 Task: Explore historical homes and mansions in Newport, Rhode Island, known for their Gilded Age opulence and seaside settings.
Action: Mouse moved to (450, 59)
Screenshot: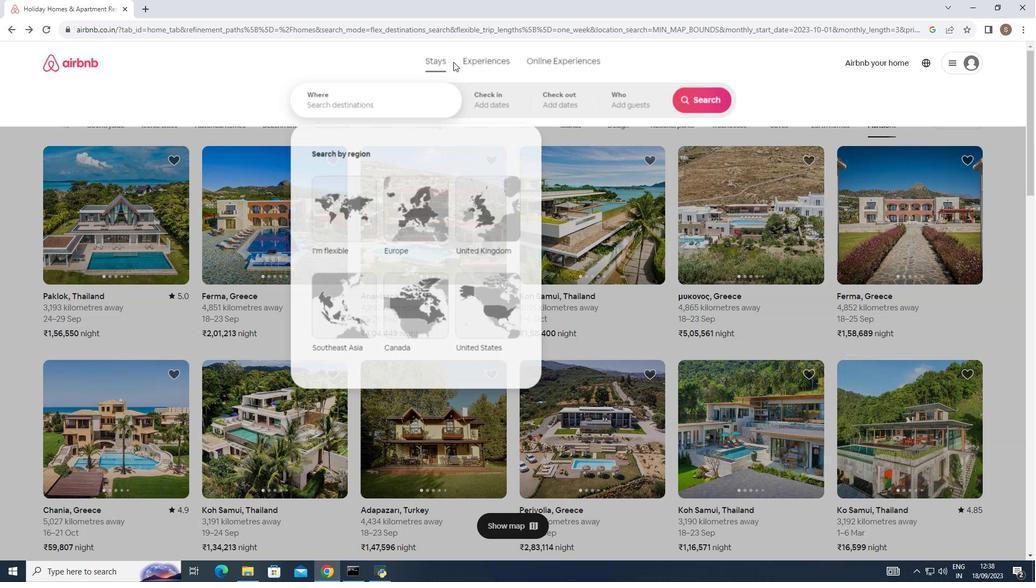 
Action: Mouse pressed left at (450, 59)
Screenshot: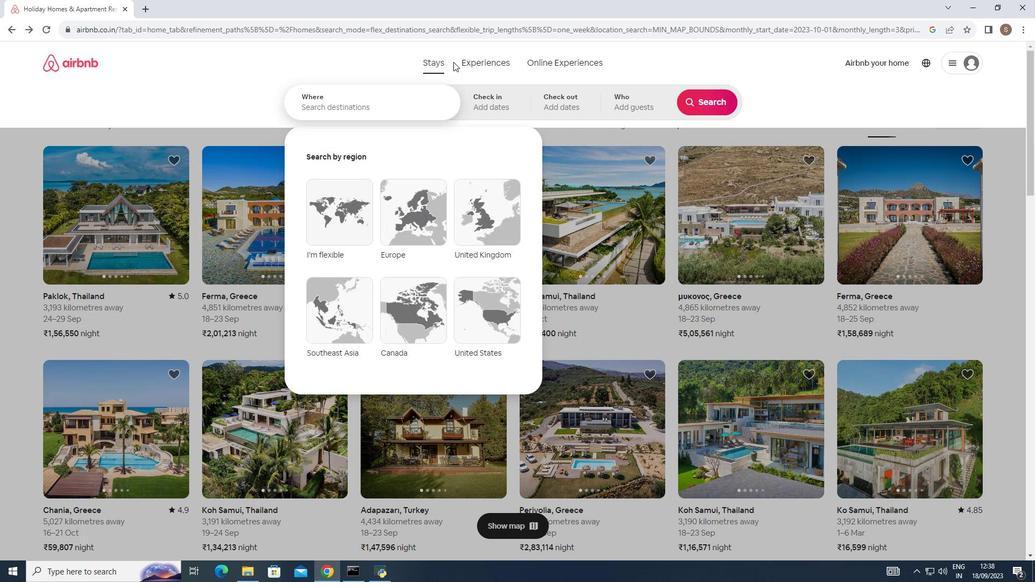 
Action: Mouse moved to (337, 103)
Screenshot: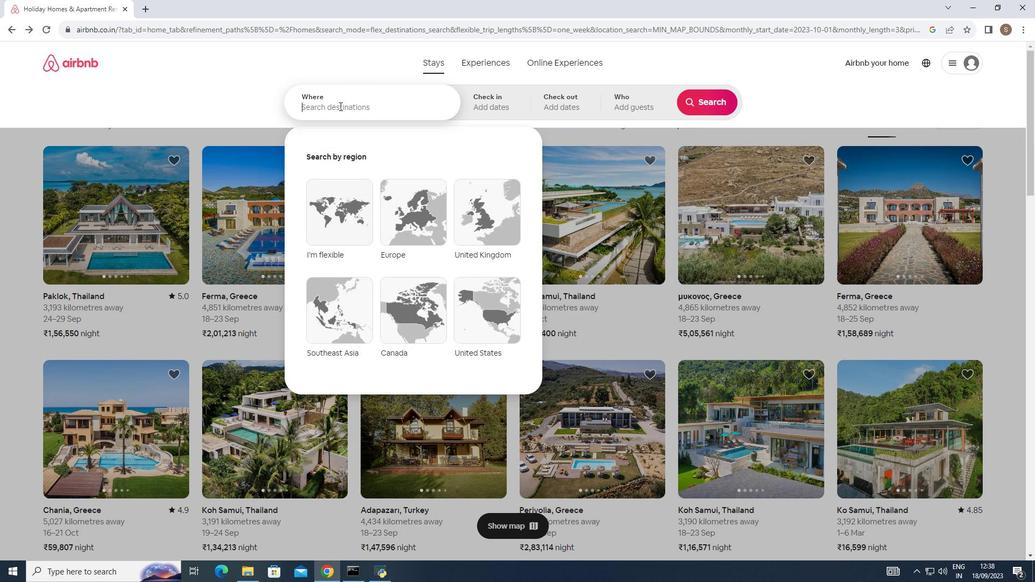 
Action: Mouse pressed left at (337, 103)
Screenshot: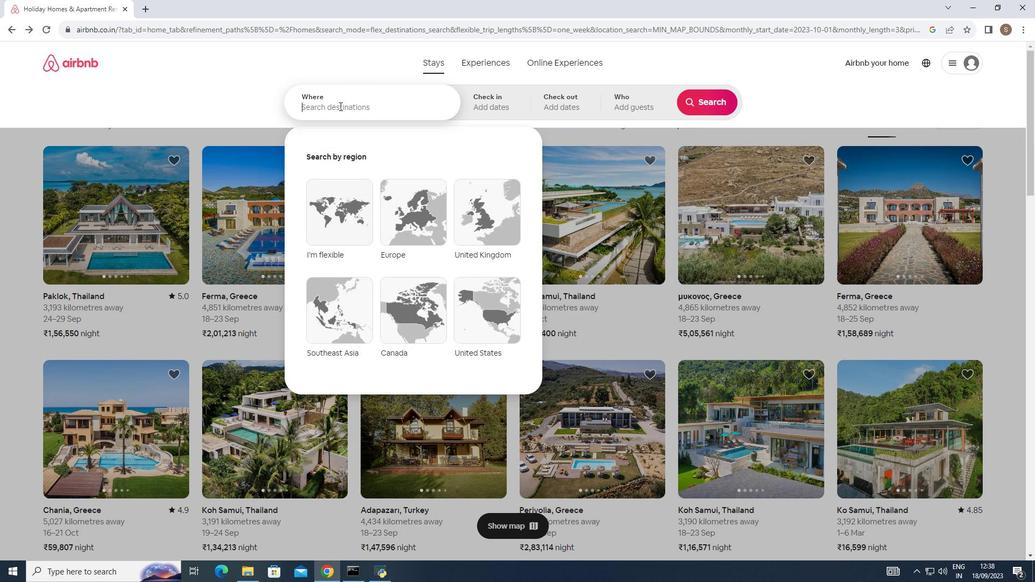 
Action: Key pressed newport<Key.space>rhode
Screenshot: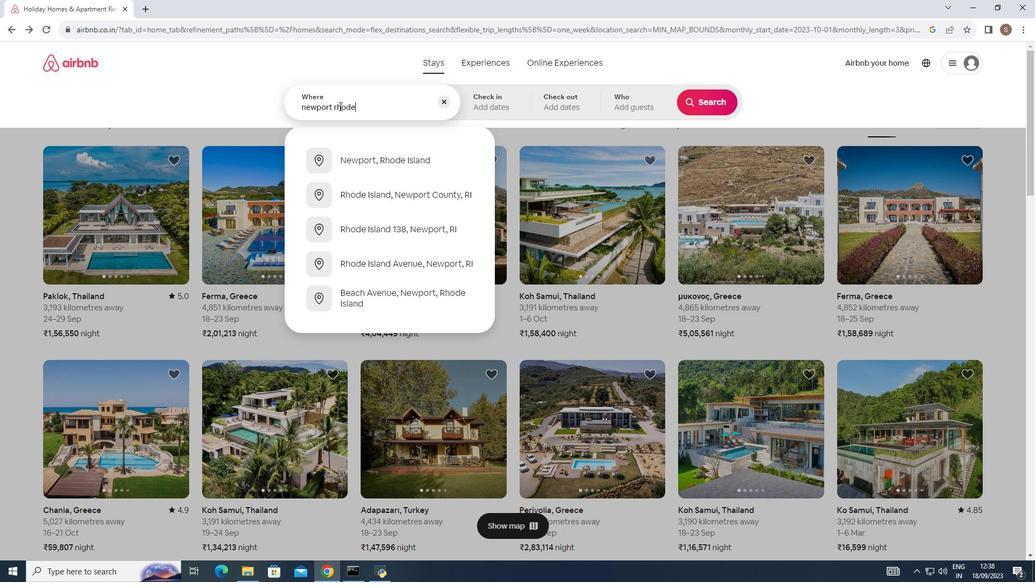 
Action: Mouse moved to (396, 155)
Screenshot: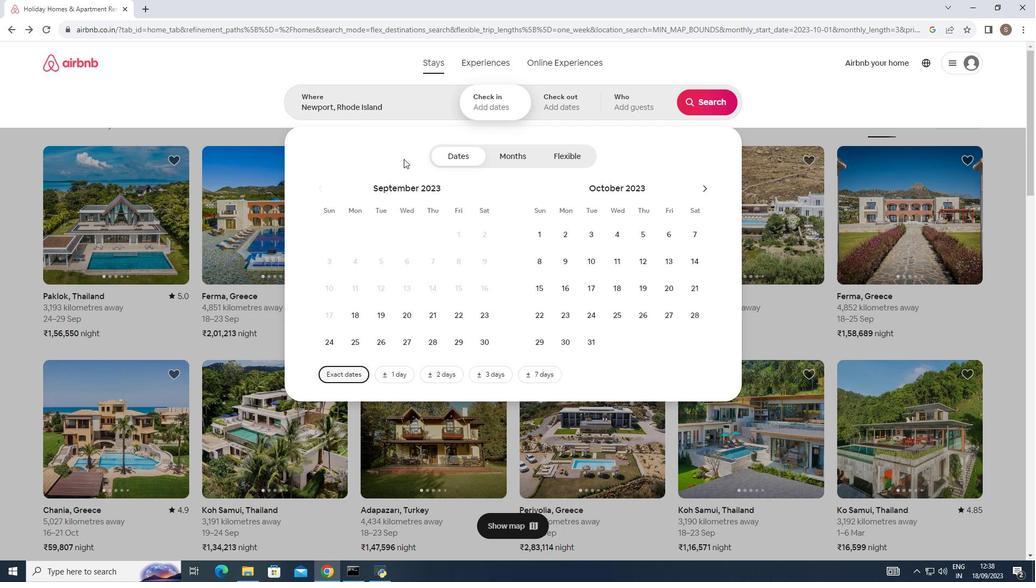 
Action: Mouse pressed left at (396, 155)
Screenshot: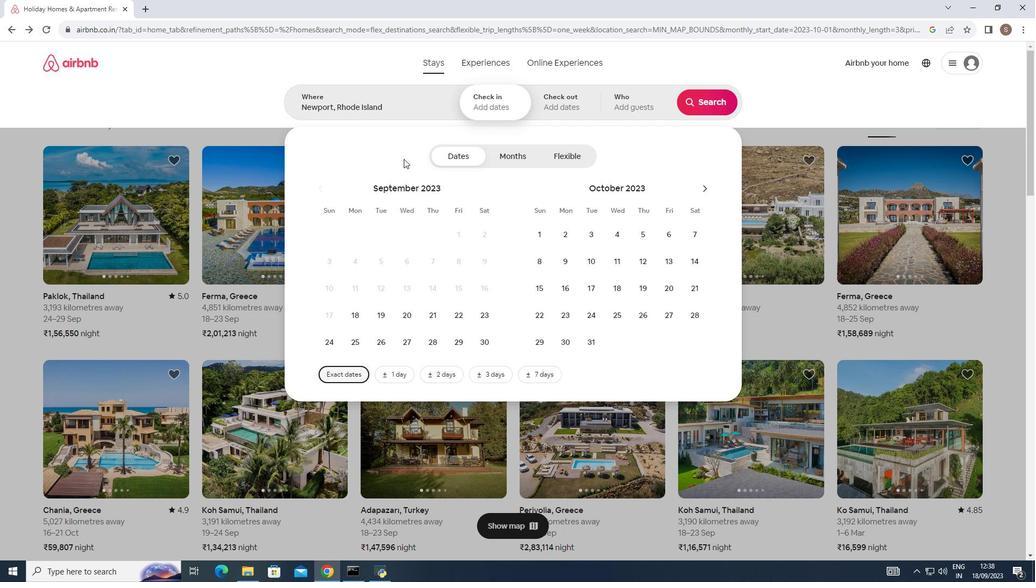 
Action: Mouse moved to (705, 93)
Screenshot: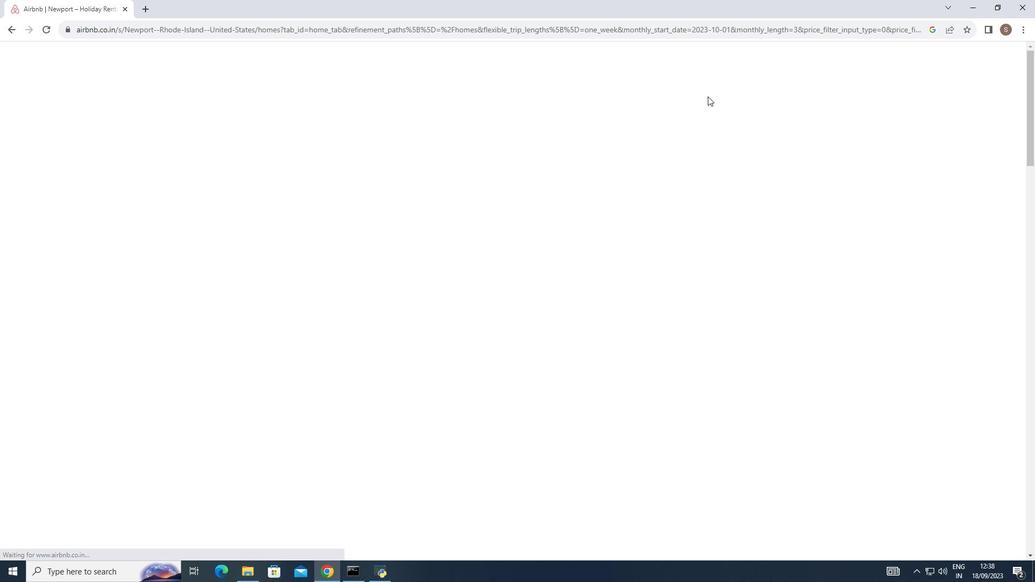 
Action: Mouse pressed left at (705, 93)
Screenshot: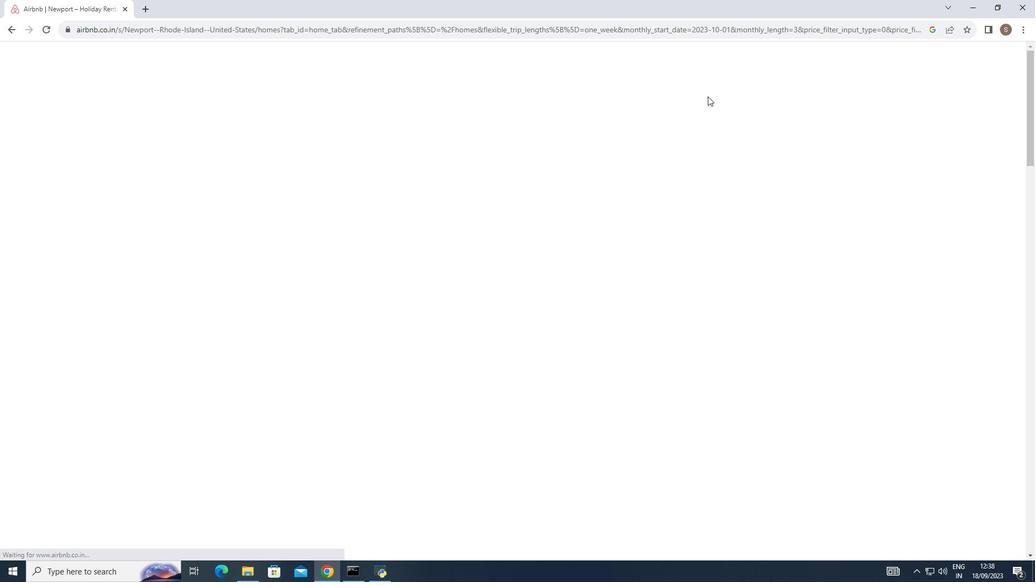 
Action: Mouse moved to (940, 101)
Screenshot: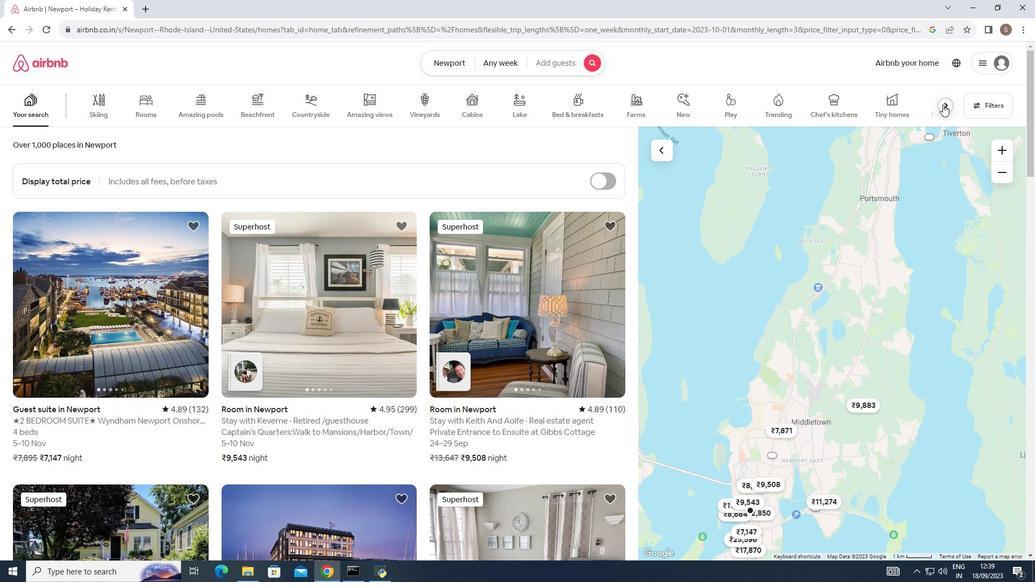 
Action: Mouse pressed left at (940, 101)
Screenshot: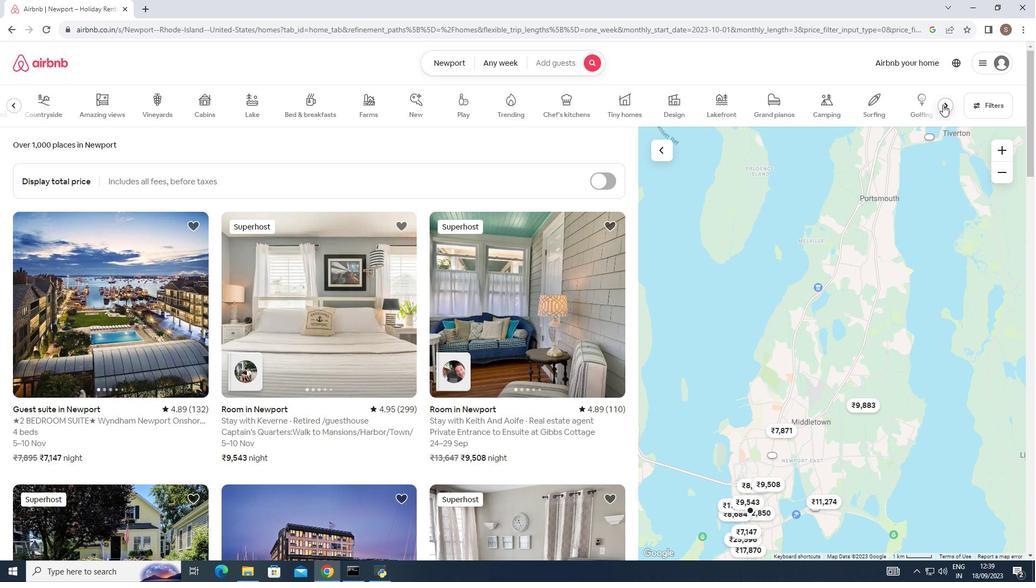 
Action: Mouse moved to (872, 103)
Screenshot: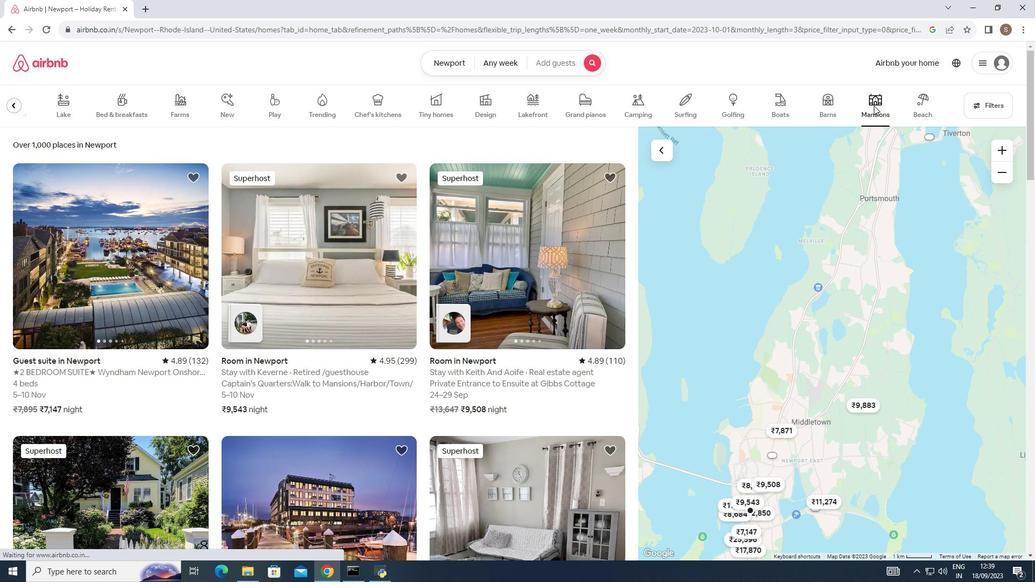 
Action: Mouse pressed left at (872, 103)
Screenshot: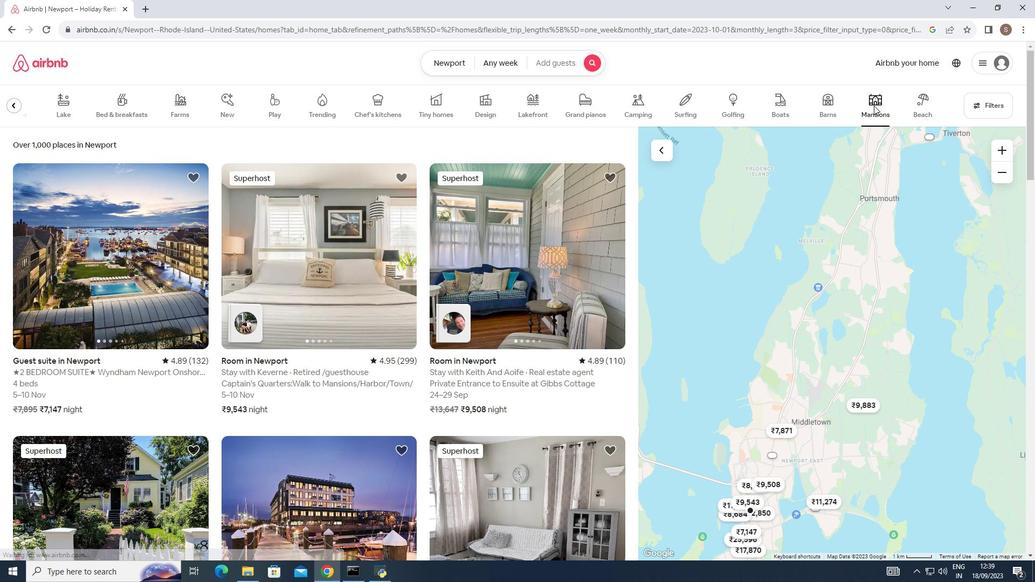 
Action: Mouse moved to (352, 324)
Screenshot: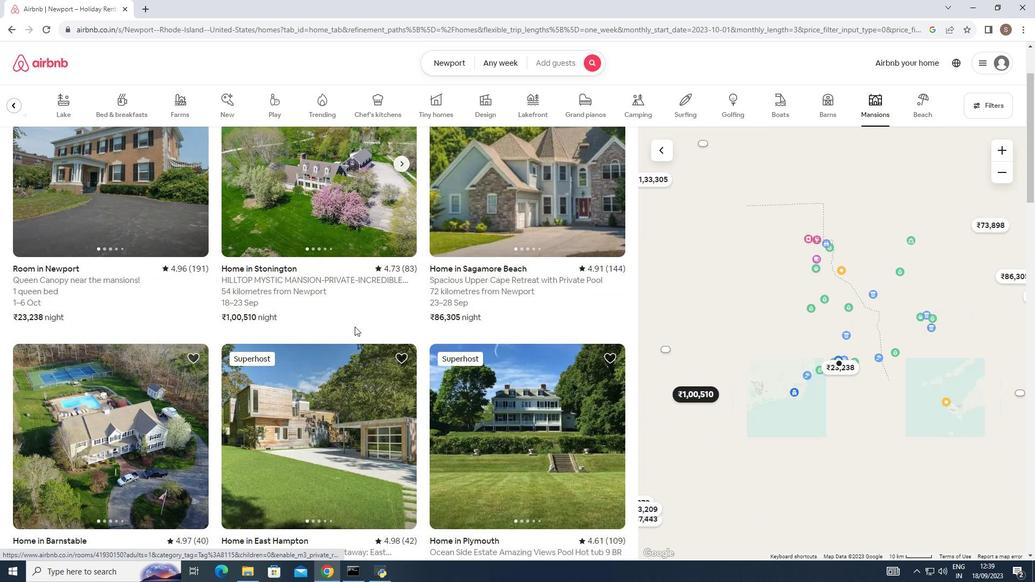 
Action: Mouse scrolled (352, 323) with delta (0, 0)
Screenshot: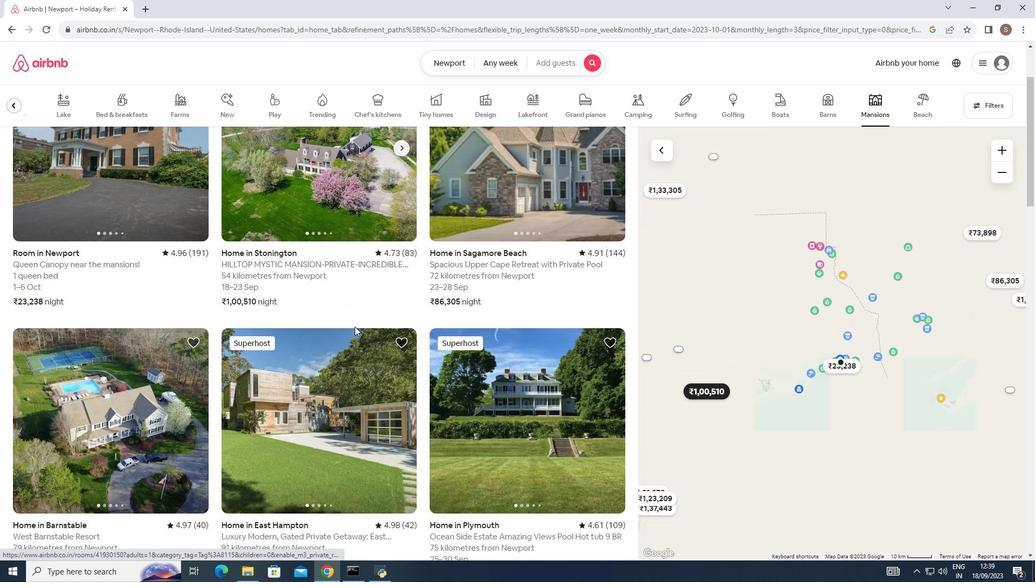 
Action: Mouse scrolled (352, 323) with delta (0, 0)
Screenshot: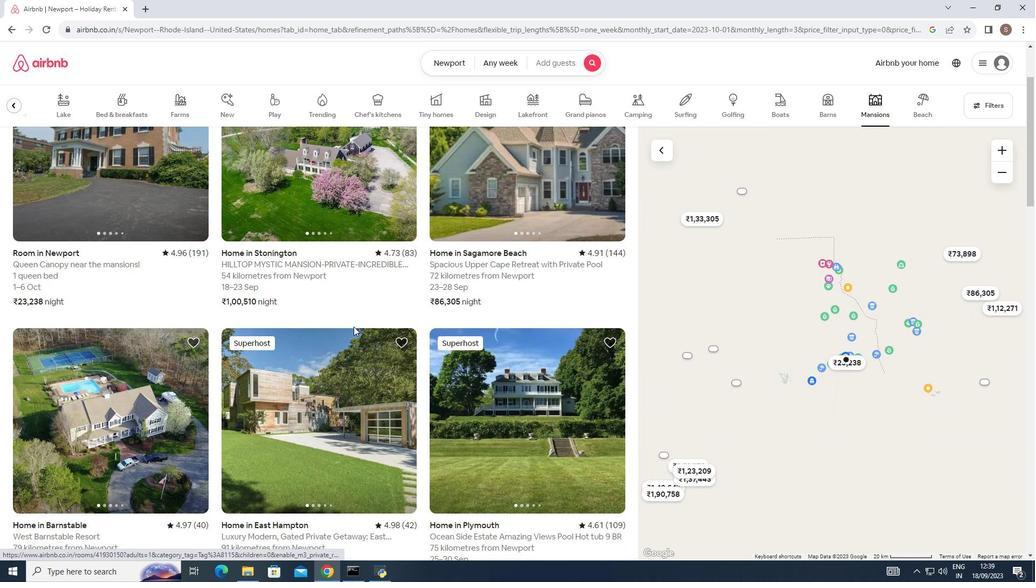 
Action: Mouse moved to (350, 322)
Screenshot: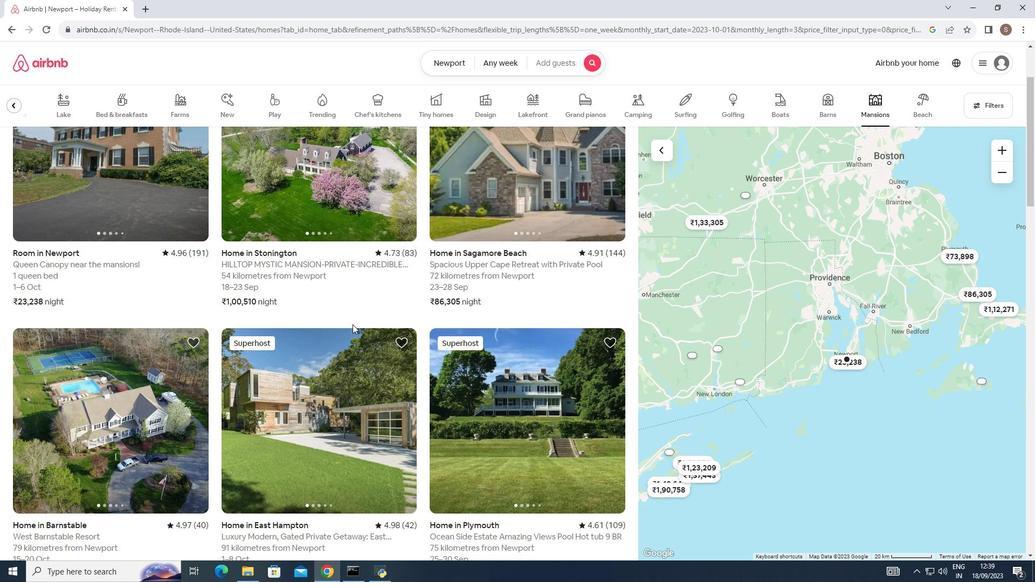 
Action: Mouse scrolled (350, 321) with delta (0, 0)
Screenshot: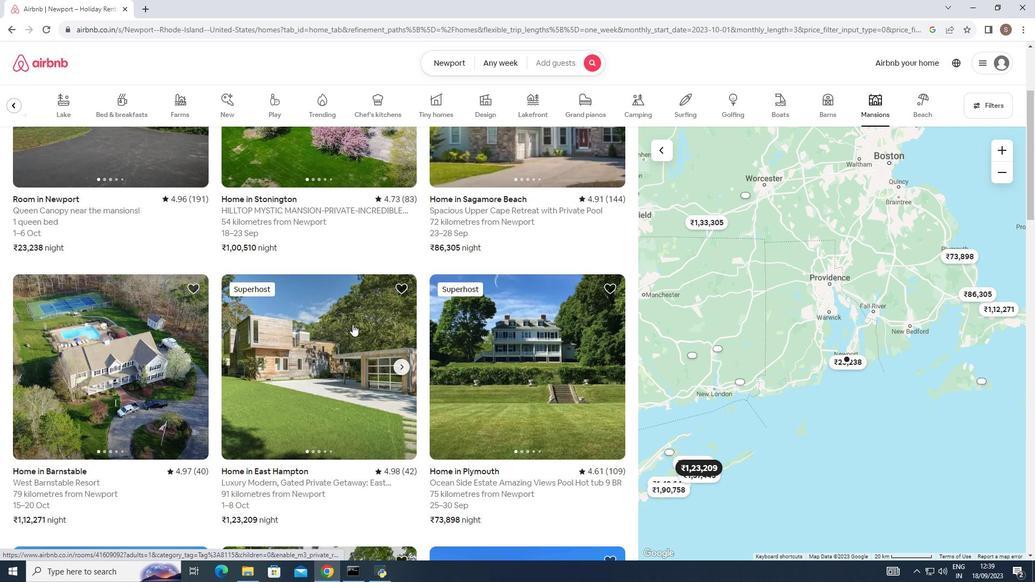
Action: Mouse scrolled (350, 322) with delta (0, 0)
Screenshot: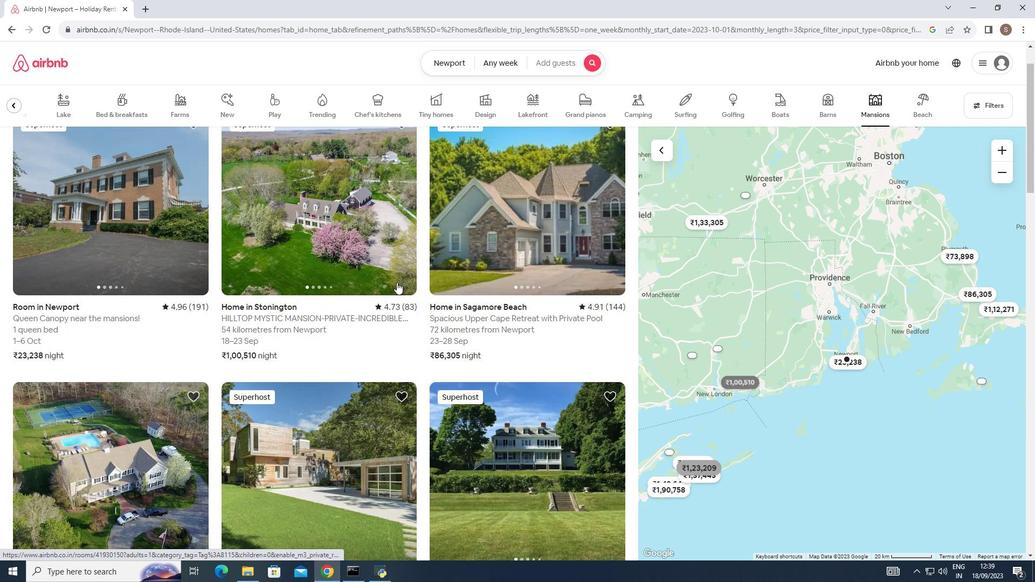 
Action: Mouse scrolled (350, 322) with delta (0, 0)
Screenshot: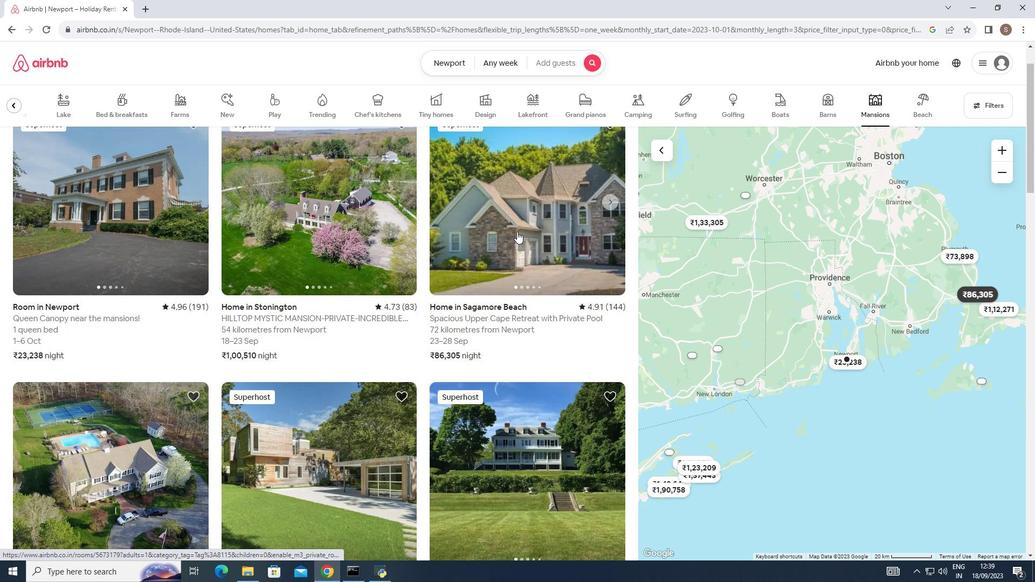 
Action: Mouse moved to (514, 229)
Screenshot: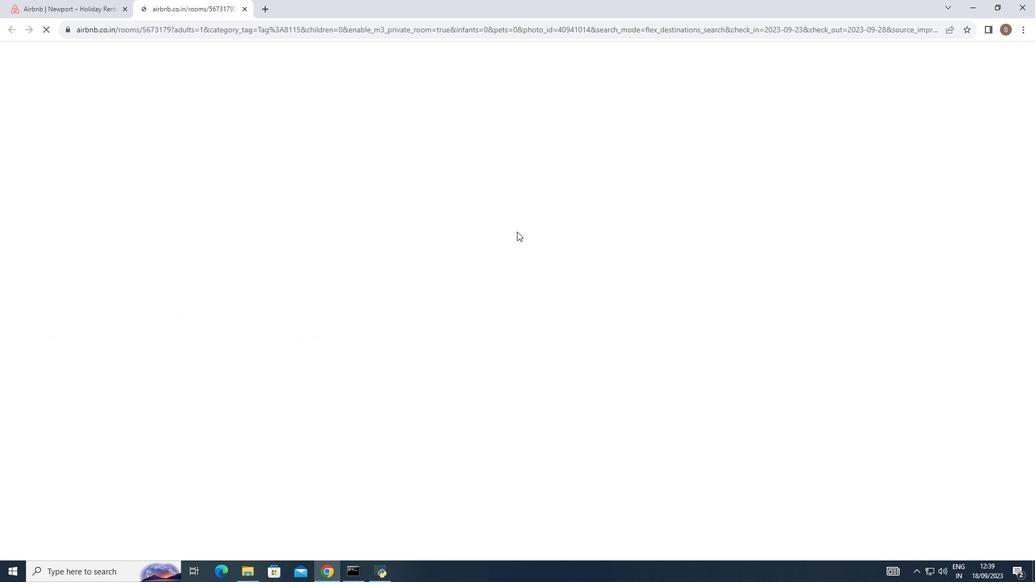 
Action: Mouse pressed left at (514, 229)
Screenshot: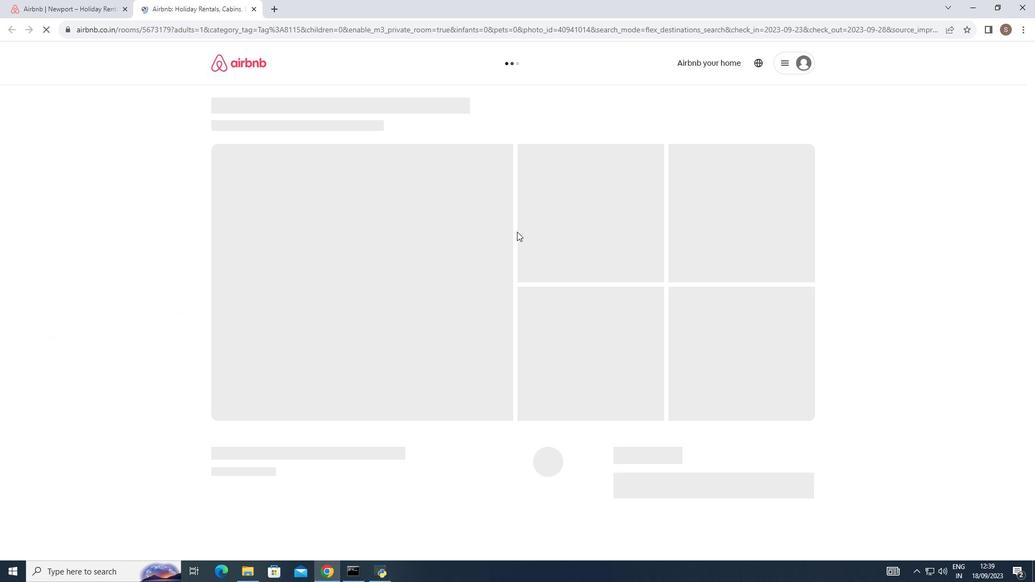 
Action: Mouse moved to (482, 317)
Screenshot: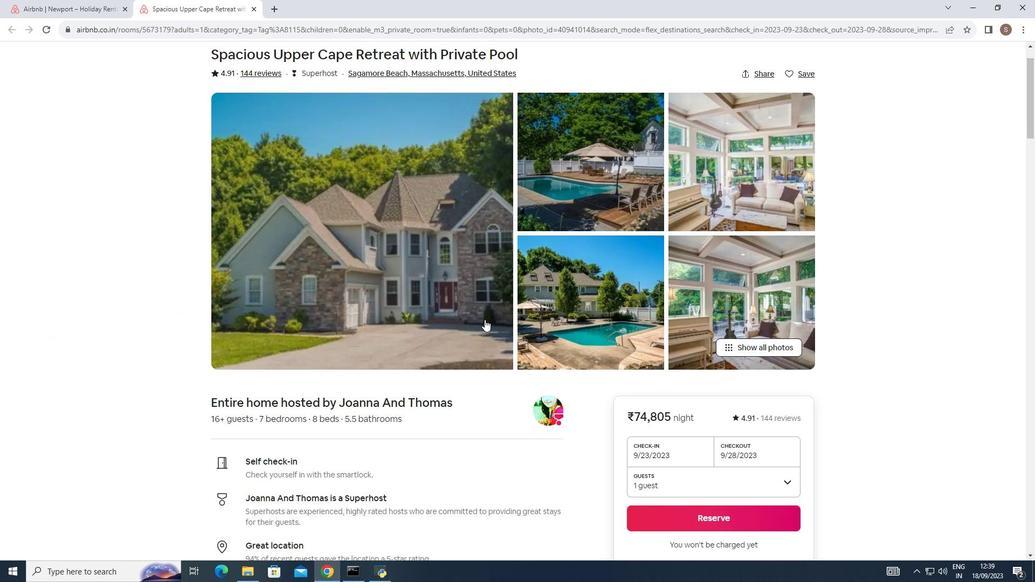 
Action: Mouse scrolled (482, 316) with delta (0, 0)
Screenshot: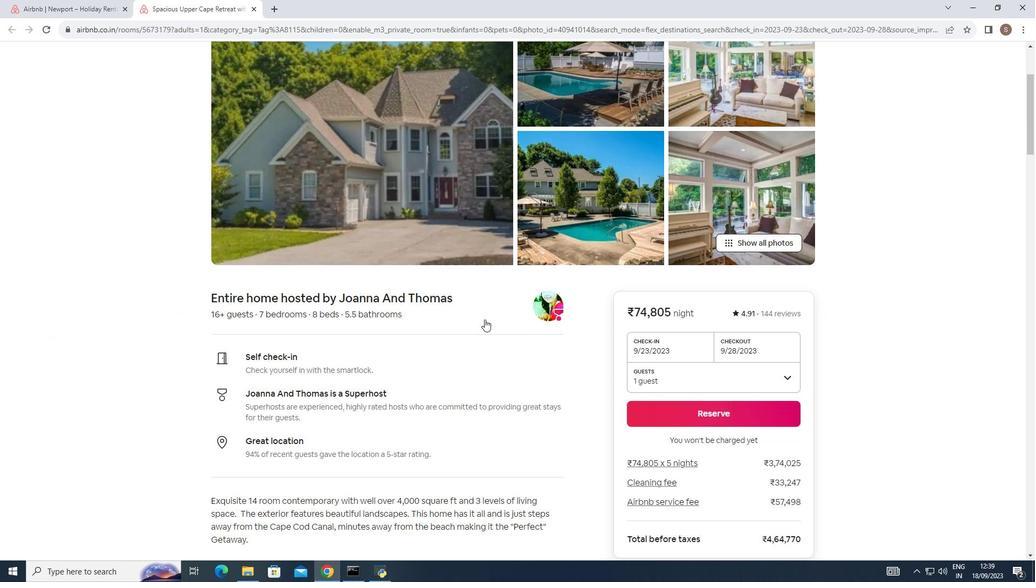 
Action: Mouse scrolled (482, 316) with delta (0, 0)
Screenshot: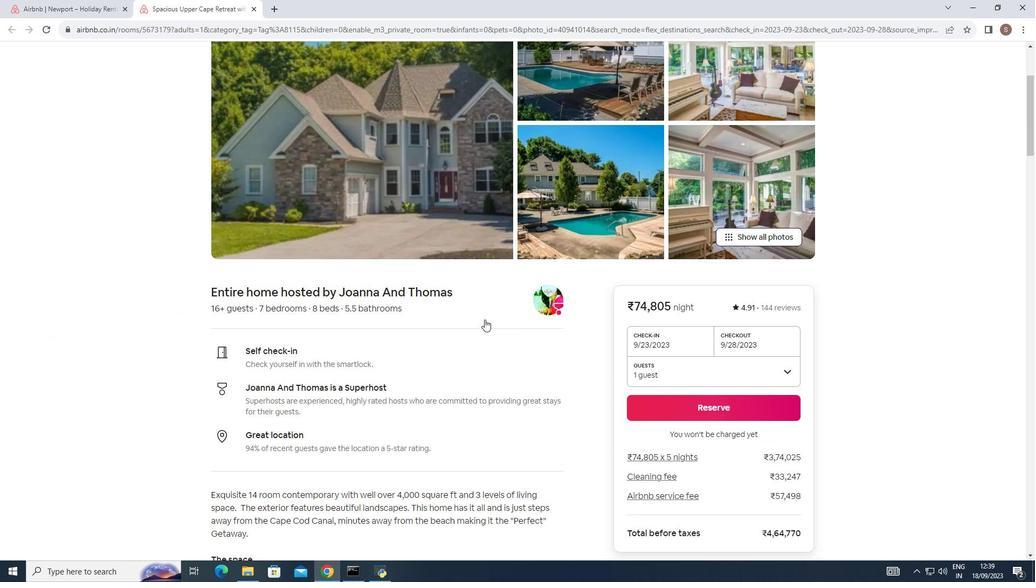 
Action: Mouse scrolled (482, 316) with delta (0, 0)
Screenshot: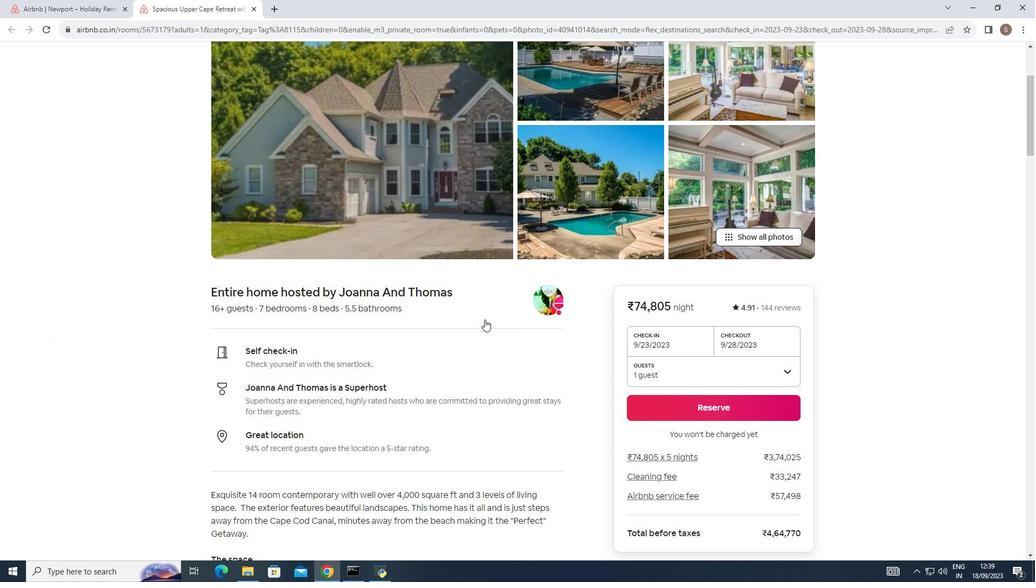 
Action: Mouse scrolled (482, 316) with delta (0, 0)
Screenshot: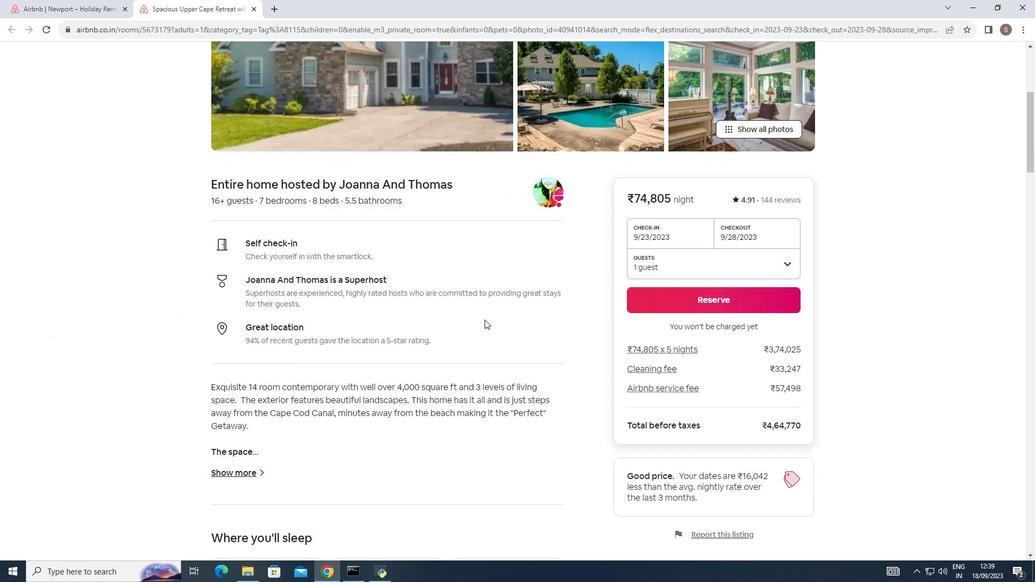 
Action: Mouse scrolled (482, 316) with delta (0, 0)
Screenshot: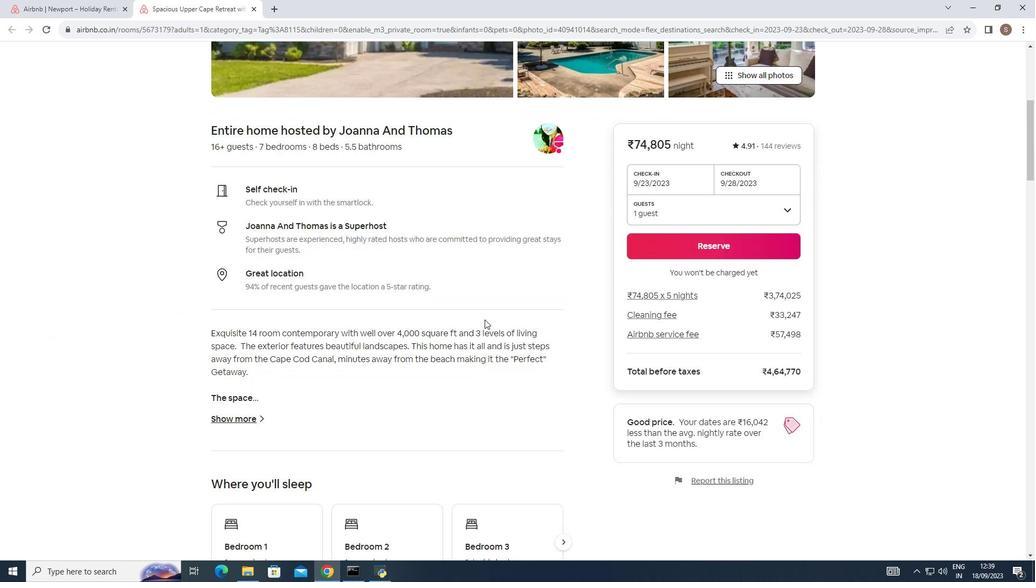 
Action: Mouse scrolled (482, 316) with delta (0, 0)
Screenshot: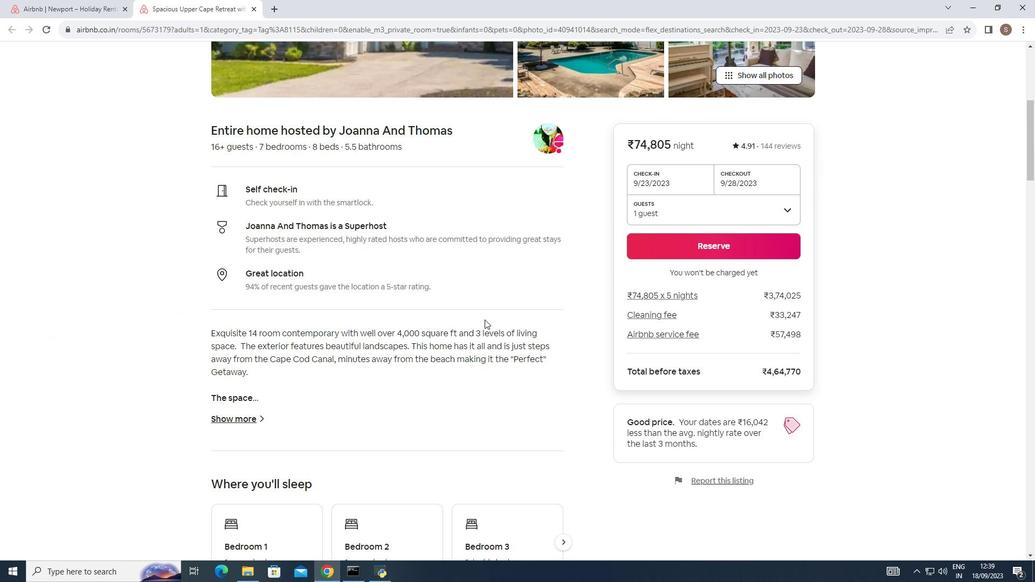 
Action: Mouse moved to (482, 316)
Screenshot: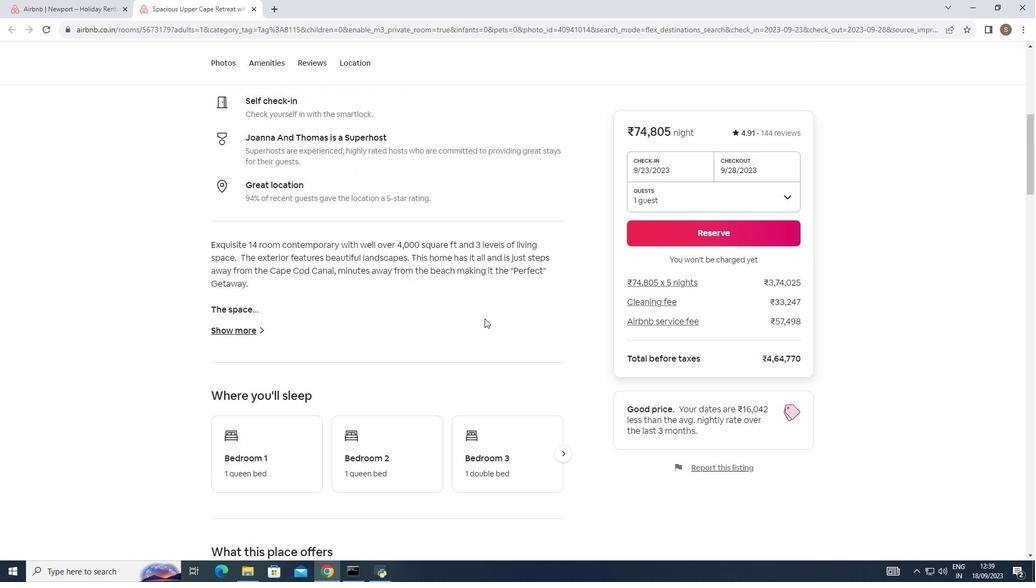 
Action: Mouse scrolled (482, 315) with delta (0, 0)
Screenshot: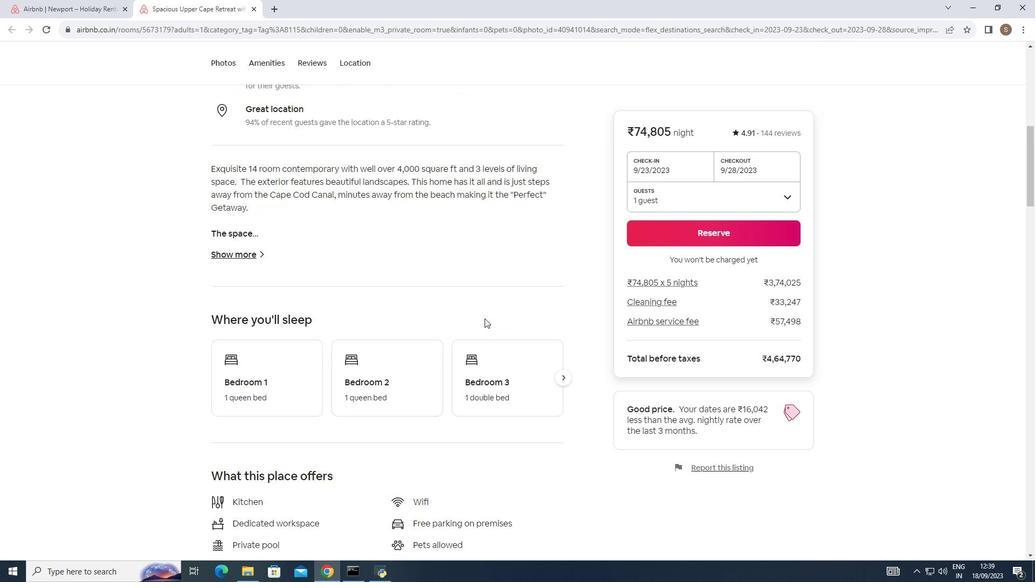 
Action: Mouse scrolled (482, 315) with delta (0, 0)
Screenshot: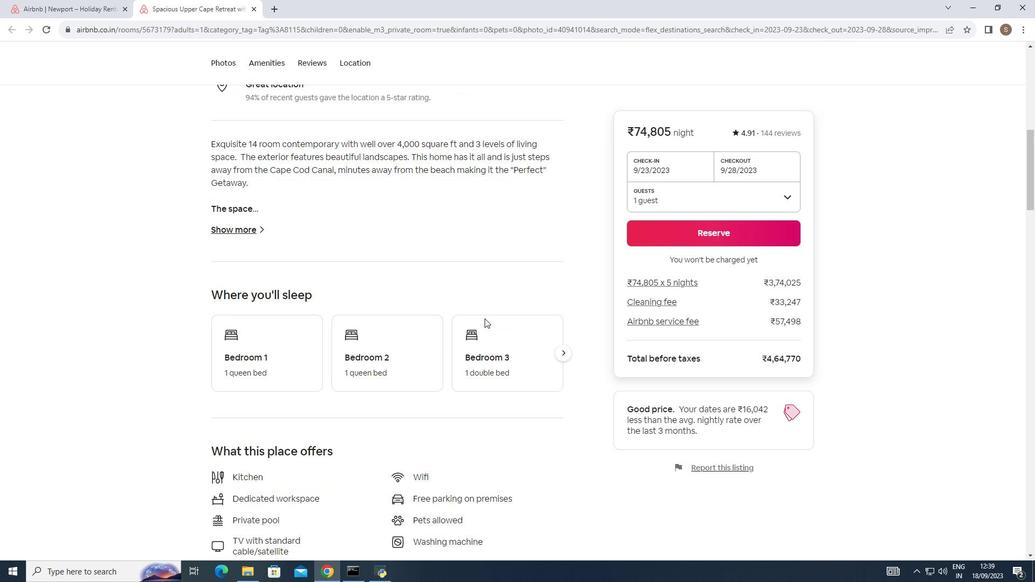 
Action: Mouse scrolled (482, 315) with delta (0, 0)
Screenshot: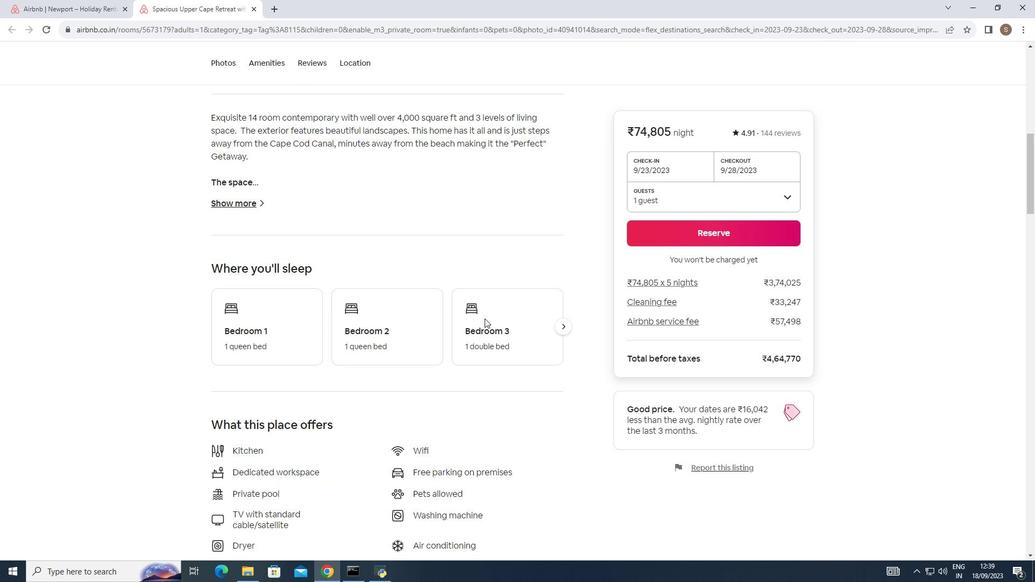 
Action: Mouse scrolled (482, 315) with delta (0, 0)
Screenshot: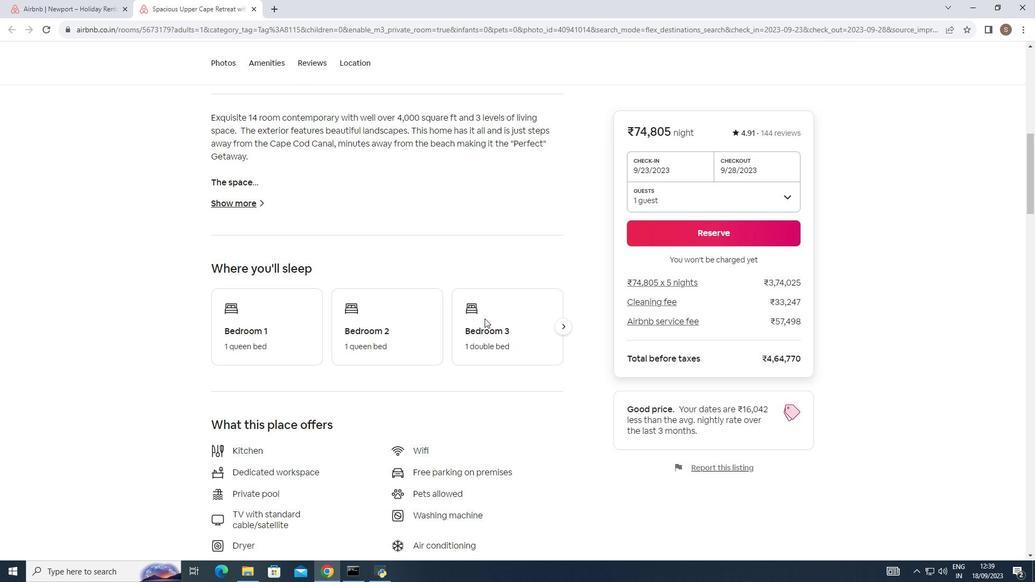 
Action: Mouse moved to (482, 315)
Screenshot: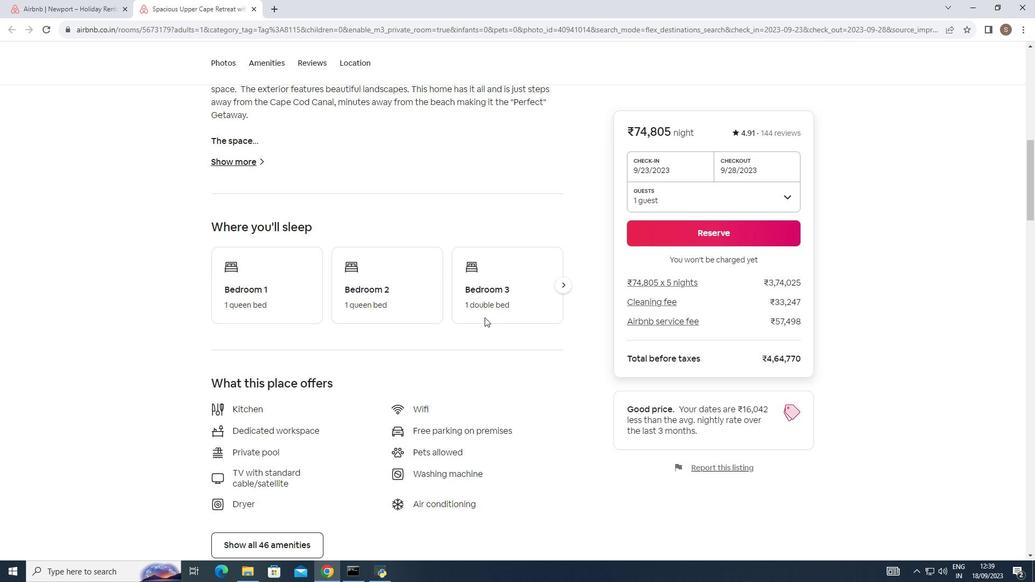 
Action: Mouse scrolled (482, 314) with delta (0, 0)
Screenshot: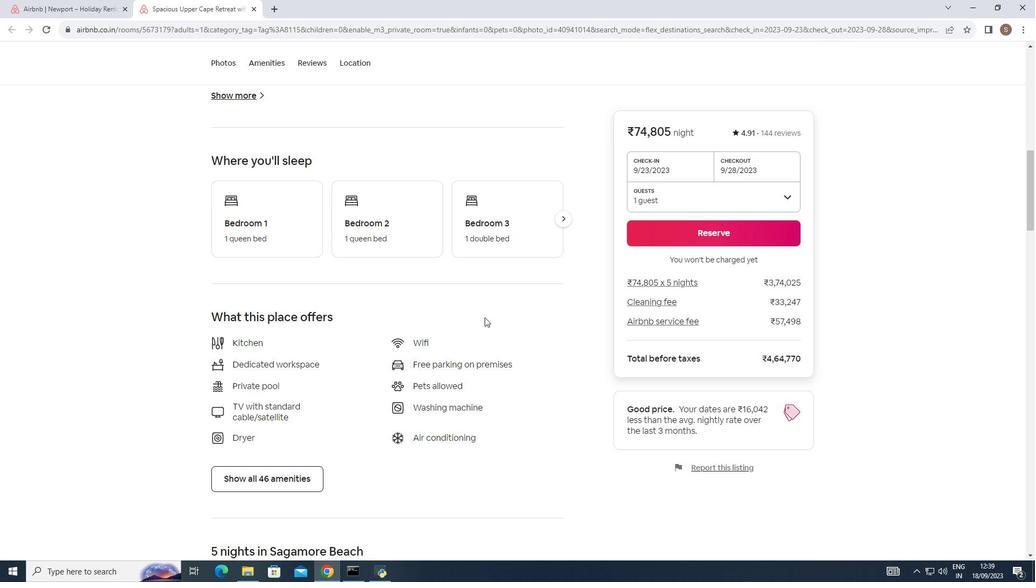 
Action: Mouse scrolled (482, 314) with delta (0, 0)
Screenshot: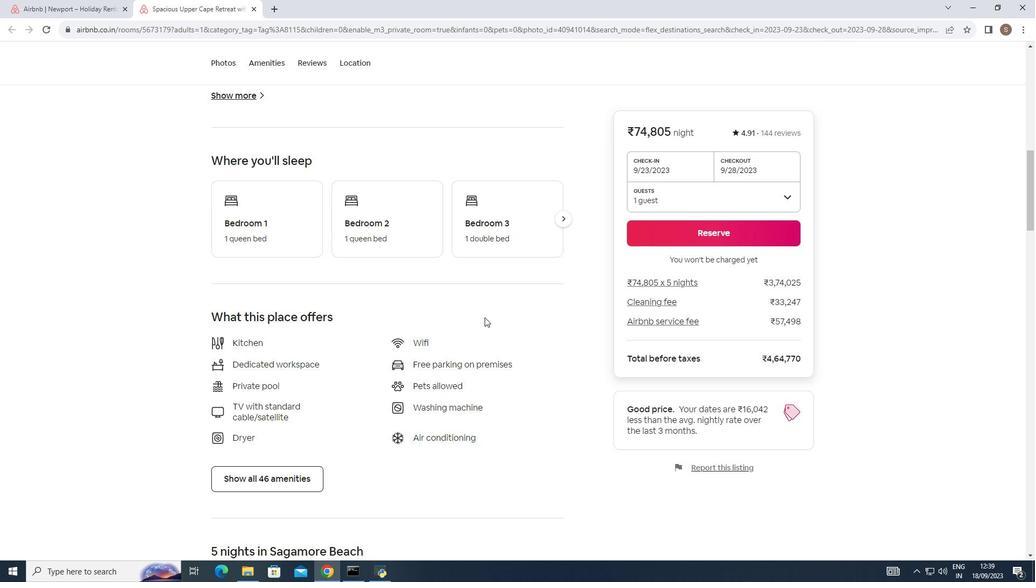 
Action: Mouse moved to (482, 313)
Screenshot: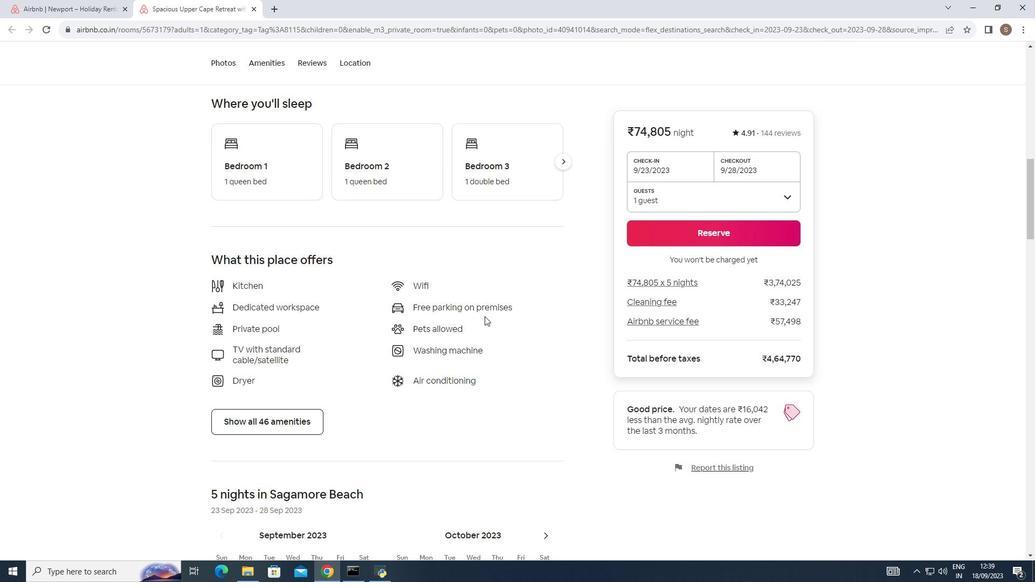 
Action: Mouse scrolled (482, 313) with delta (0, 0)
Screenshot: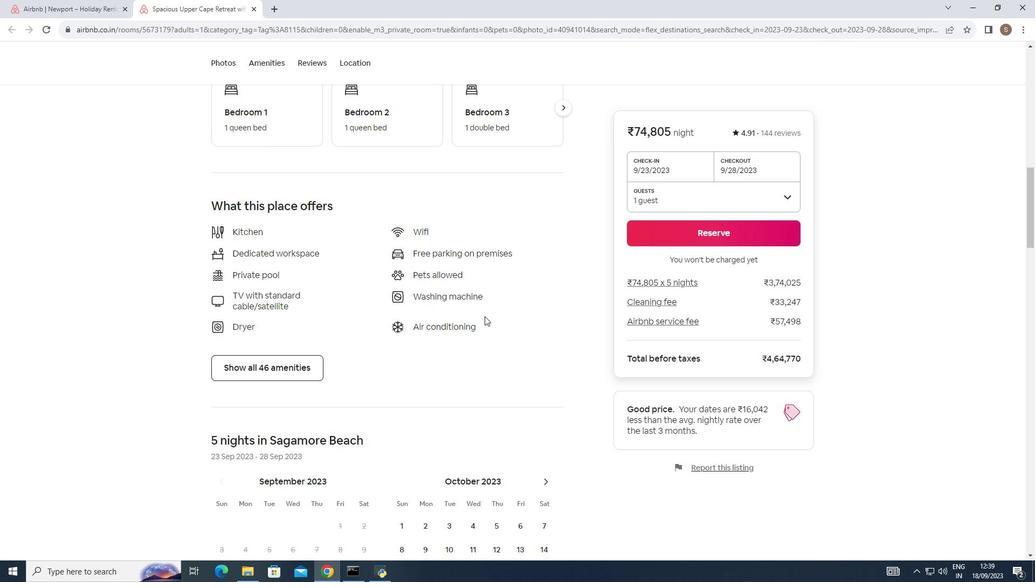 
Action: Mouse scrolled (482, 313) with delta (0, 0)
Screenshot: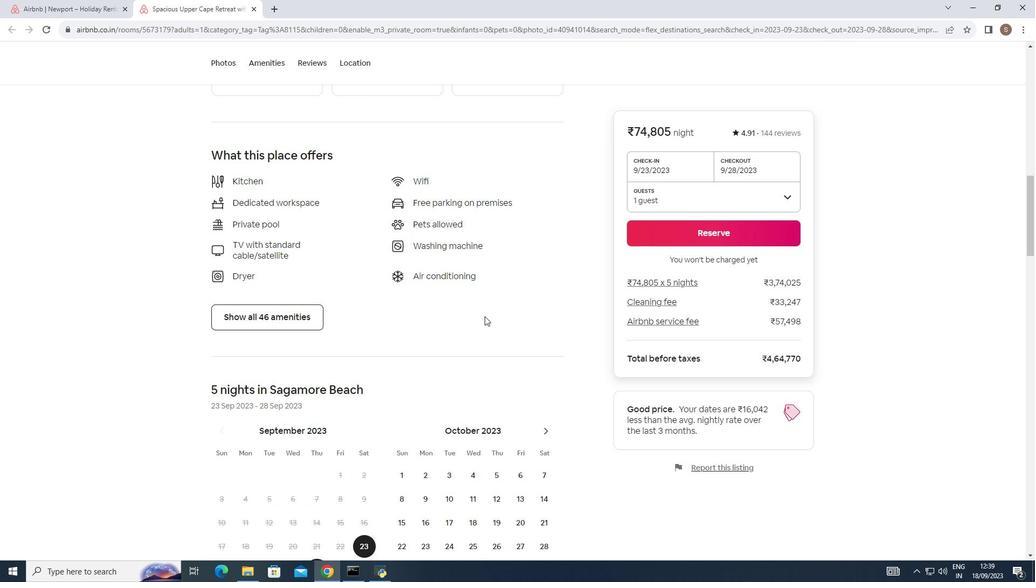 
Action: Mouse scrolled (482, 313) with delta (0, 0)
Screenshot: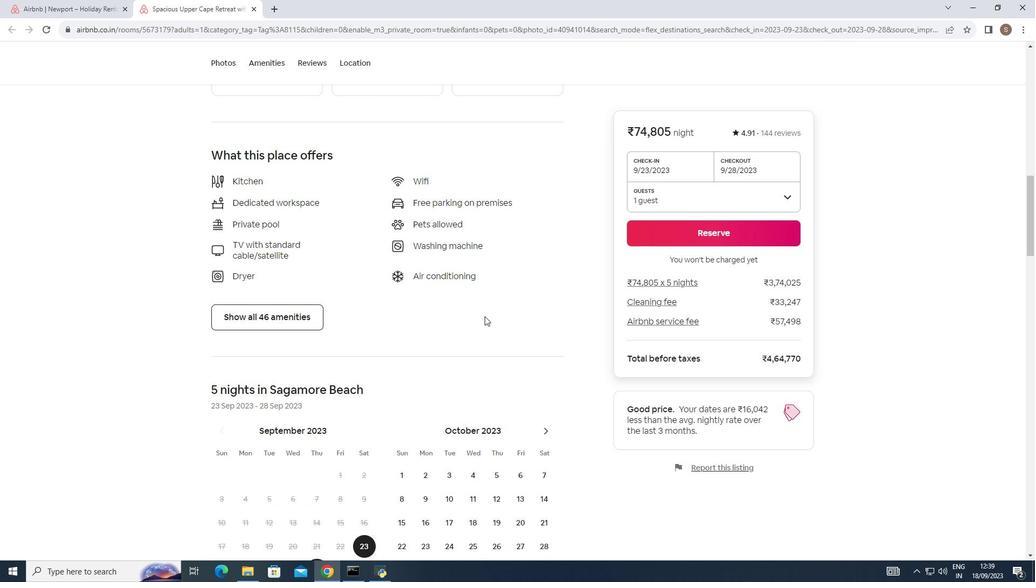 
Action: Mouse scrolled (482, 313) with delta (0, 0)
Screenshot: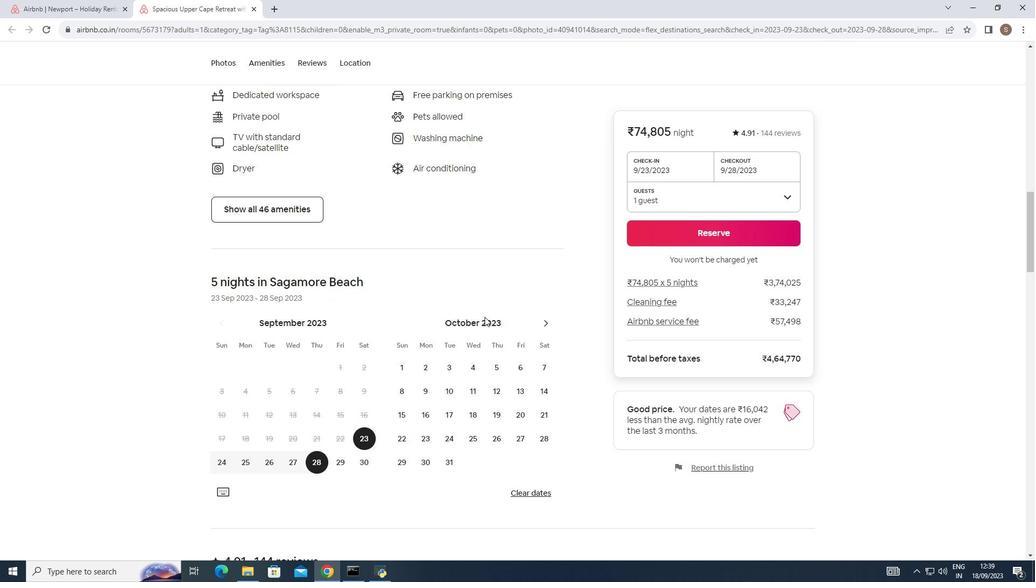 
Action: Mouse moved to (482, 314)
Screenshot: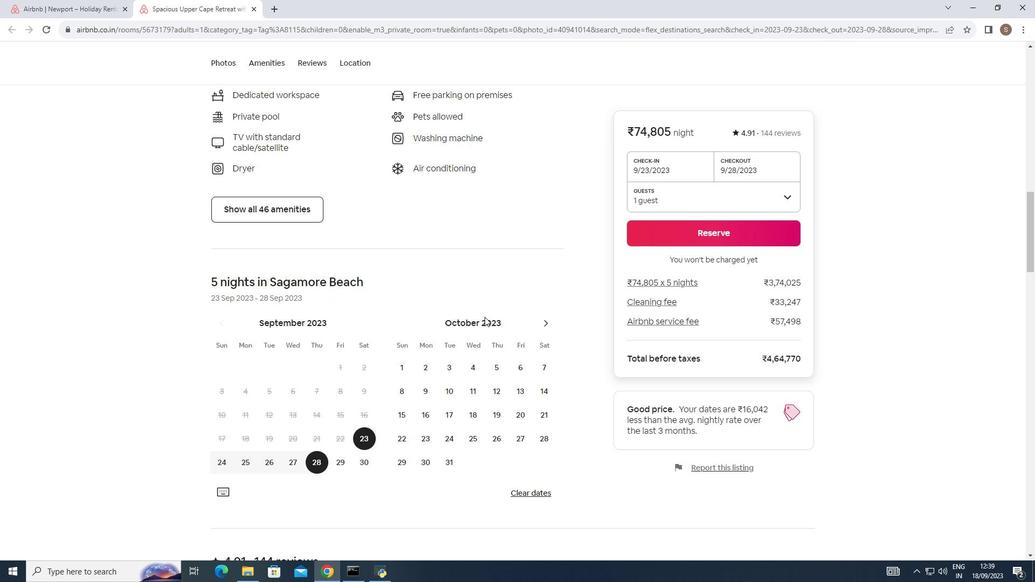
Action: Mouse scrolled (482, 313) with delta (0, 0)
Screenshot: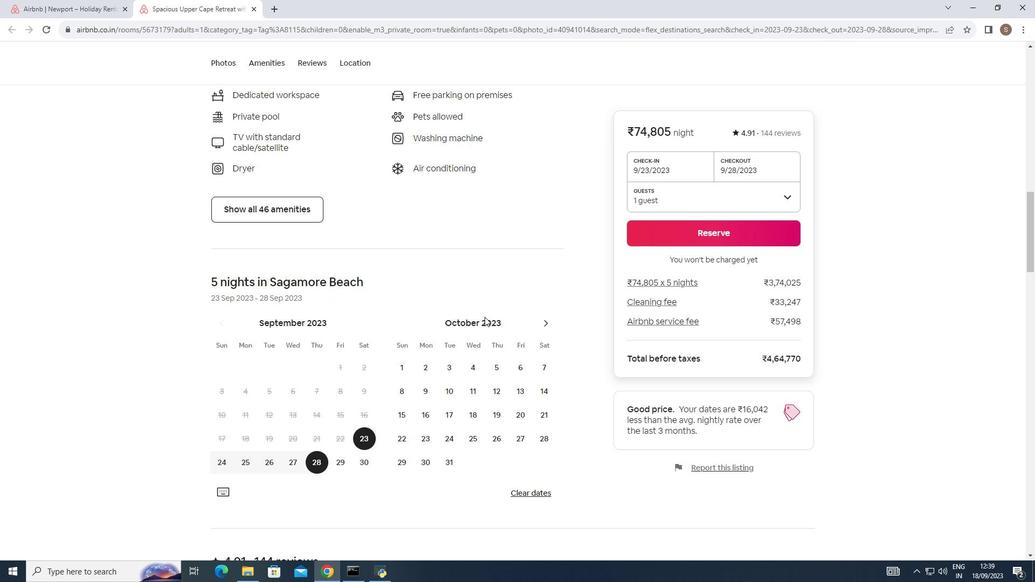 
Action: Mouse scrolled (482, 313) with delta (0, 0)
Screenshot: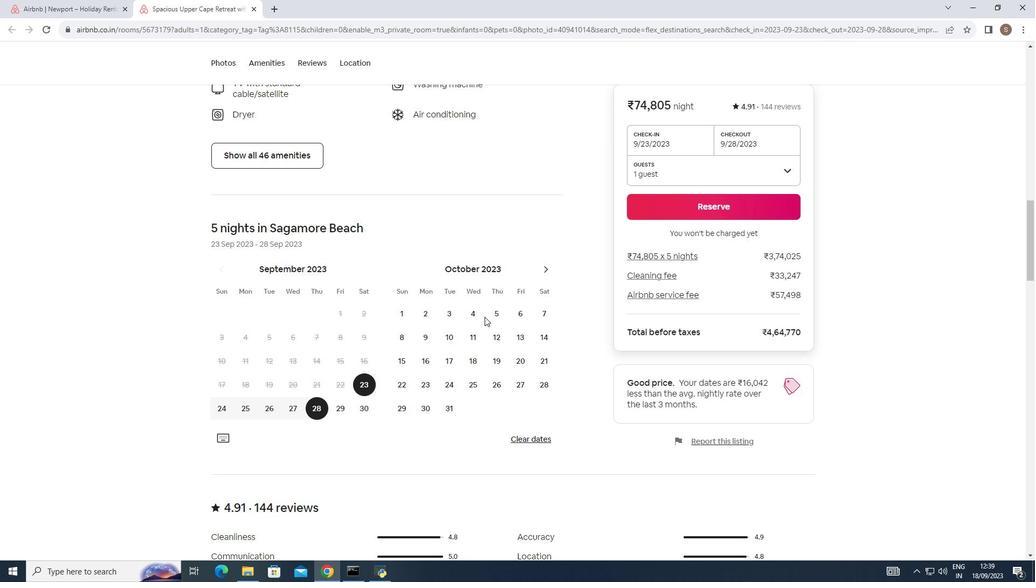 
Action: Mouse scrolled (482, 313) with delta (0, 0)
Screenshot: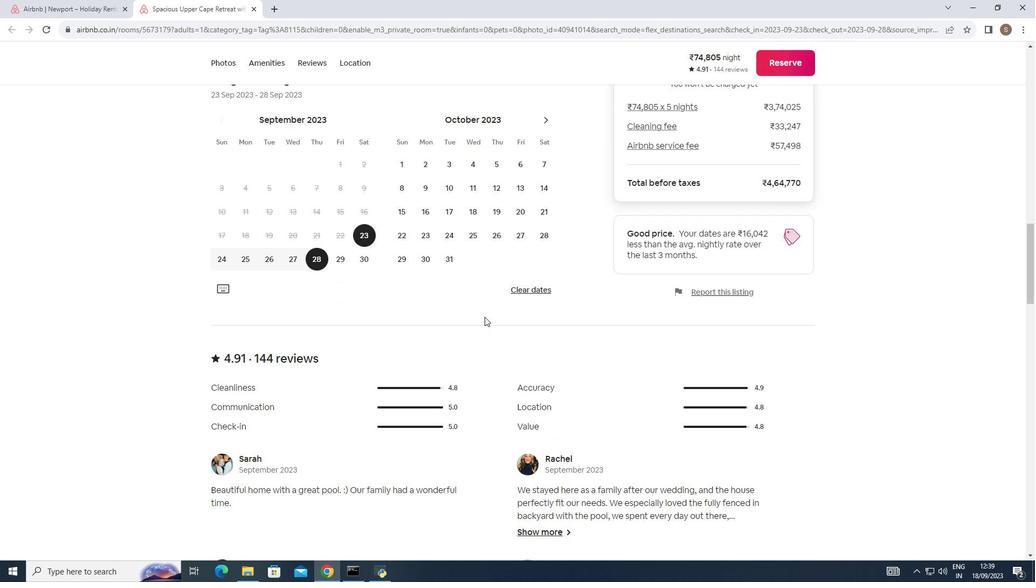 
Action: Mouse scrolled (482, 313) with delta (0, 0)
Screenshot: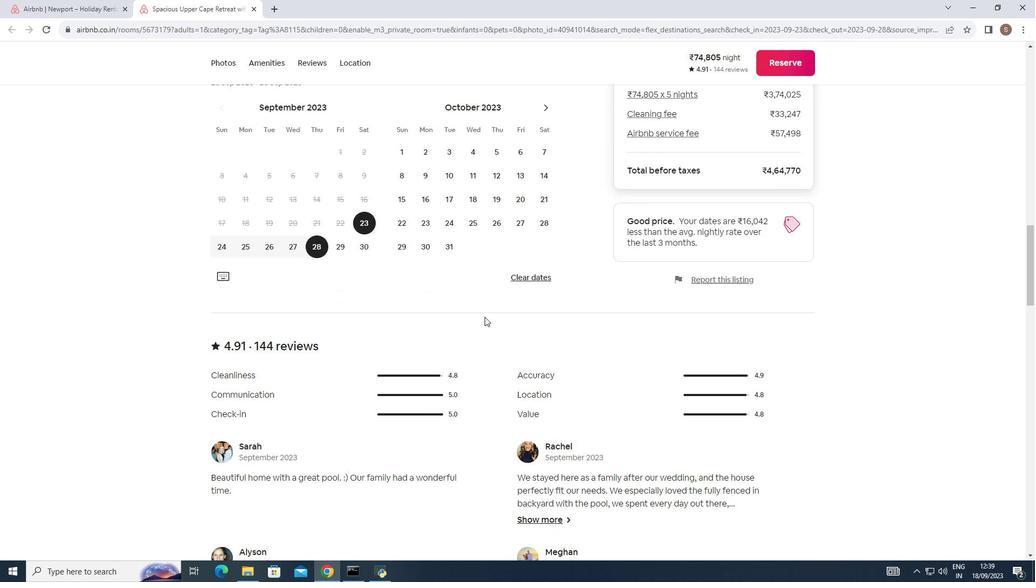 
Action: Mouse scrolled (482, 313) with delta (0, 0)
Screenshot: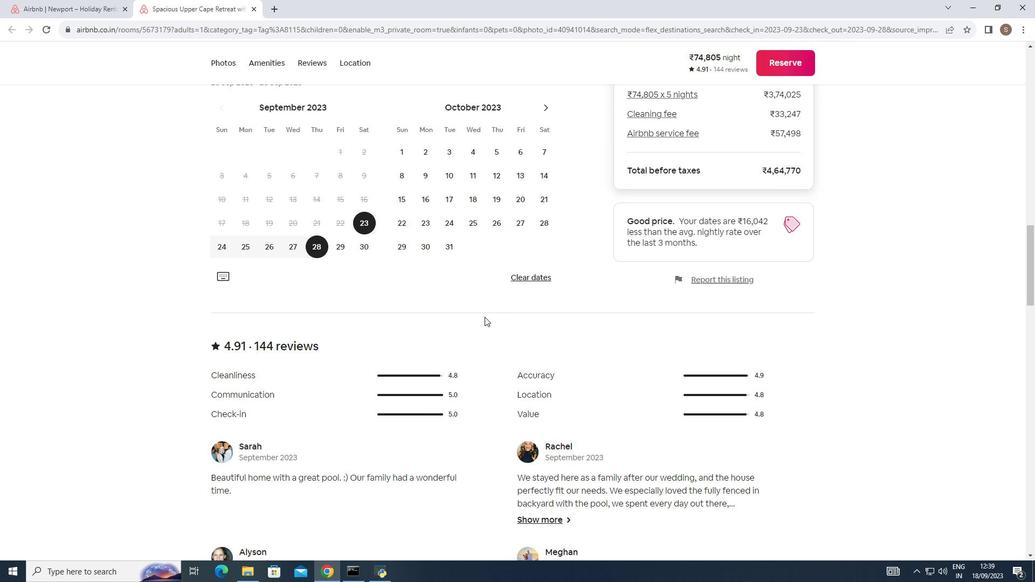
Action: Mouse scrolled (482, 313) with delta (0, 0)
Screenshot: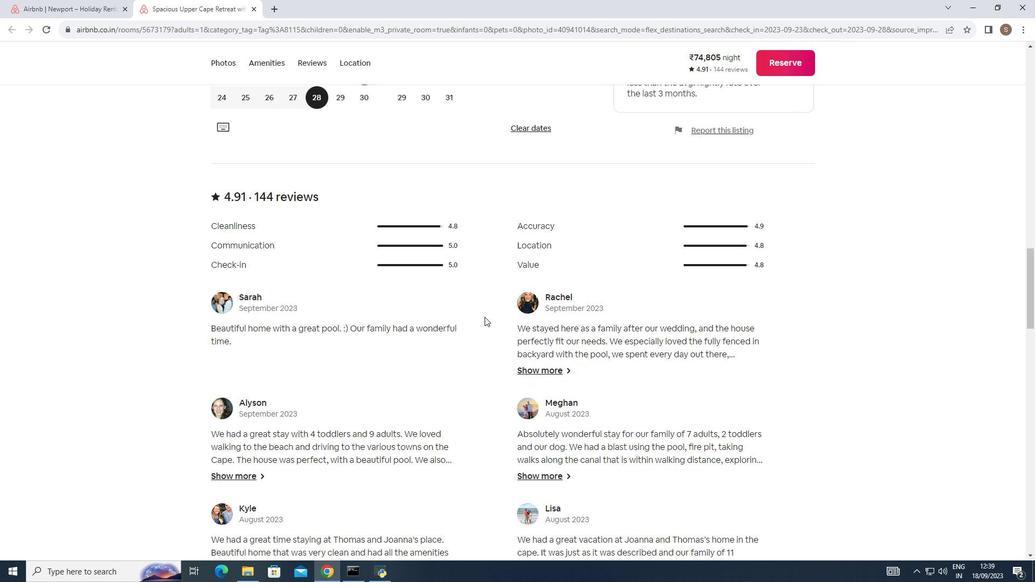 
Action: Mouse scrolled (482, 313) with delta (0, 0)
Screenshot: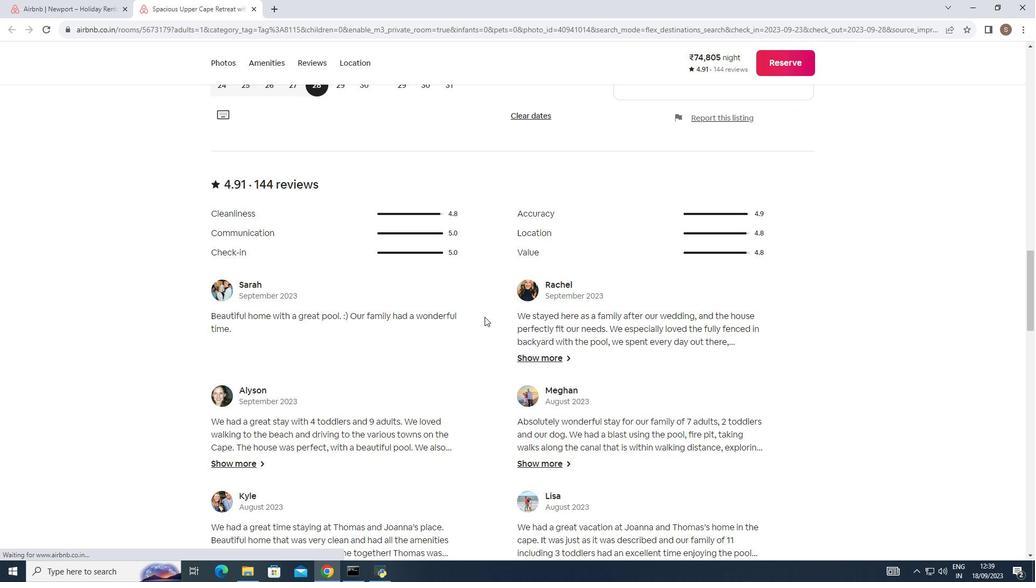 
Action: Mouse scrolled (482, 313) with delta (0, 0)
Screenshot: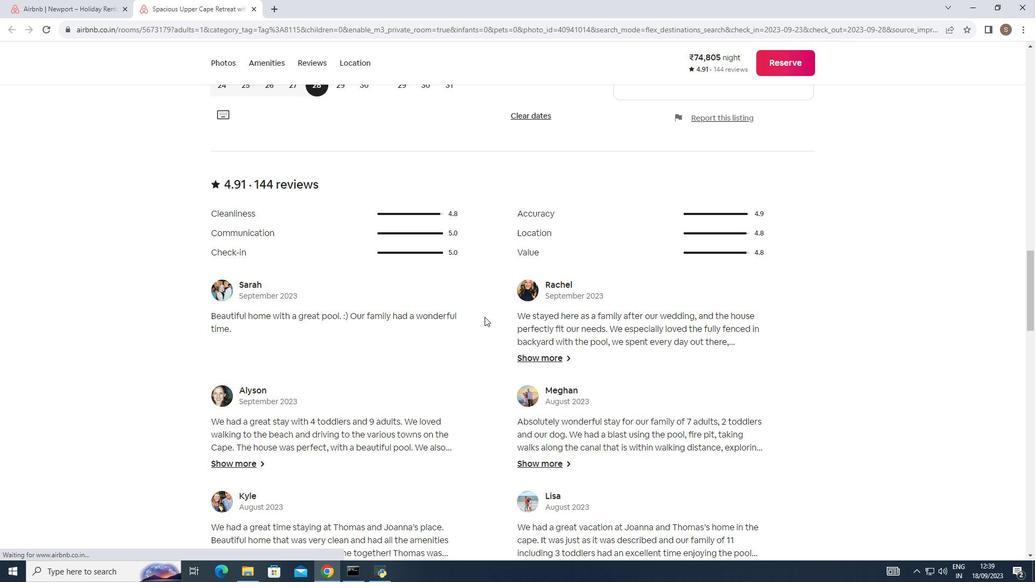 
Action: Mouse scrolled (482, 313) with delta (0, 0)
Screenshot: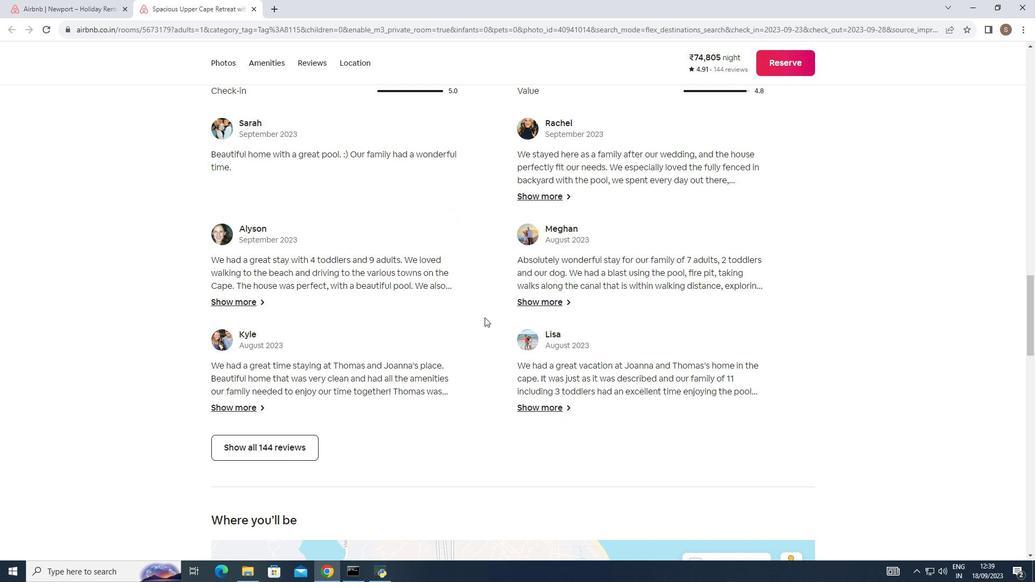 
Action: Mouse moved to (482, 315)
Screenshot: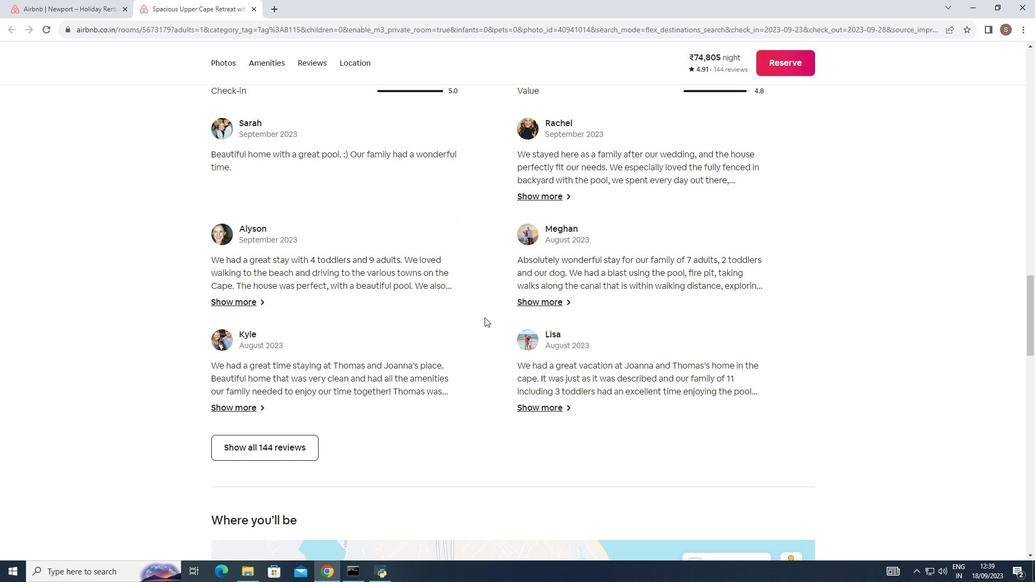 
Action: Mouse scrolled (482, 314) with delta (0, 0)
Screenshot: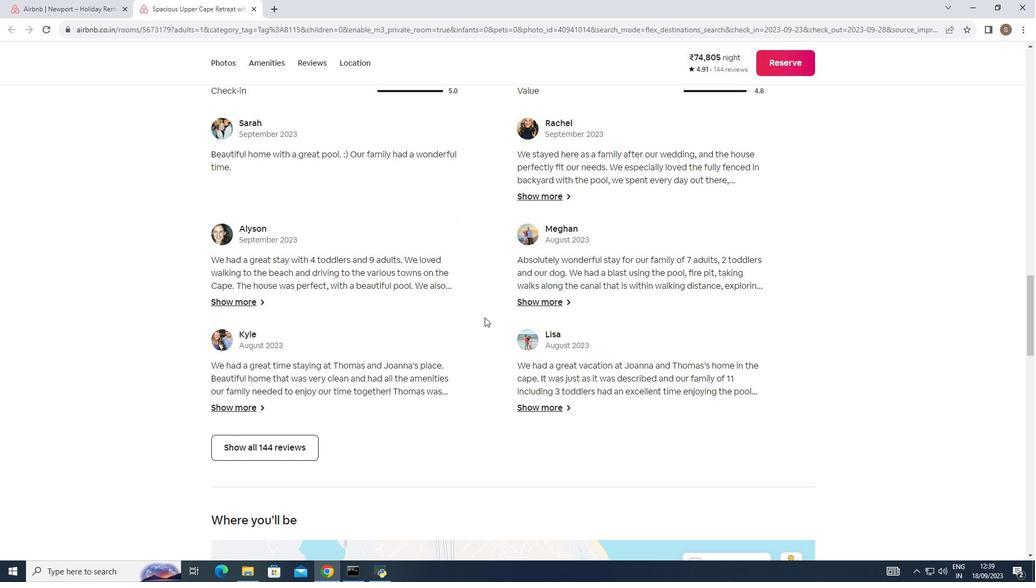 
Action: Mouse moved to (482, 315)
Screenshot: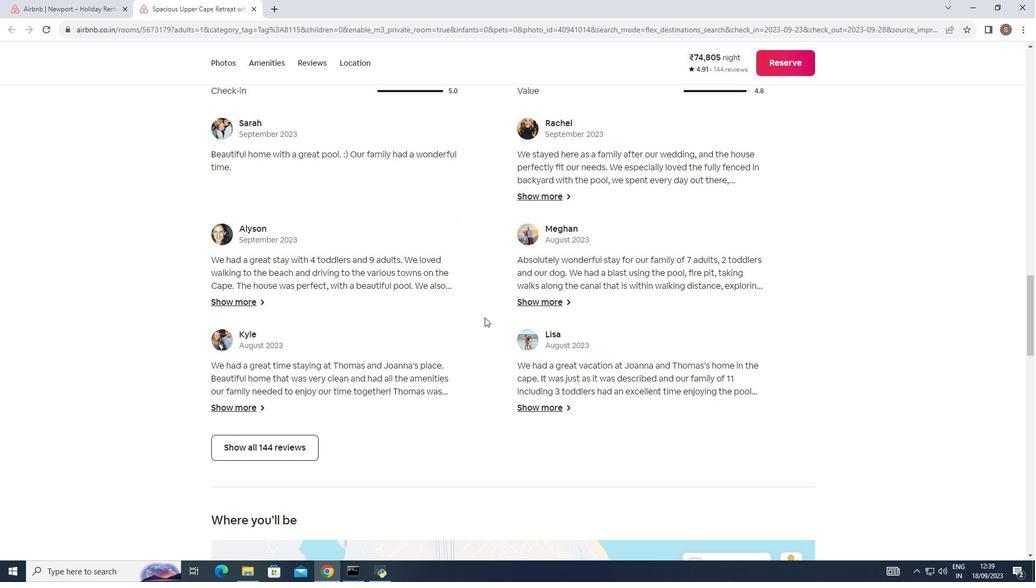 
Action: Mouse scrolled (482, 314) with delta (0, 0)
Screenshot: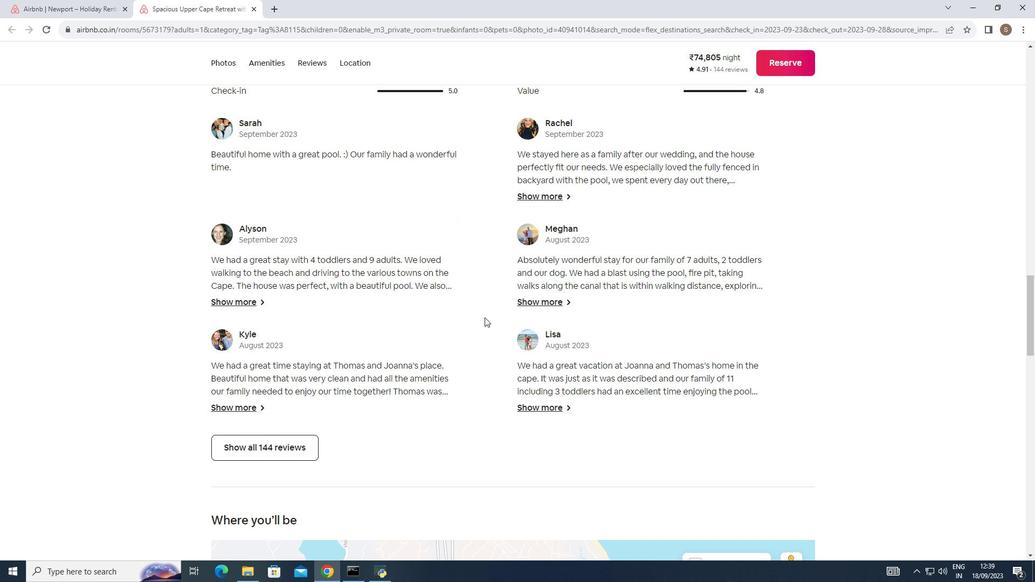 
Action: Mouse scrolled (482, 314) with delta (0, 0)
Screenshot: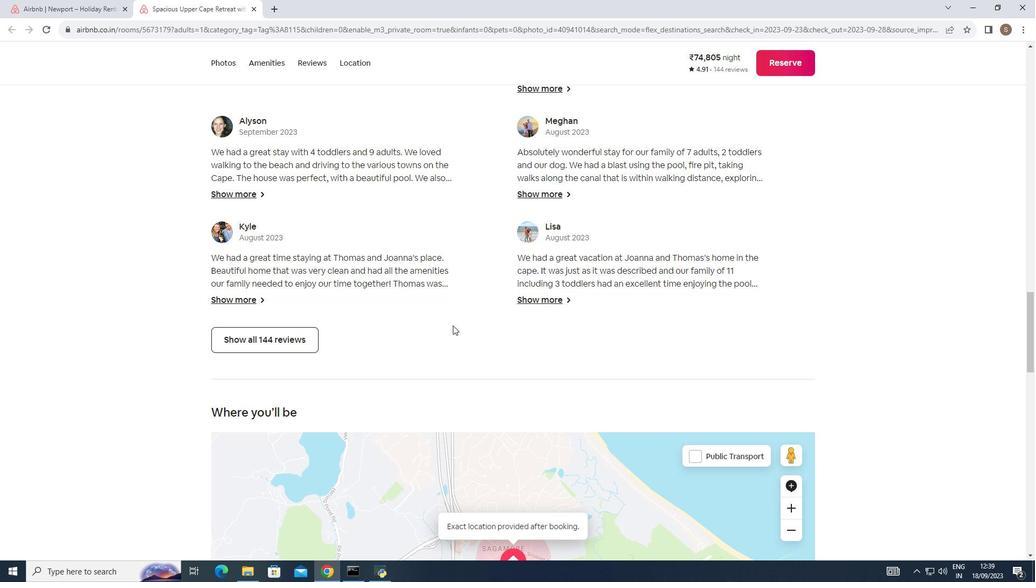 
Action: Mouse scrolled (482, 314) with delta (0, 0)
Screenshot: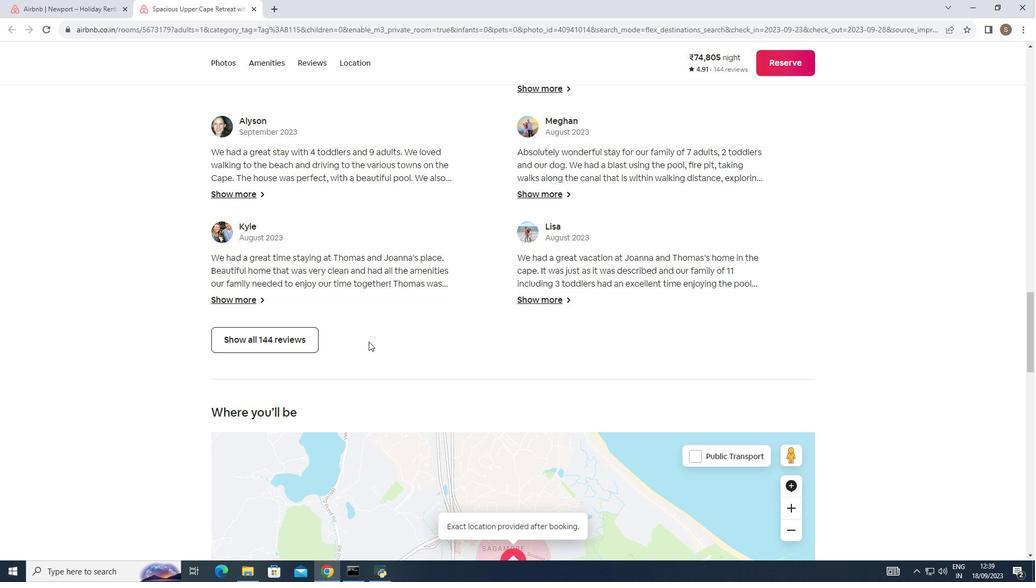 
Action: Mouse moved to (285, 336)
Screenshot: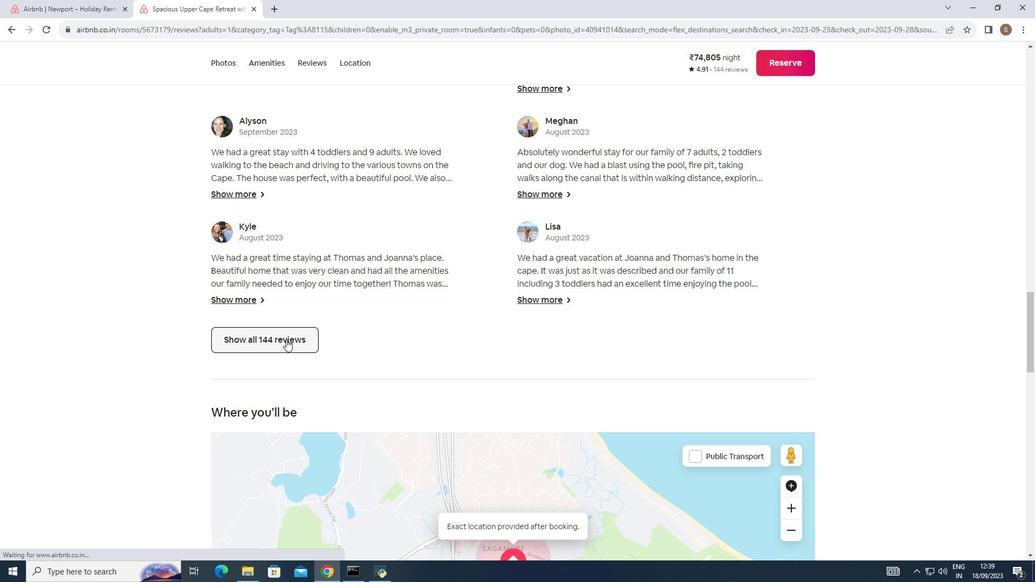 
Action: Mouse pressed left at (285, 336)
Screenshot: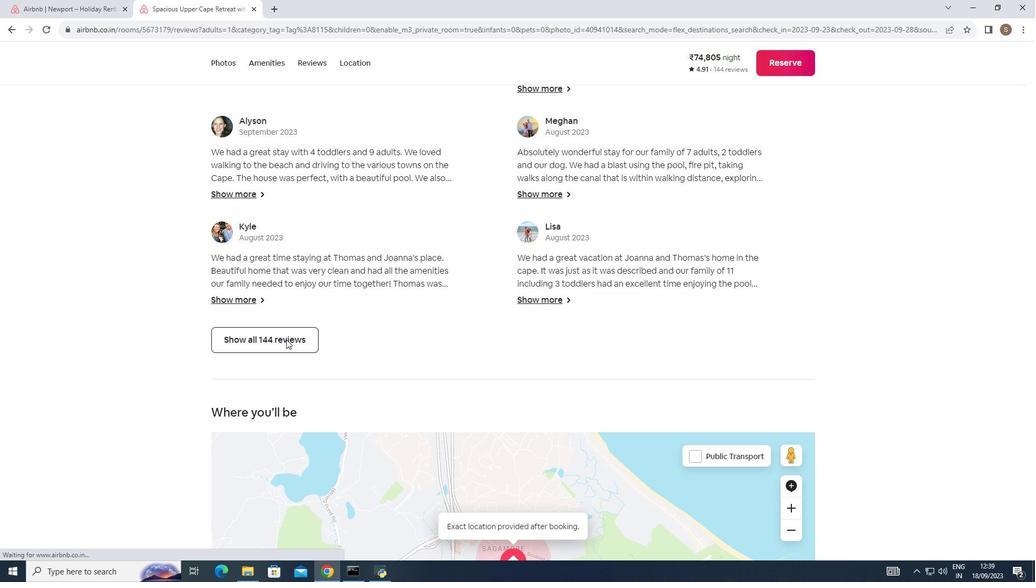 
Action: Mouse moved to (522, 324)
Screenshot: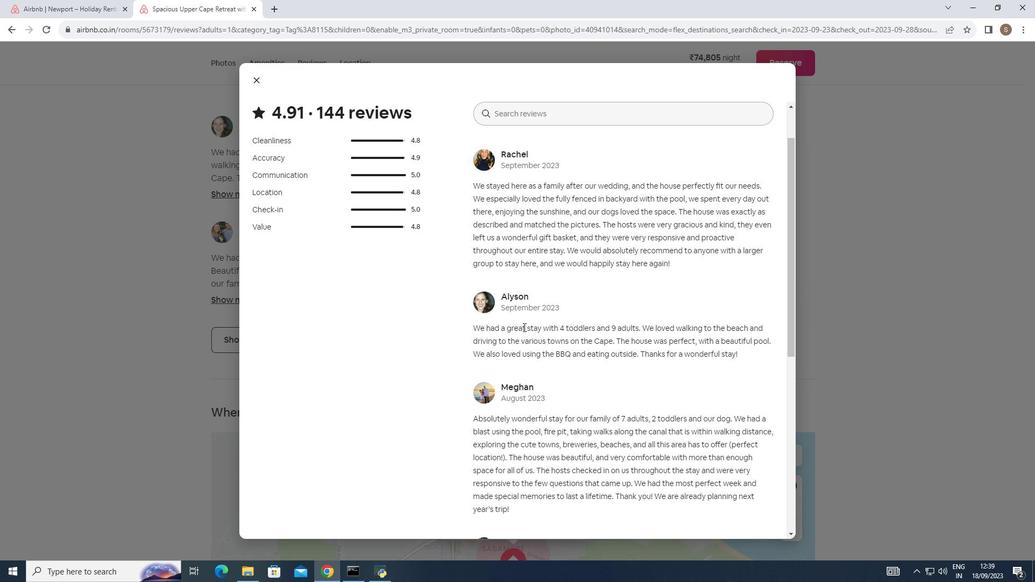 
Action: Mouse scrolled (522, 323) with delta (0, 0)
Screenshot: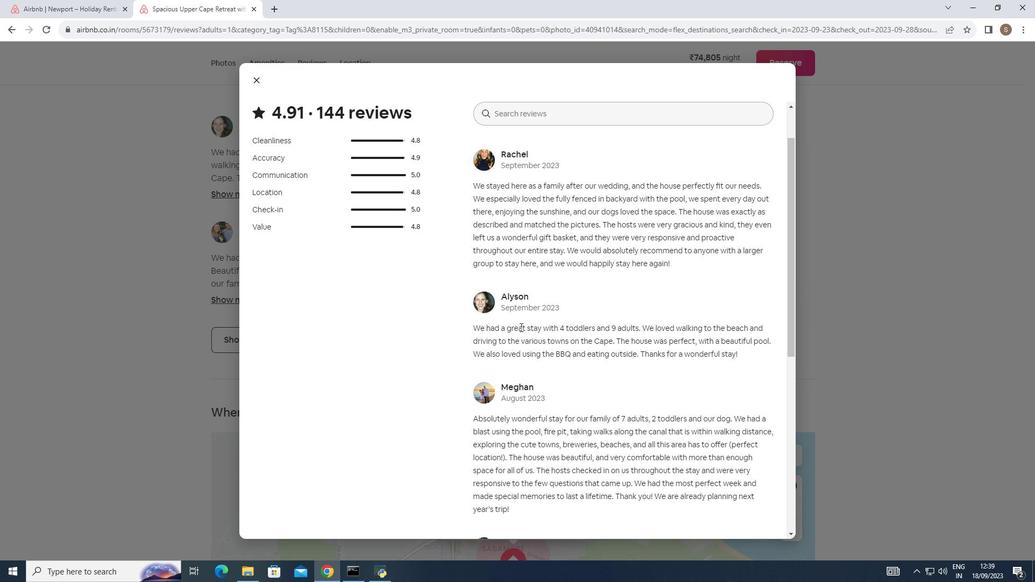 
Action: Mouse moved to (516, 324)
Screenshot: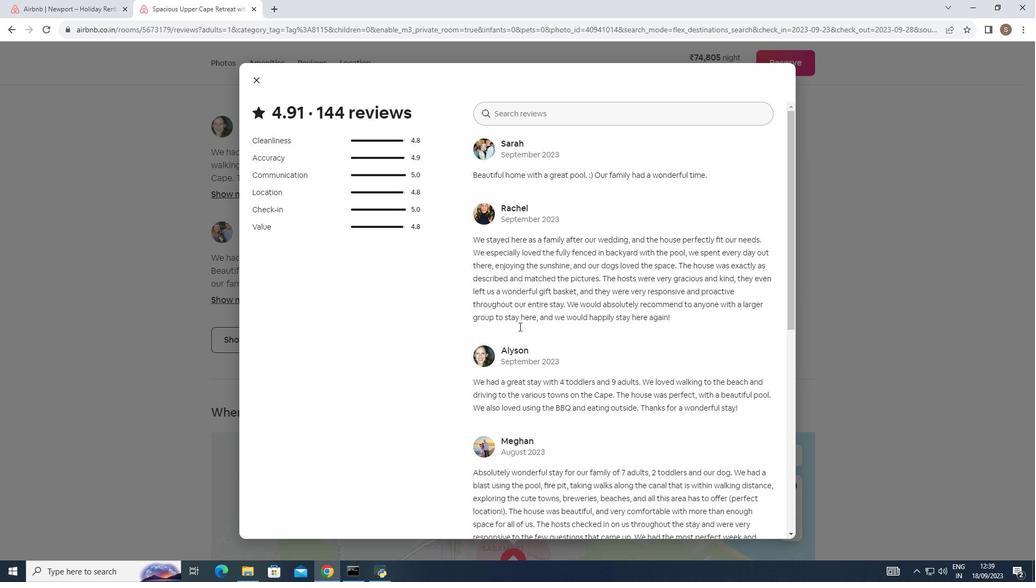 
Action: Mouse scrolled (516, 324) with delta (0, 0)
Screenshot: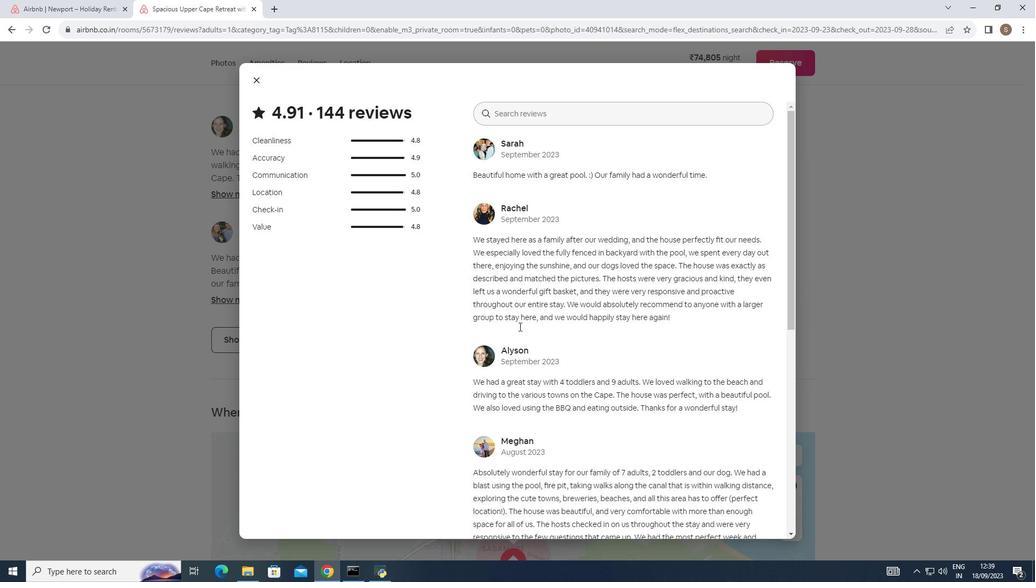 
Action: Mouse moved to (601, 289)
Screenshot: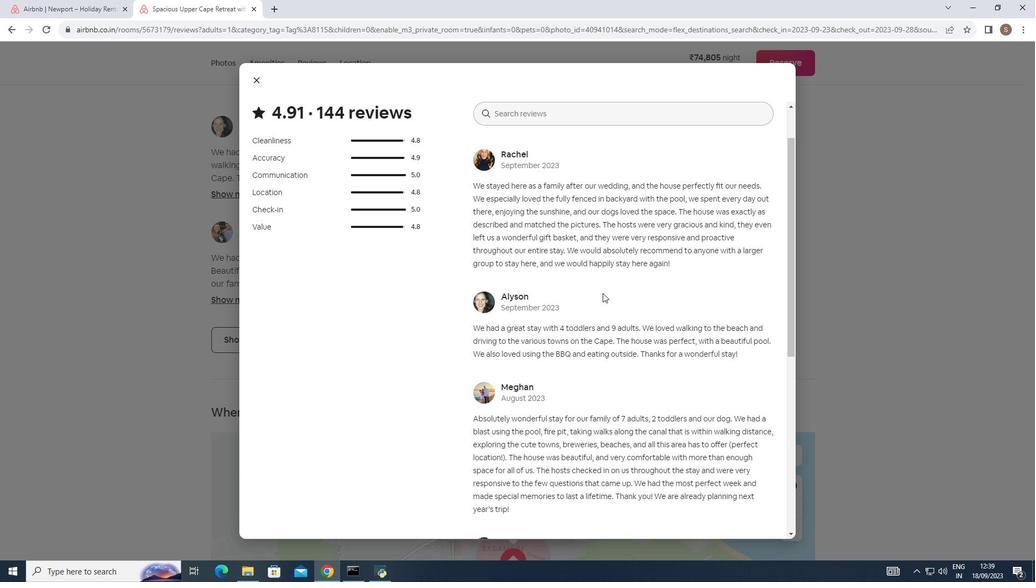 
Action: Mouse scrolled (601, 289) with delta (0, 0)
Screenshot: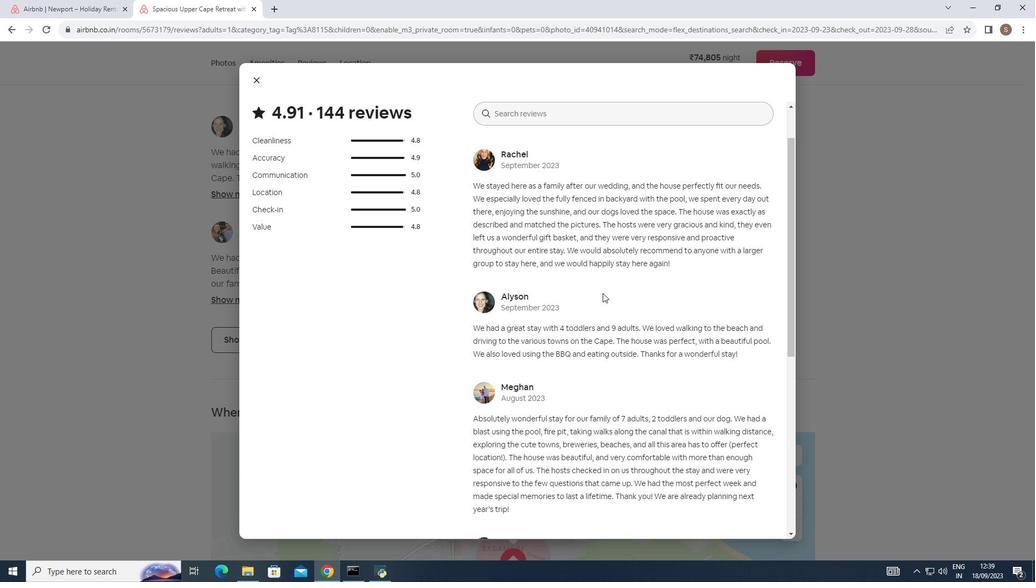
Action: Mouse moved to (600, 290)
Screenshot: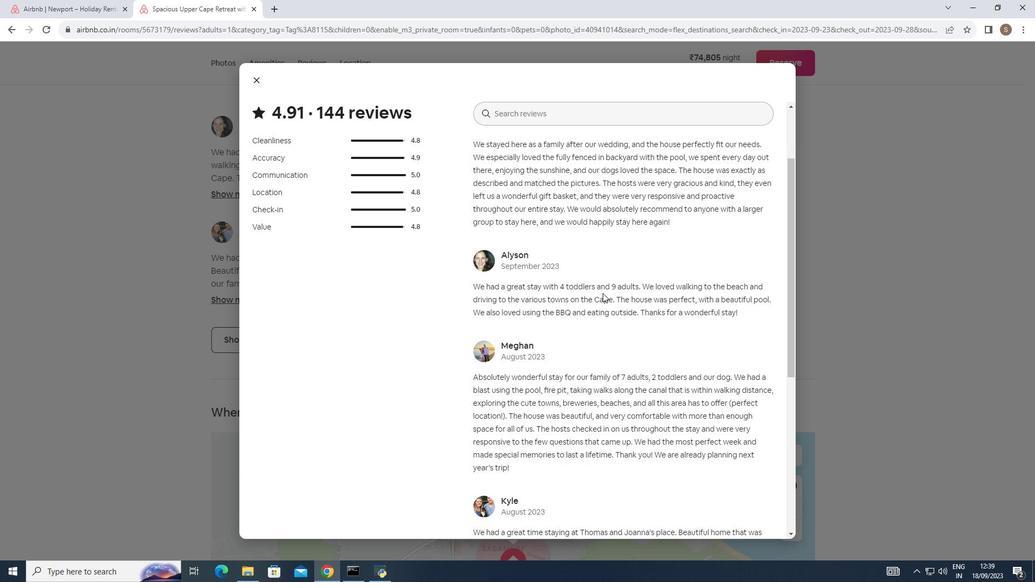 
Action: Mouse scrolled (600, 290) with delta (0, 0)
Screenshot: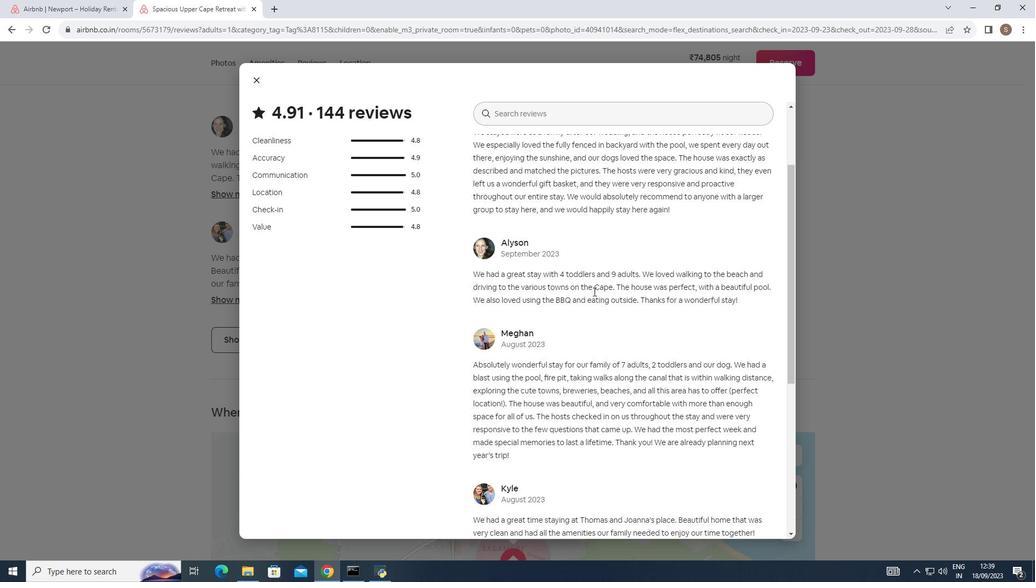 
Action: Mouse moved to (590, 289)
Screenshot: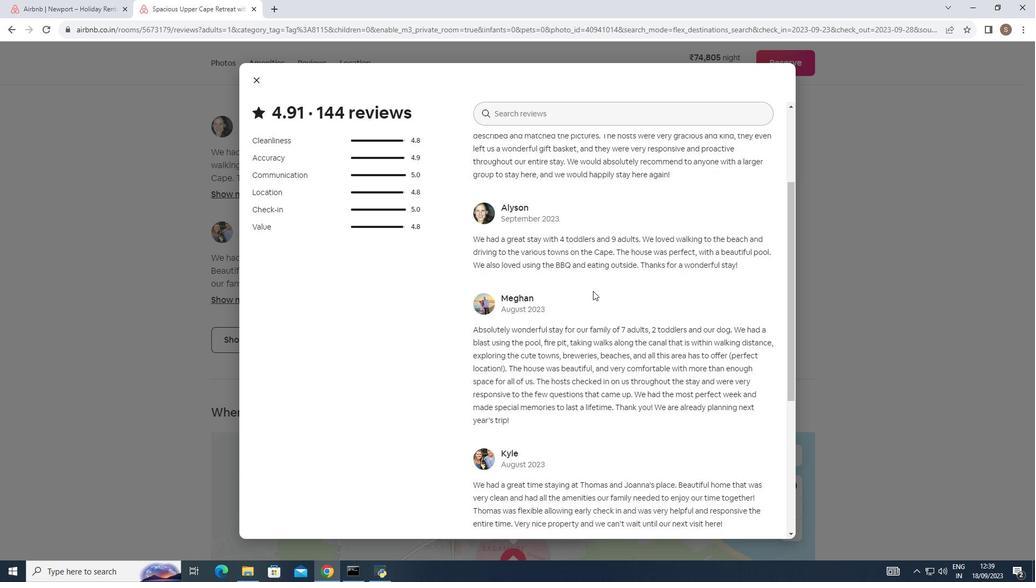 
Action: Mouse scrolled (590, 288) with delta (0, 0)
Screenshot: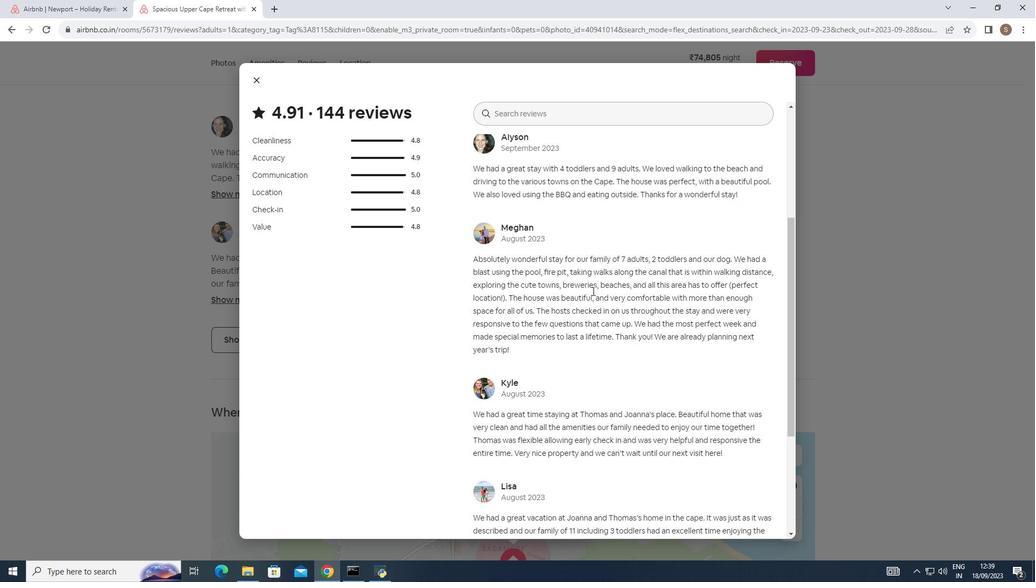 
Action: Mouse moved to (590, 288)
Screenshot: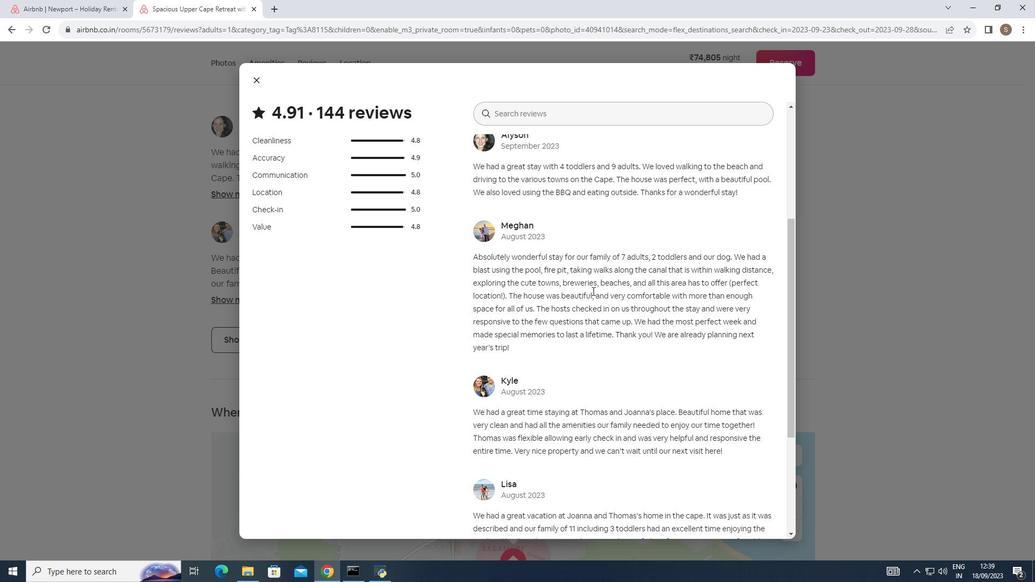 
Action: Mouse scrolled (590, 288) with delta (0, 0)
Screenshot: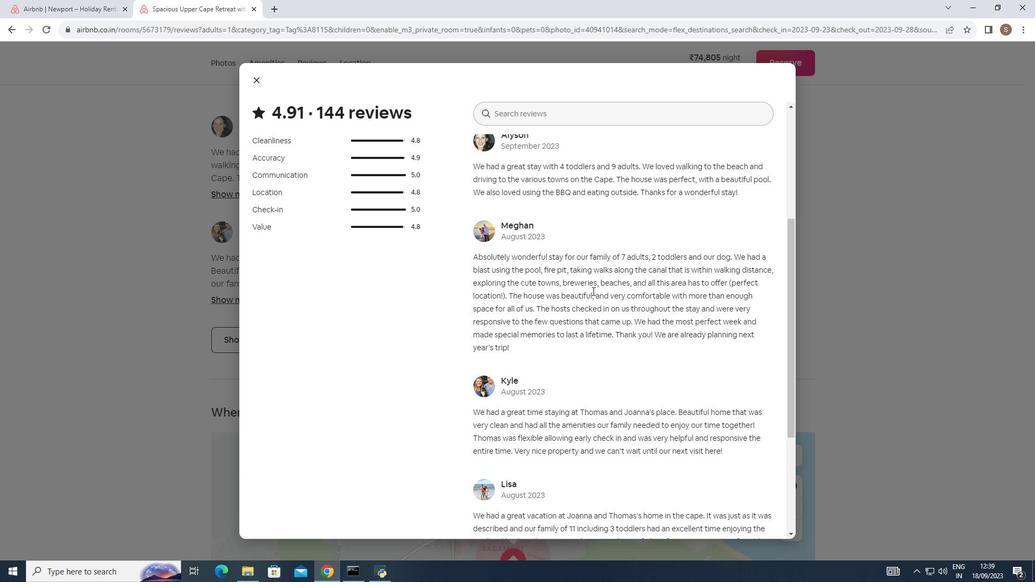 
Action: Mouse moved to (589, 288)
Screenshot: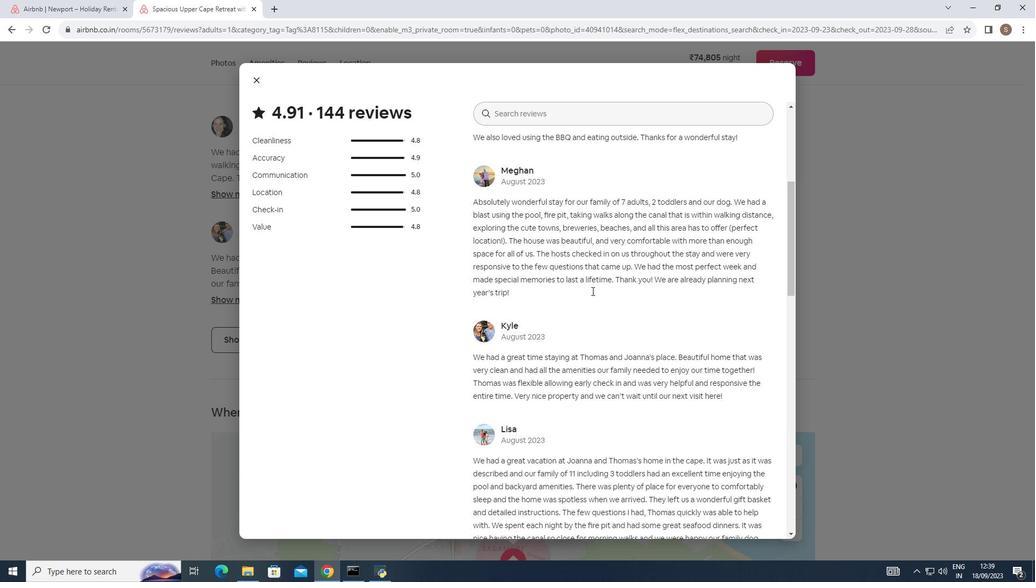
Action: Mouse scrolled (589, 288) with delta (0, 0)
Screenshot: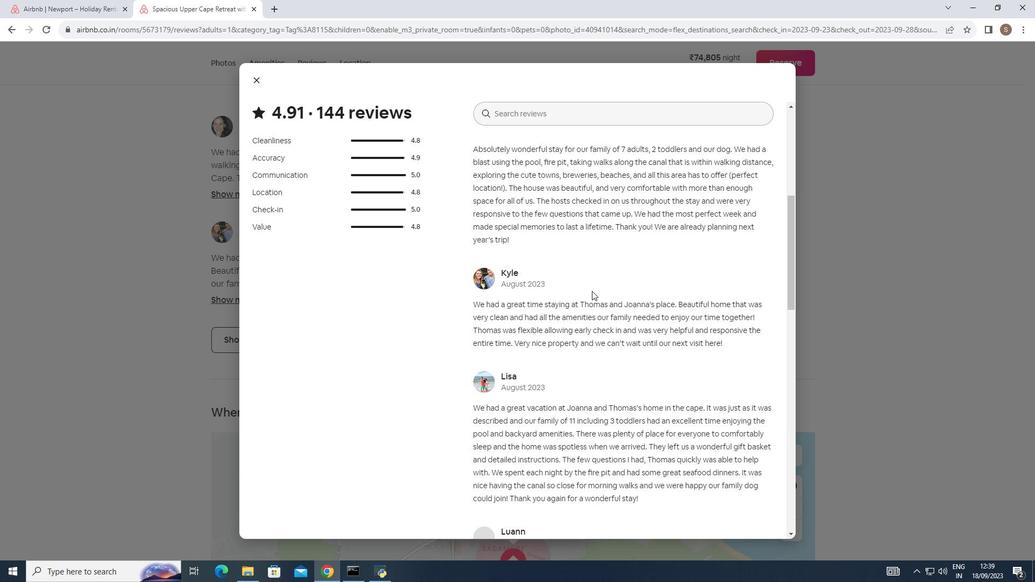 
Action: Mouse scrolled (589, 288) with delta (0, 0)
Screenshot: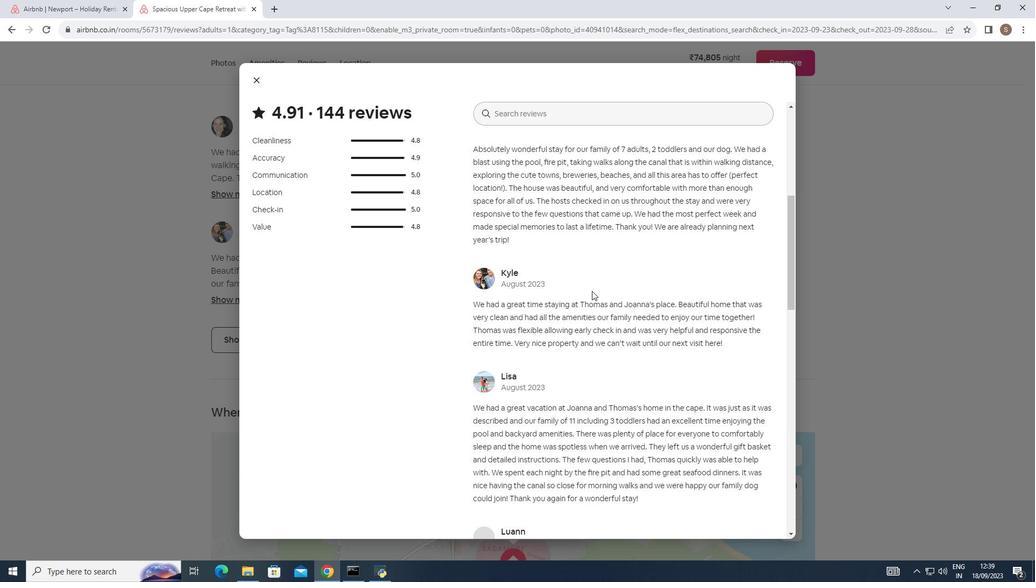 
Action: Mouse moved to (588, 286)
Screenshot: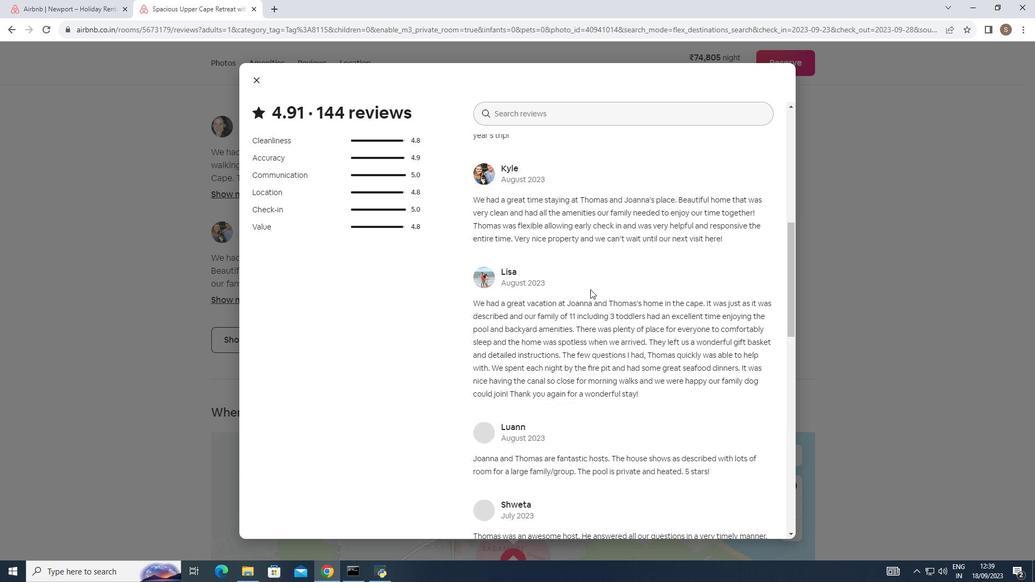 
Action: Mouse scrolled (588, 286) with delta (0, 0)
Screenshot: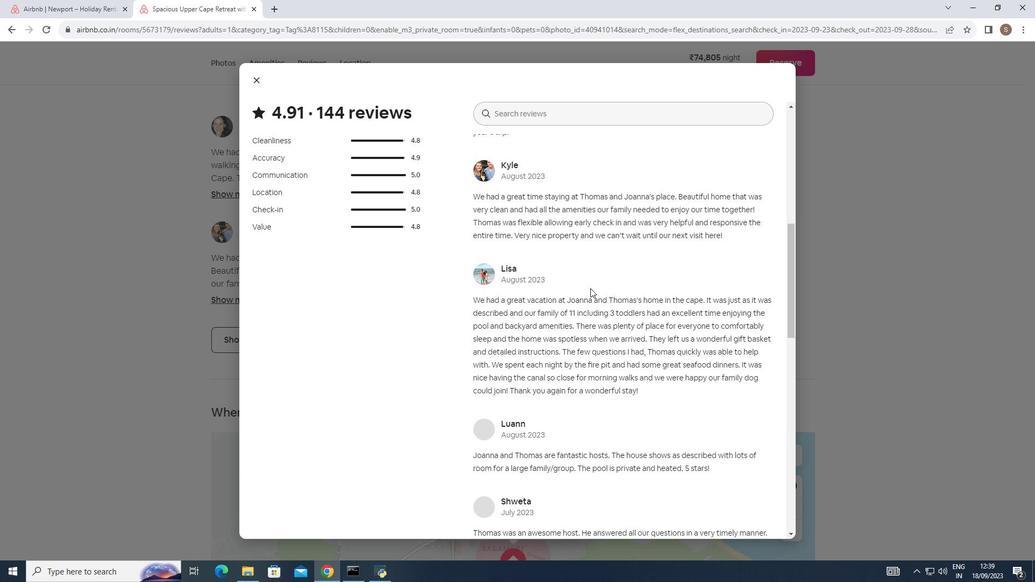 
Action: Mouse scrolled (588, 286) with delta (0, 0)
Screenshot: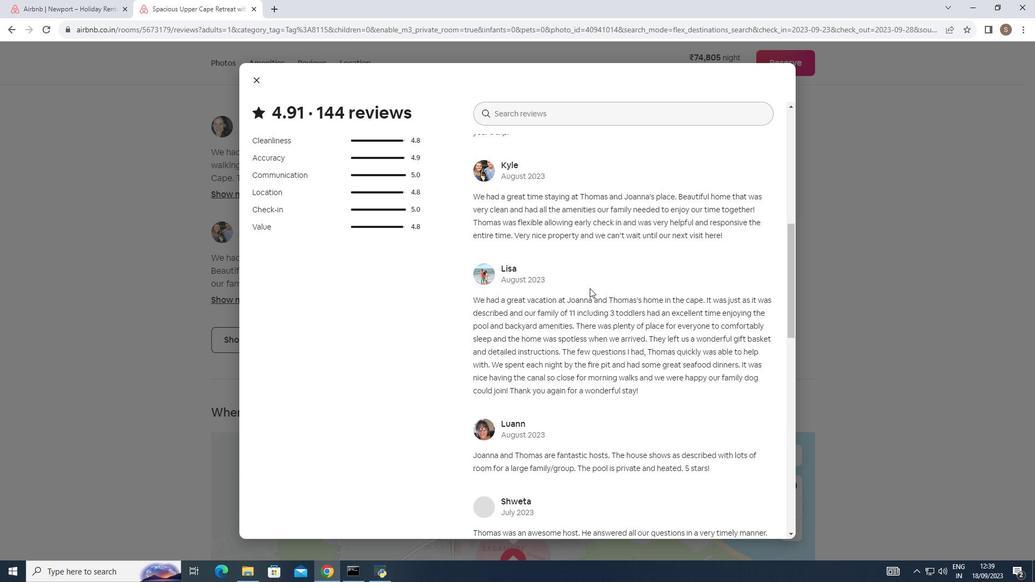 
Action: Mouse moved to (587, 285)
Screenshot: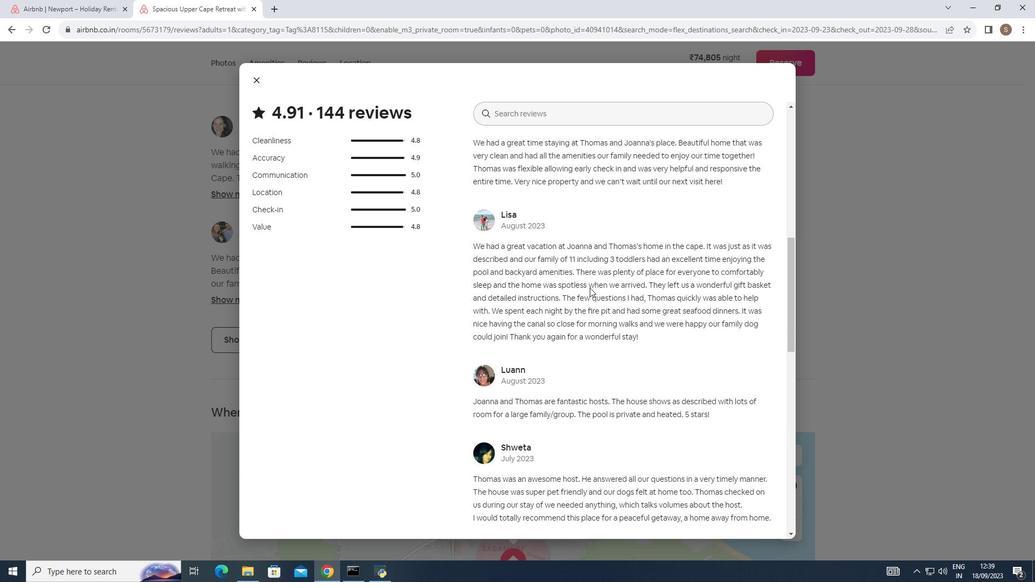 
Action: Mouse scrolled (587, 284) with delta (0, 0)
Screenshot: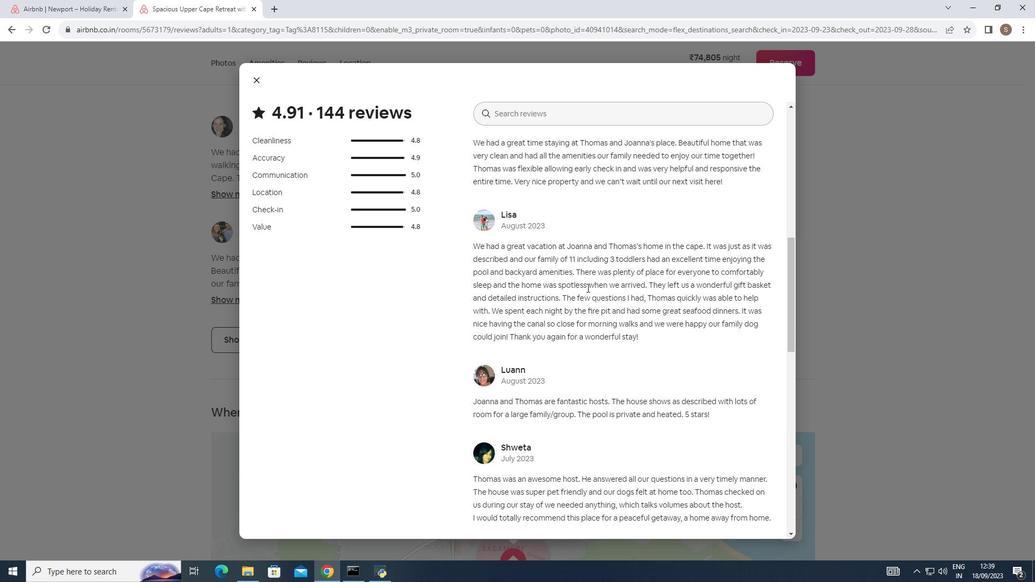 
Action: Mouse moved to (584, 283)
Screenshot: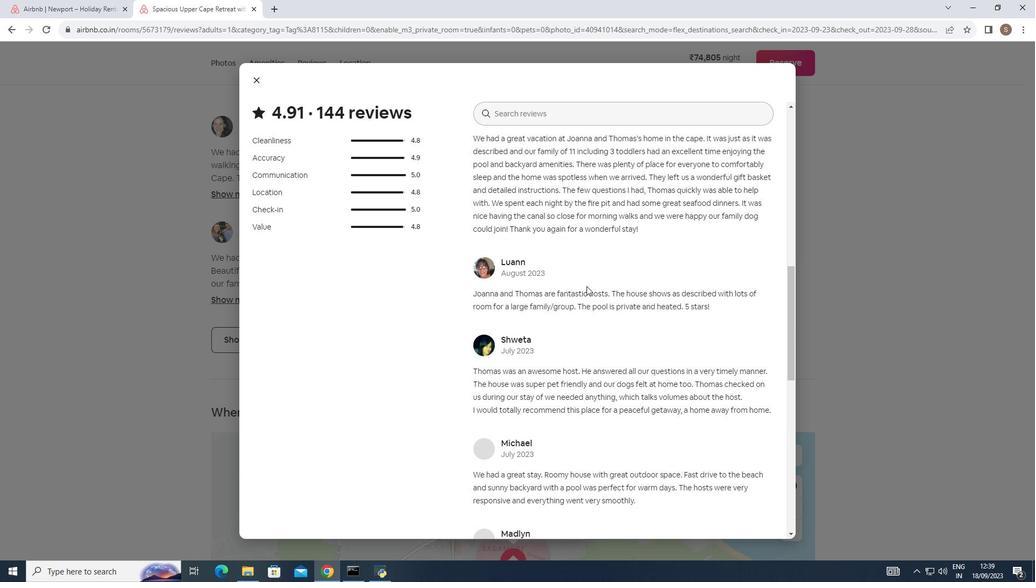 
Action: Mouse scrolled (584, 283) with delta (0, 0)
Screenshot: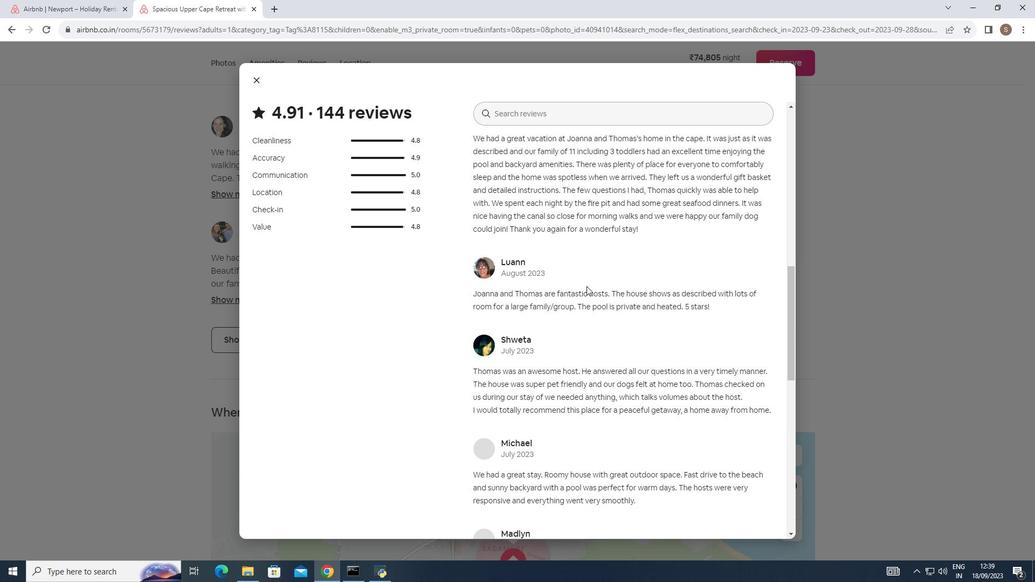 
Action: Mouse scrolled (584, 283) with delta (0, 0)
Screenshot: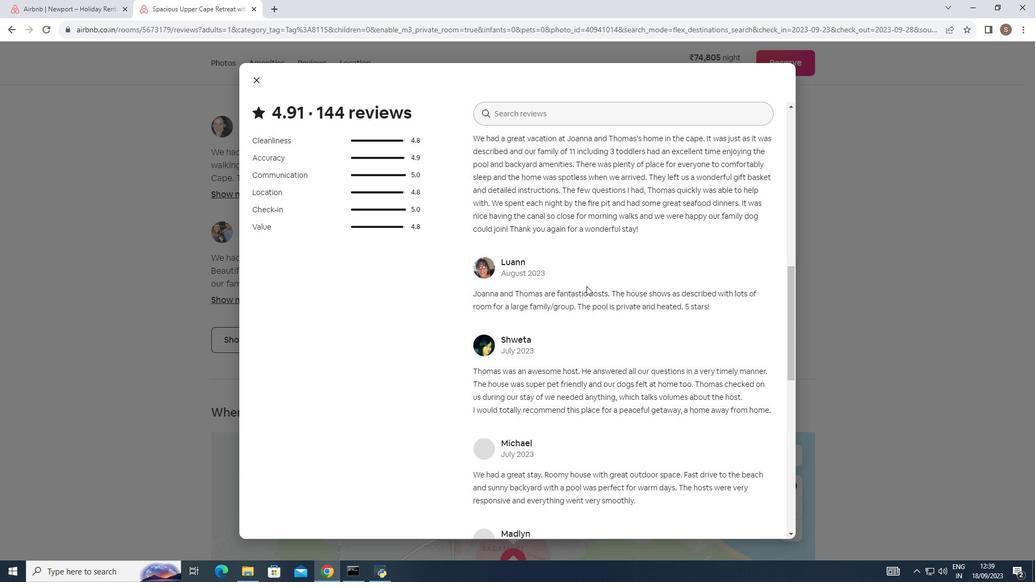 
Action: Mouse moved to (584, 282)
Screenshot: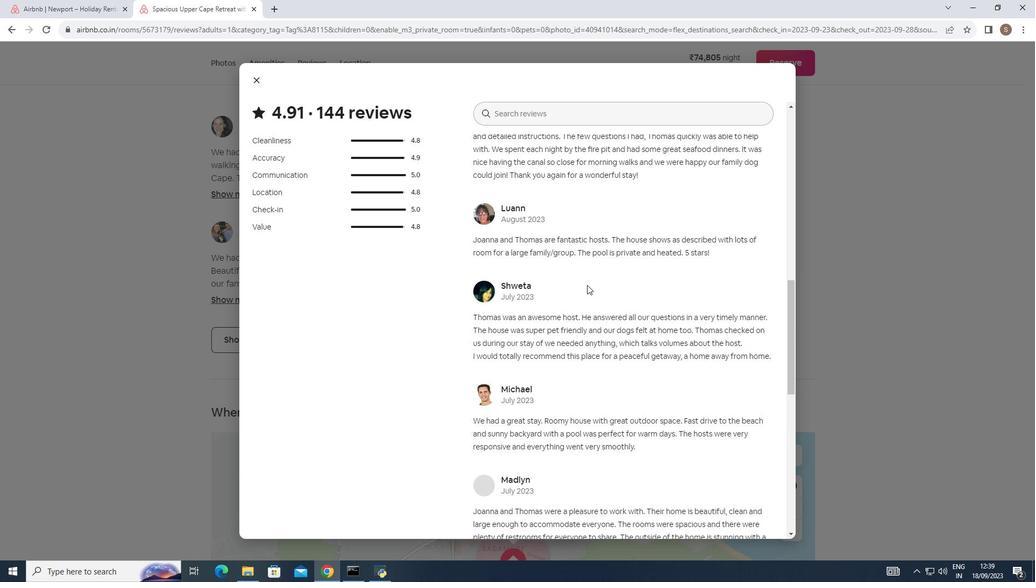 
Action: Mouse scrolled (584, 282) with delta (0, 0)
Screenshot: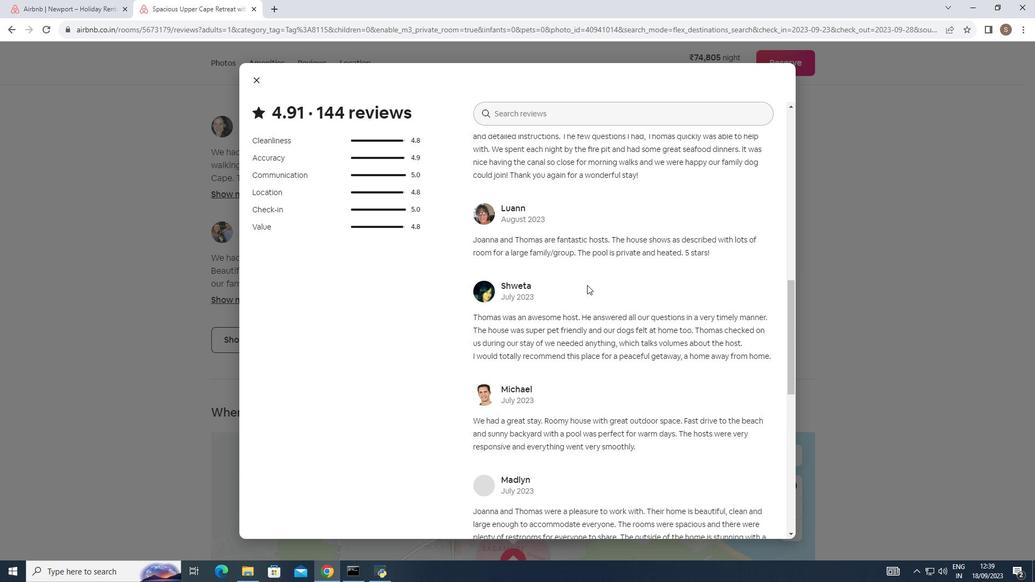 
Action: Mouse scrolled (584, 282) with delta (0, 0)
Screenshot: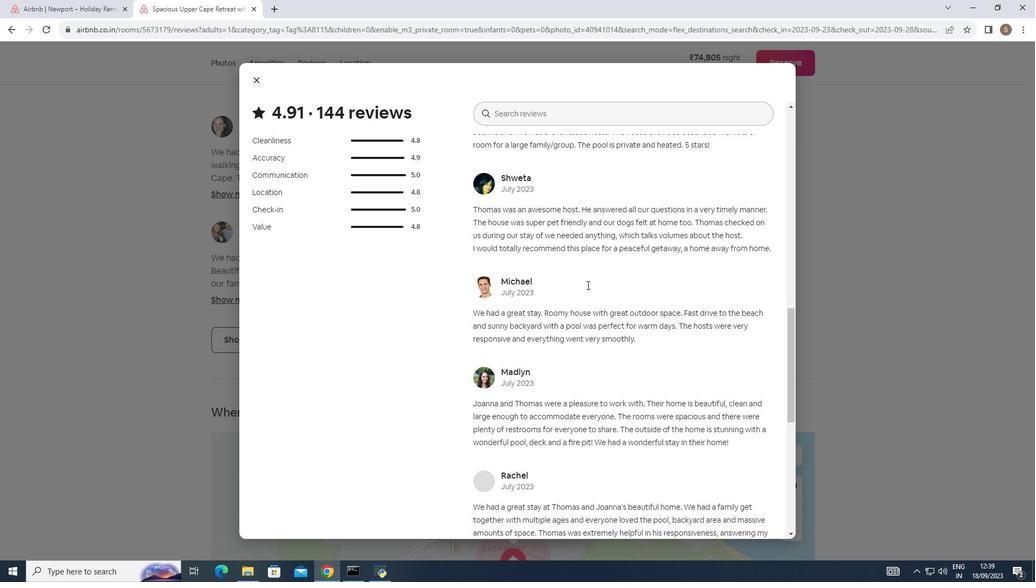 
Action: Mouse scrolled (584, 282) with delta (0, 0)
Screenshot: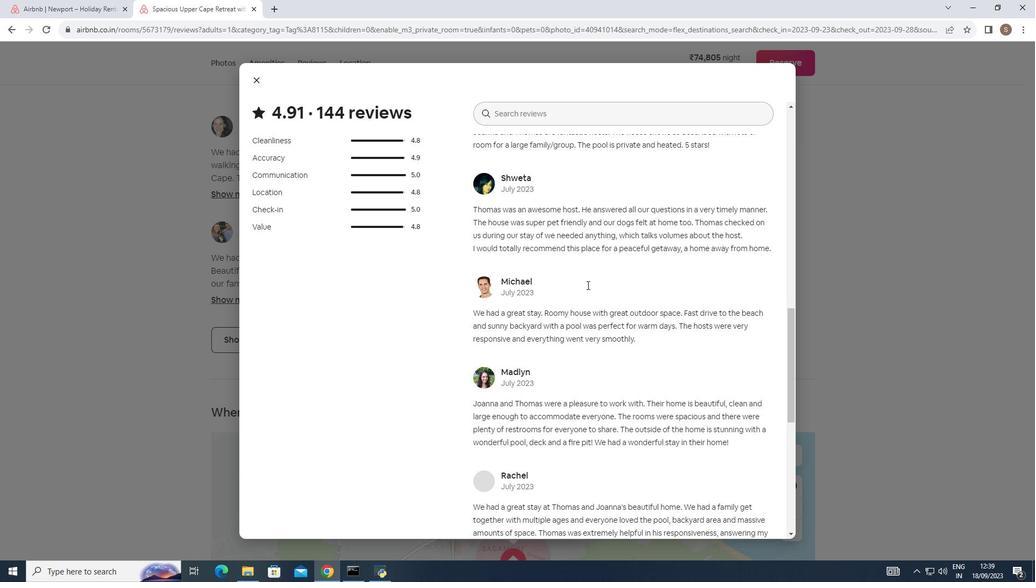 
Action: Mouse moved to (584, 282)
Screenshot: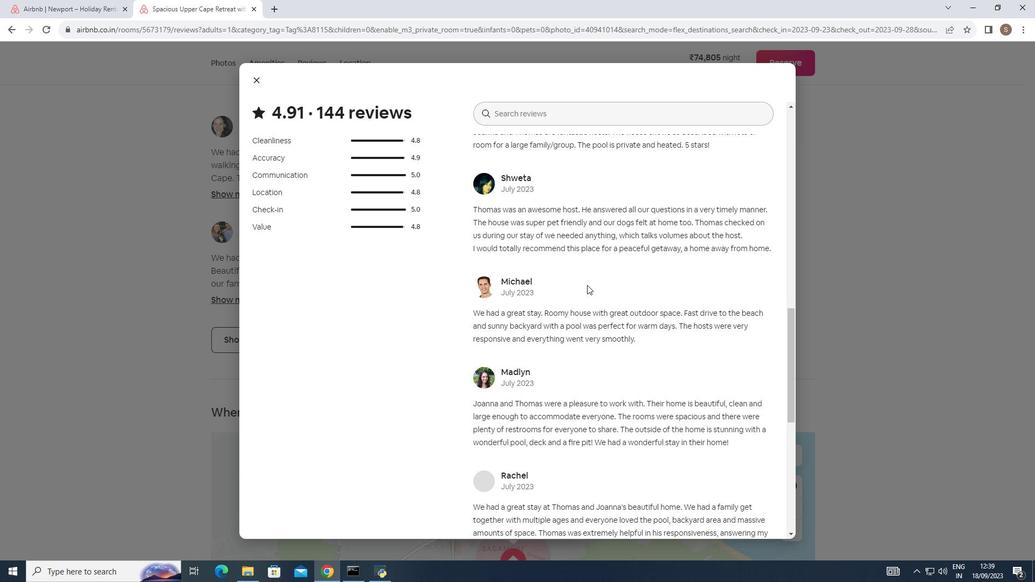 
Action: Mouse scrolled (584, 282) with delta (0, 0)
Screenshot: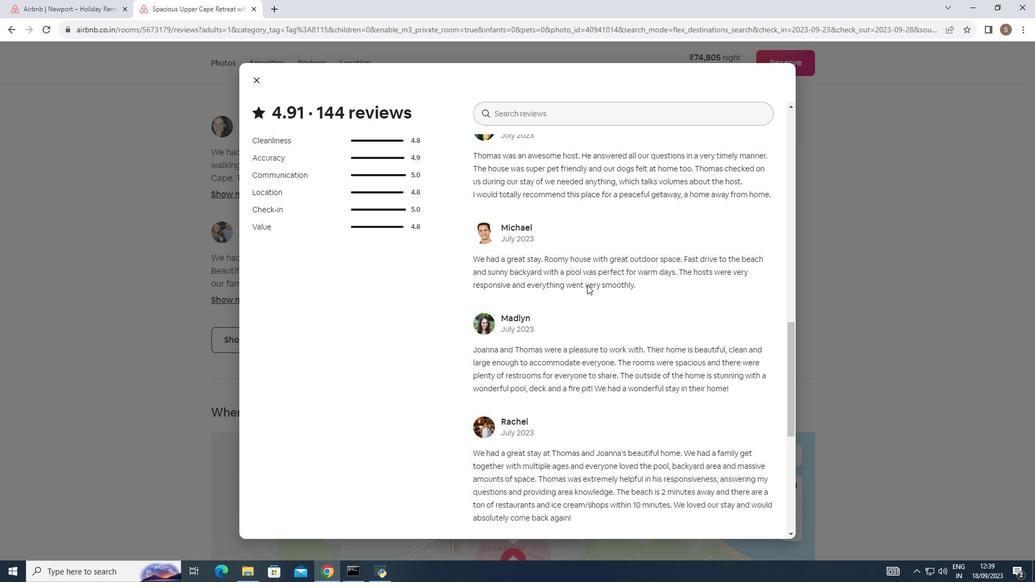 
Action: Mouse scrolled (584, 282) with delta (0, 0)
Screenshot: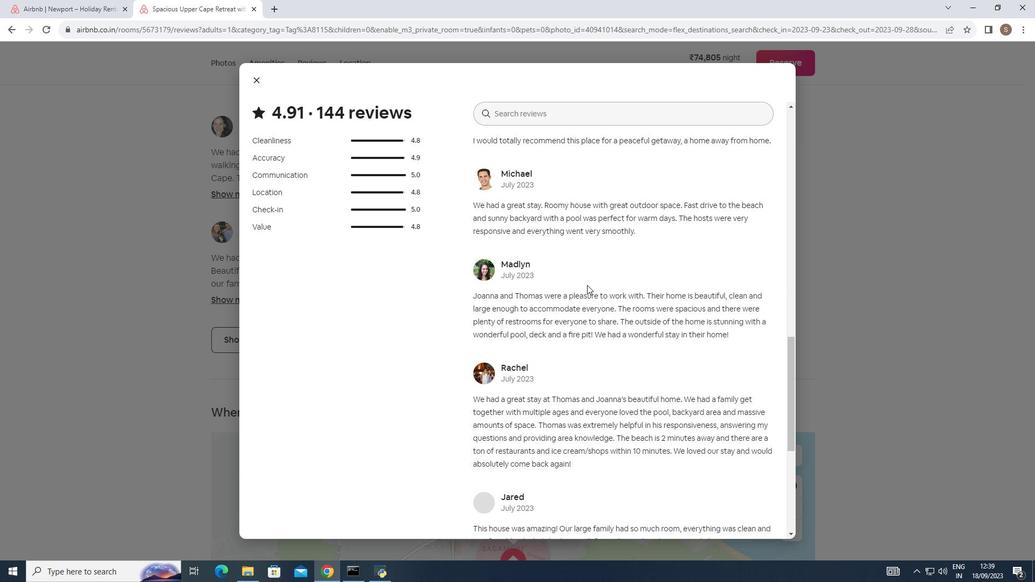 
Action: Mouse moved to (553, 284)
Screenshot: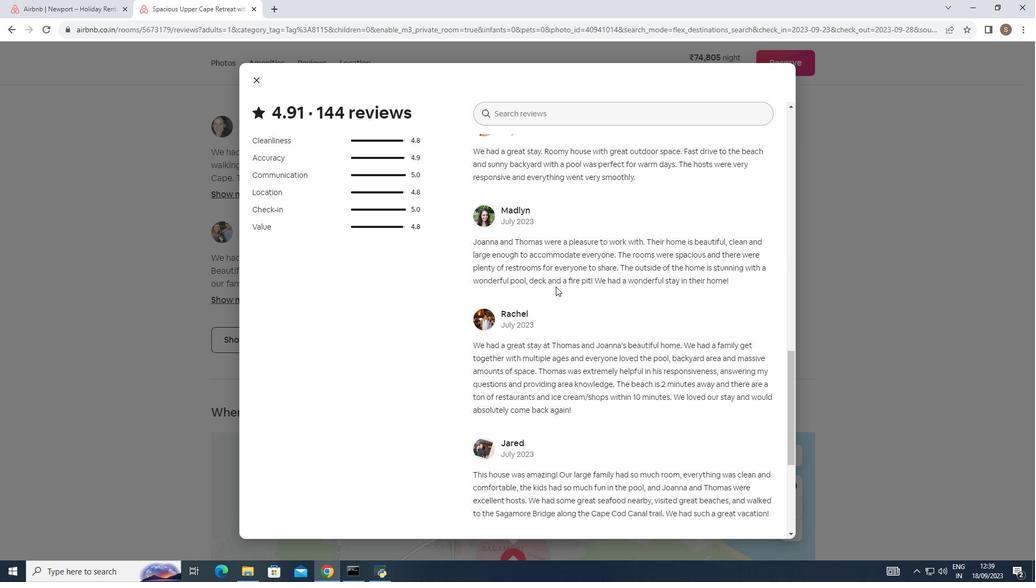 
Action: Mouse scrolled (553, 283) with delta (0, 0)
Screenshot: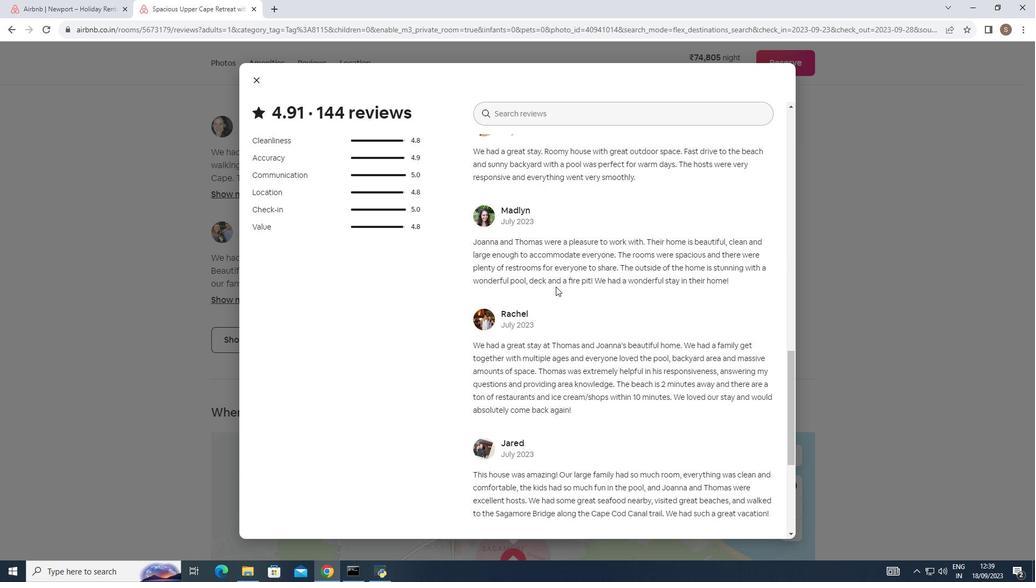 
Action: Mouse moved to (552, 282)
Screenshot: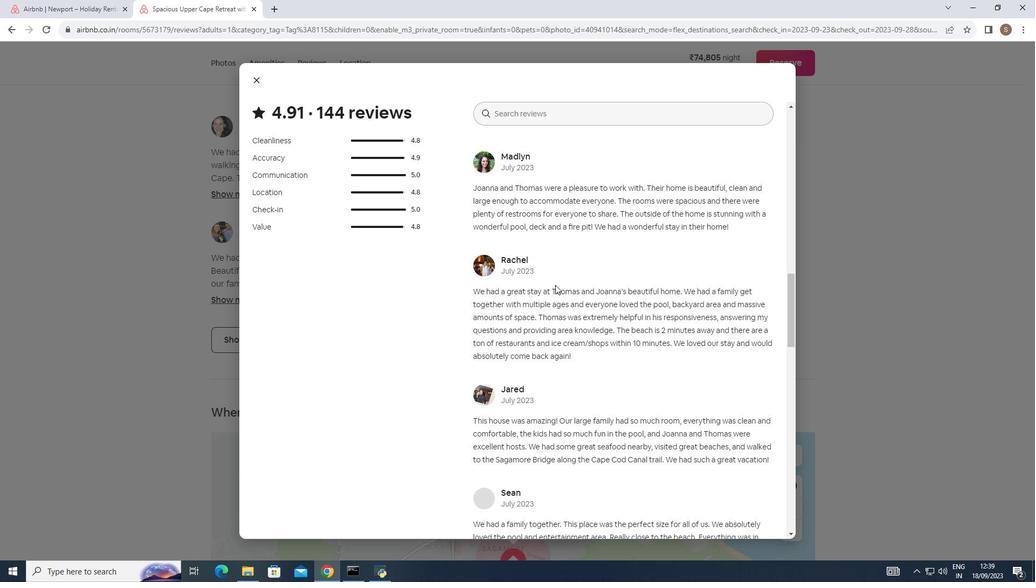 
Action: Mouse scrolled (552, 282) with delta (0, 0)
Screenshot: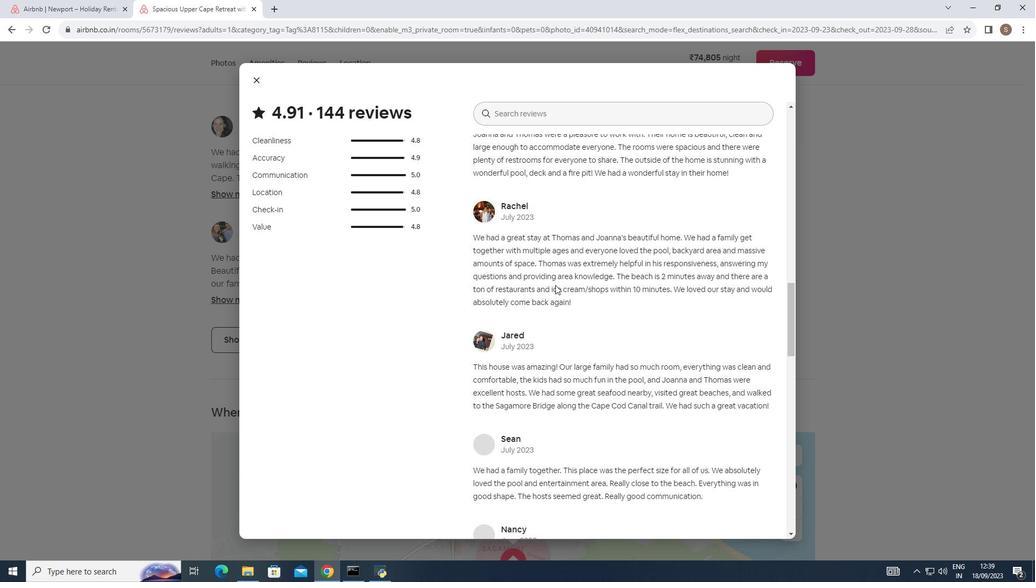 
Action: Mouse scrolled (552, 282) with delta (0, 0)
Screenshot: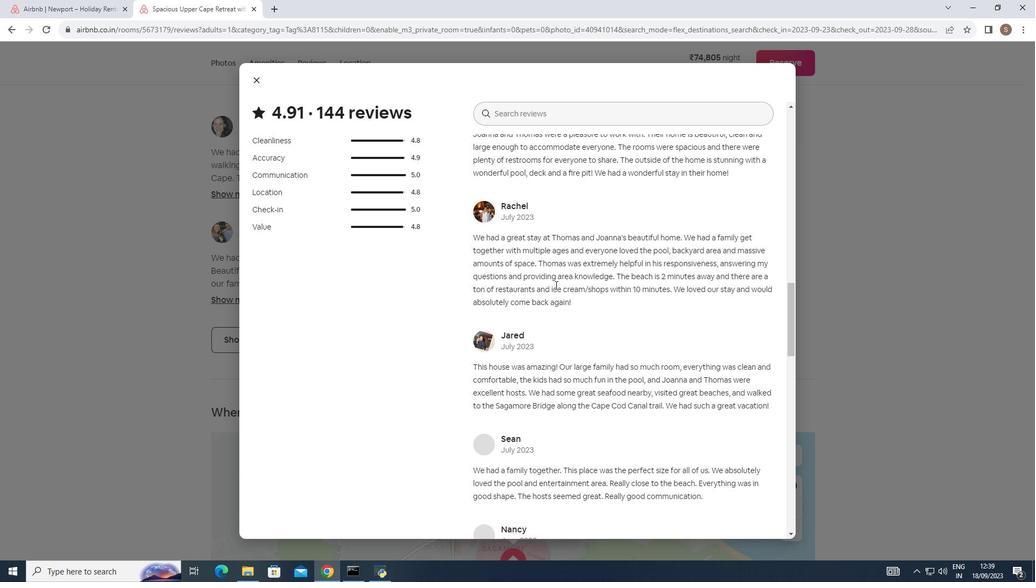 
Action: Mouse moved to (548, 274)
Screenshot: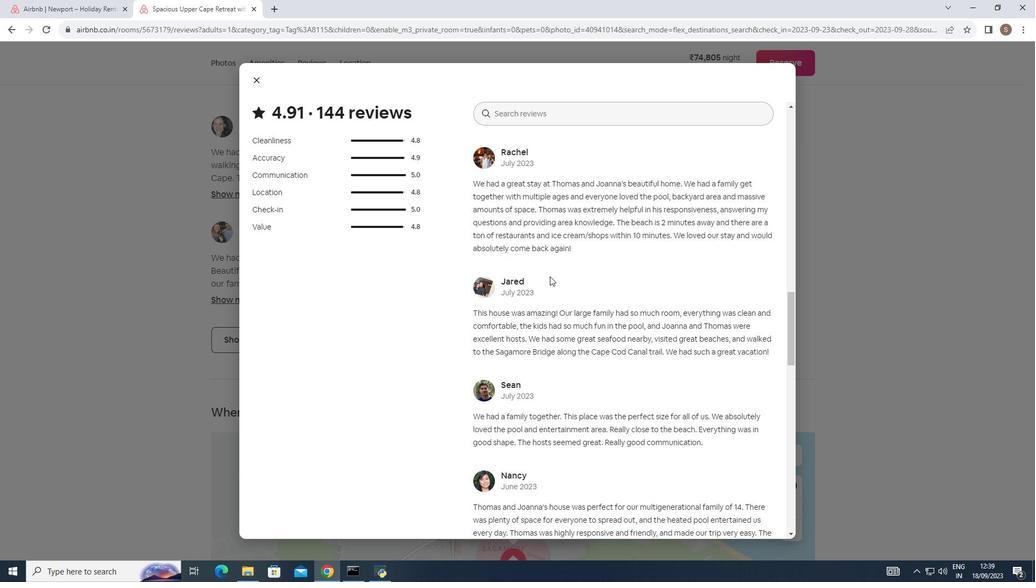 
Action: Mouse scrolled (548, 274) with delta (0, 0)
Screenshot: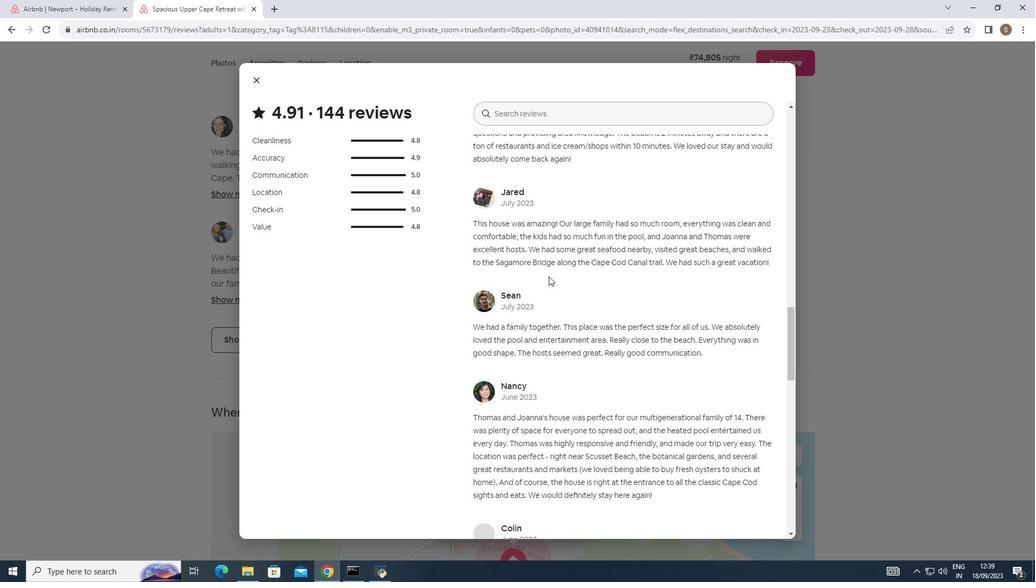 
Action: Mouse moved to (547, 274)
Screenshot: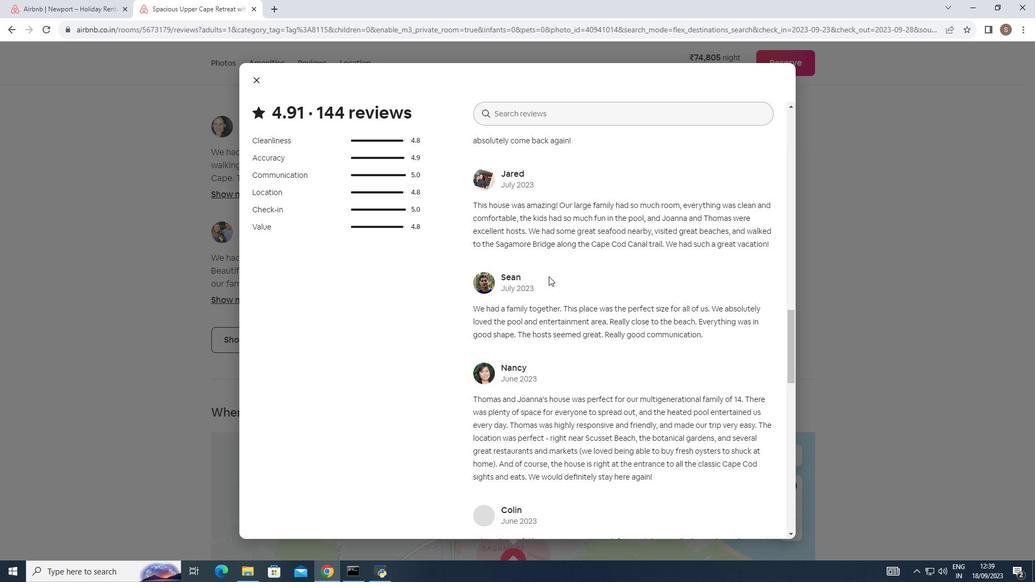 
Action: Mouse scrolled (547, 273) with delta (0, 0)
Screenshot: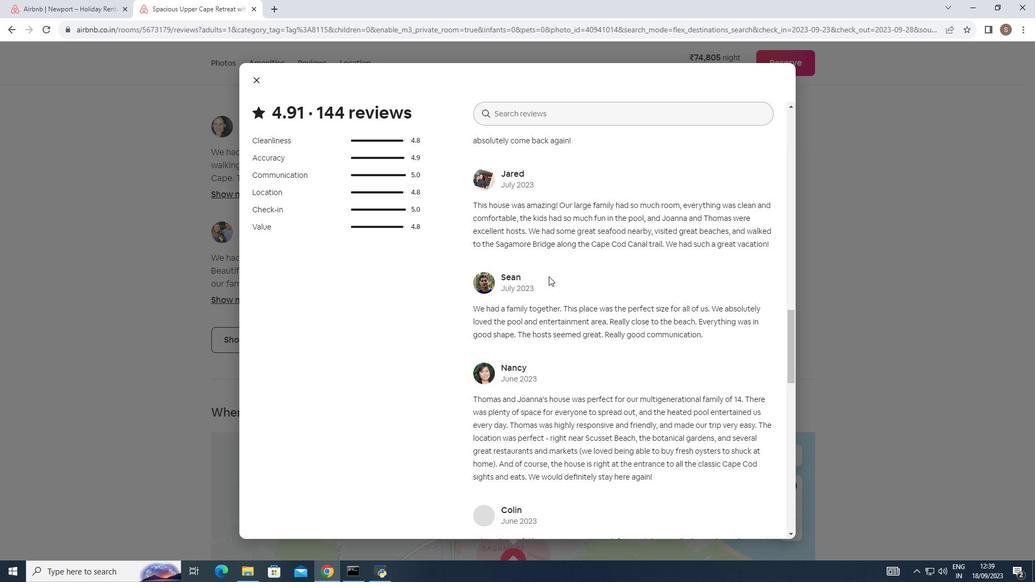 
Action: Mouse moved to (547, 274)
Screenshot: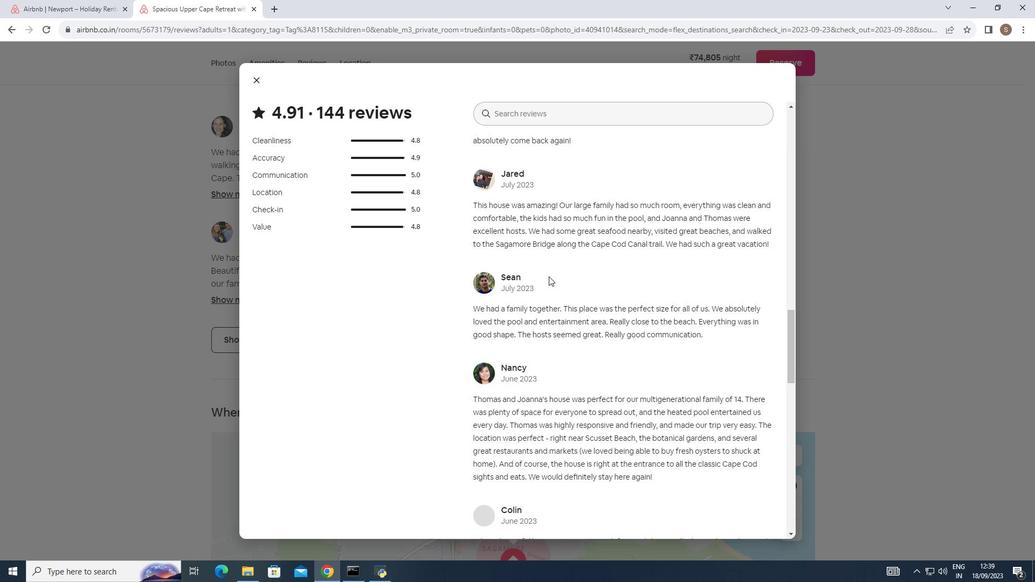 
Action: Mouse scrolled (547, 273) with delta (0, 0)
Screenshot: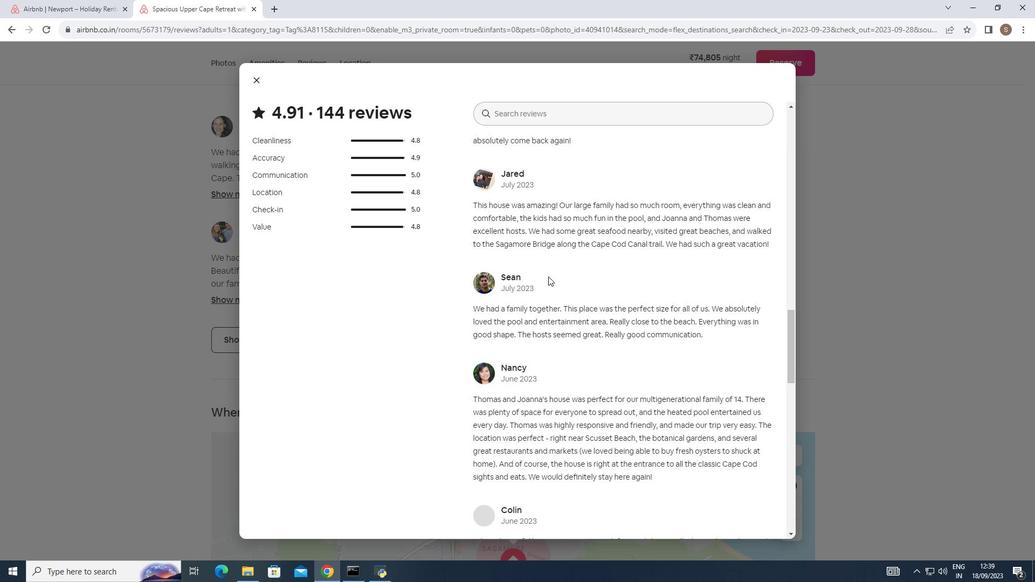 
Action: Mouse moved to (544, 274)
Screenshot: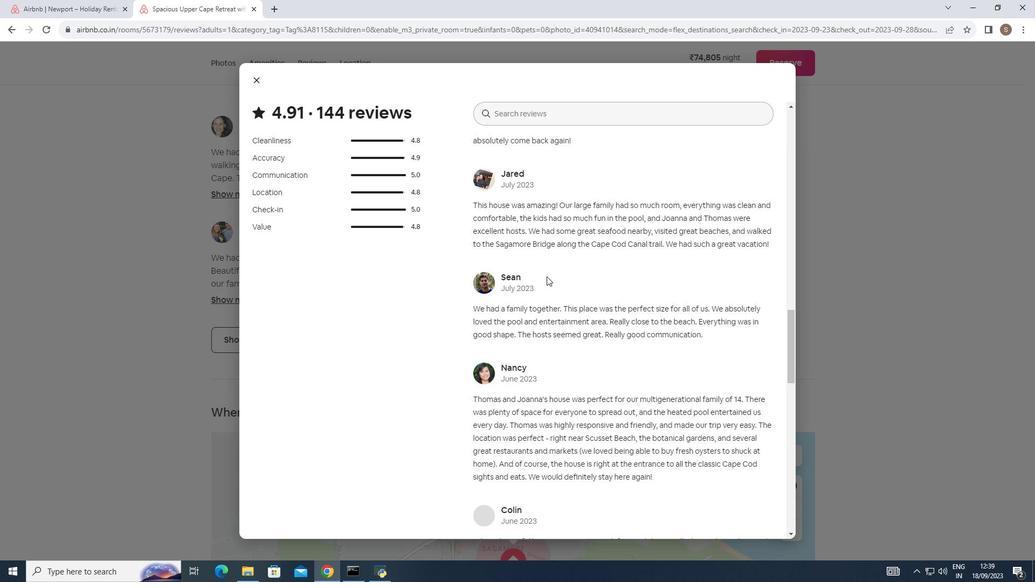 
Action: Mouse scrolled (544, 273) with delta (0, 0)
Screenshot: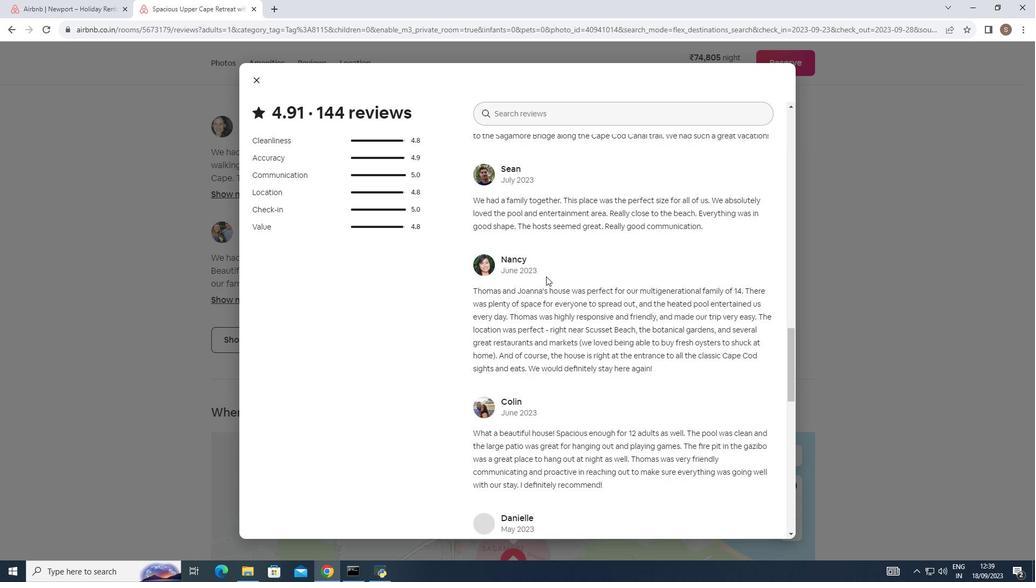 
Action: Mouse scrolled (544, 273) with delta (0, 0)
Screenshot: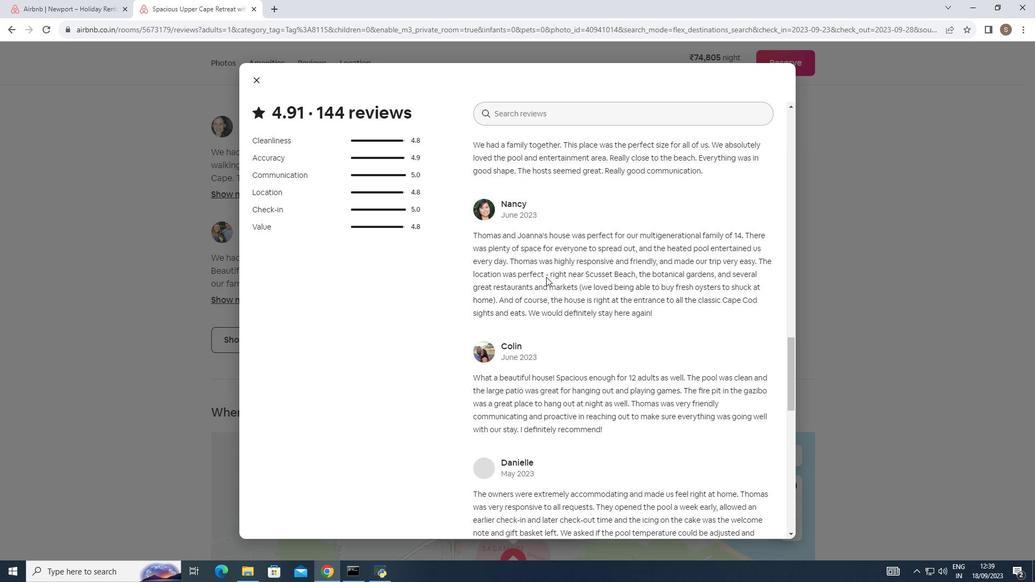 
Action: Mouse scrolled (544, 273) with delta (0, 0)
Screenshot: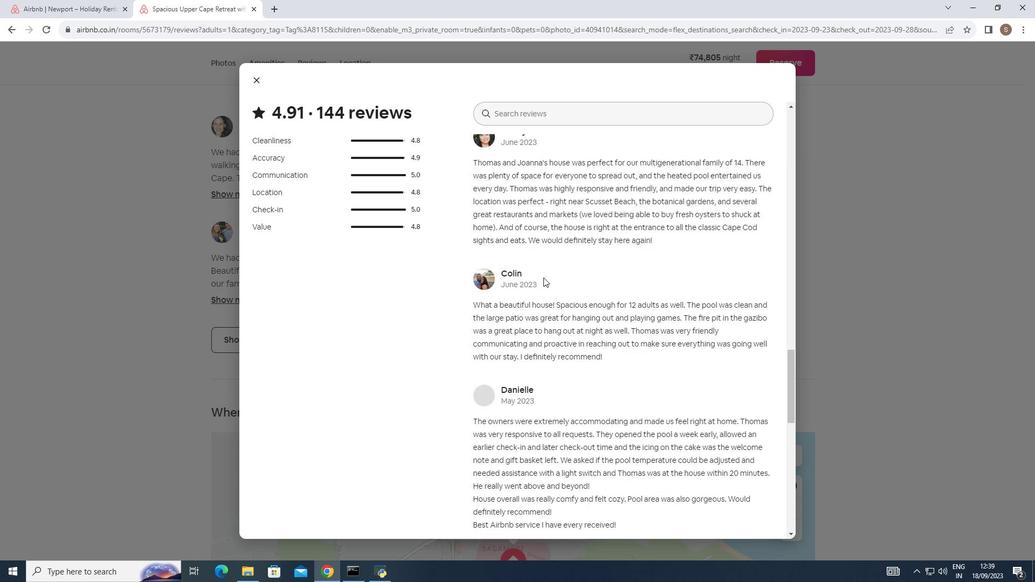 
Action: Mouse moved to (543, 274)
Screenshot: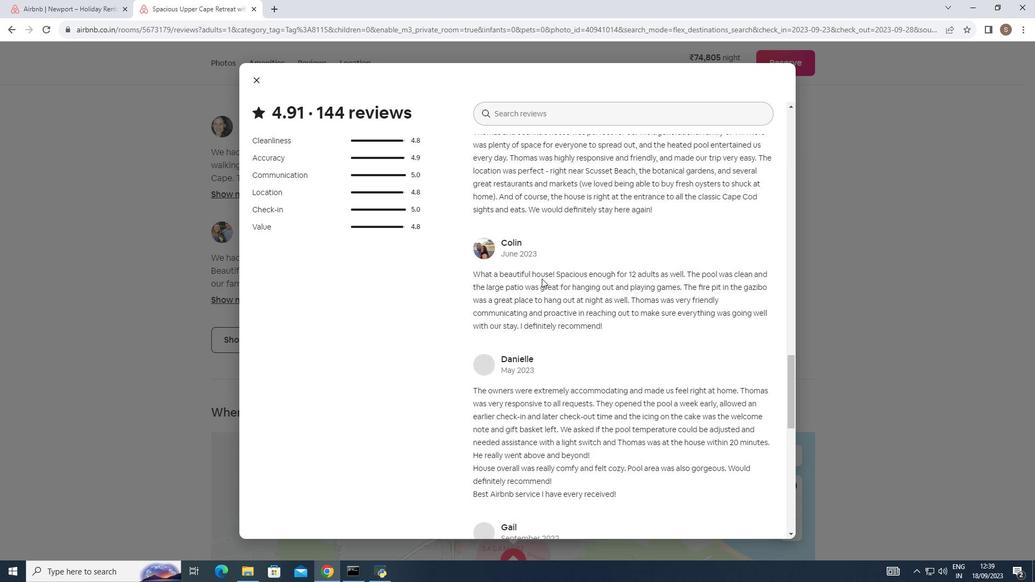 
Action: Mouse scrolled (543, 273) with delta (0, 0)
Screenshot: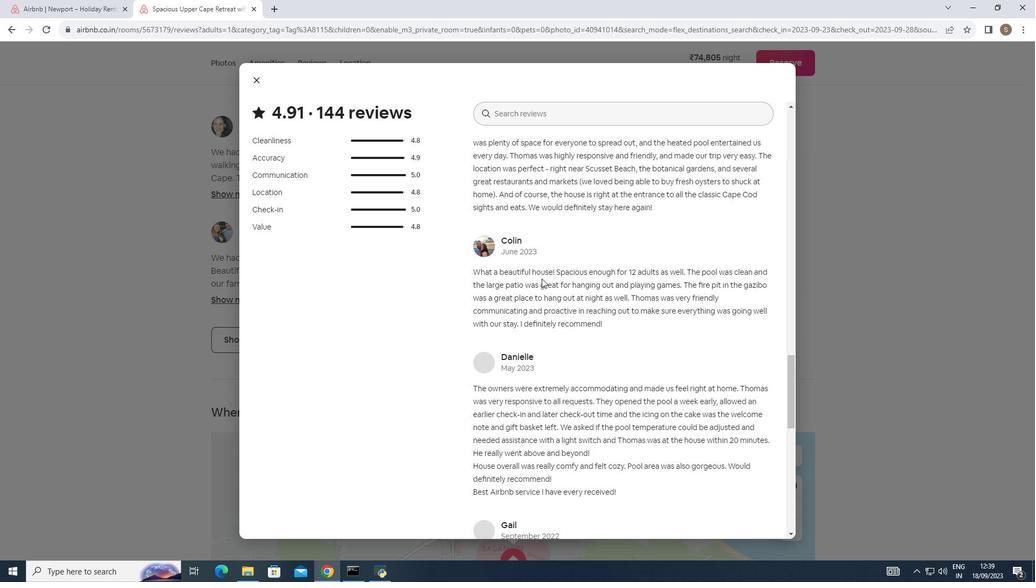 
Action: Mouse moved to (543, 274)
Screenshot: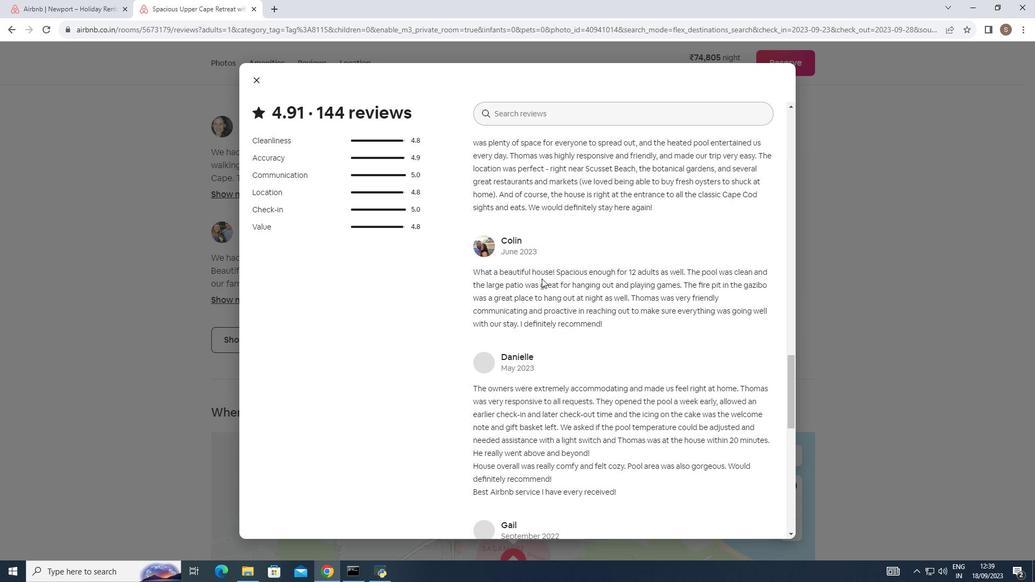 
Action: Mouse scrolled (543, 274) with delta (0, 0)
Screenshot: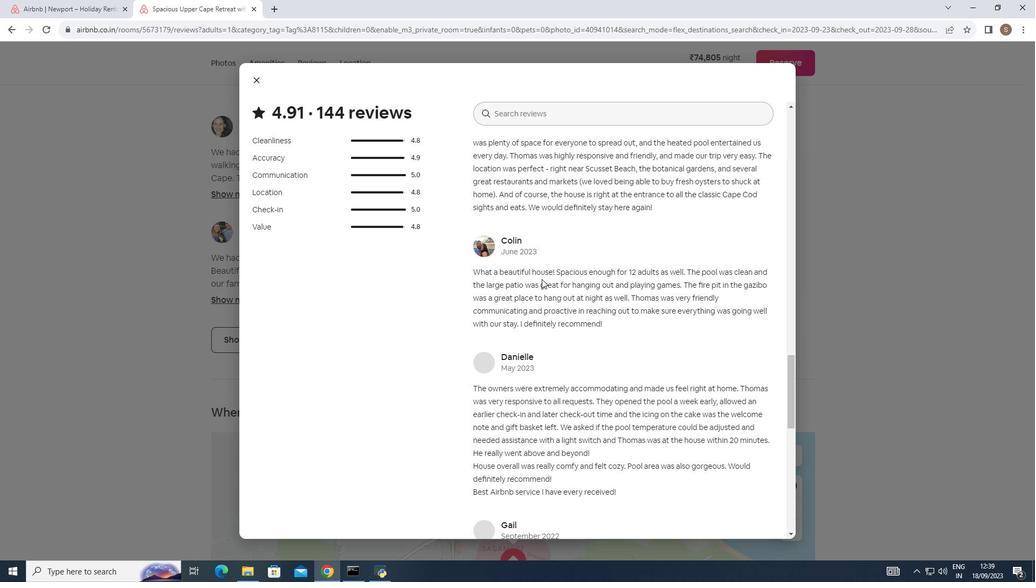 
Action: Mouse moved to (541, 275)
Screenshot: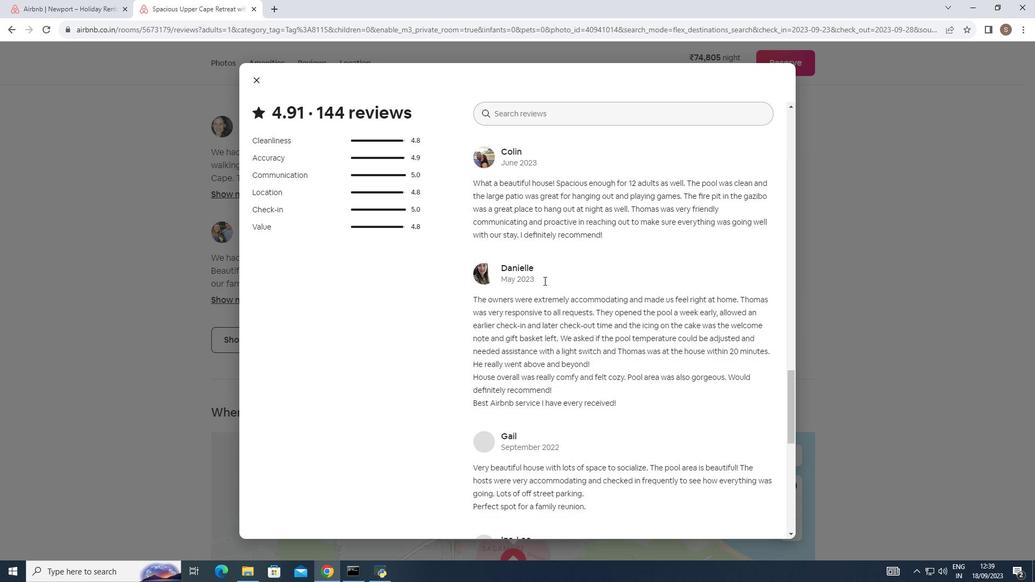 
Action: Mouse scrolled (541, 275) with delta (0, 0)
Screenshot: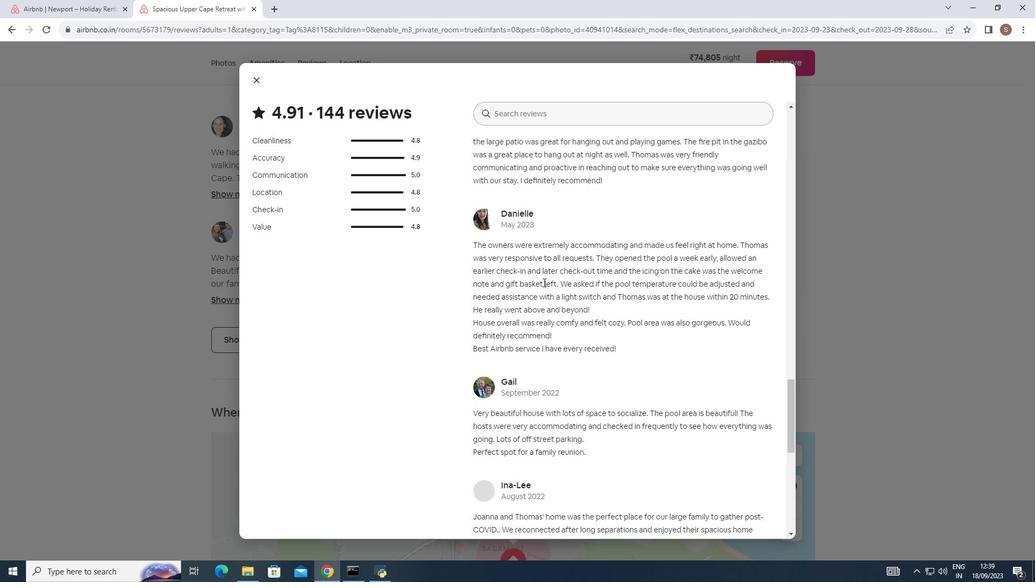 
Action: Mouse moved to (541, 275)
Screenshot: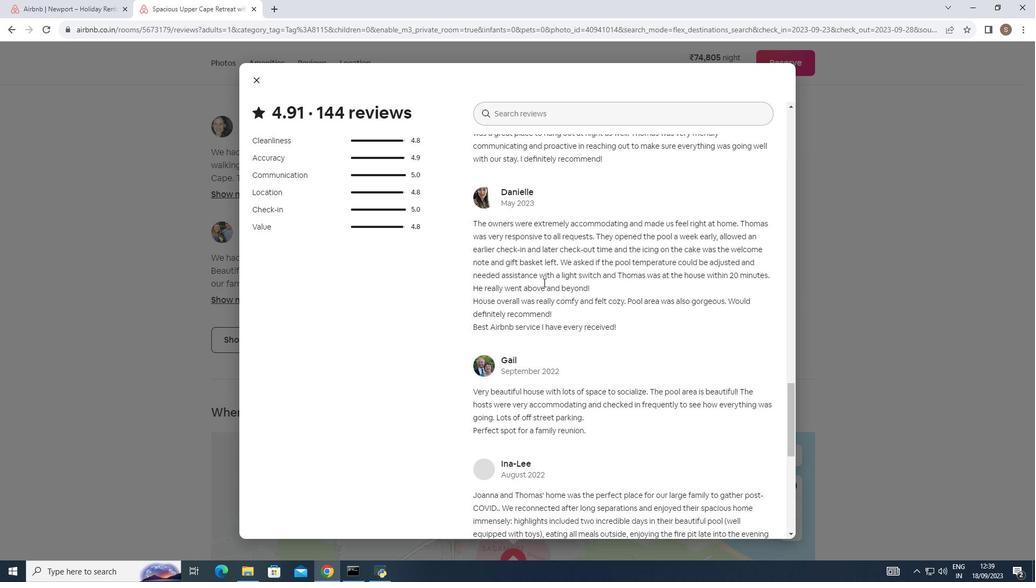 
Action: Mouse scrolled (541, 275) with delta (0, 0)
Screenshot: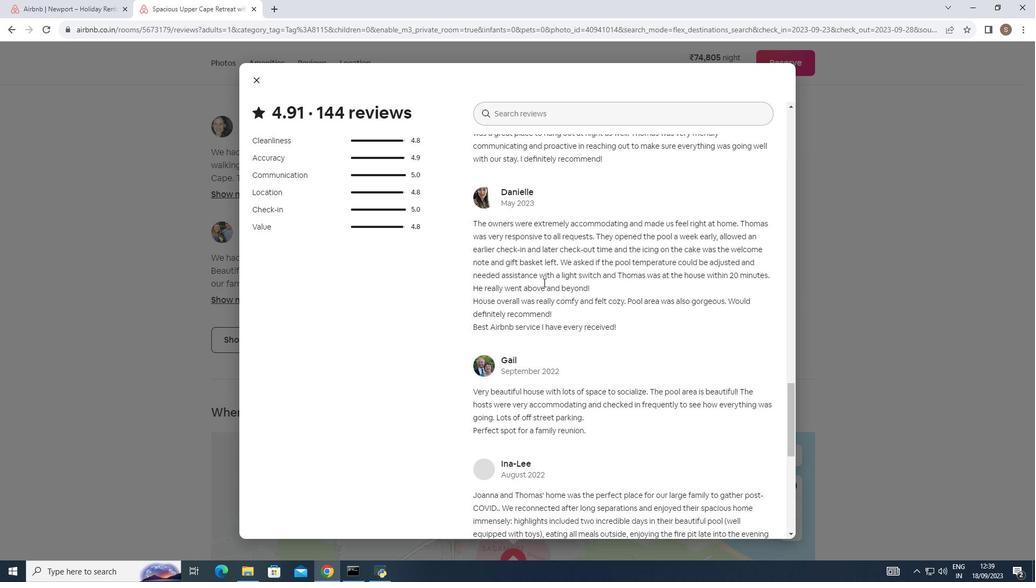
Action: Mouse moved to (541, 277)
Screenshot: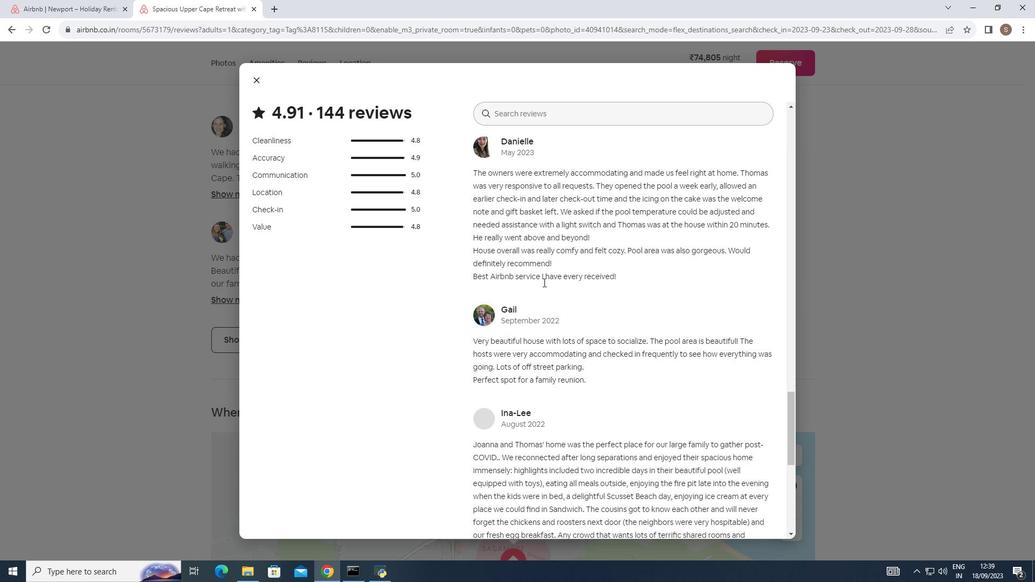 
Action: Mouse scrolled (541, 277) with delta (0, 0)
Screenshot: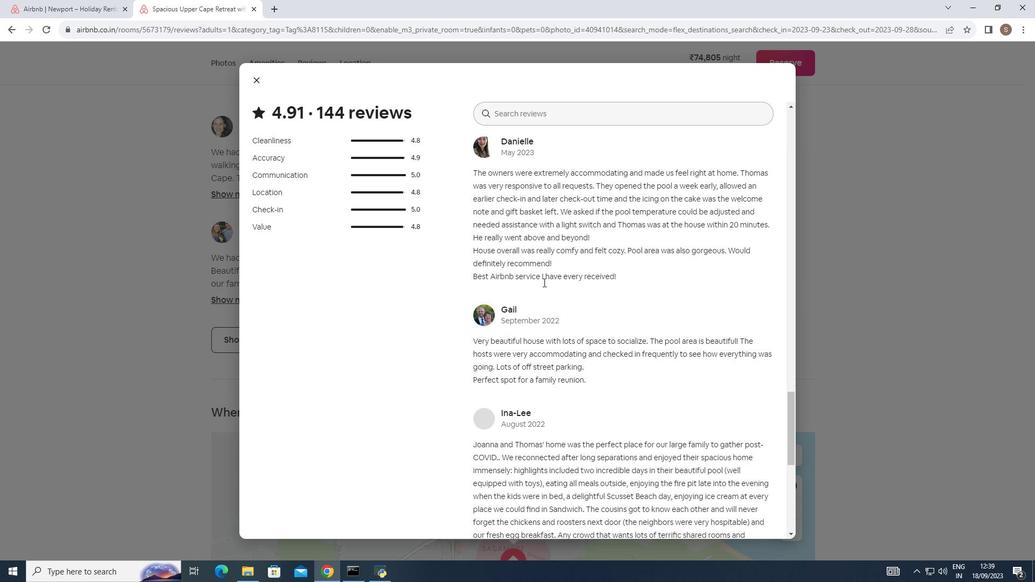 
Action: Mouse moved to (541, 279)
Screenshot: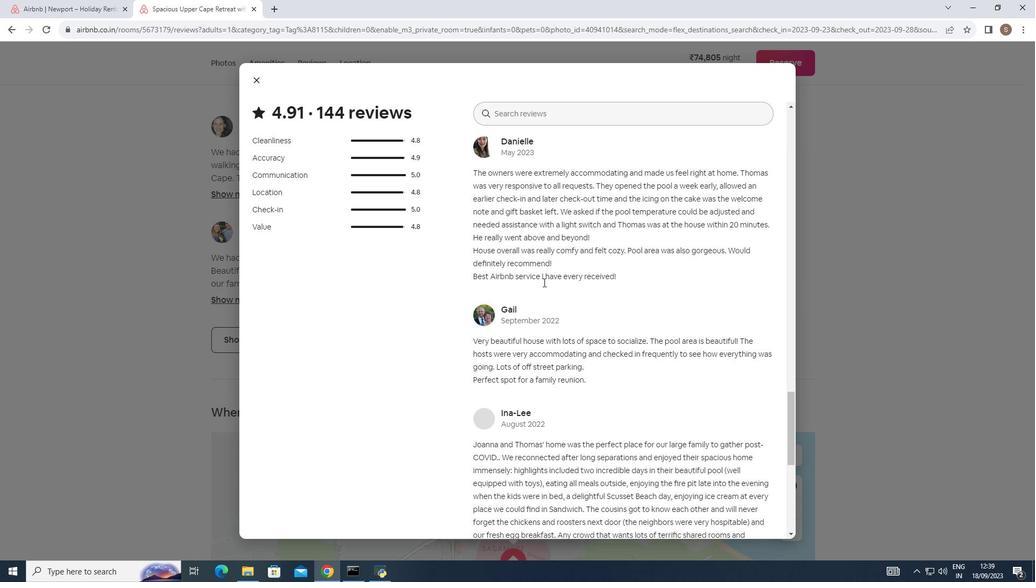 
Action: Mouse scrolled (541, 279) with delta (0, 0)
Screenshot: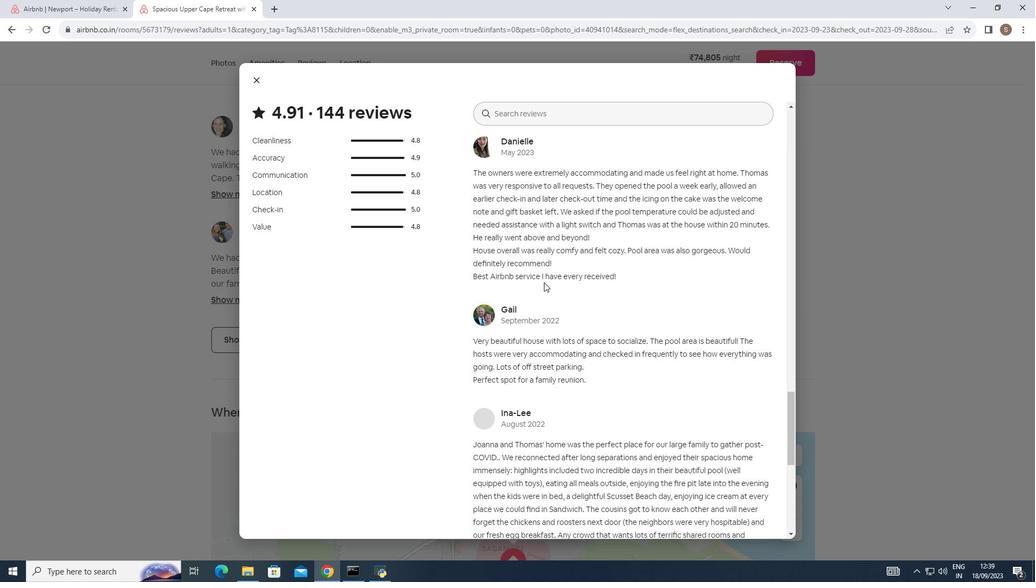 
Action: Mouse moved to (542, 279)
Screenshot: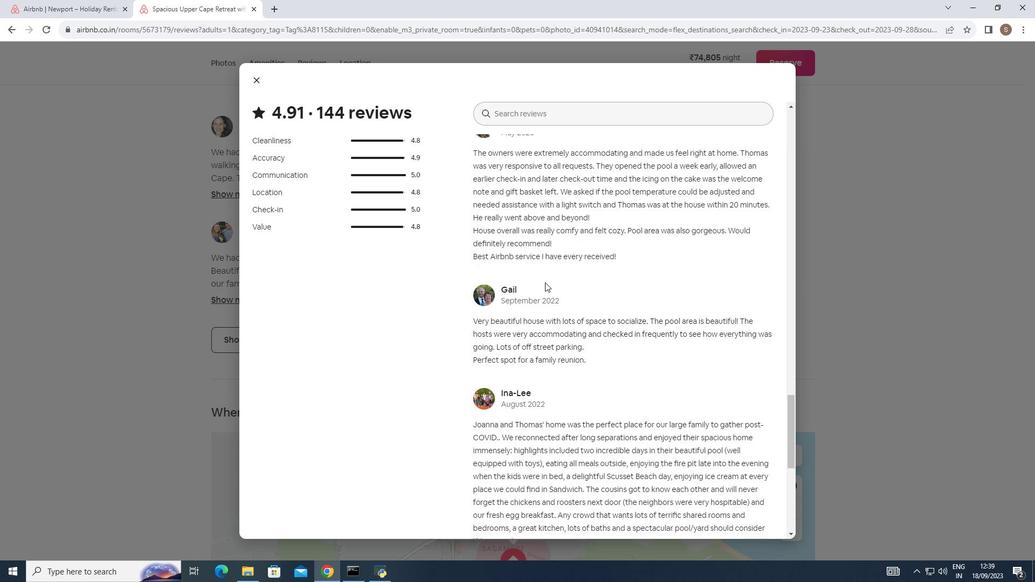 
Action: Mouse scrolled (542, 279) with delta (0, 0)
Screenshot: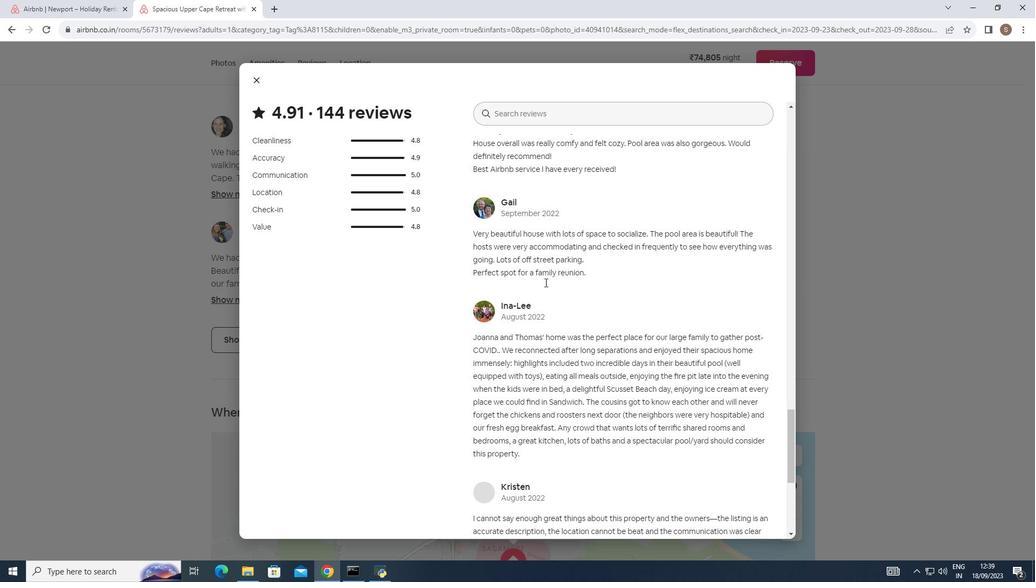 
Action: Mouse scrolled (542, 279) with delta (0, 0)
Screenshot: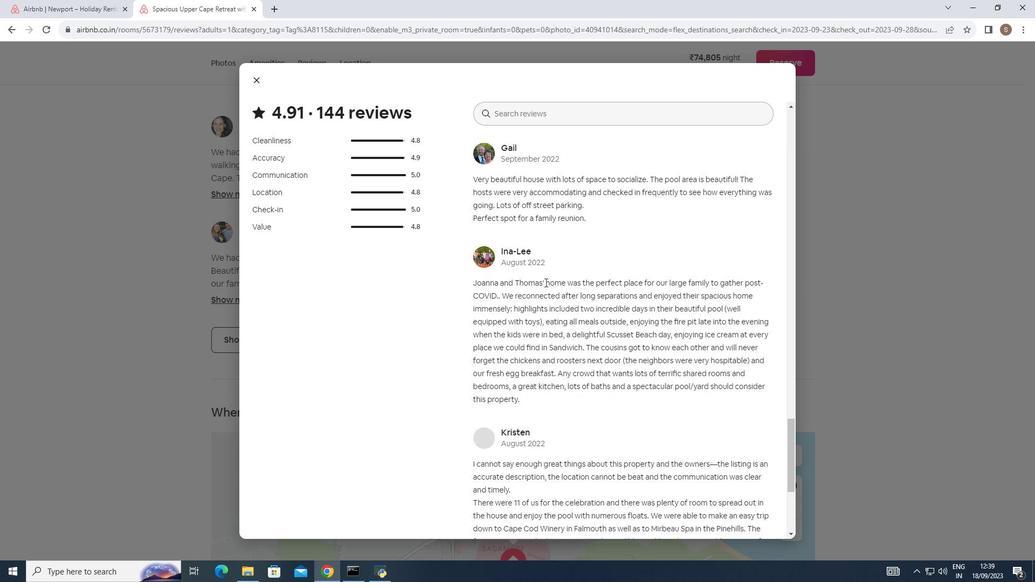 
Action: Mouse scrolled (542, 279) with delta (0, 0)
Screenshot: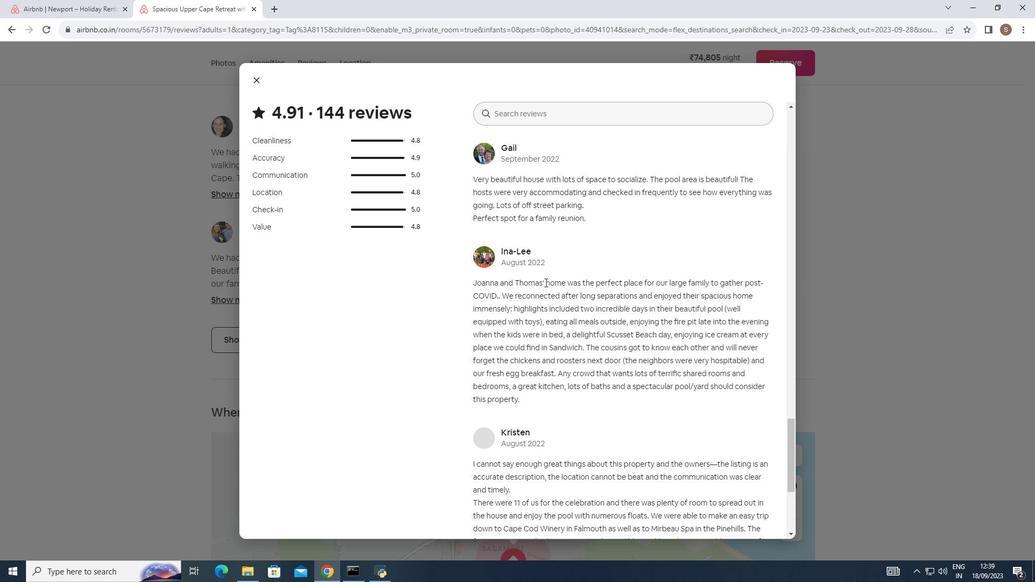 
Action: Mouse moved to (543, 279)
Screenshot: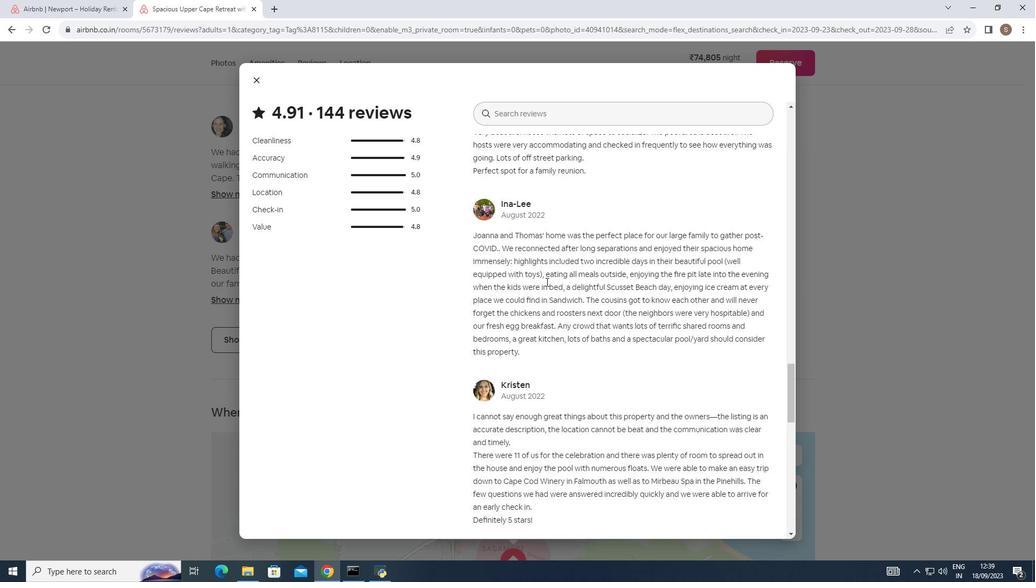 
Action: Mouse scrolled (543, 278) with delta (0, 0)
Screenshot: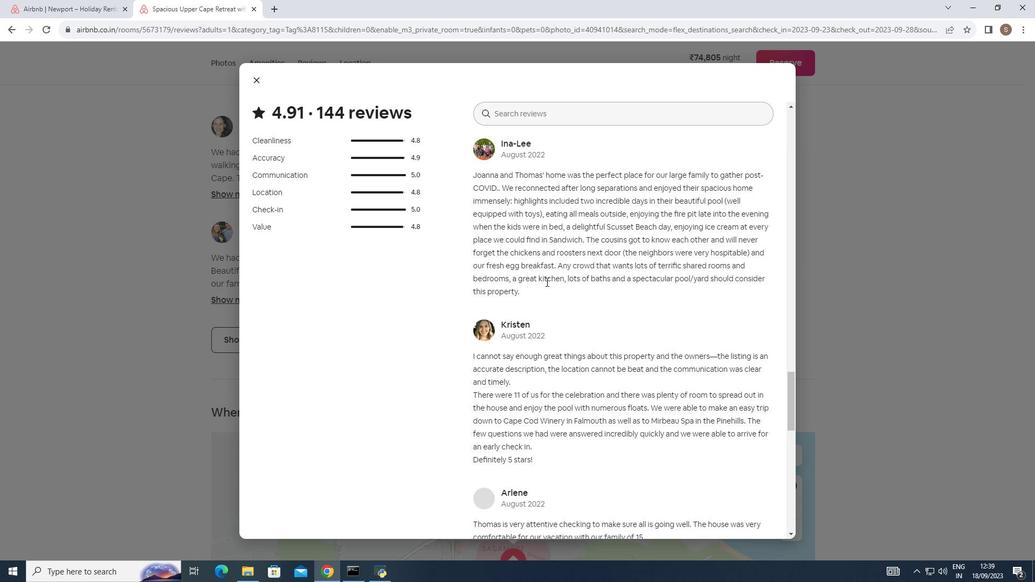 
Action: Mouse moved to (543, 279)
Screenshot: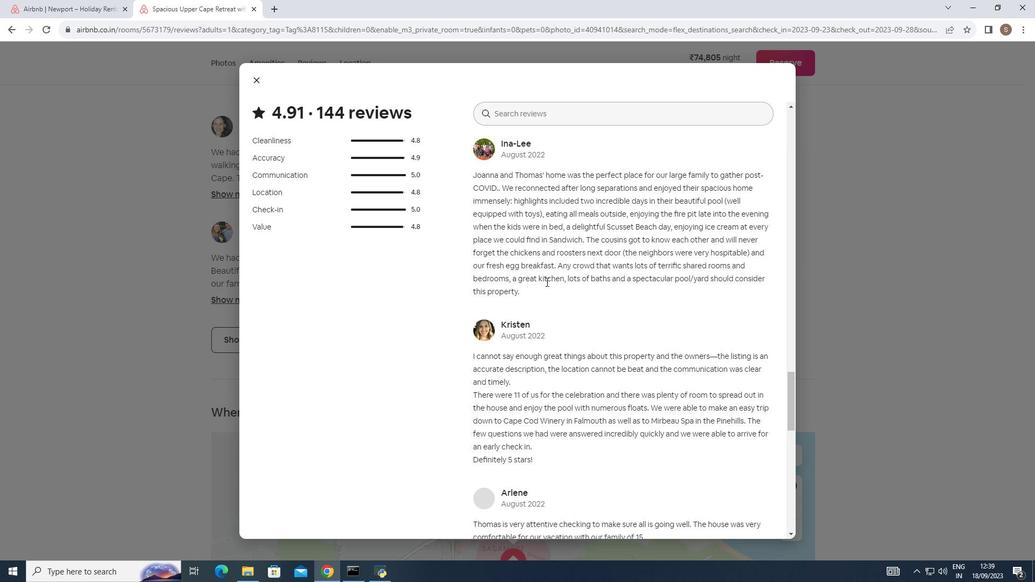 
Action: Mouse scrolled (543, 278) with delta (0, 0)
Screenshot: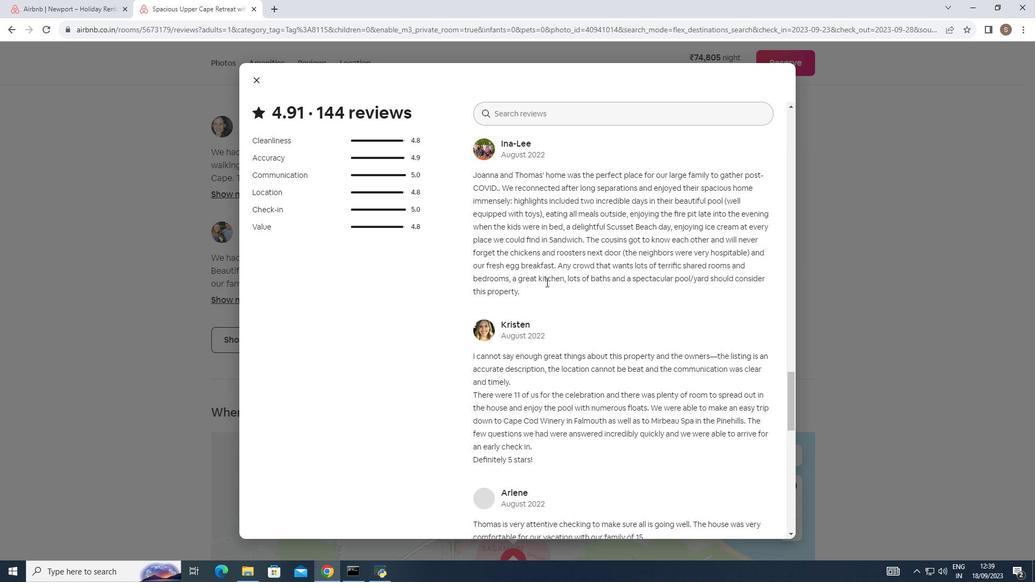 
Action: Mouse moved to (543, 279)
Screenshot: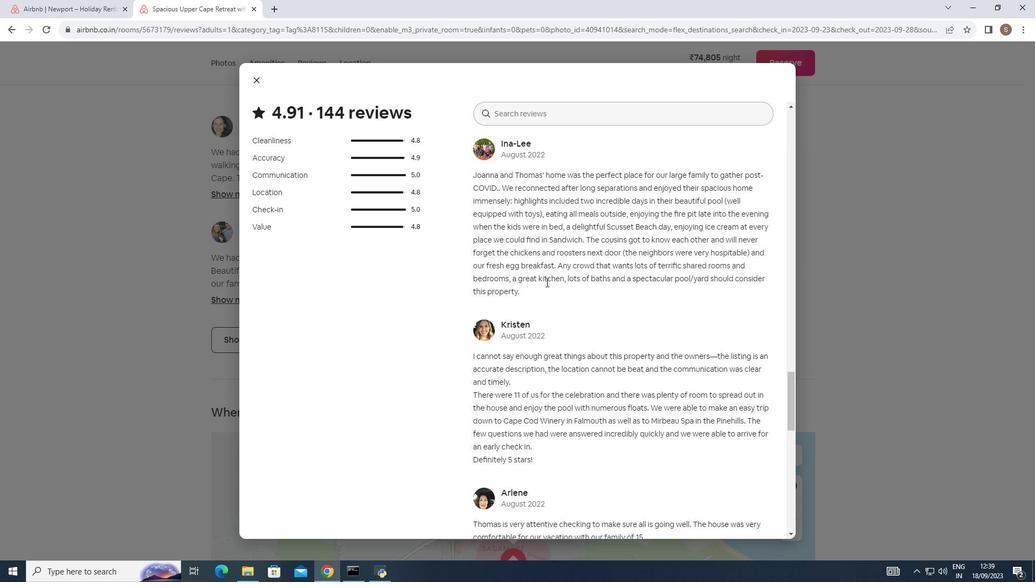 
Action: Mouse scrolled (543, 279) with delta (0, 0)
Screenshot: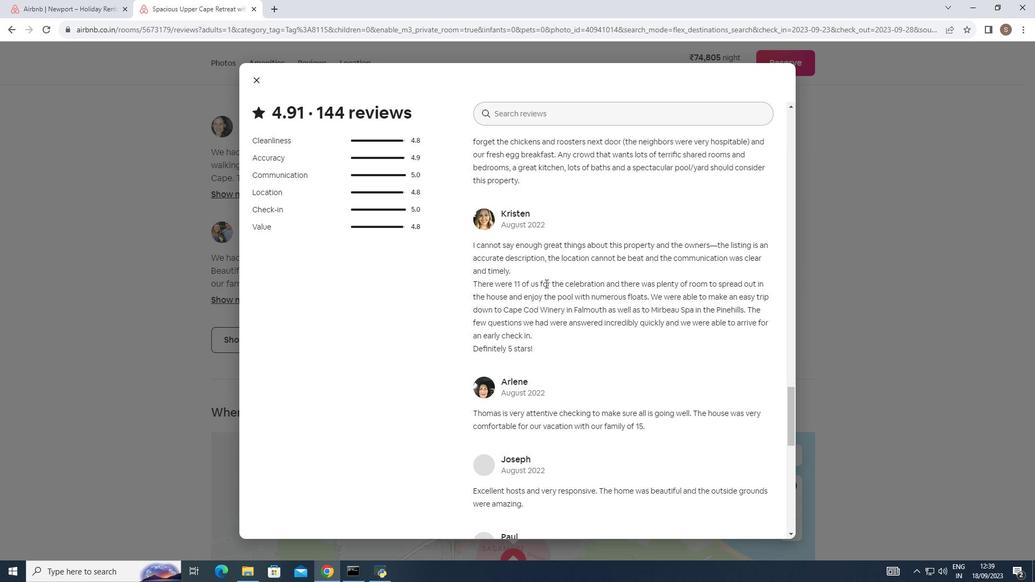 
Action: Mouse scrolled (543, 279) with delta (0, 0)
Screenshot: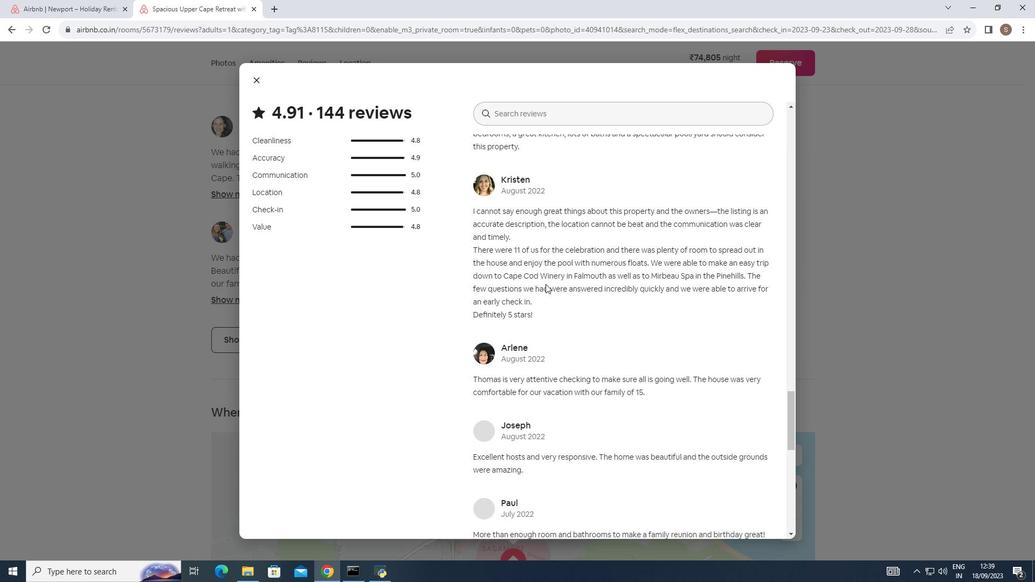 
Action: Mouse moved to (543, 280)
Screenshot: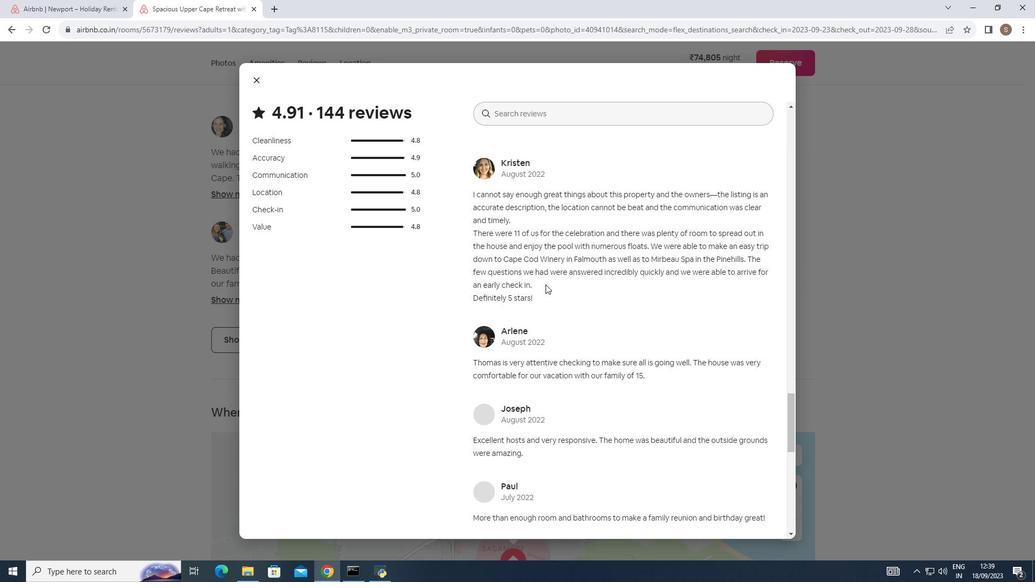 
Action: Mouse scrolled (543, 279) with delta (0, 0)
Screenshot: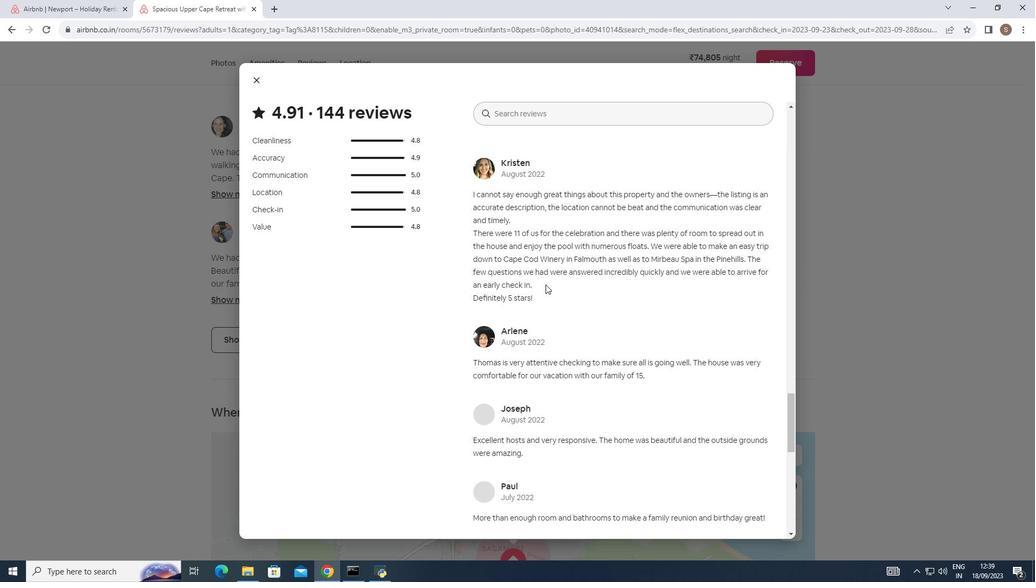 
Action: Mouse moved to (543, 282)
Screenshot: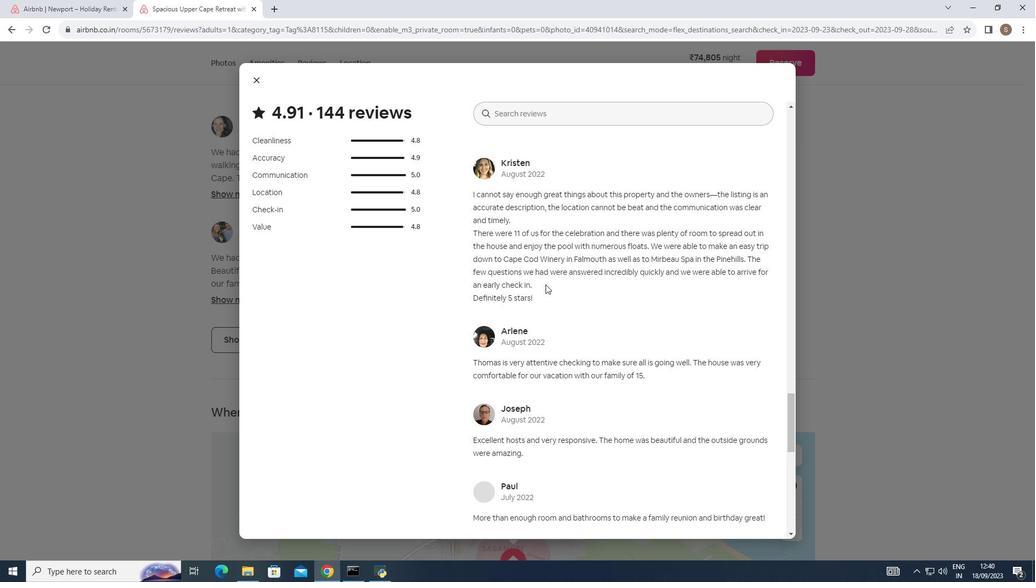 
Action: Mouse scrolled (543, 281) with delta (0, 0)
Screenshot: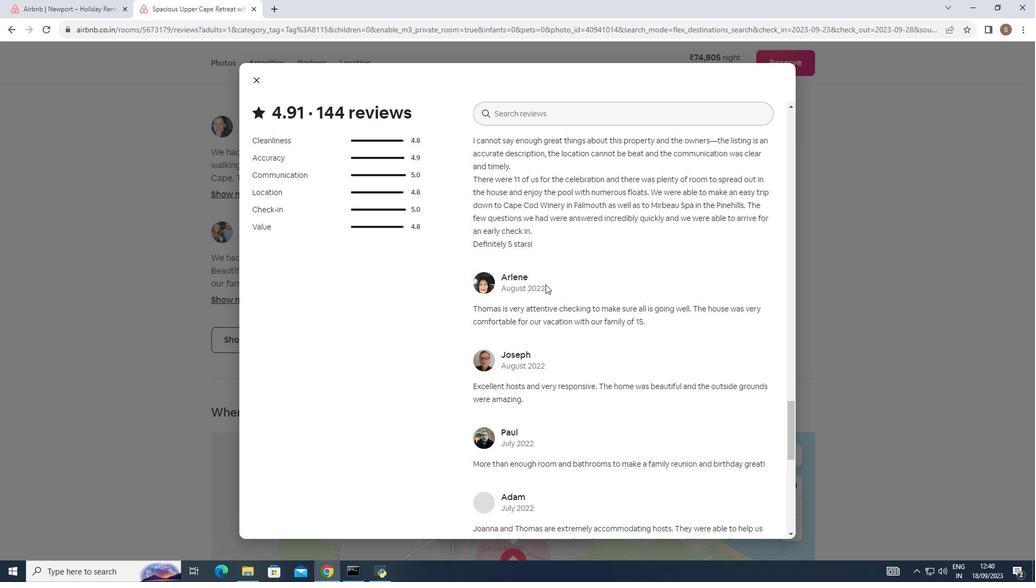 
Action: Mouse scrolled (543, 281) with delta (0, 0)
Screenshot: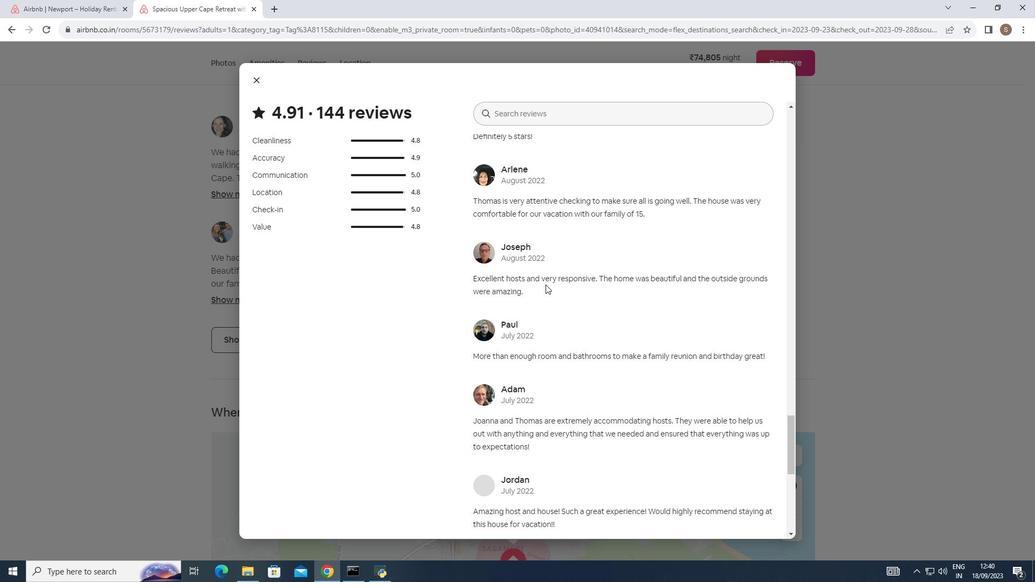 
Action: Mouse scrolled (543, 281) with delta (0, 0)
Screenshot: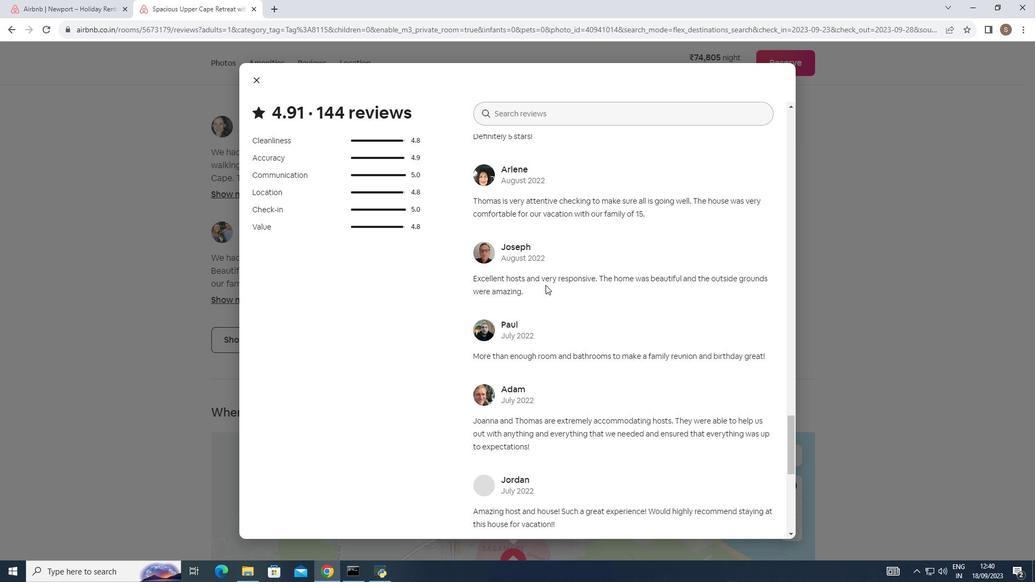 
Action: Mouse moved to (543, 282)
Screenshot: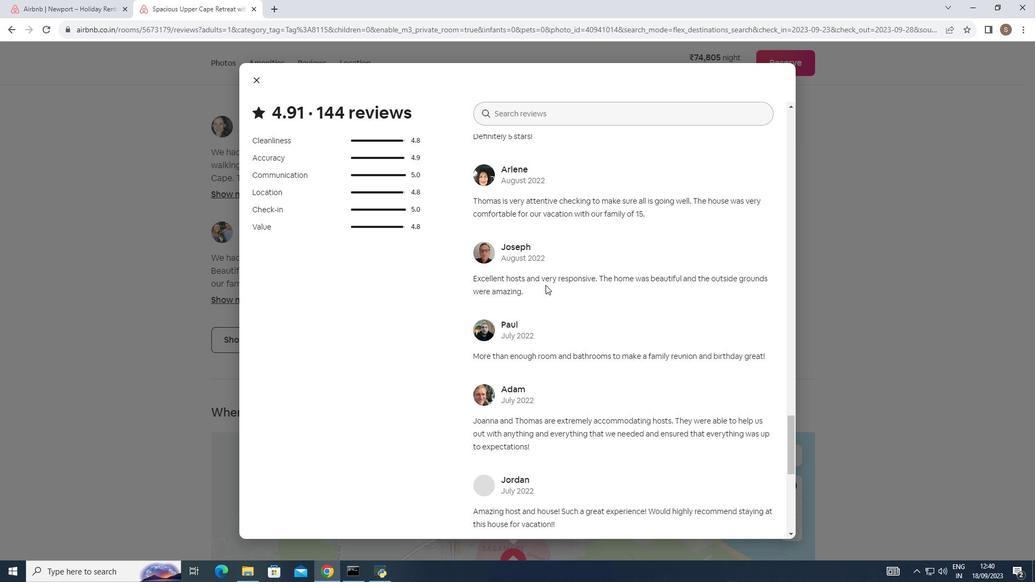 
Action: Mouse scrolled (543, 282) with delta (0, 0)
Screenshot: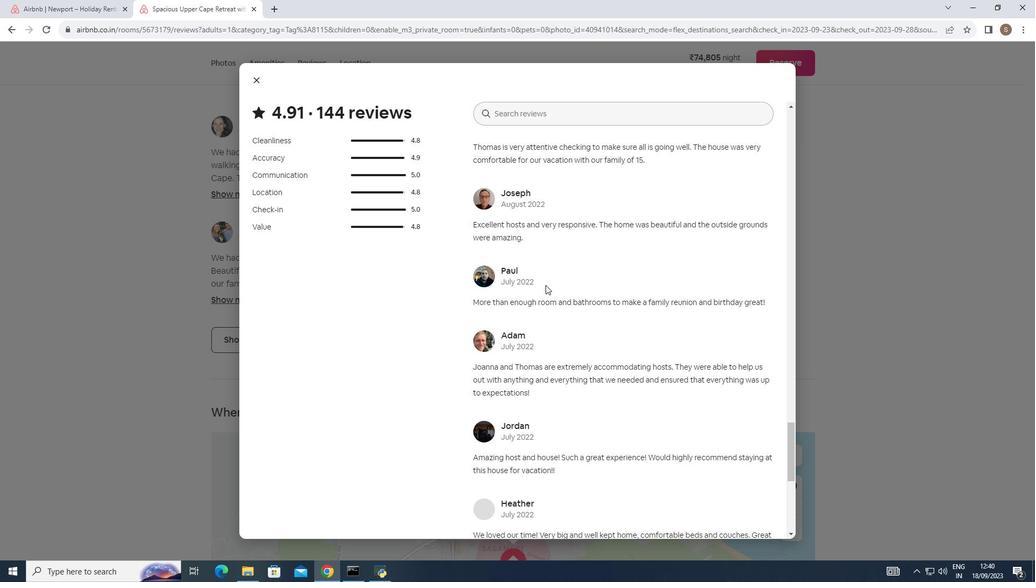 
Action: Mouse scrolled (543, 282) with delta (0, 0)
Screenshot: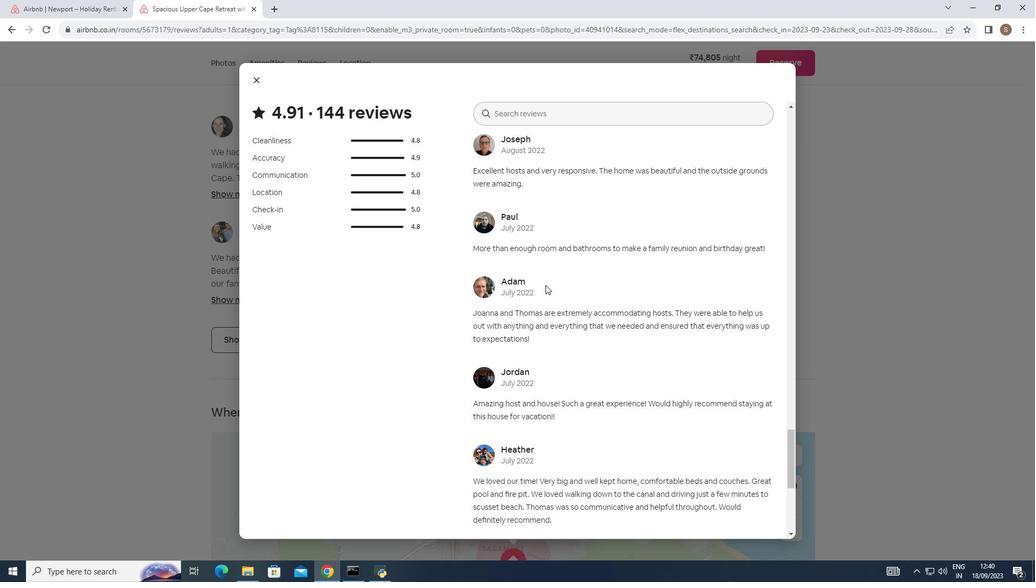 
Action: Mouse scrolled (543, 282) with delta (0, 0)
Screenshot: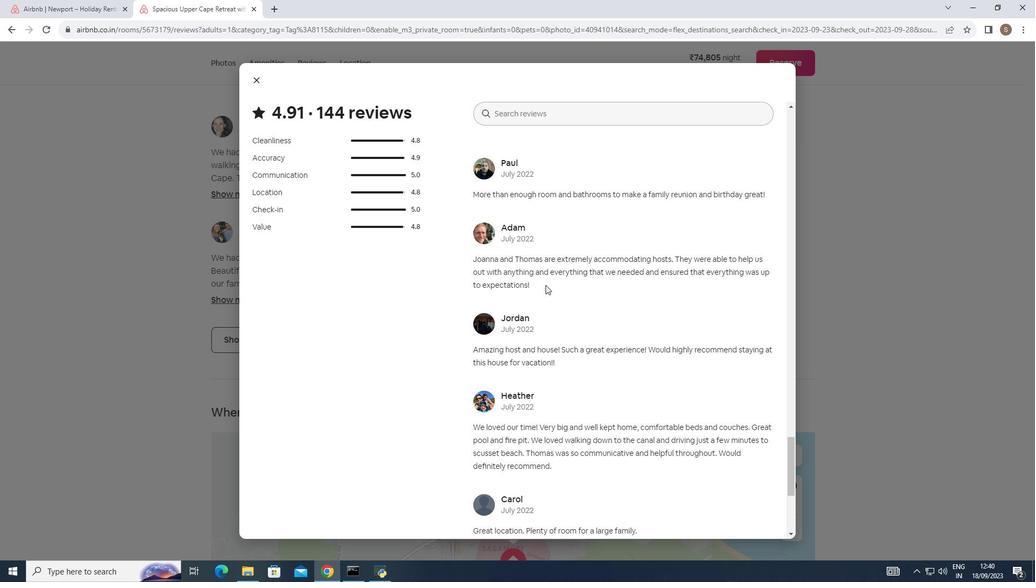 
Action: Mouse moved to (543, 282)
Screenshot: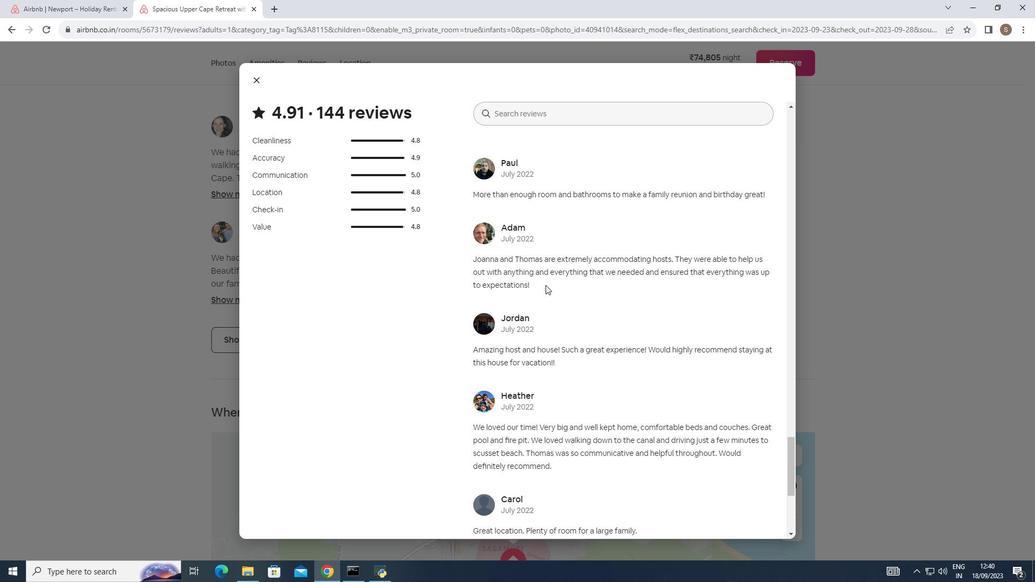 
Action: Mouse scrolled (543, 282) with delta (0, 0)
Screenshot: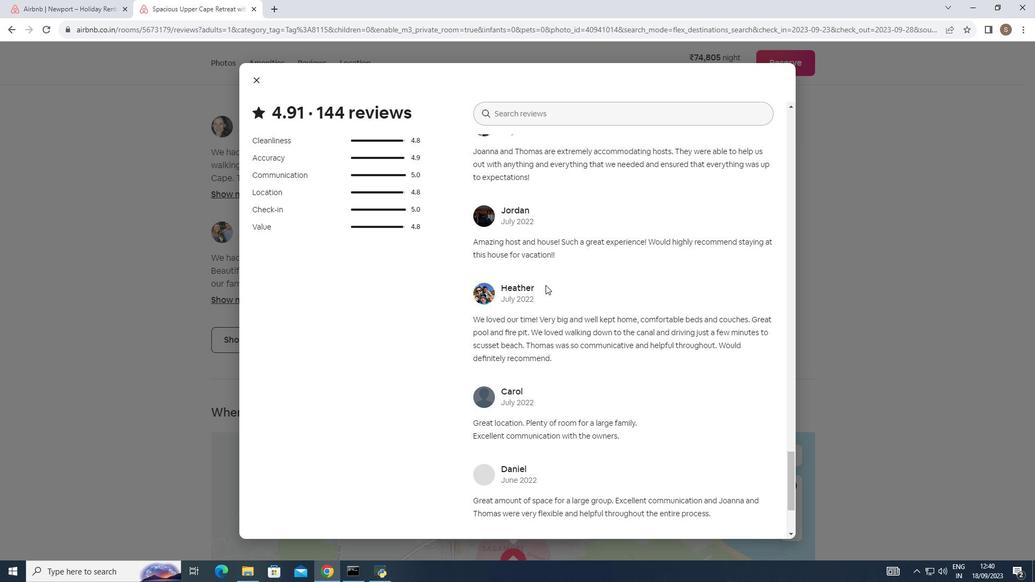 
Action: Mouse scrolled (543, 282) with delta (0, 0)
Screenshot: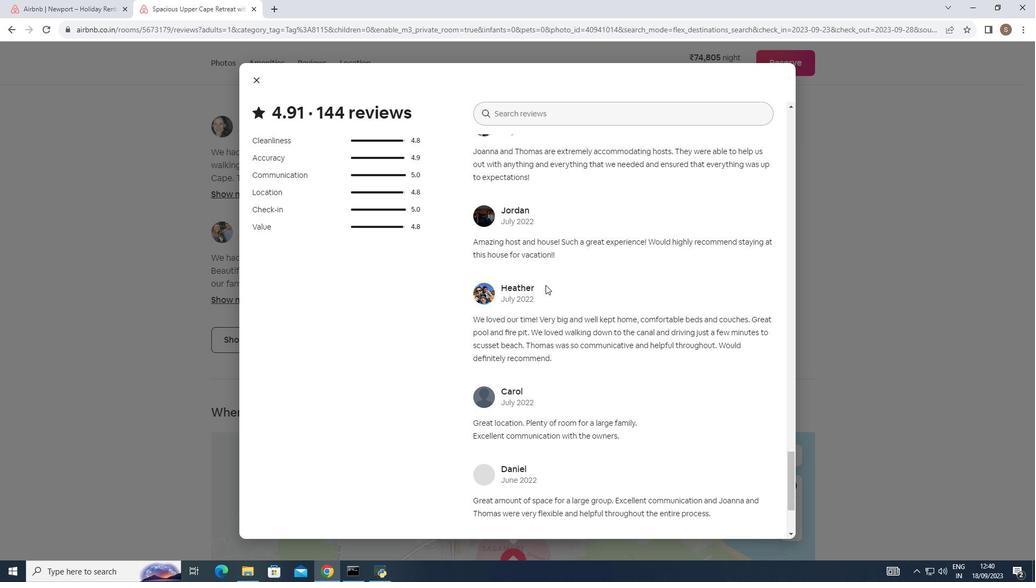 
Action: Mouse scrolled (543, 282) with delta (0, 0)
Screenshot: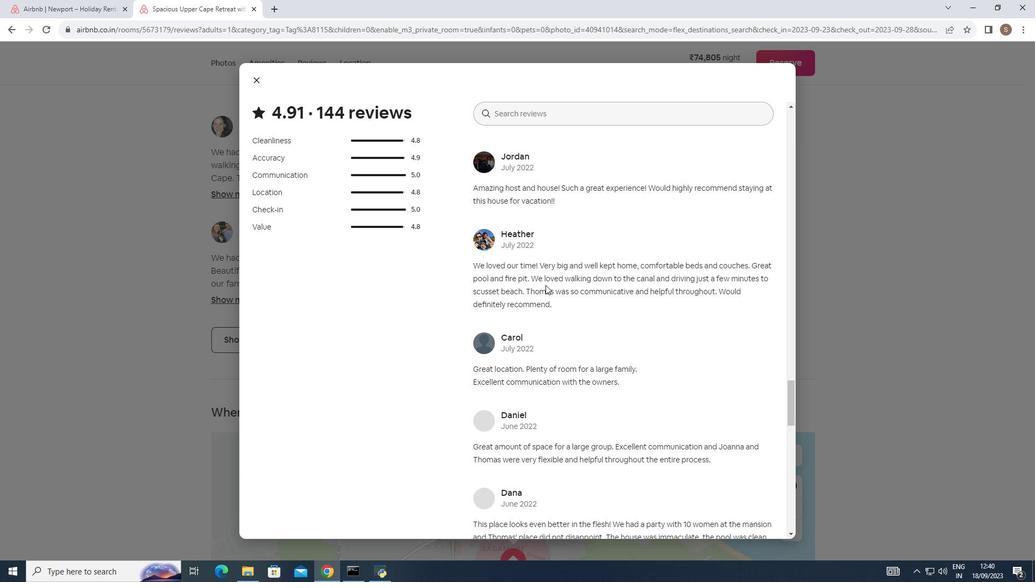 
Action: Mouse moved to (543, 277)
Screenshot: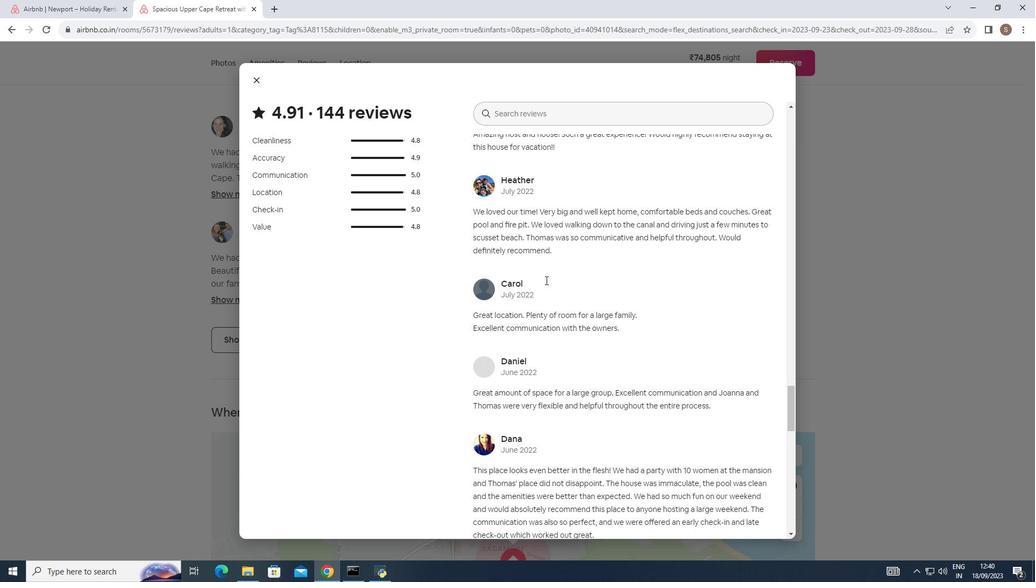 
Action: Mouse scrolled (543, 277) with delta (0, 0)
Screenshot: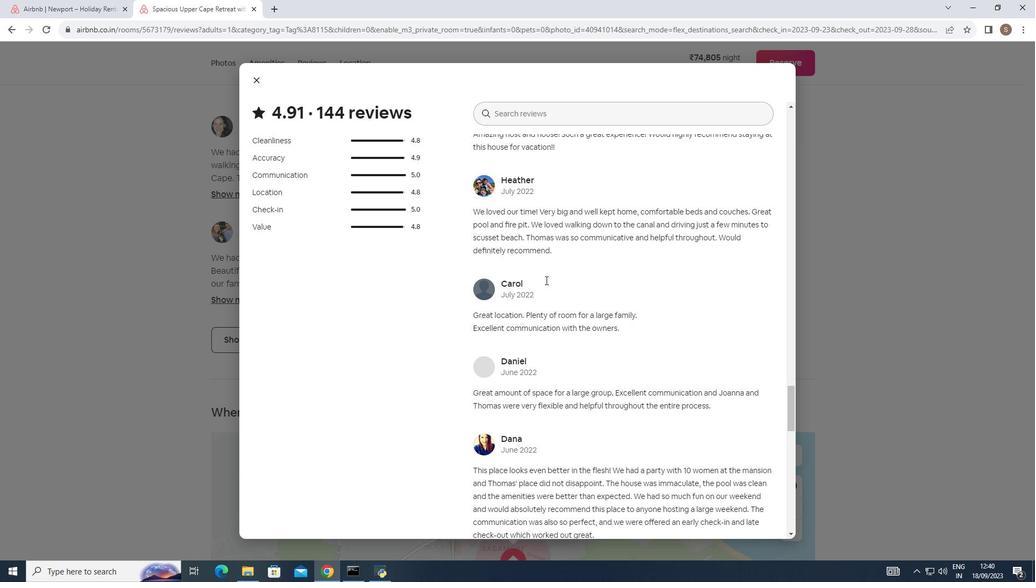 
Action: Mouse moved to (543, 274)
Screenshot: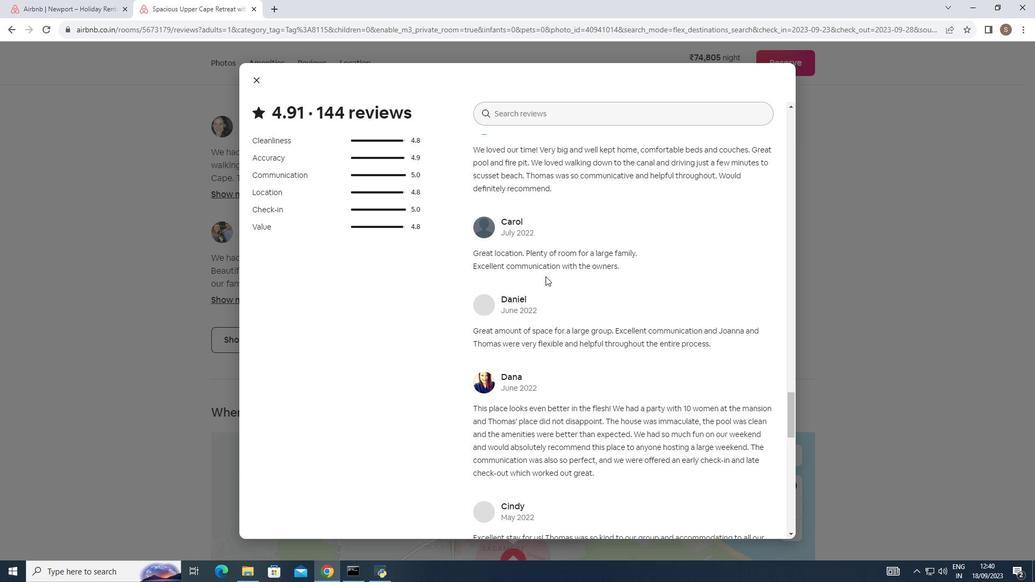 
Action: Mouse scrolled (543, 274) with delta (0, 0)
Screenshot: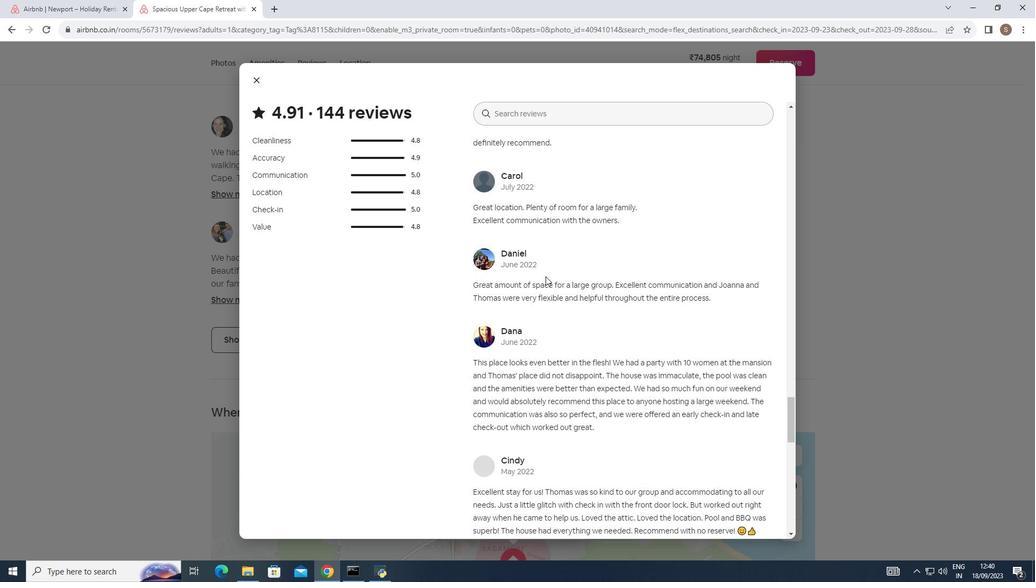 
Action: Mouse scrolled (543, 274) with delta (0, 0)
Screenshot: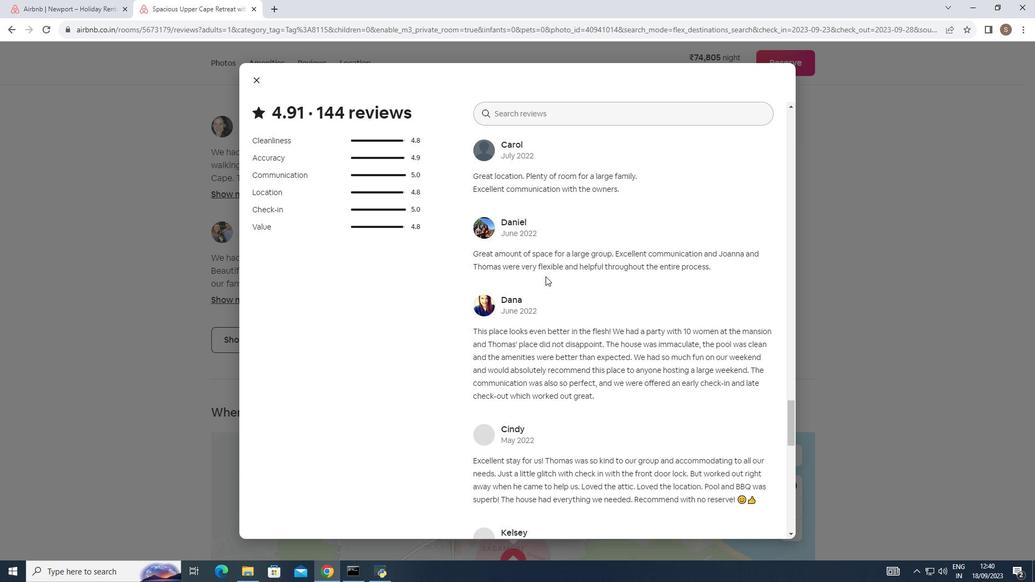 
Action: Mouse moved to (543, 274)
Screenshot: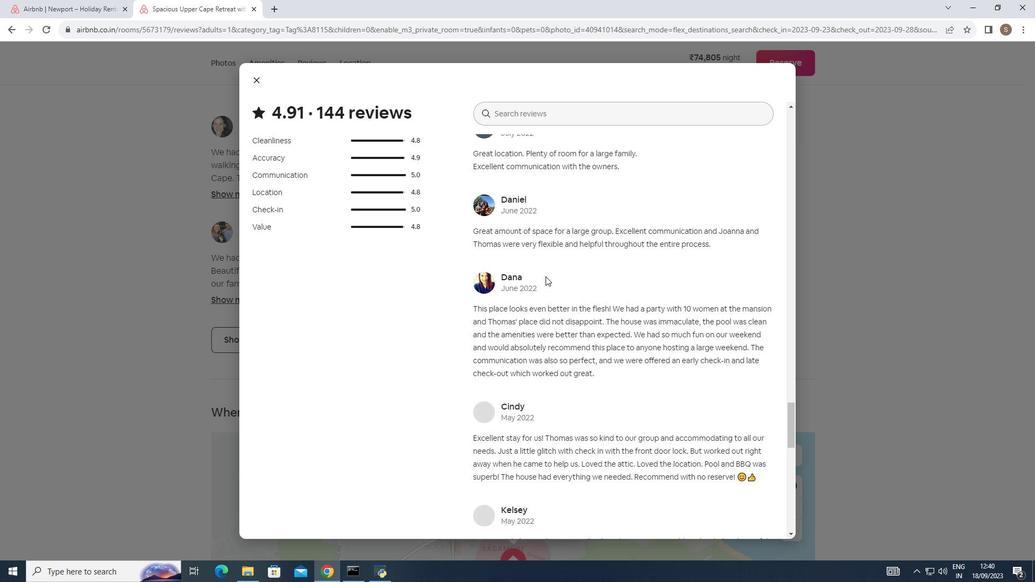
Action: Mouse scrolled (543, 273) with delta (0, 0)
Screenshot: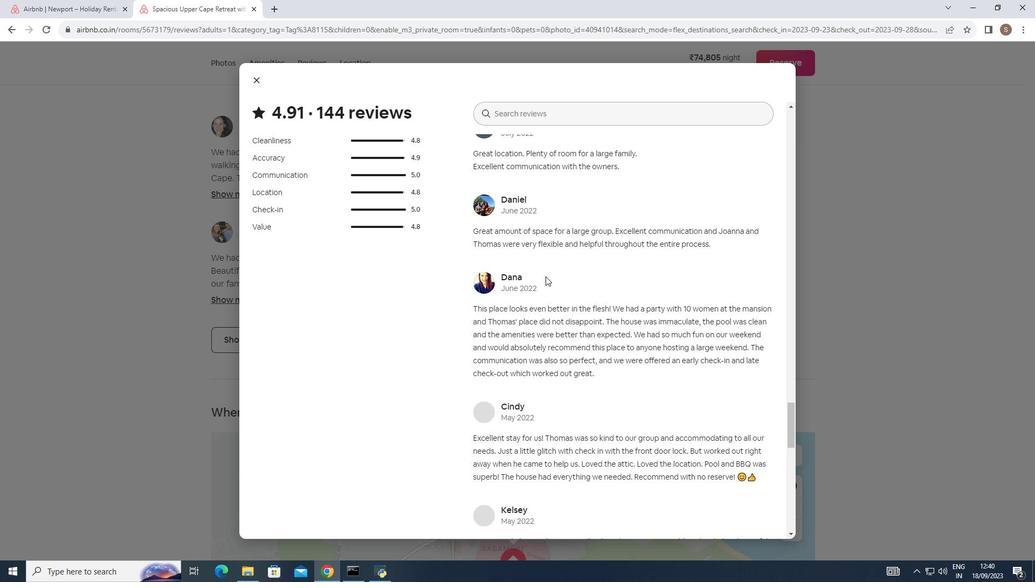
Action: Mouse moved to (543, 274)
Screenshot: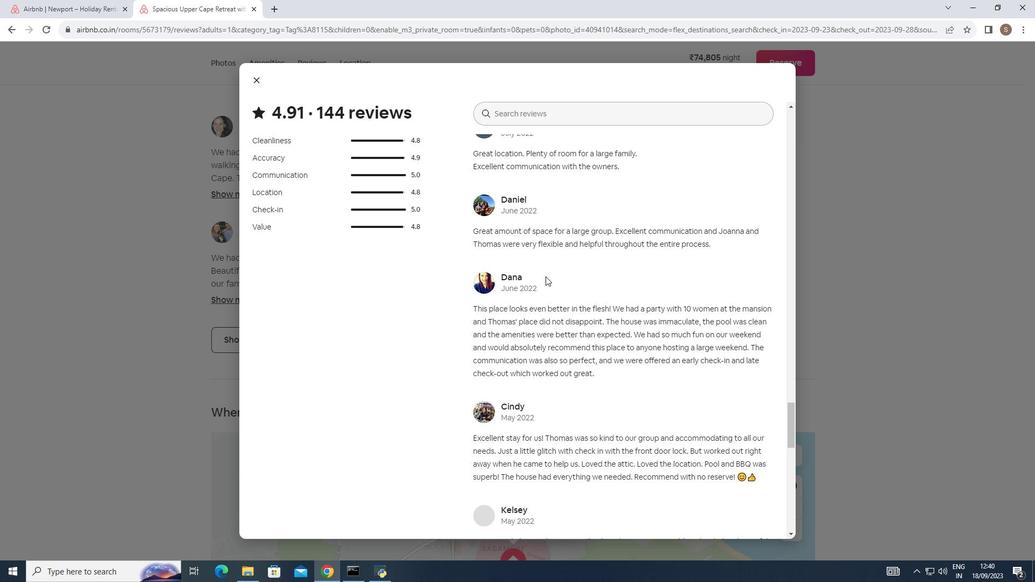 
Action: Mouse scrolled (543, 273) with delta (0, 0)
Screenshot: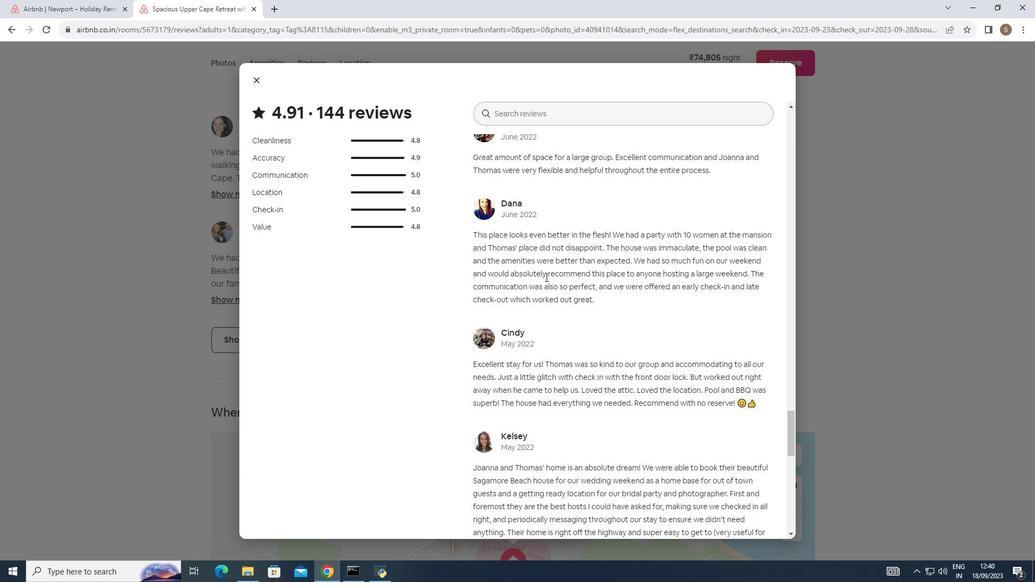 
Action: Mouse moved to (543, 274)
Screenshot: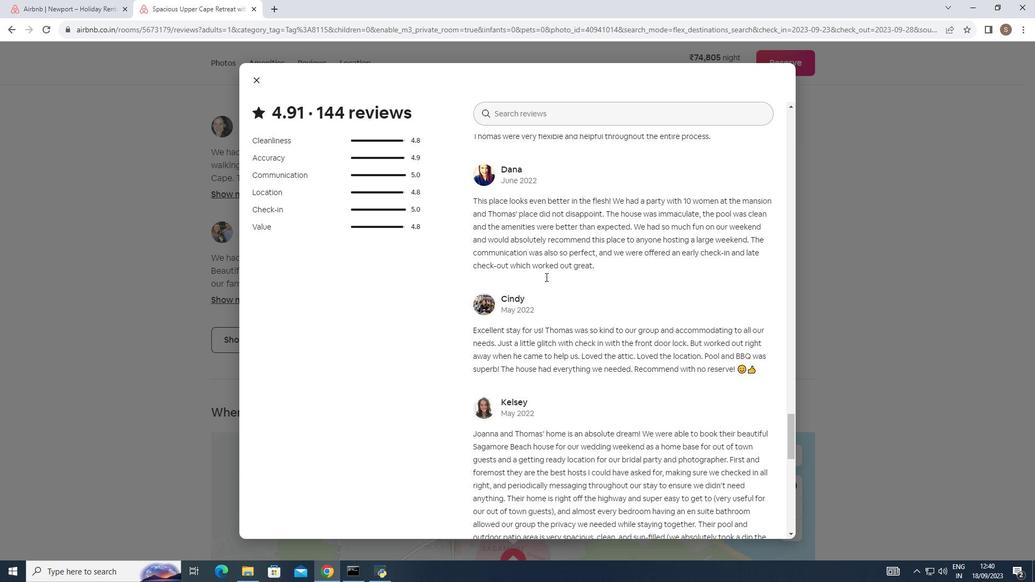 
Action: Mouse scrolled (543, 274) with delta (0, 0)
Screenshot: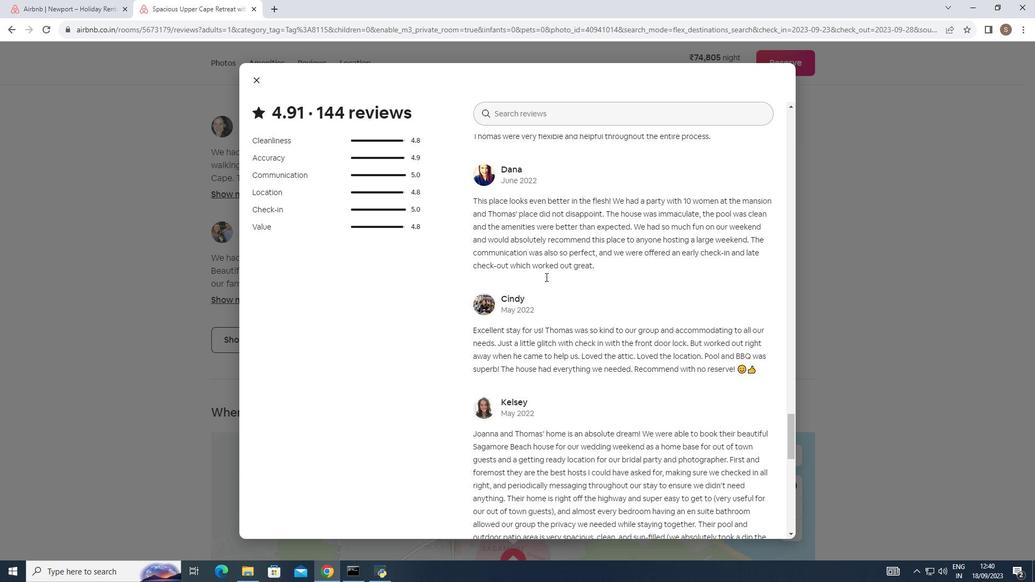 
Action: Mouse scrolled (543, 274) with delta (0, 0)
Screenshot: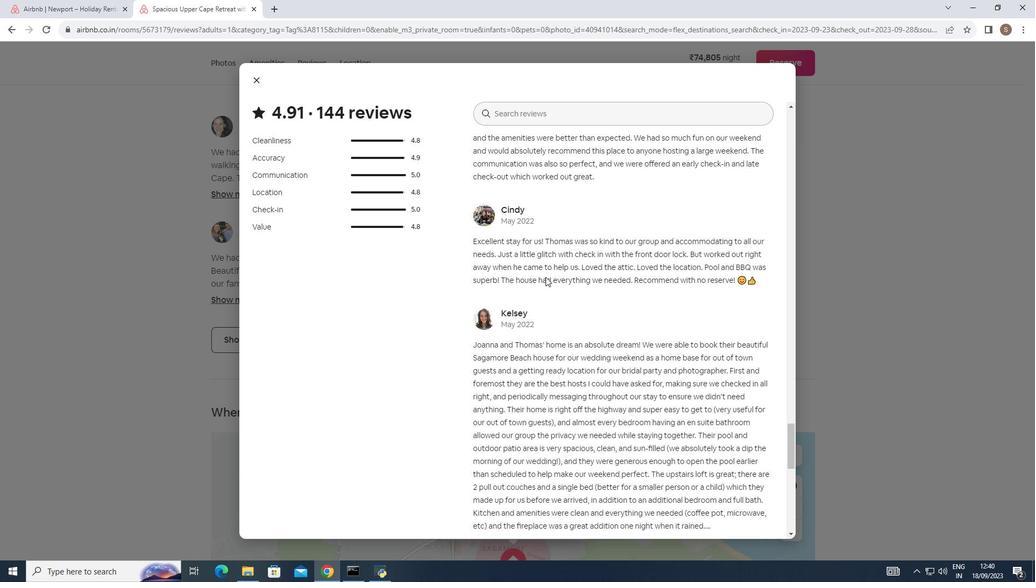 
Action: Mouse scrolled (543, 274) with delta (0, 0)
Screenshot: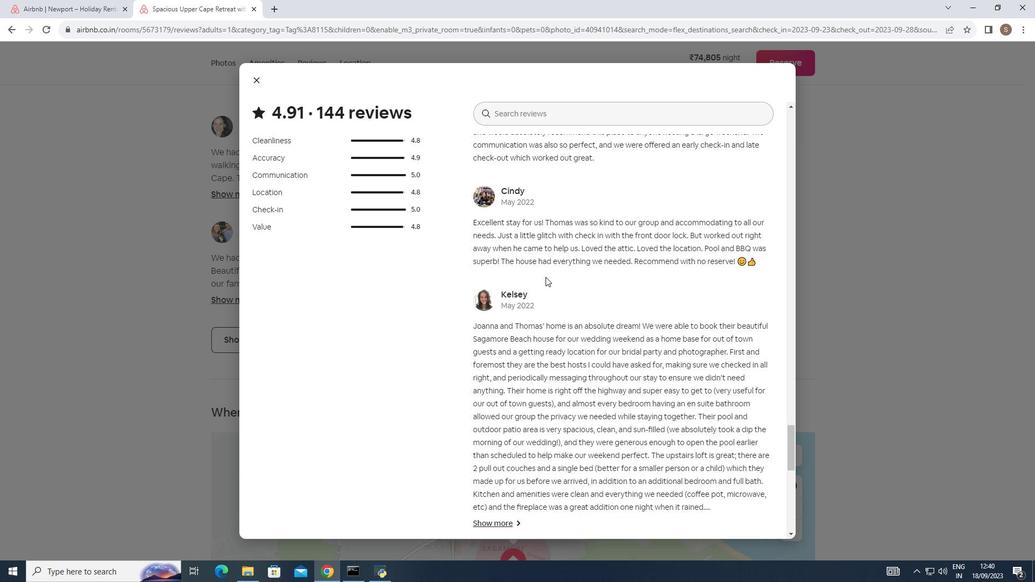 
Action: Mouse moved to (543, 274)
Screenshot: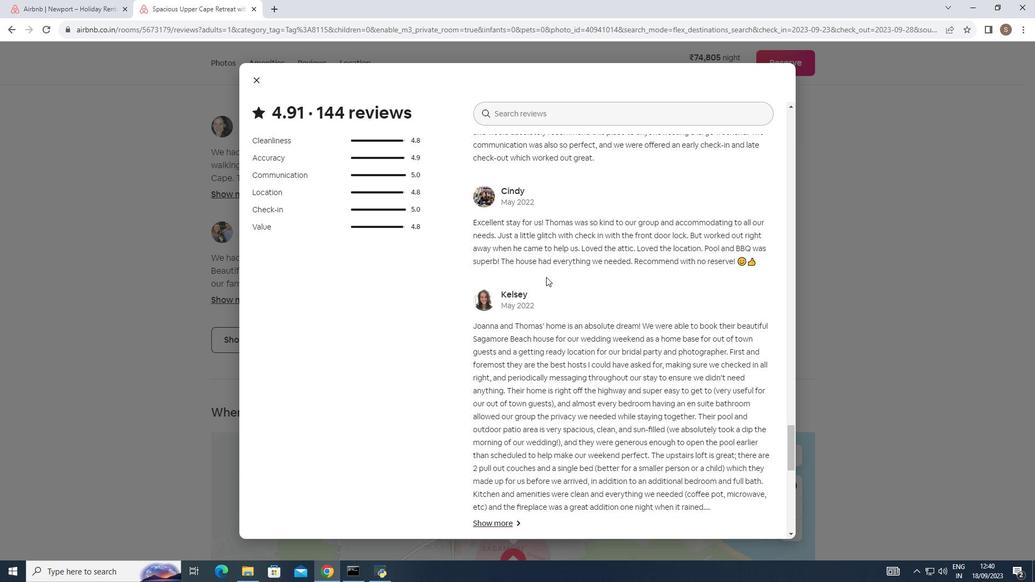 
Action: Mouse scrolled (543, 274) with delta (0, 0)
Screenshot: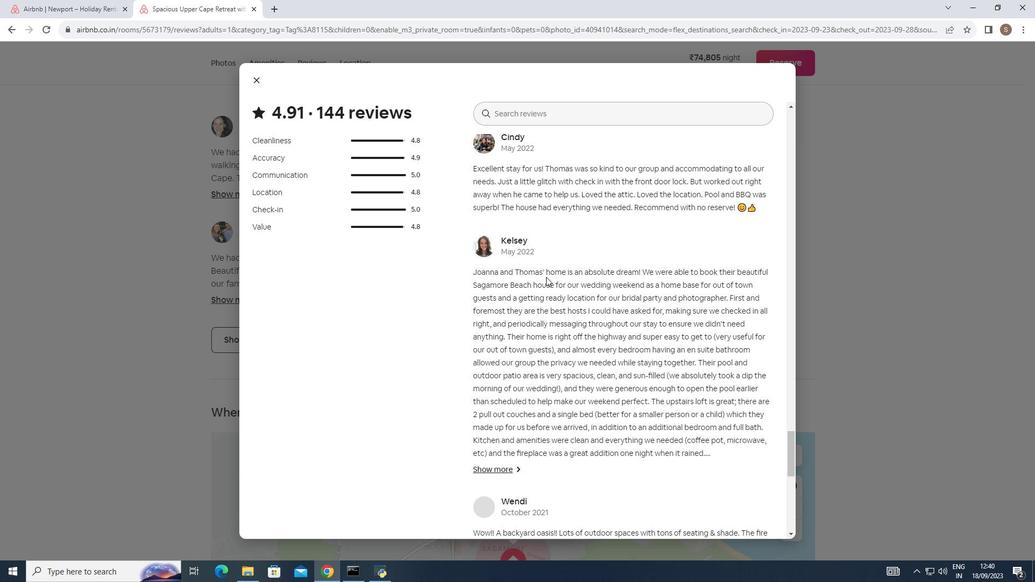 
Action: Mouse moved to (543, 275)
Screenshot: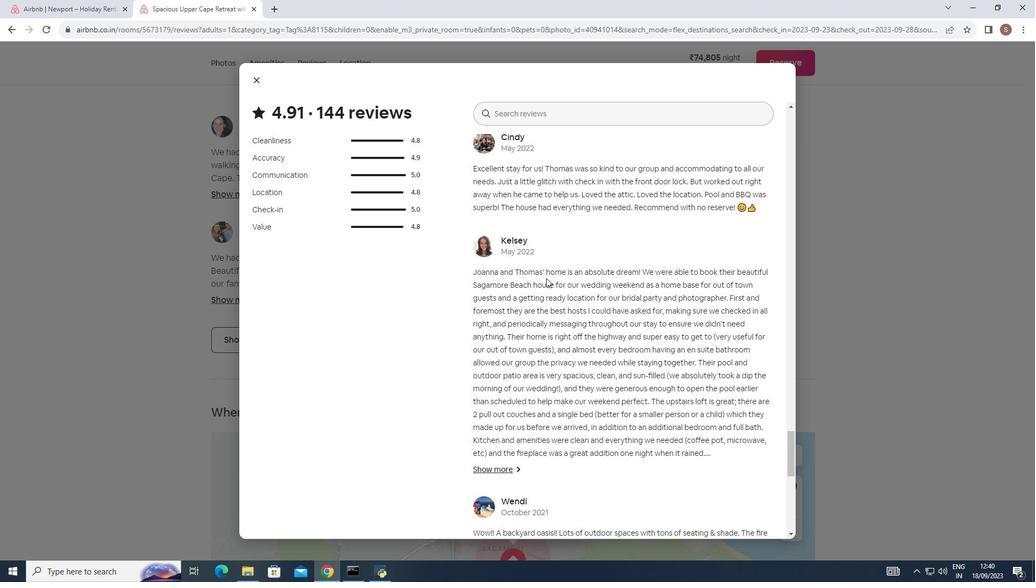 
Action: Mouse scrolled (543, 275) with delta (0, 0)
Screenshot: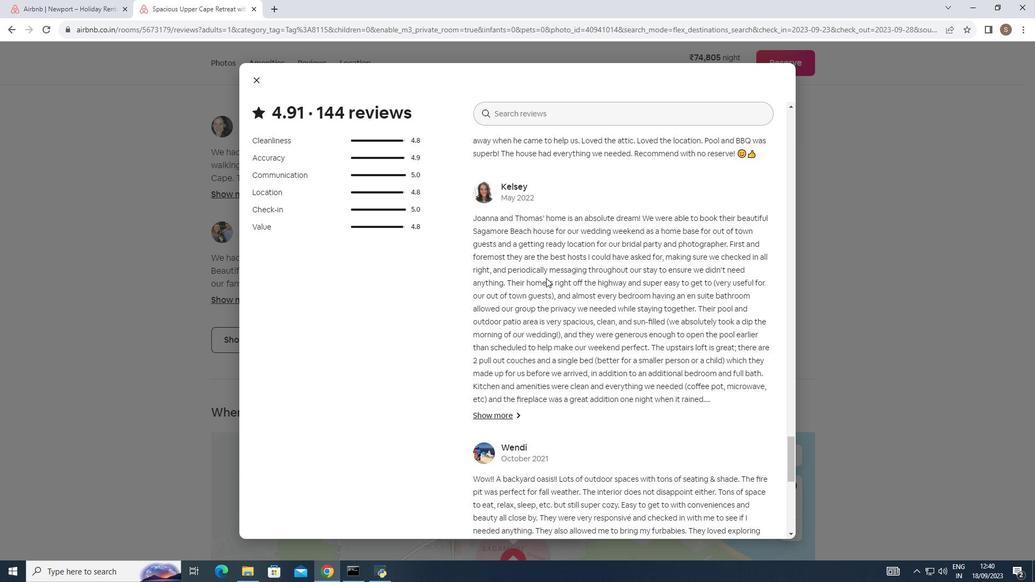 
Action: Mouse moved to (543, 272)
Screenshot: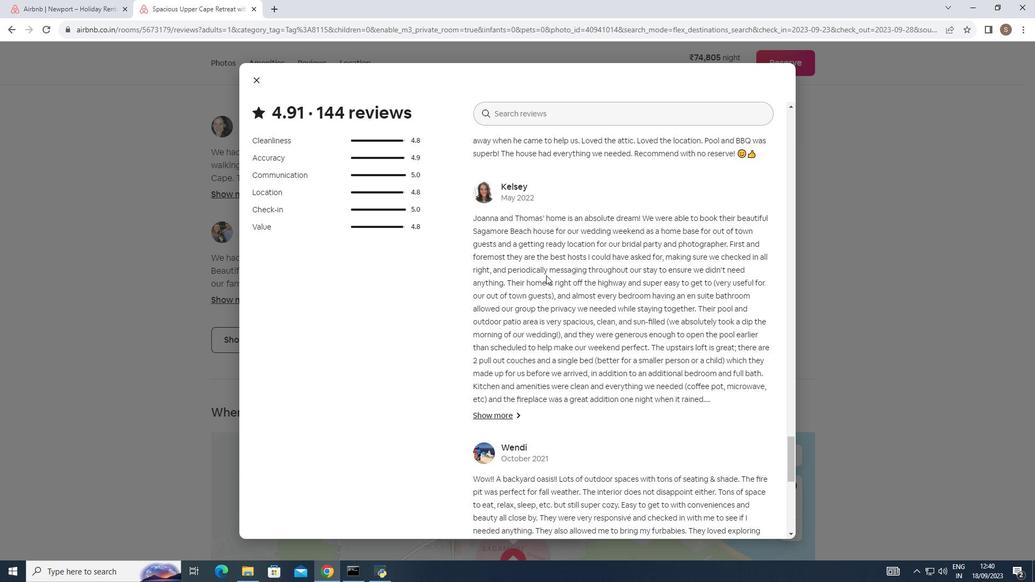 
Action: Mouse scrolled (543, 272) with delta (0, 0)
Screenshot: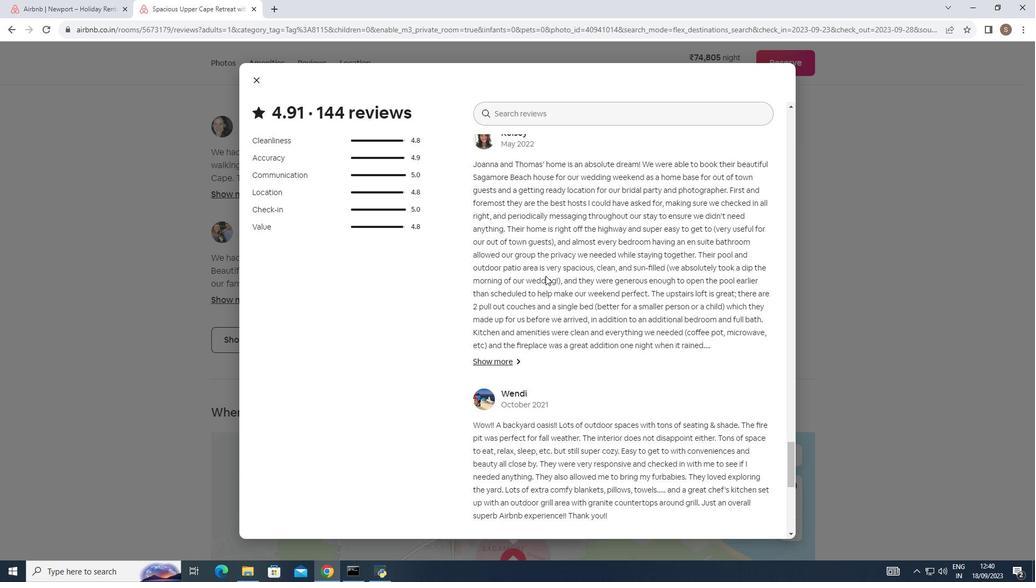 
Action: Mouse moved to (542, 274)
Screenshot: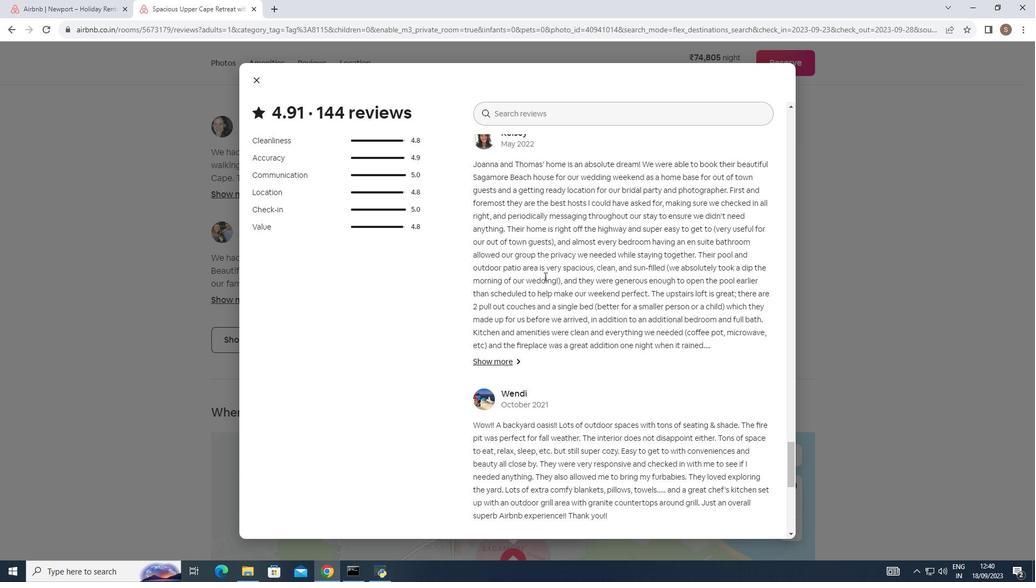 
Action: Mouse scrolled (542, 273) with delta (0, 0)
Screenshot: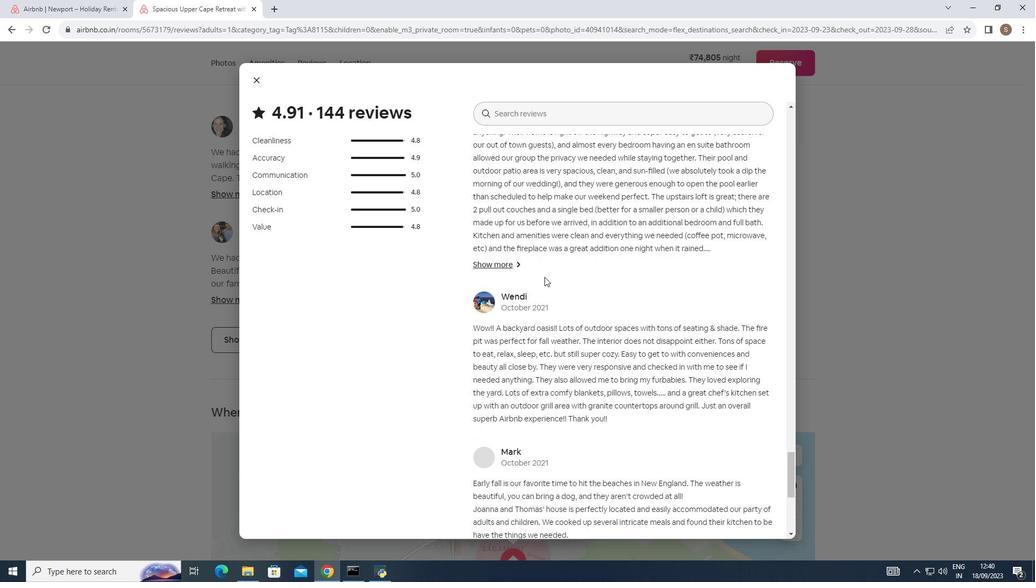 
Action: Mouse scrolled (542, 273) with delta (0, 0)
Screenshot: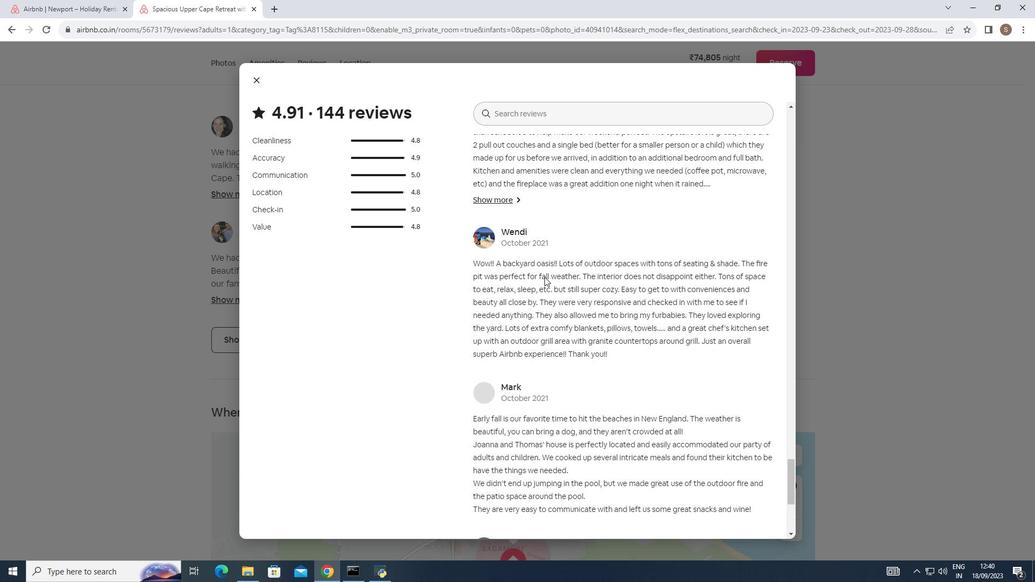 
Action: Mouse moved to (542, 274)
Screenshot: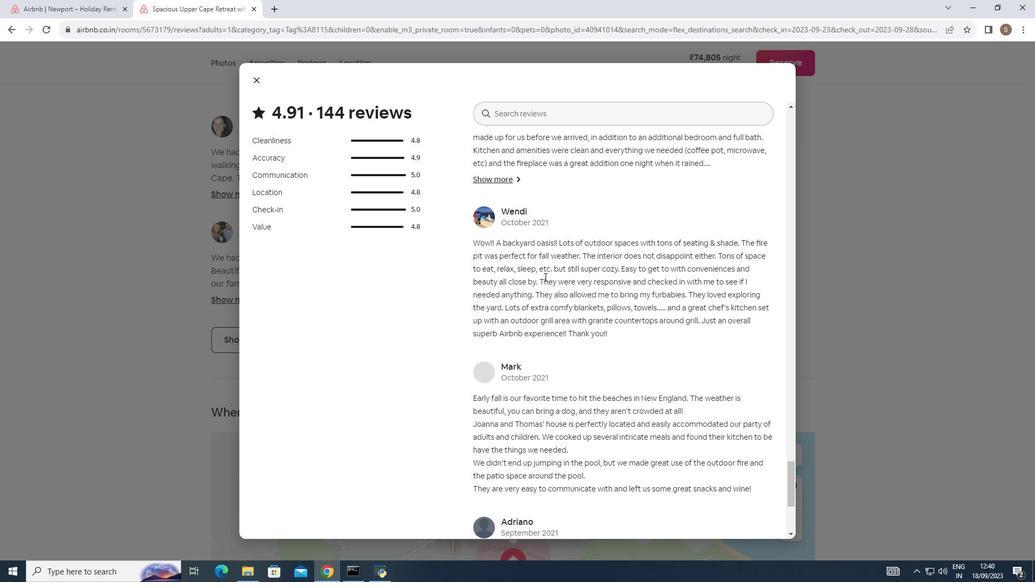 
Action: Mouse scrolled (542, 274) with delta (0, 0)
Screenshot: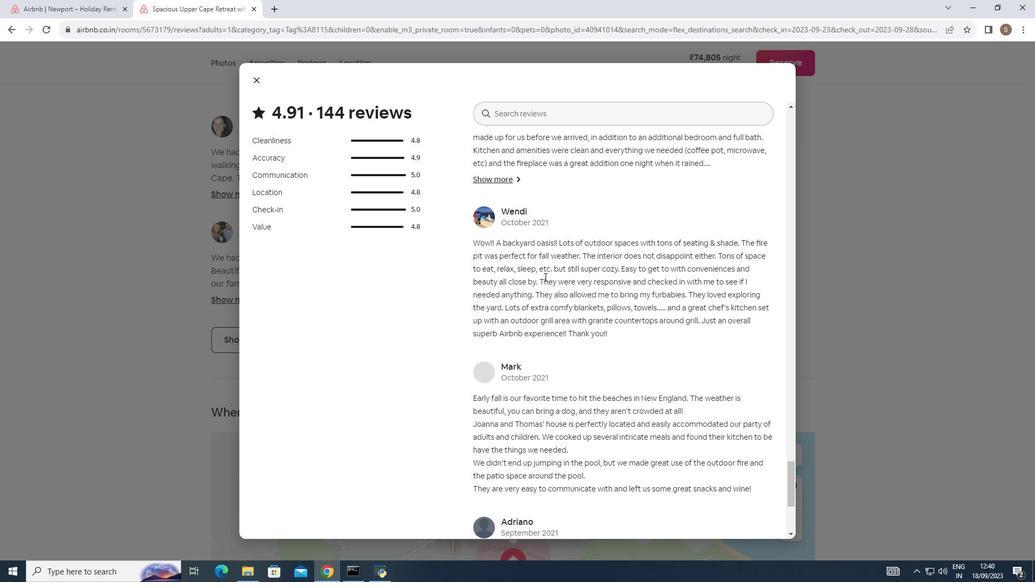 
Action: Mouse scrolled (542, 274) with delta (0, 0)
Screenshot: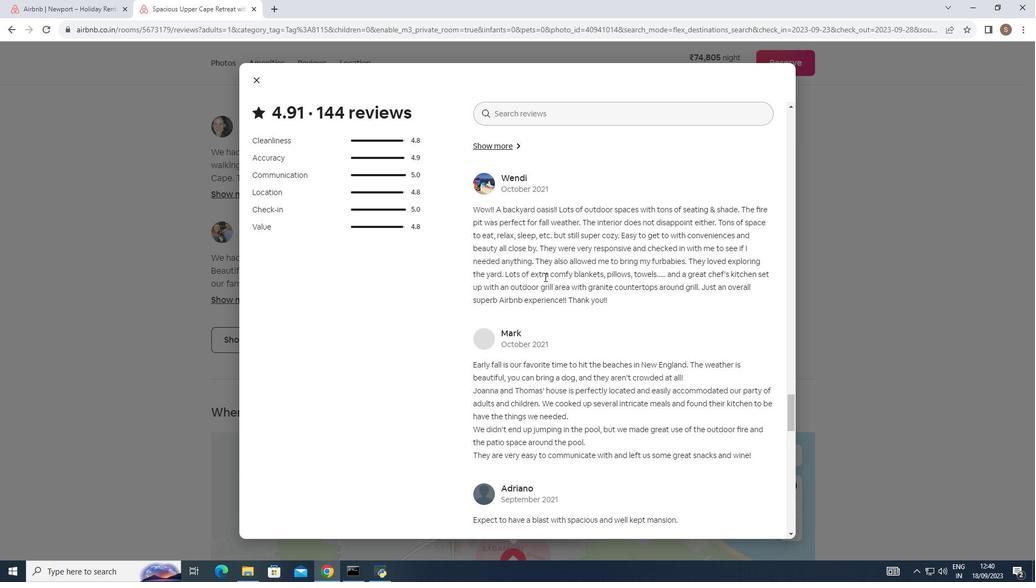 
Action: Mouse scrolled (542, 274) with delta (0, 0)
Screenshot: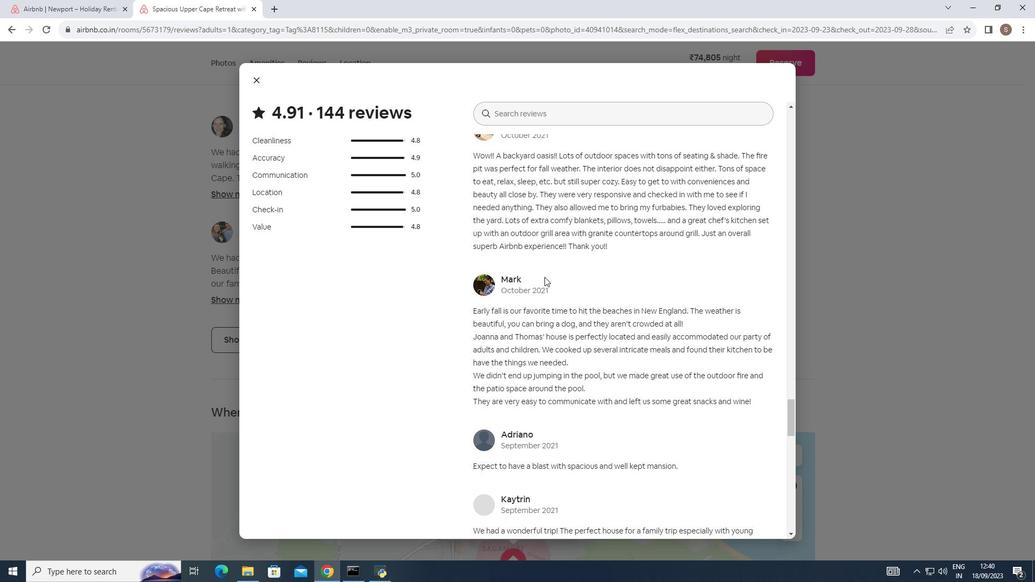 
Action: Mouse moved to (255, 78)
Screenshot: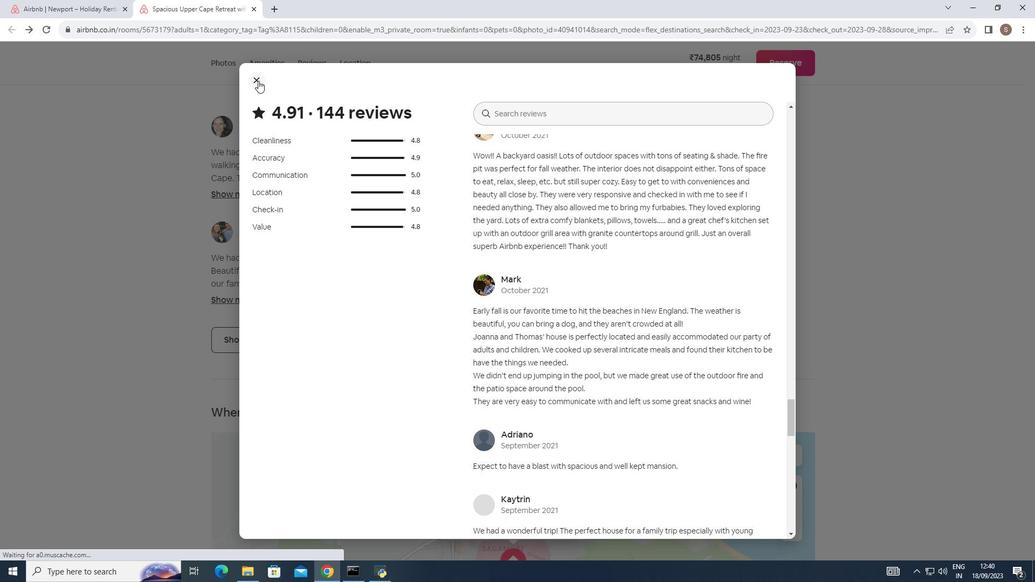 
Action: Mouse pressed left at (255, 78)
Screenshot: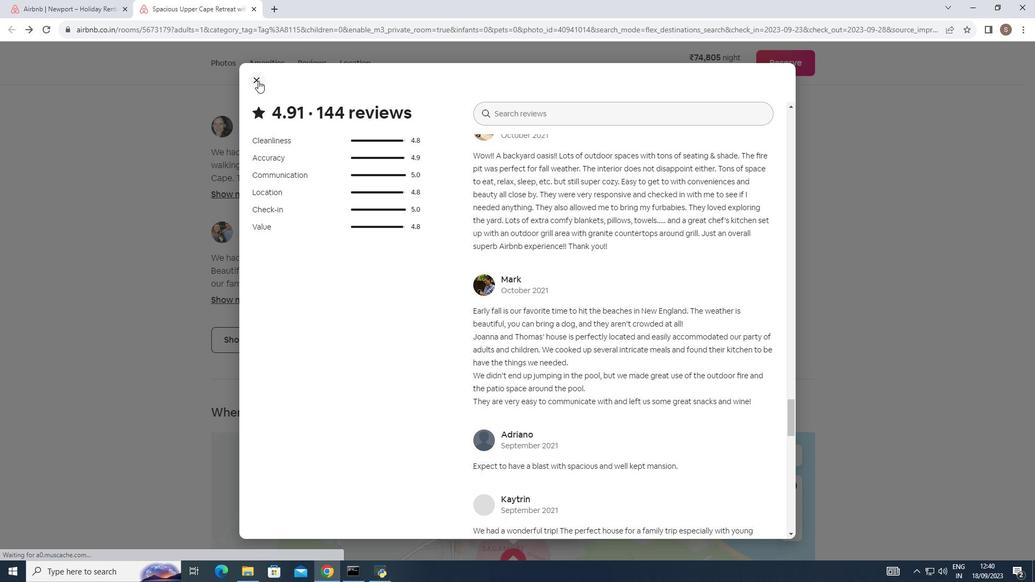 
Action: Mouse moved to (418, 305)
Screenshot: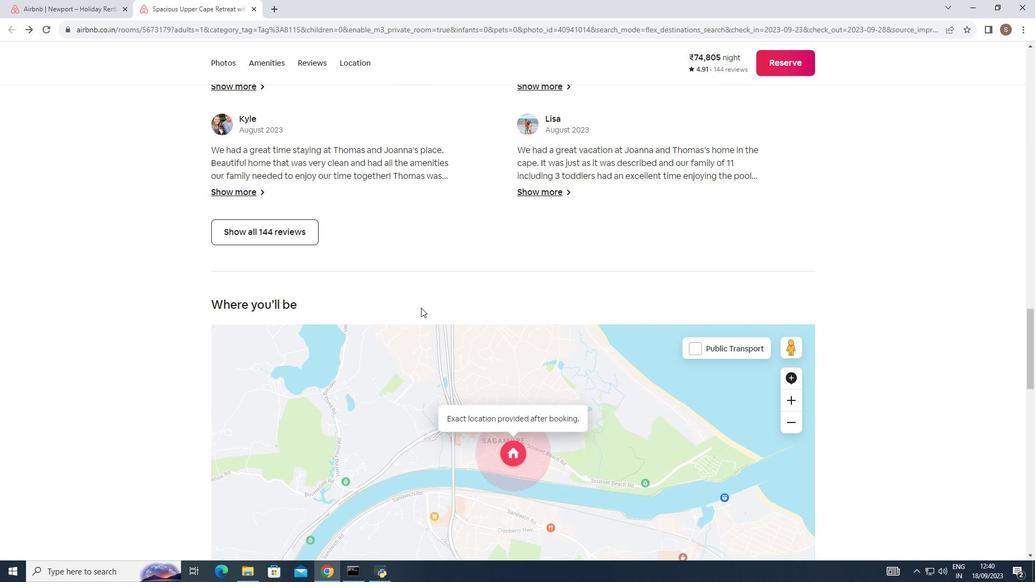 
Action: Mouse scrolled (418, 304) with delta (0, 0)
Screenshot: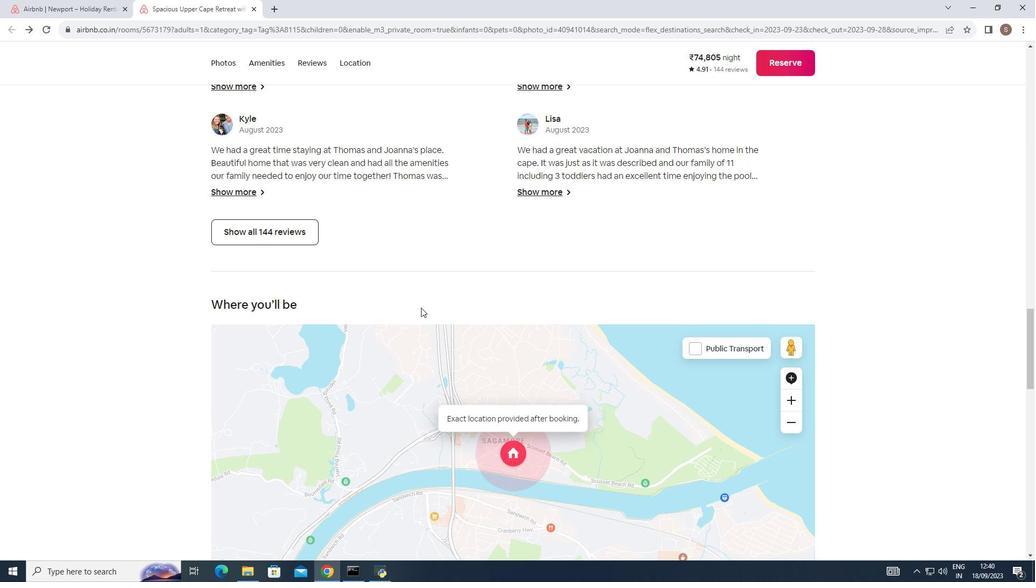 
Action: Mouse scrolled (418, 304) with delta (0, 0)
Screenshot: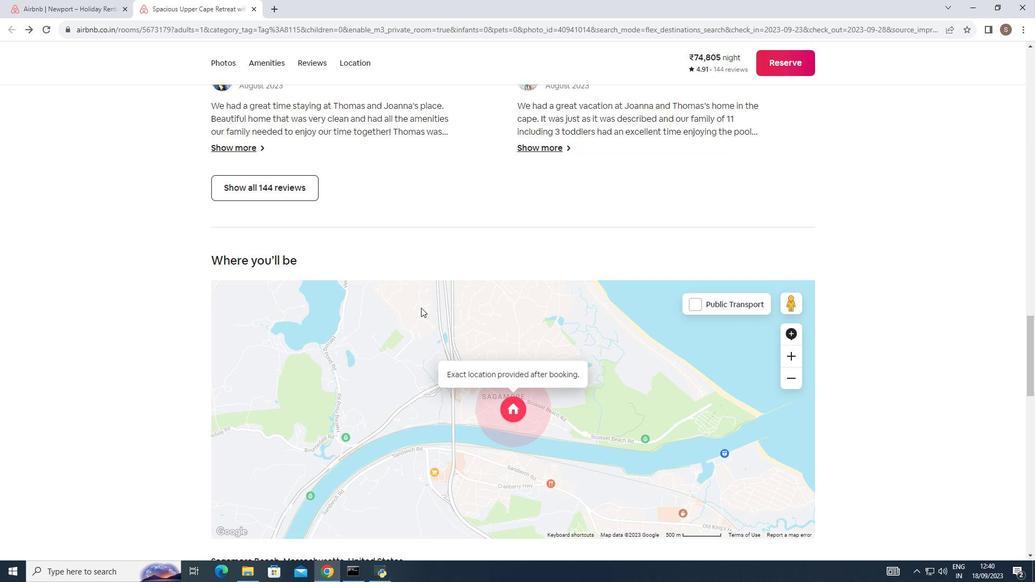
Action: Mouse scrolled (418, 304) with delta (0, 0)
Screenshot: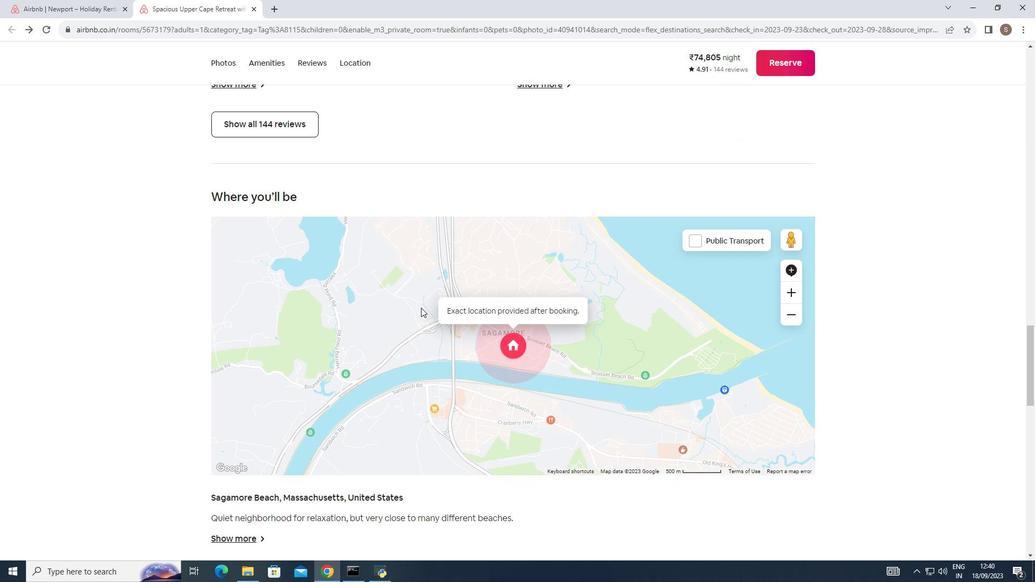
Action: Mouse scrolled (418, 304) with delta (0, 0)
Screenshot: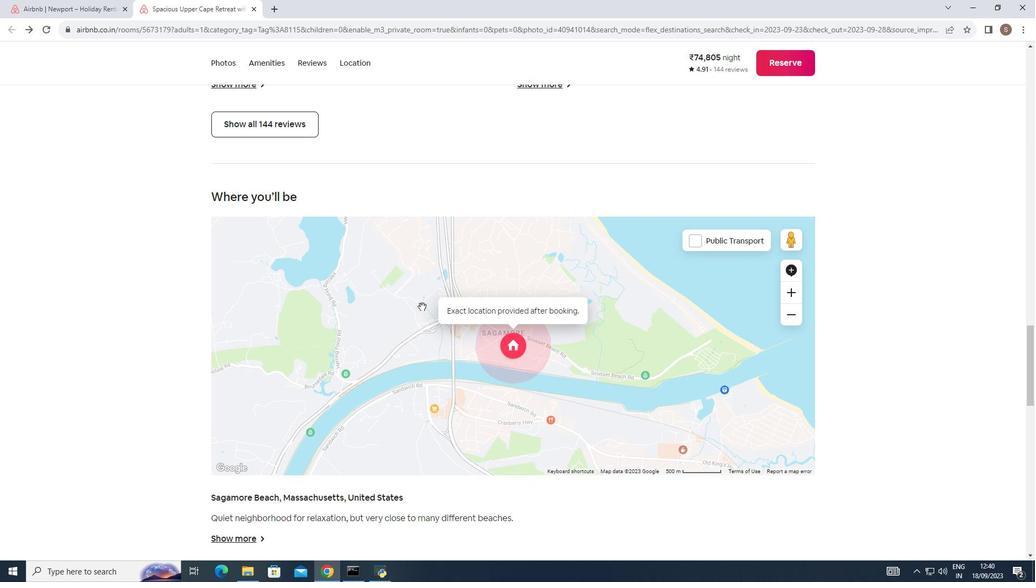 
Action: Mouse moved to (421, 299)
Screenshot: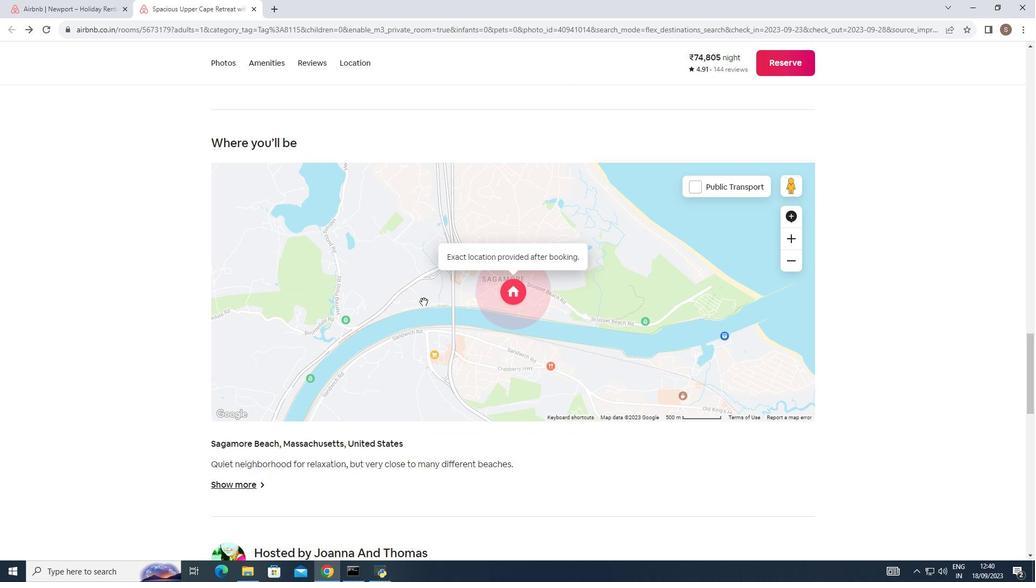 
Action: Mouse scrolled (421, 299) with delta (0, 0)
Screenshot: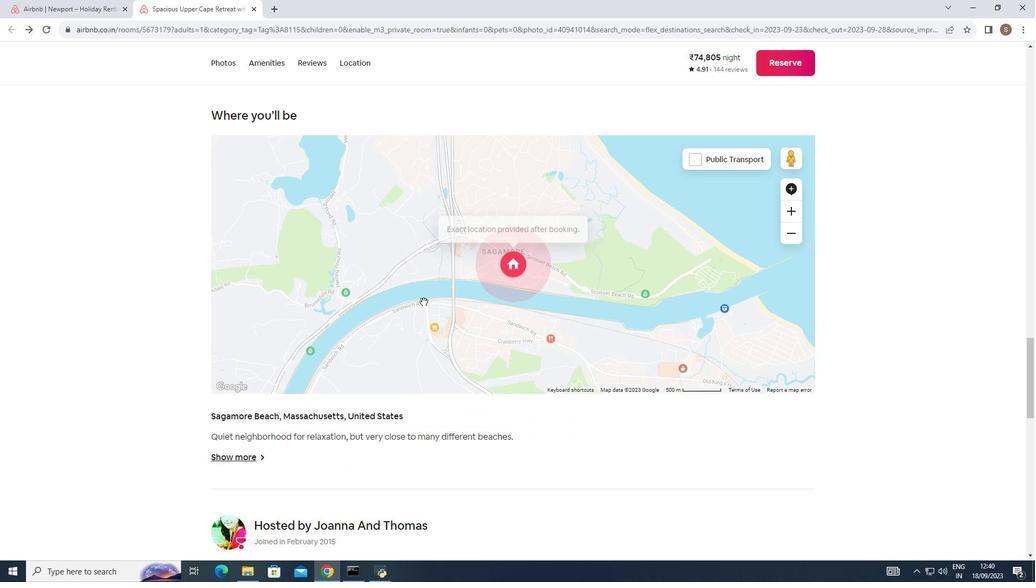 
Action: Mouse moved to (421, 299)
Screenshot: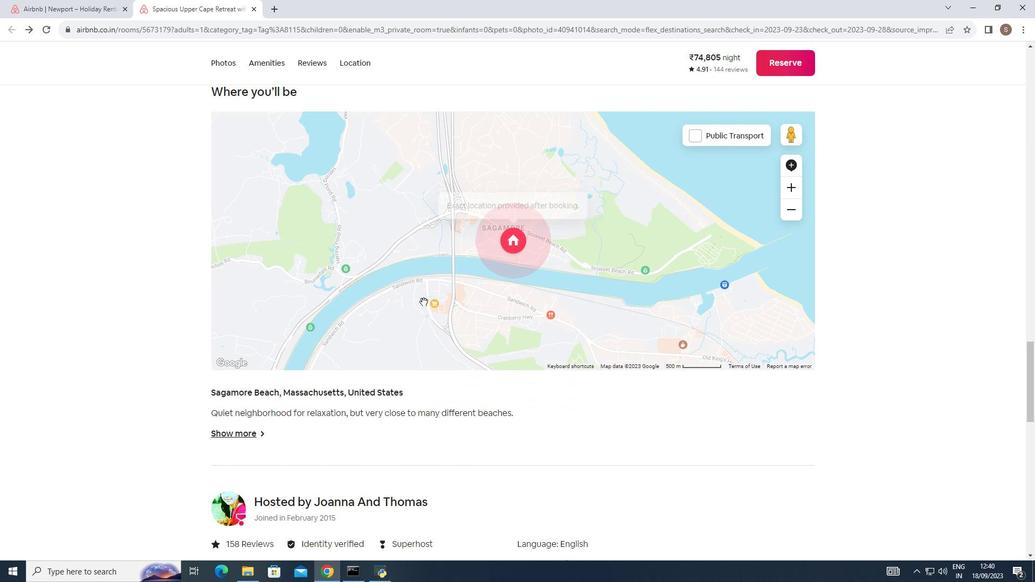 
Action: Mouse scrolled (421, 298) with delta (0, 0)
Screenshot: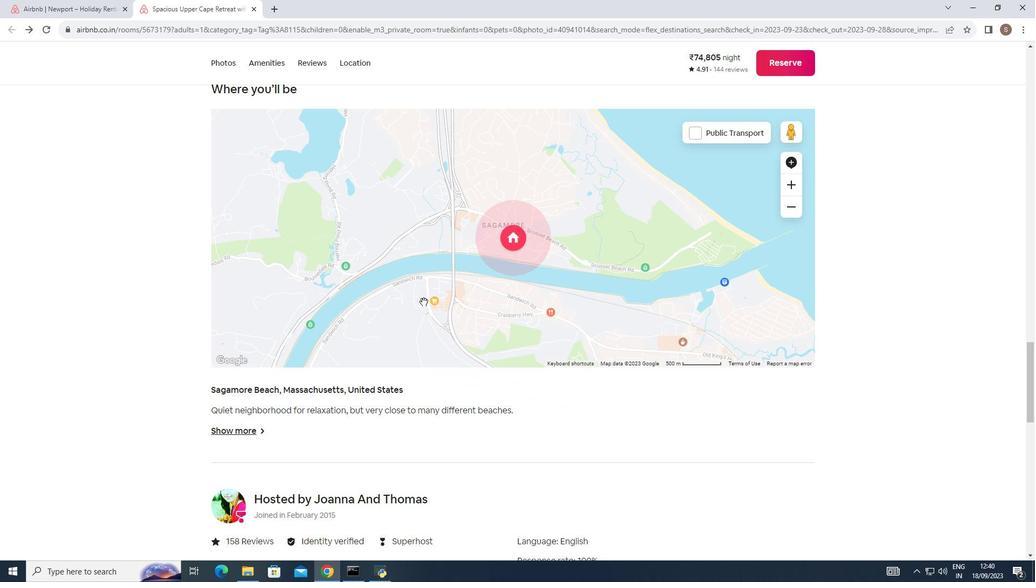 
Action: Mouse scrolled (421, 298) with delta (0, 0)
Screenshot: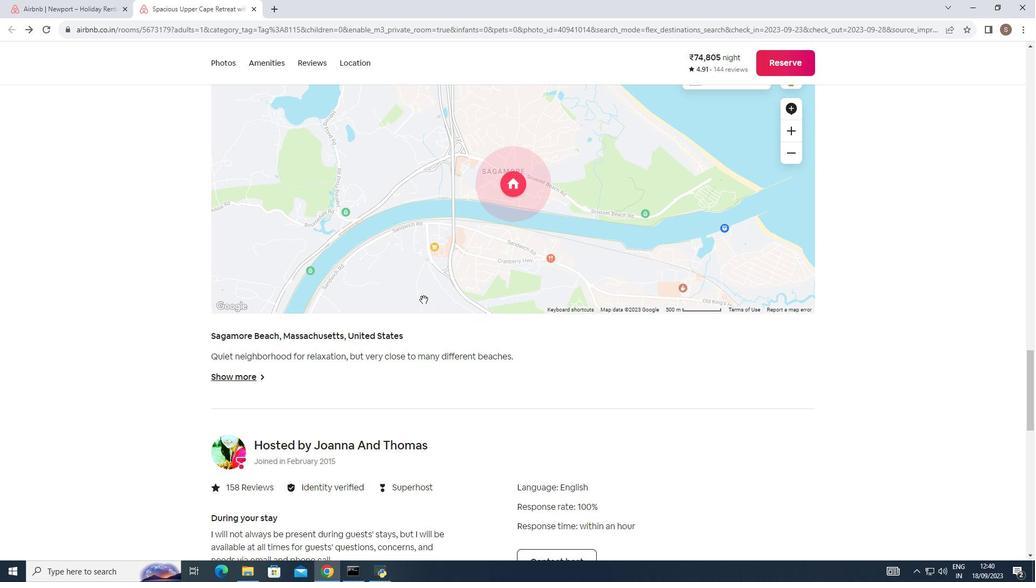 
Action: Mouse moved to (421, 296)
Screenshot: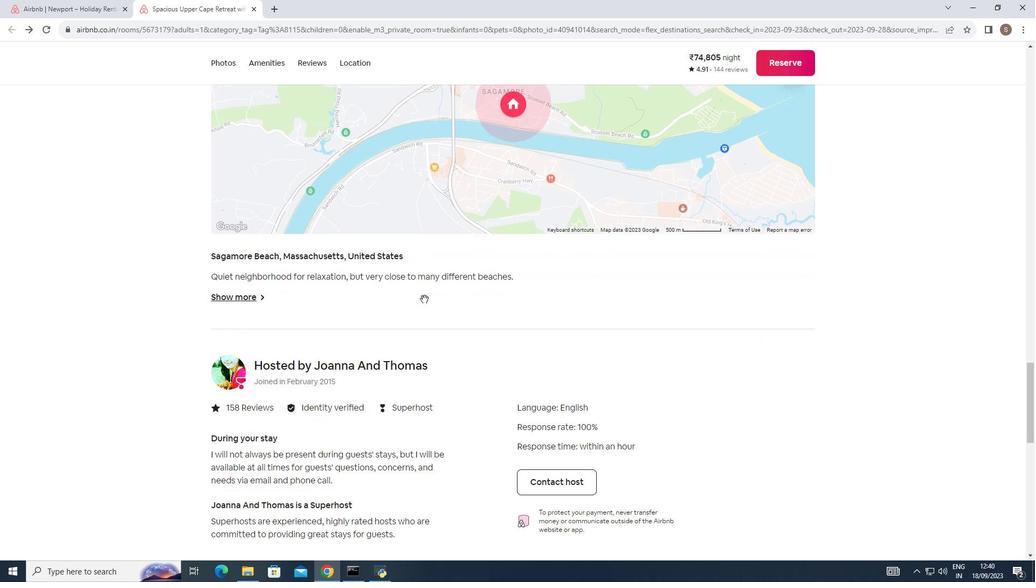 
Action: Mouse scrolled (421, 296) with delta (0, 0)
Screenshot: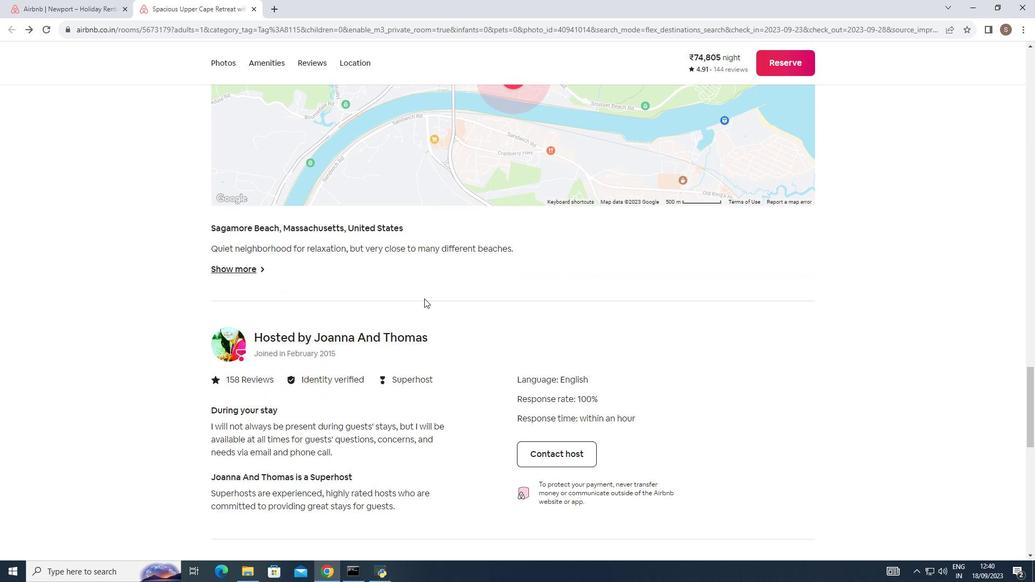 
Action: Mouse scrolled (421, 296) with delta (0, 0)
Screenshot: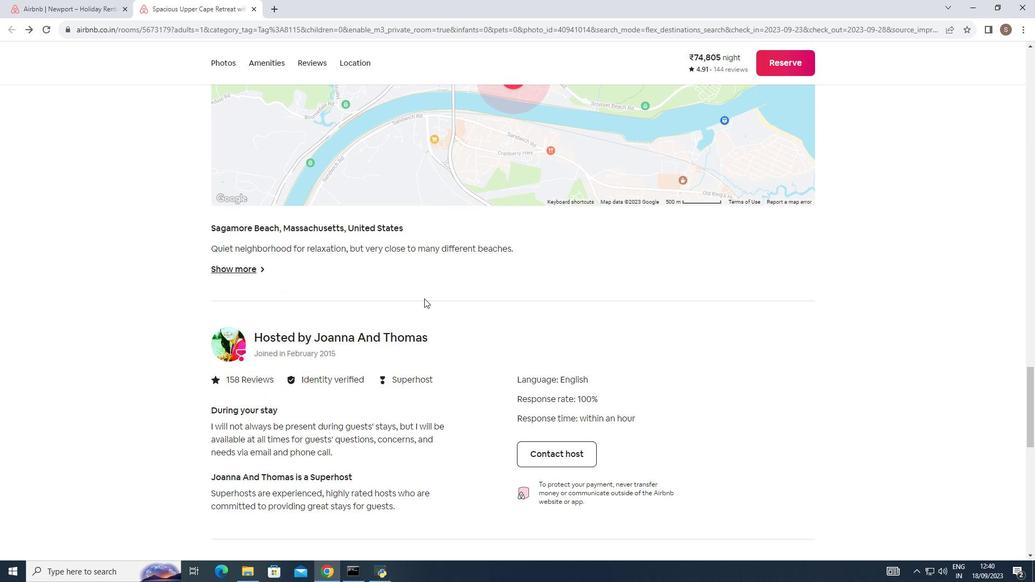 
Action: Mouse moved to (423, 294)
Screenshot: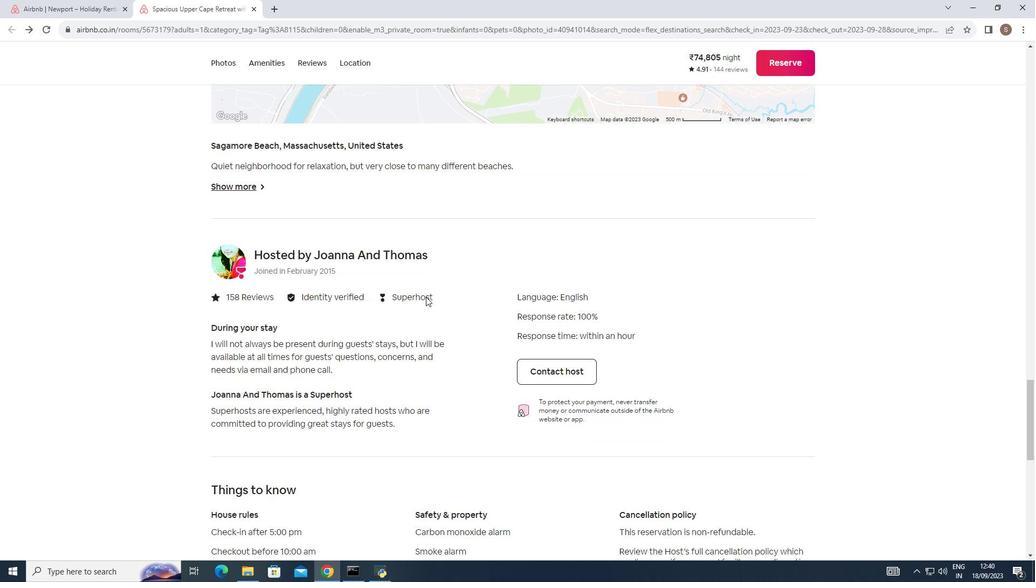 
Action: Mouse scrolled (423, 293) with delta (0, 0)
Screenshot: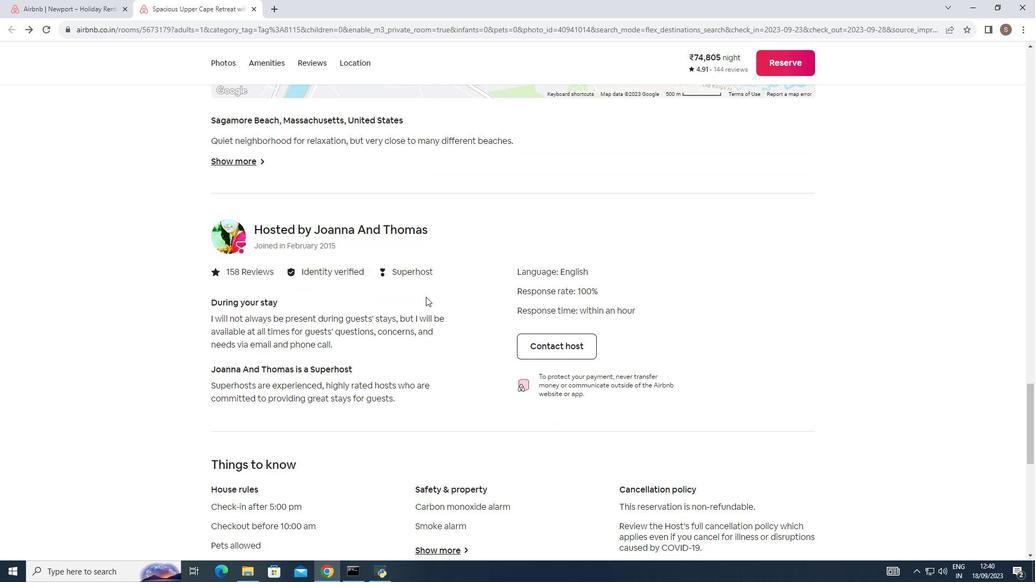 
Action: Mouse scrolled (423, 293) with delta (0, 0)
Screenshot: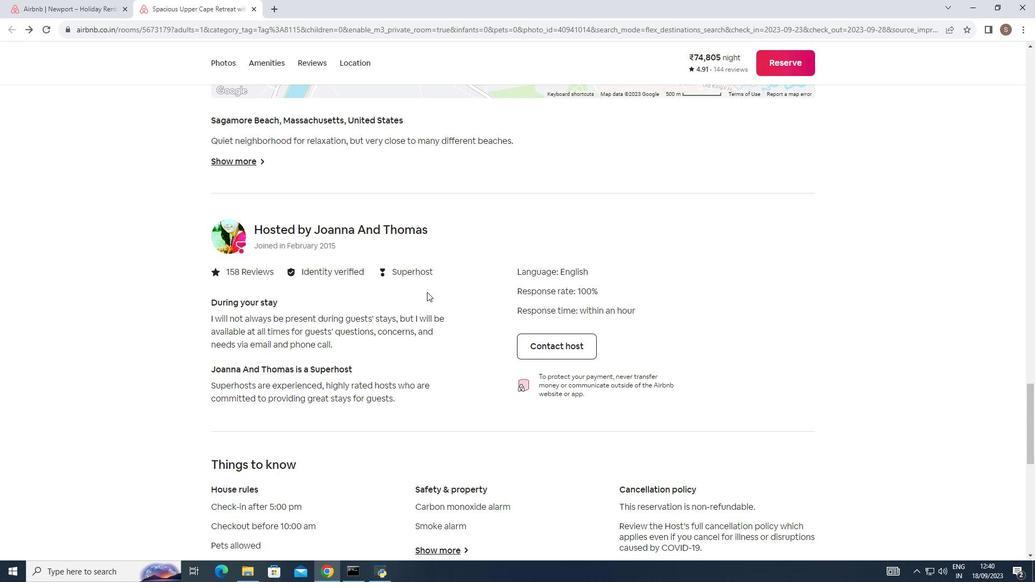 
Action: Mouse moved to (424, 289)
Screenshot: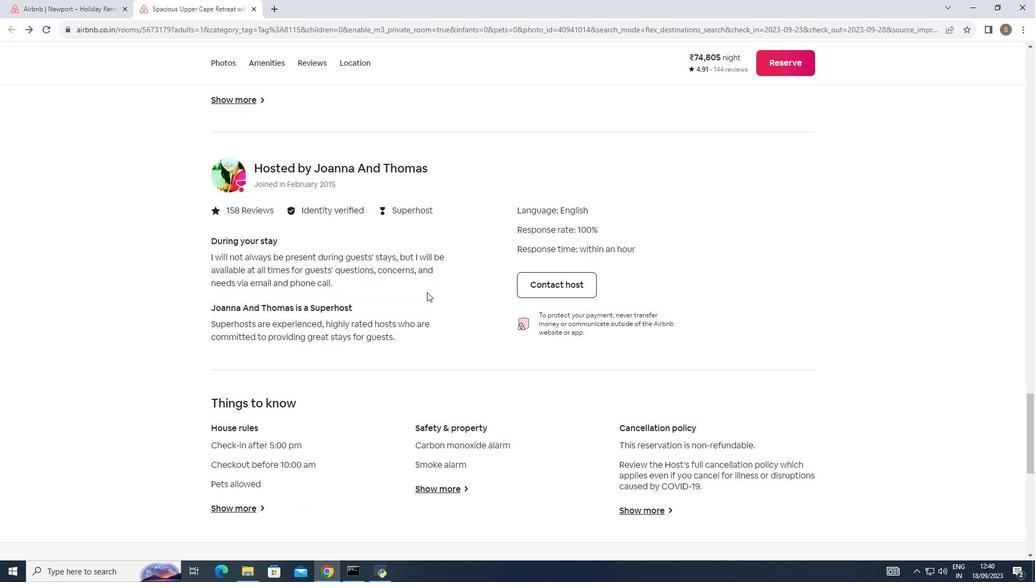 
Action: Mouse scrolled (424, 289) with delta (0, 0)
Screenshot: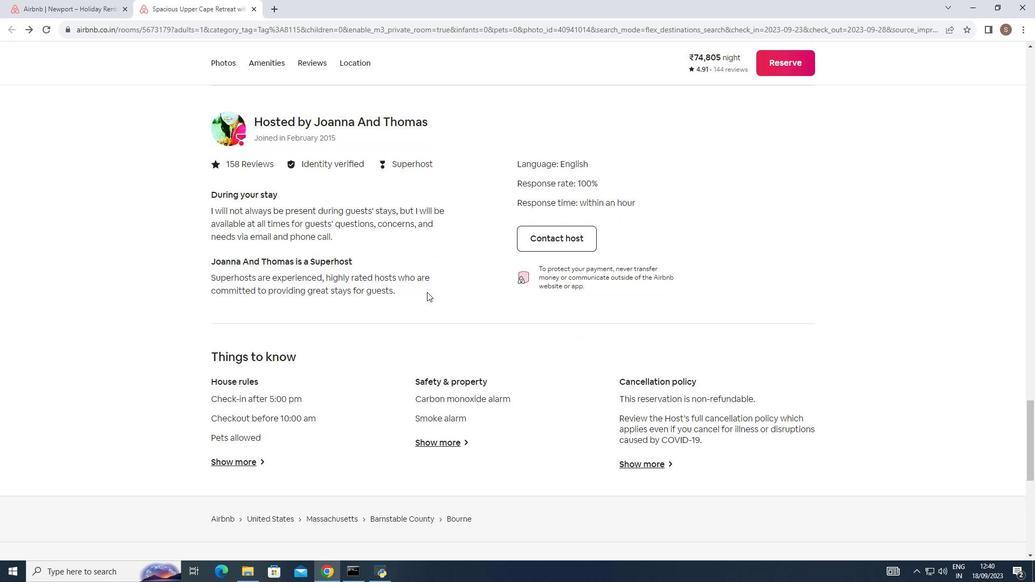 
Action: Mouse scrolled (424, 289) with delta (0, 0)
Screenshot: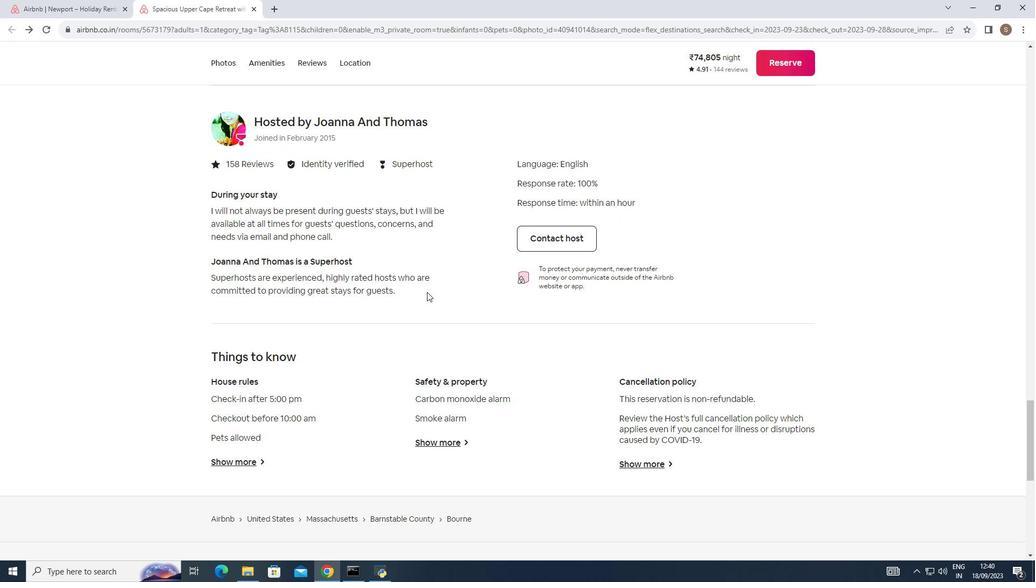 
Action: Mouse scrolled (424, 289) with delta (0, 0)
Screenshot: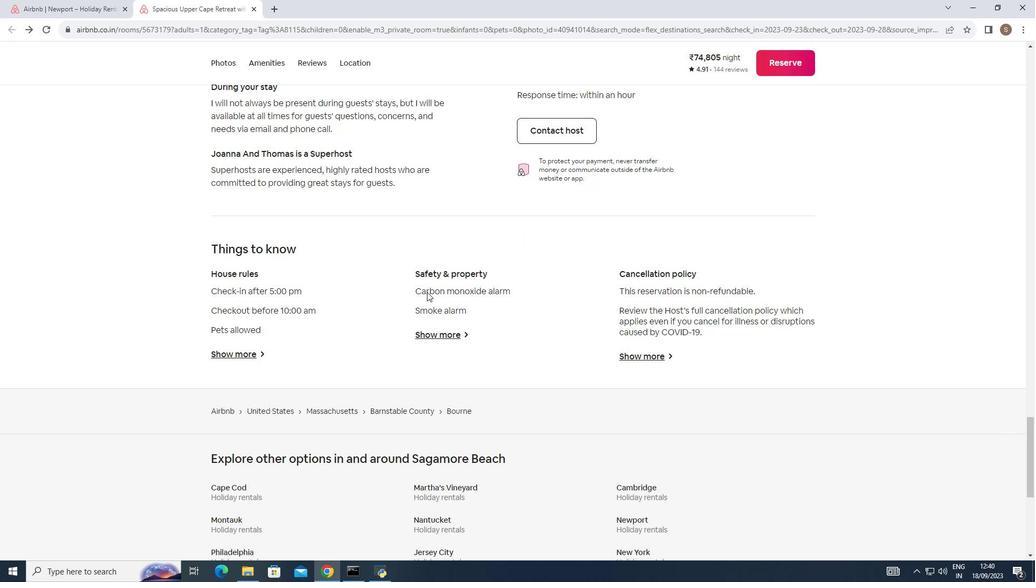 
Action: Mouse scrolled (424, 289) with delta (0, 0)
Screenshot: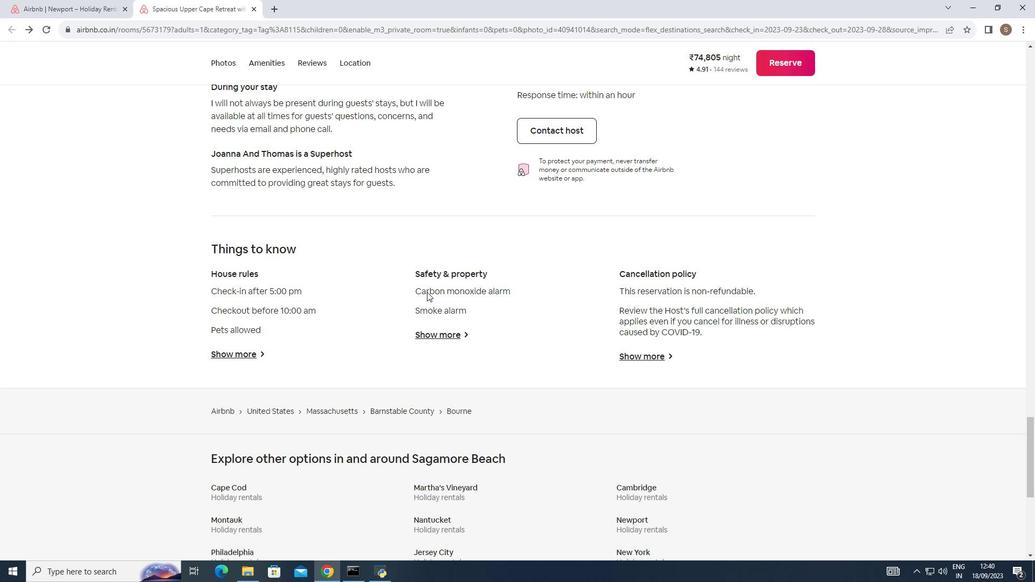
Action: Mouse moved to (424, 284)
Screenshot: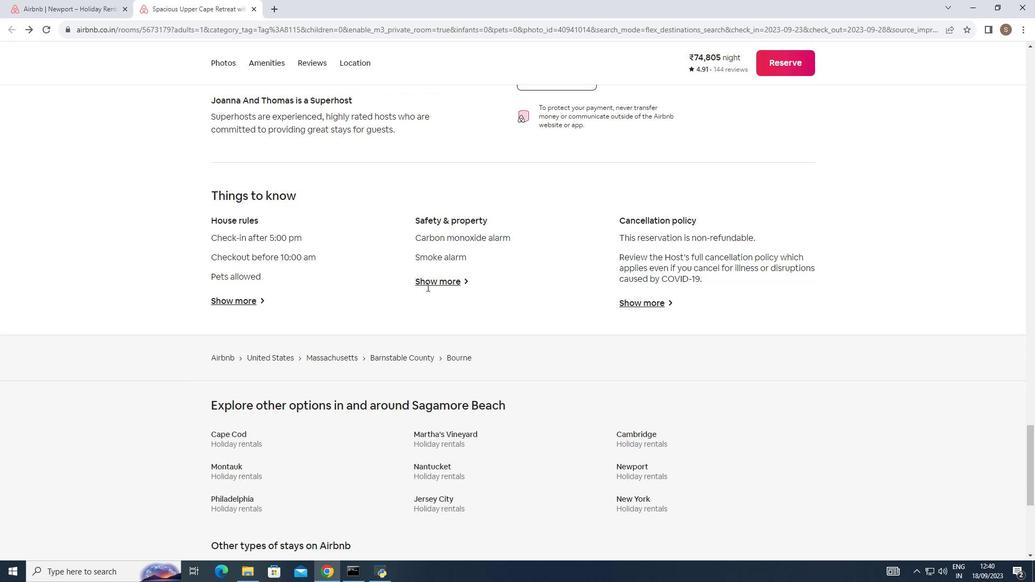
Action: Mouse scrolled (424, 283) with delta (0, 0)
Screenshot: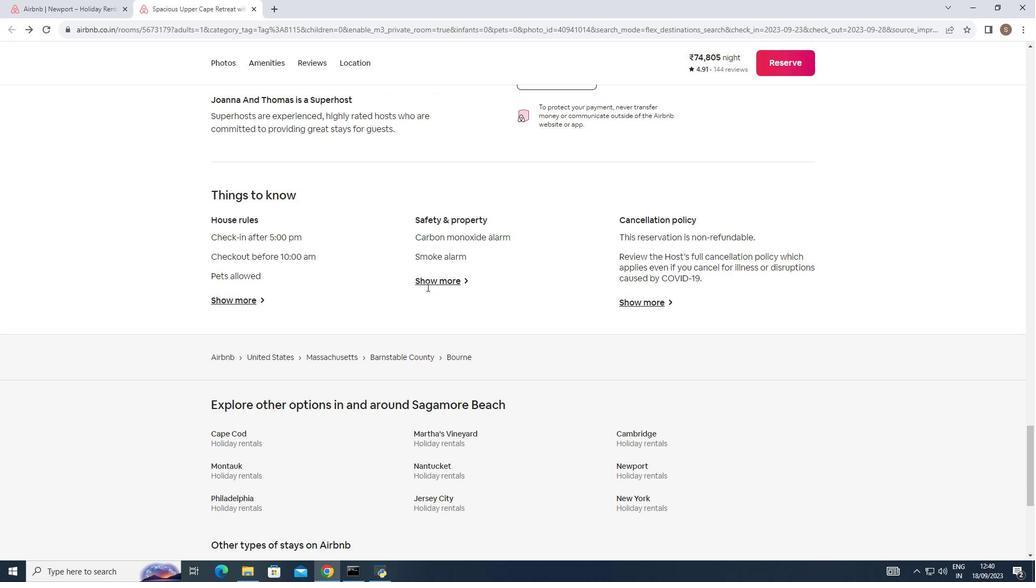 
Action: Mouse moved to (424, 282)
Screenshot: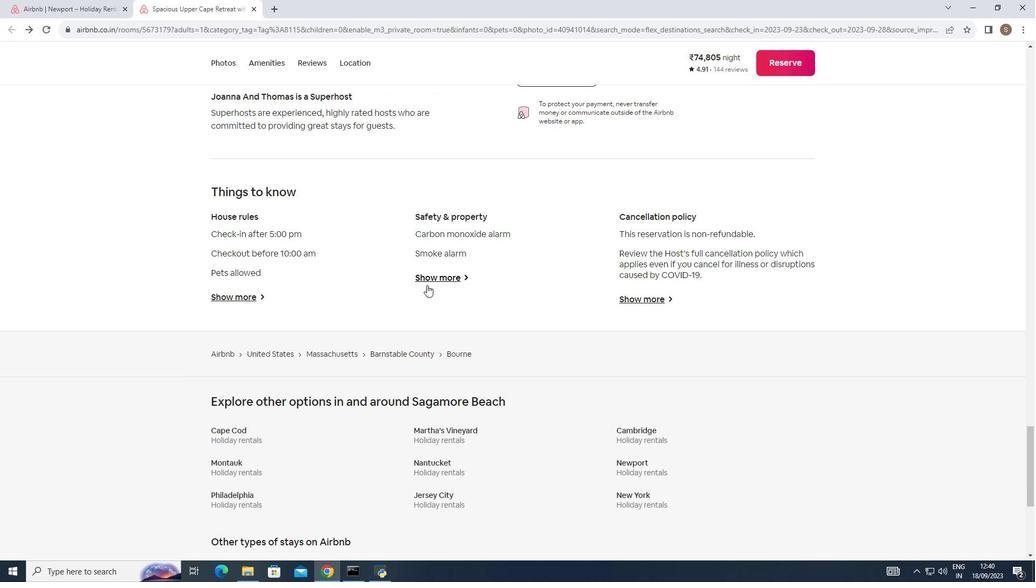 
Action: Mouse scrolled (424, 282) with delta (0, 0)
Screenshot: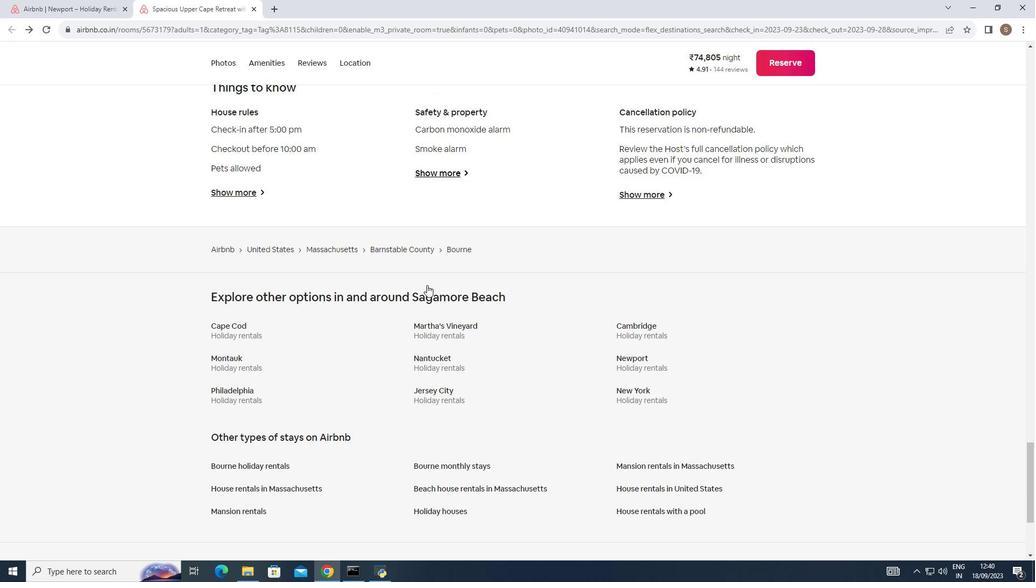 
Action: Mouse scrolled (424, 282) with delta (0, 0)
Screenshot: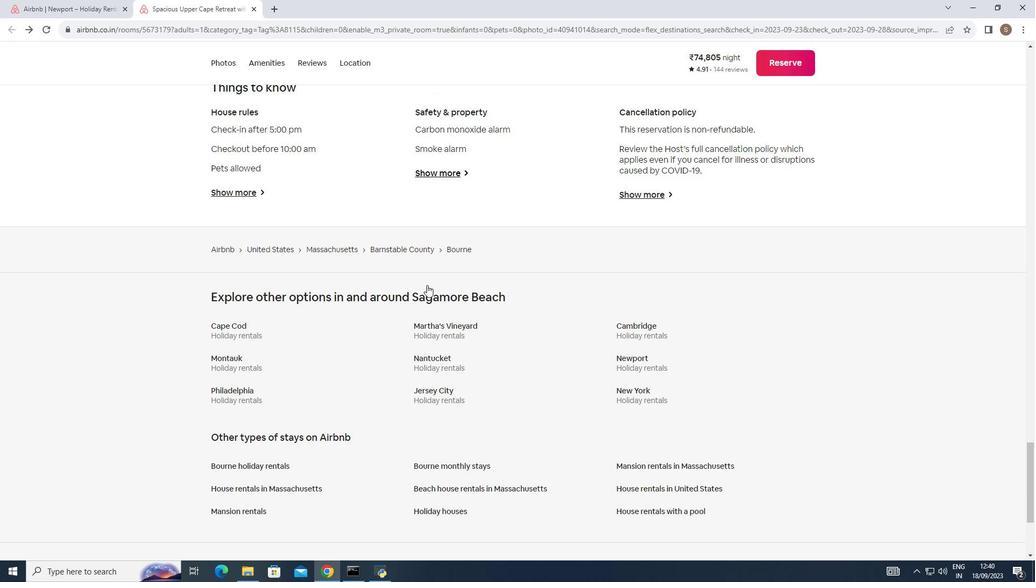 
Action: Mouse moved to (425, 282)
Screenshot: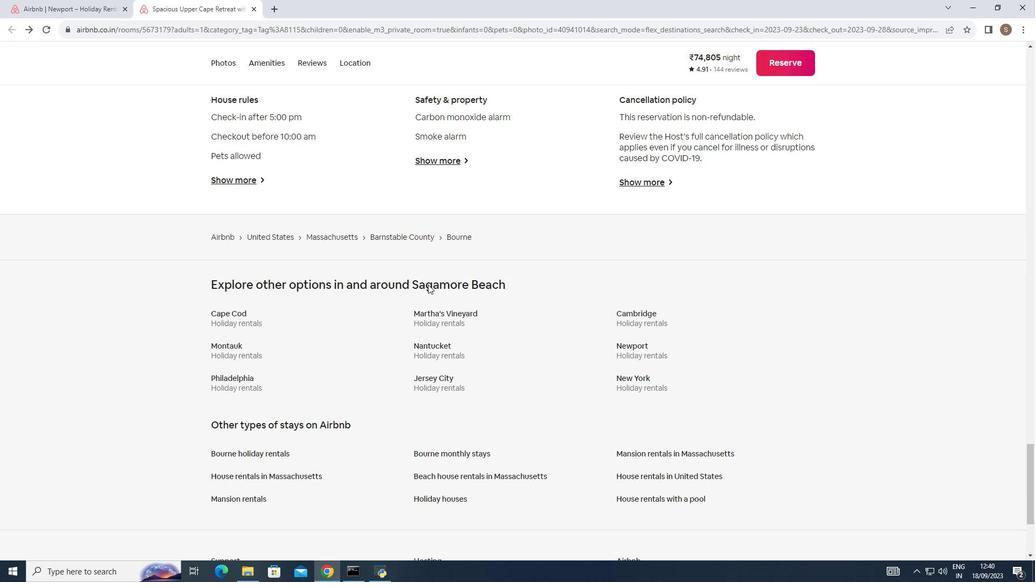 
Action: Mouse scrolled (425, 281) with delta (0, 0)
Screenshot: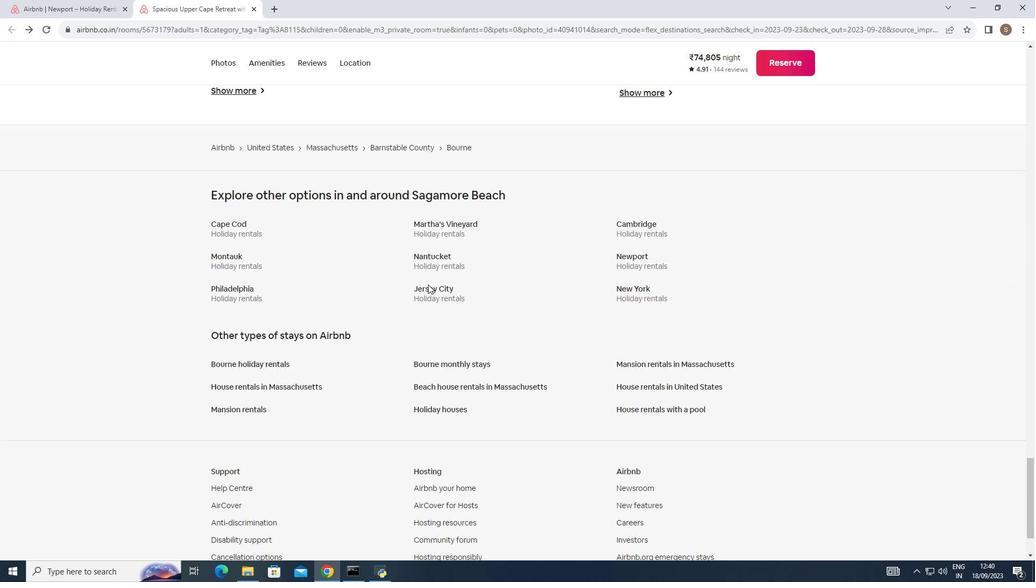 
Action: Mouse scrolled (425, 281) with delta (0, 0)
Screenshot: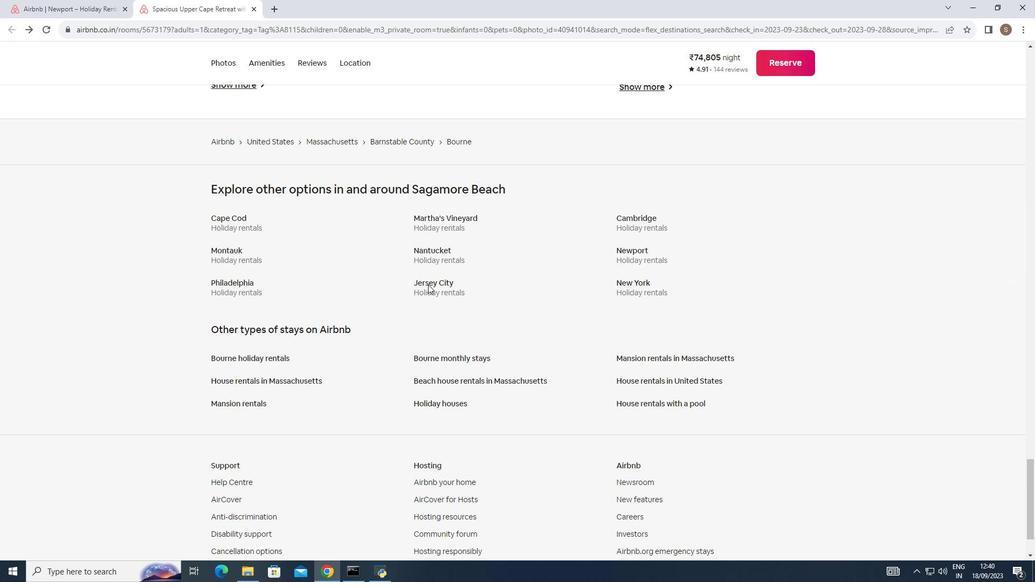 
Action: Mouse moved to (428, 278)
Screenshot: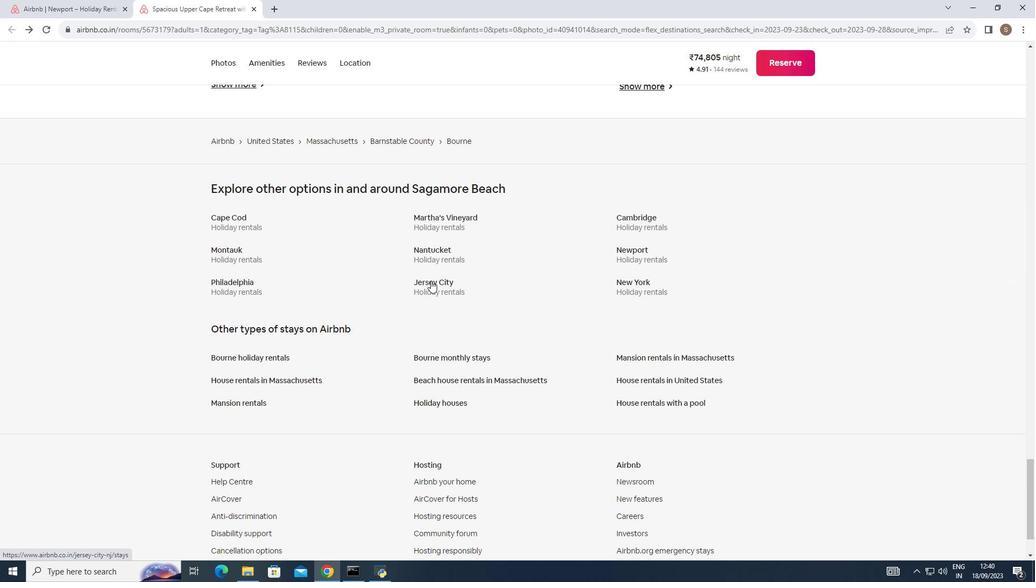 
Action: Mouse scrolled (428, 277) with delta (0, 0)
Screenshot: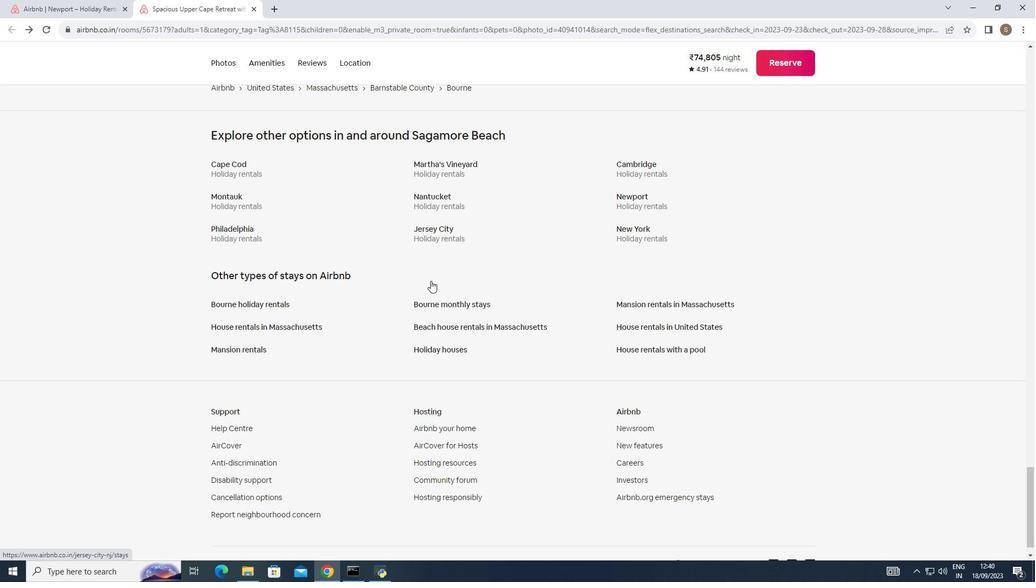 
Action: Mouse scrolled (428, 277) with delta (0, 0)
Screenshot: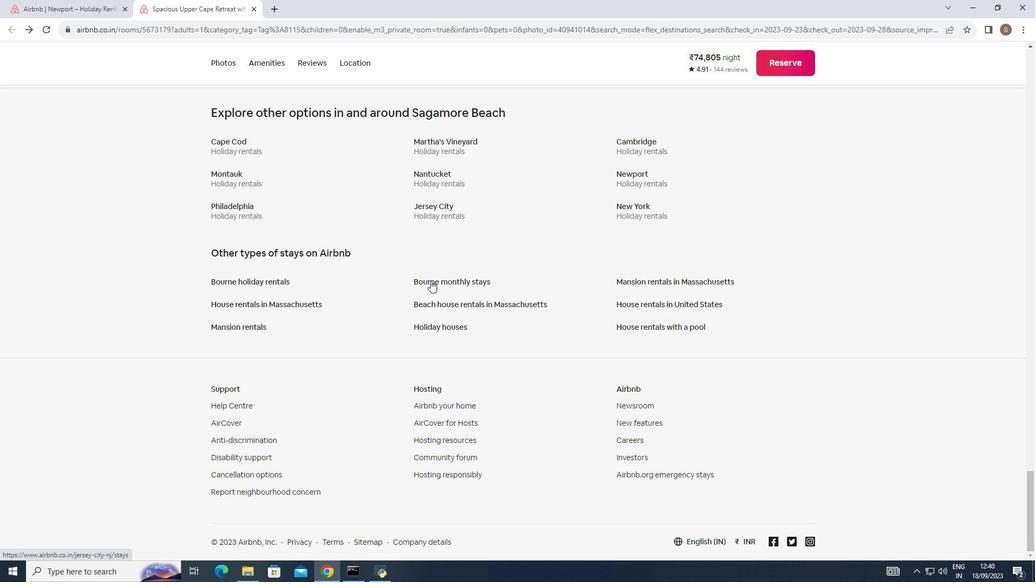 
Action: Mouse moved to (430, 276)
Screenshot: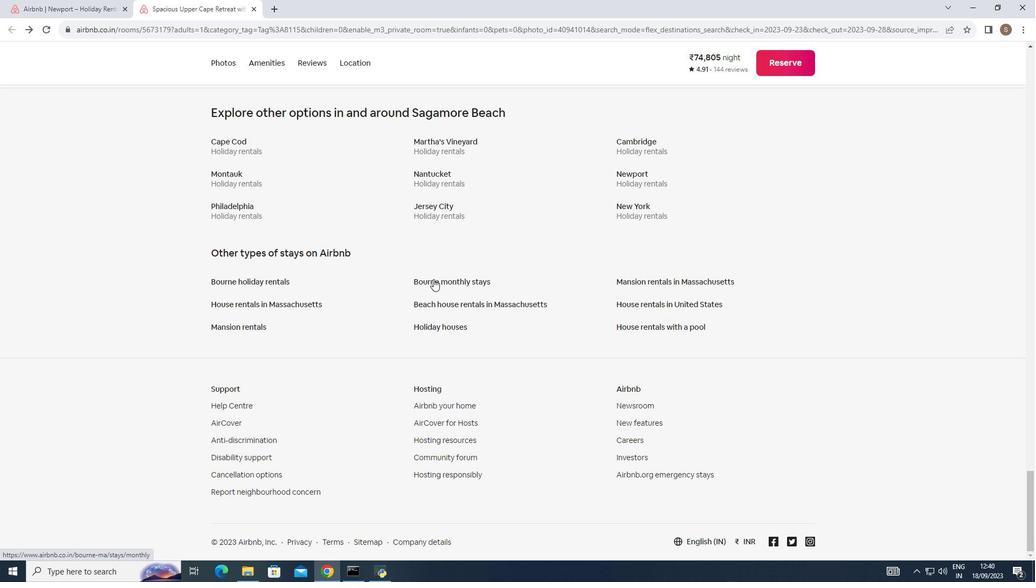 
Action: Mouse scrolled (430, 276) with delta (0, 0)
Screenshot: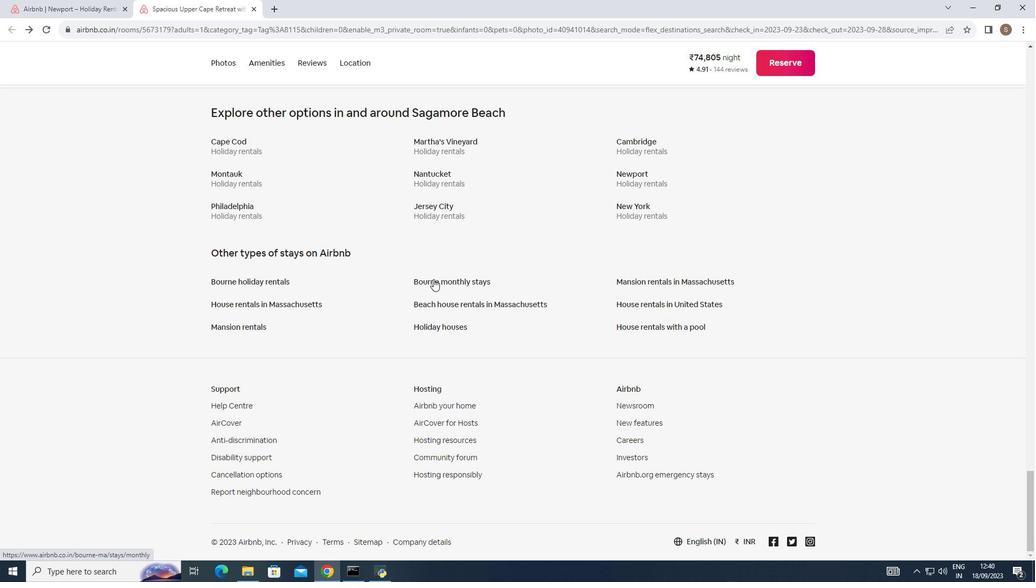 
Action: Mouse scrolled (430, 276) with delta (0, 0)
Screenshot: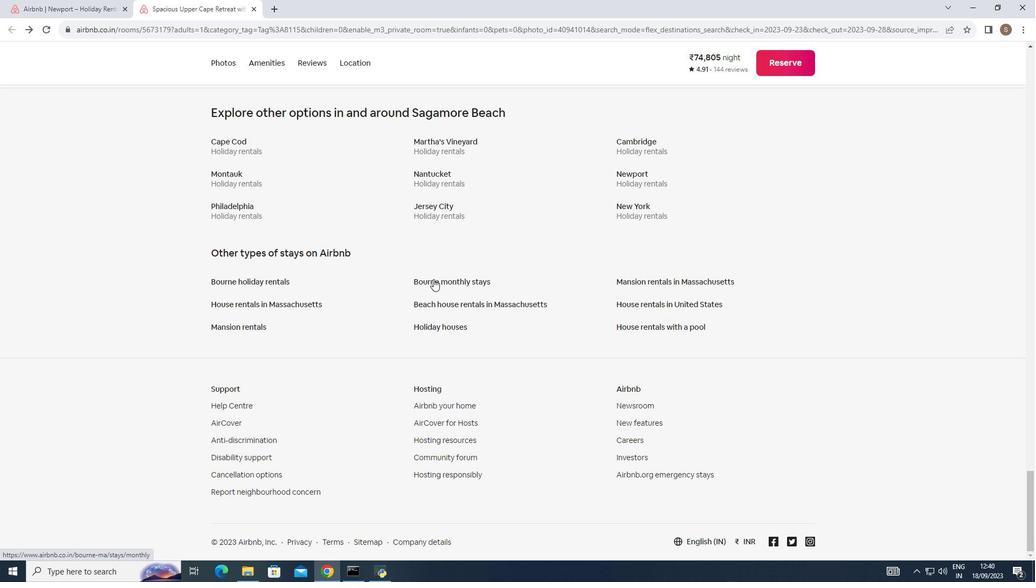 
Action: Mouse scrolled (430, 277) with delta (0, 0)
Screenshot: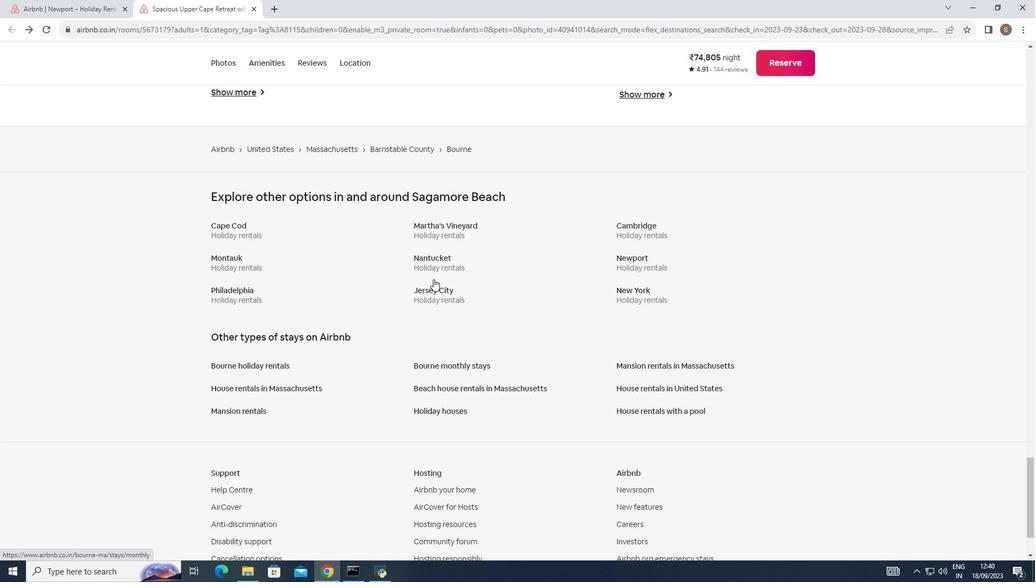 
Action: Mouse scrolled (430, 277) with delta (0, 0)
Screenshot: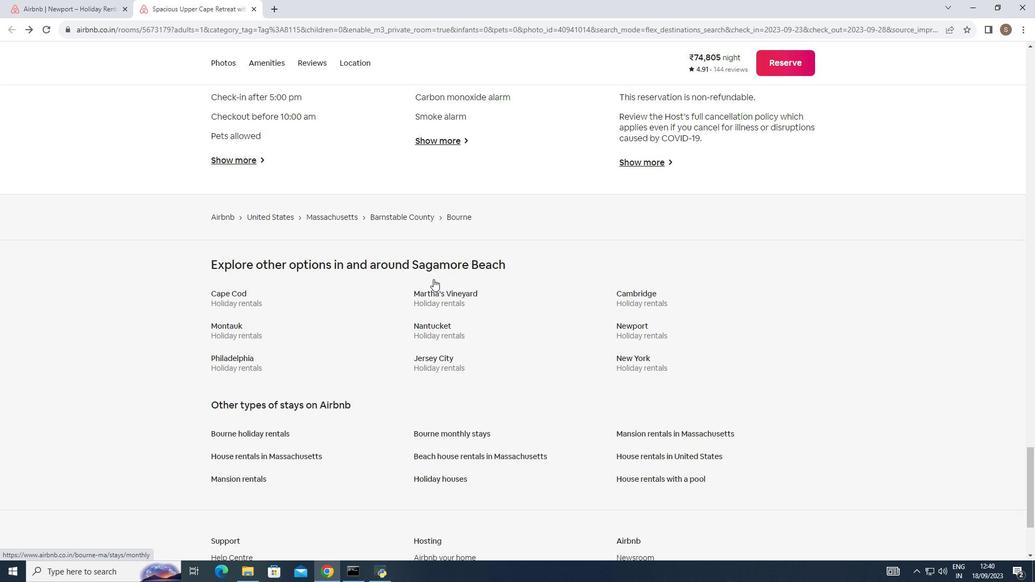 
Action: Mouse scrolled (430, 277) with delta (0, 0)
Screenshot: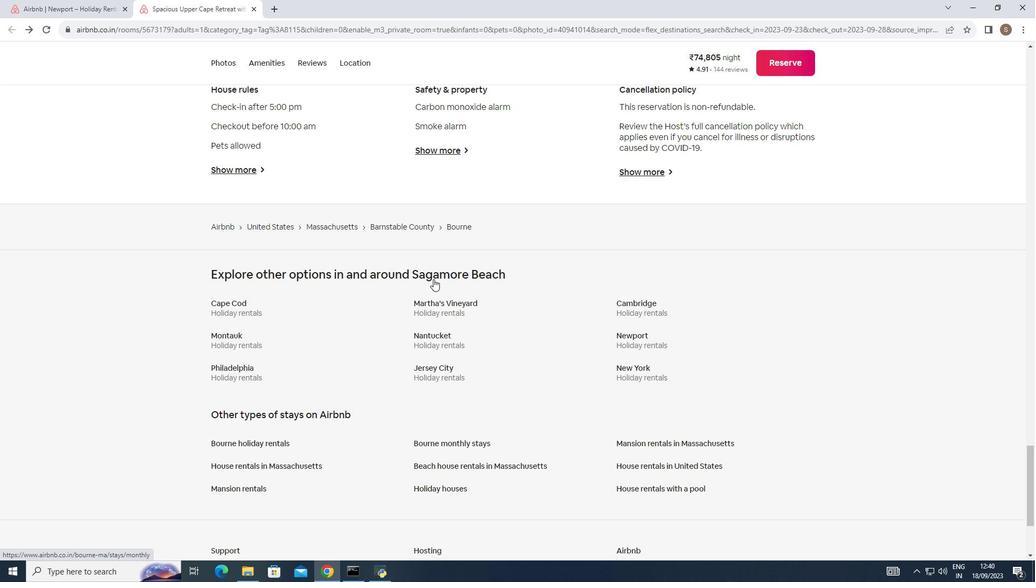 
Action: Mouse scrolled (430, 277) with delta (0, 0)
Screenshot: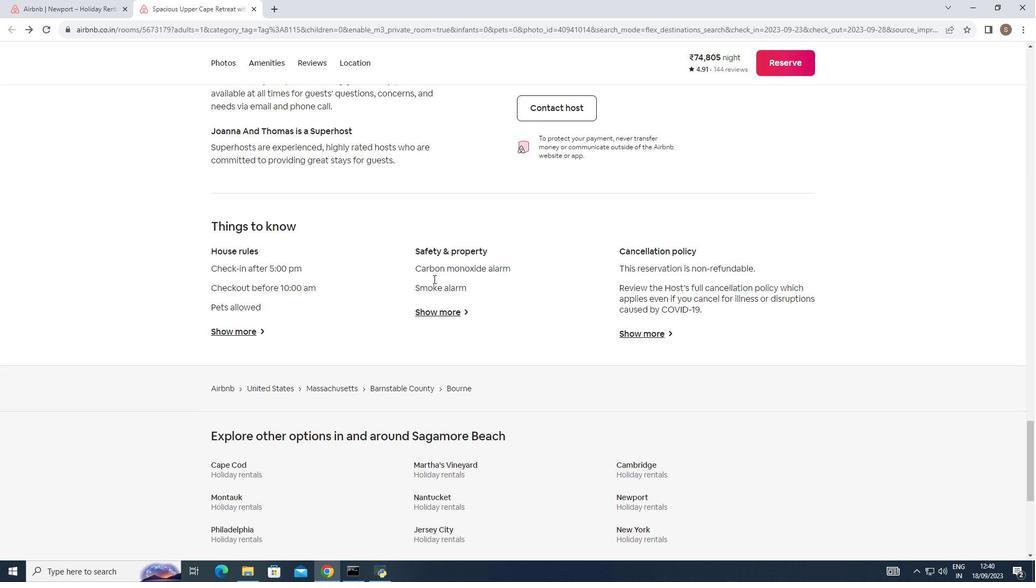 
Action: Mouse scrolled (430, 277) with delta (0, 0)
Screenshot: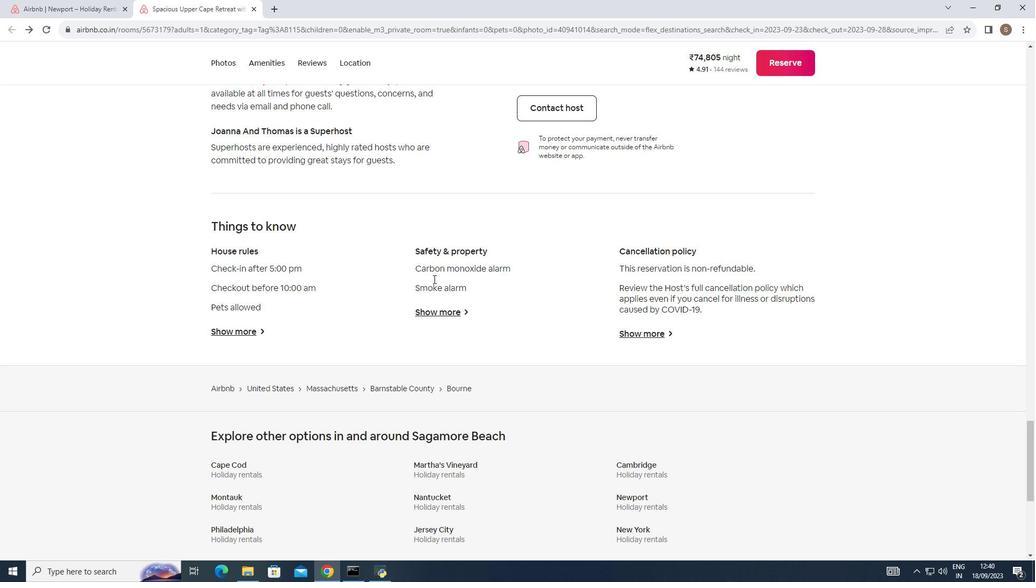 
Action: Mouse scrolled (430, 277) with delta (0, 0)
Screenshot: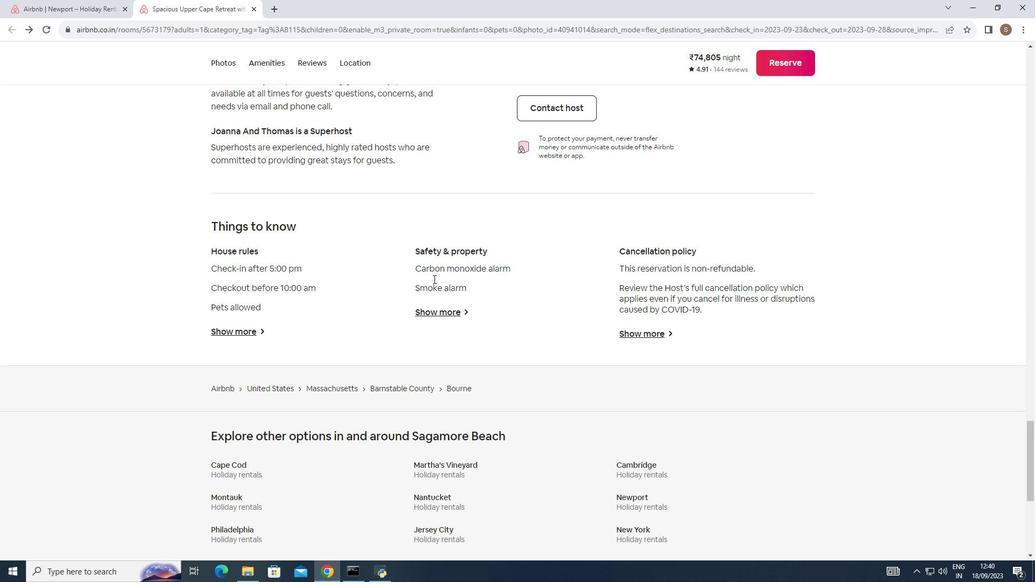 
Action: Mouse scrolled (430, 277) with delta (0, 0)
Screenshot: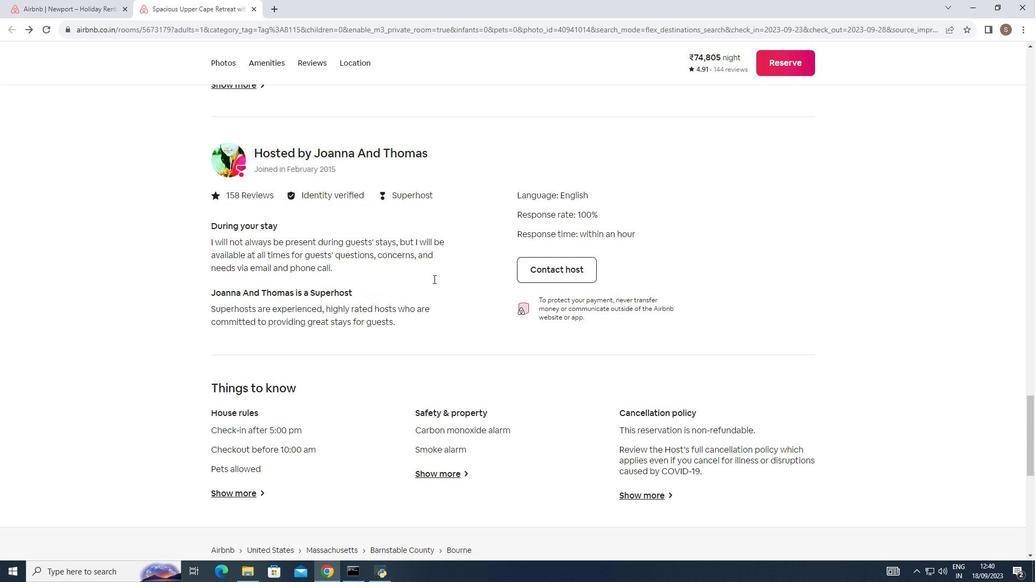 
Action: Mouse scrolled (430, 277) with delta (0, 0)
Screenshot: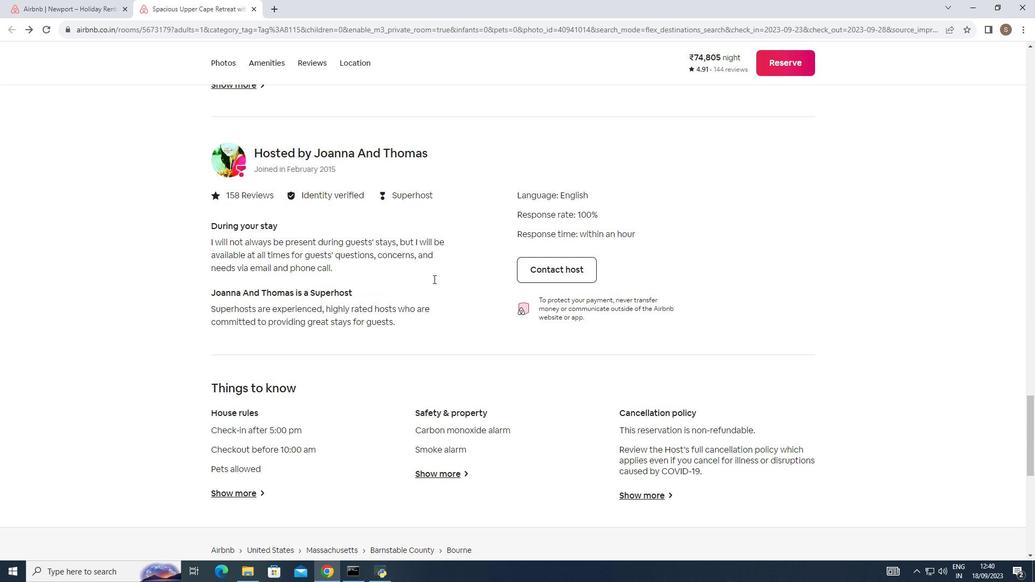 
Action: Mouse scrolled (430, 277) with delta (0, 0)
Screenshot: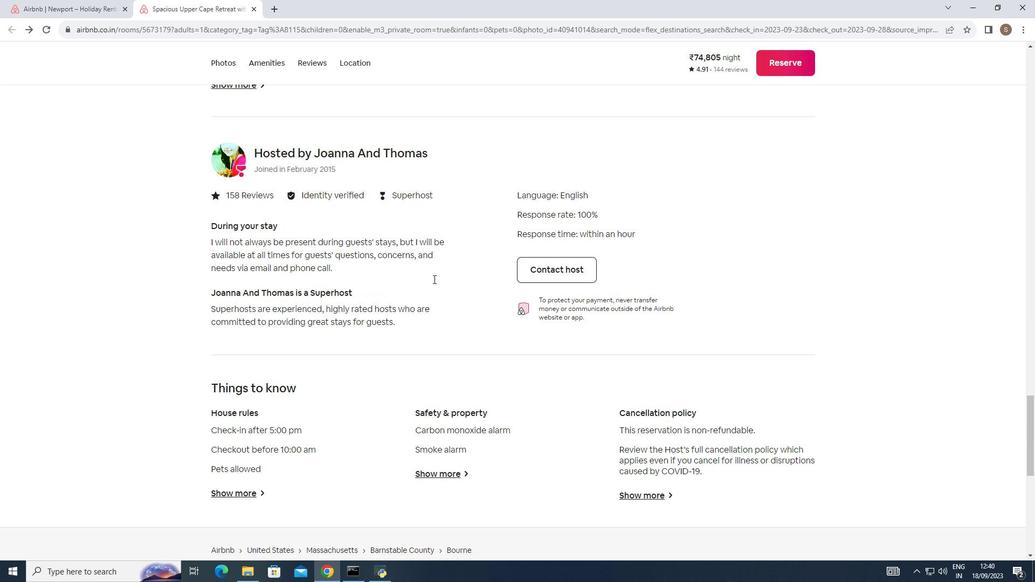 
Action: Mouse scrolled (430, 277) with delta (0, 0)
Screenshot: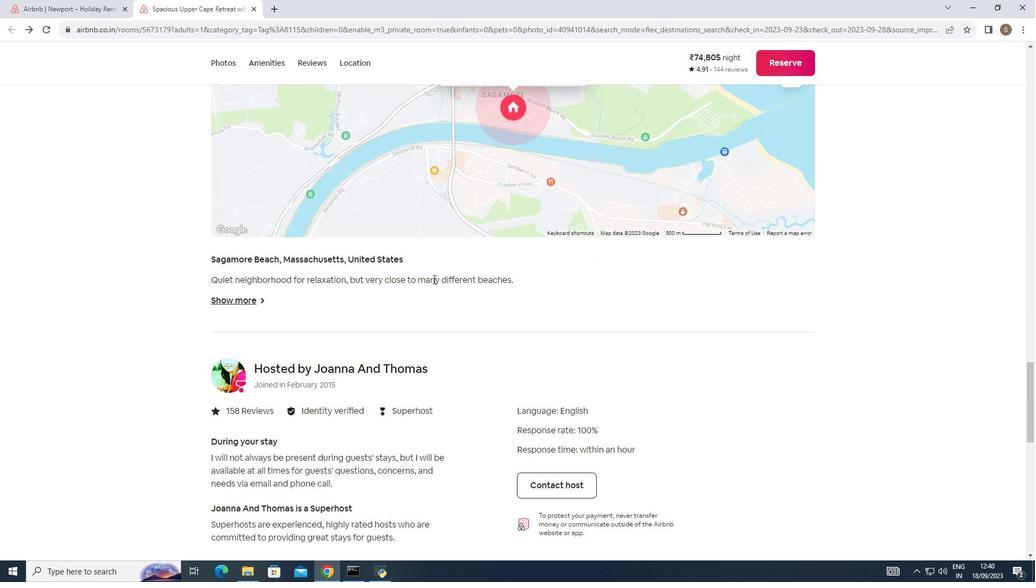
Action: Mouse scrolled (430, 277) with delta (0, 0)
Screenshot: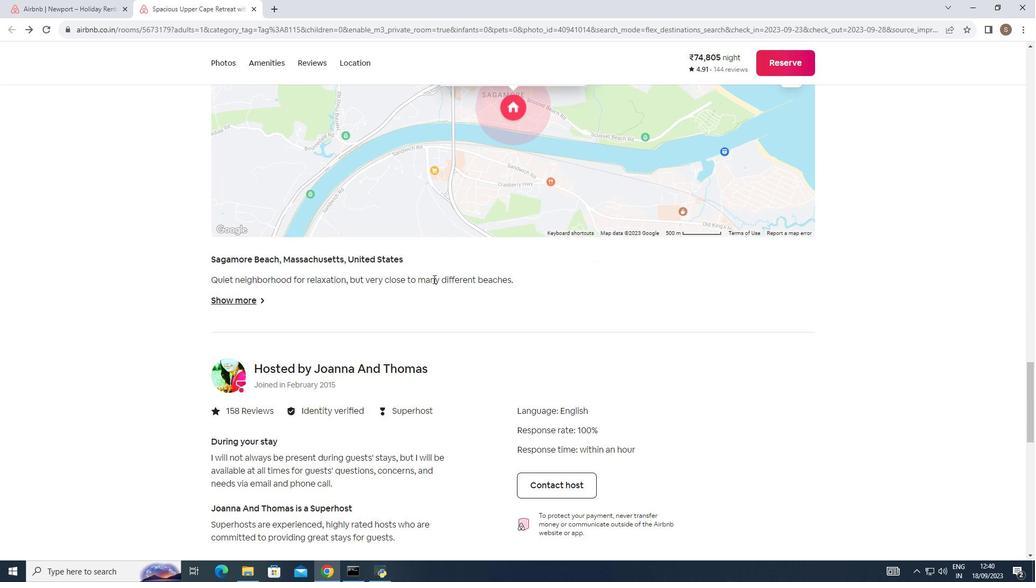 
Action: Mouse scrolled (430, 277) with delta (0, 0)
Screenshot: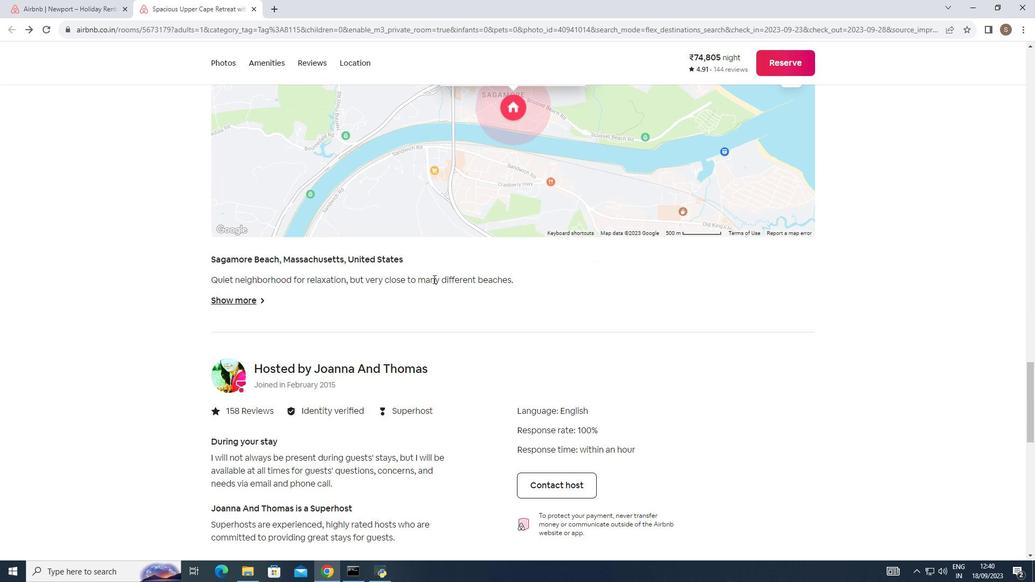
Action: Mouse scrolled (430, 277) with delta (0, 0)
Screenshot: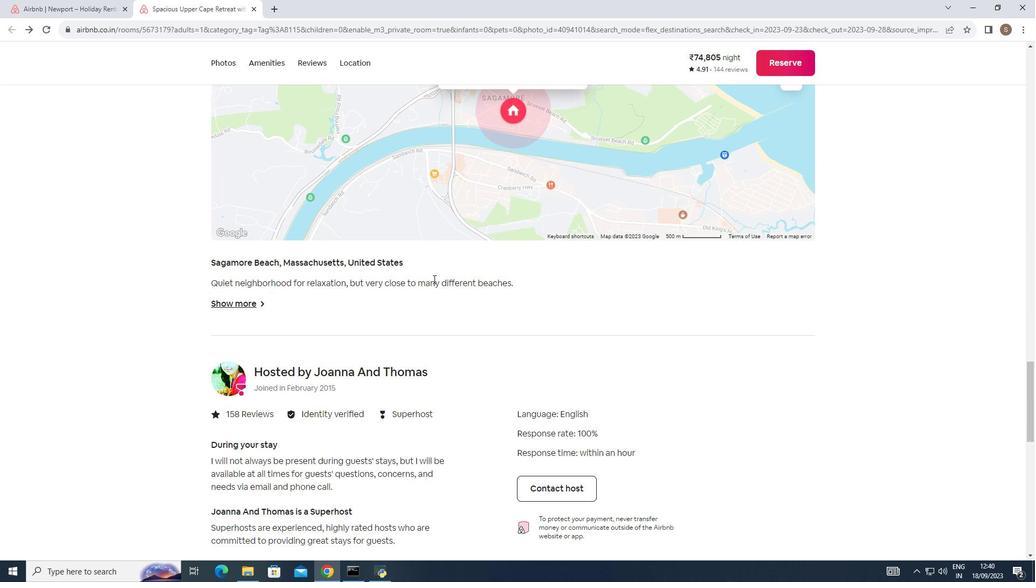 
Action: Mouse scrolled (430, 277) with delta (0, 0)
Screenshot: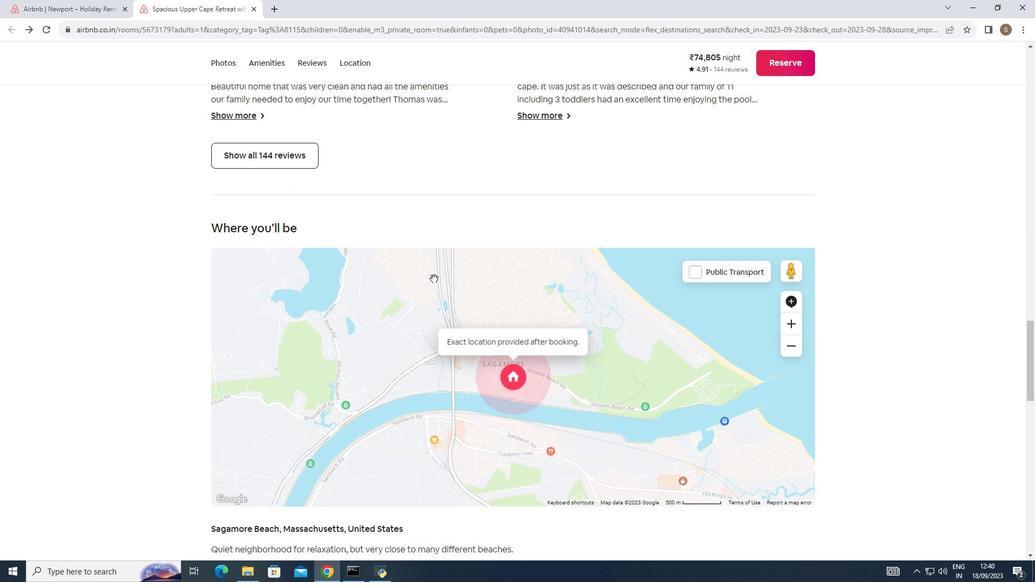 
Action: Mouse scrolled (430, 277) with delta (0, 0)
Screenshot: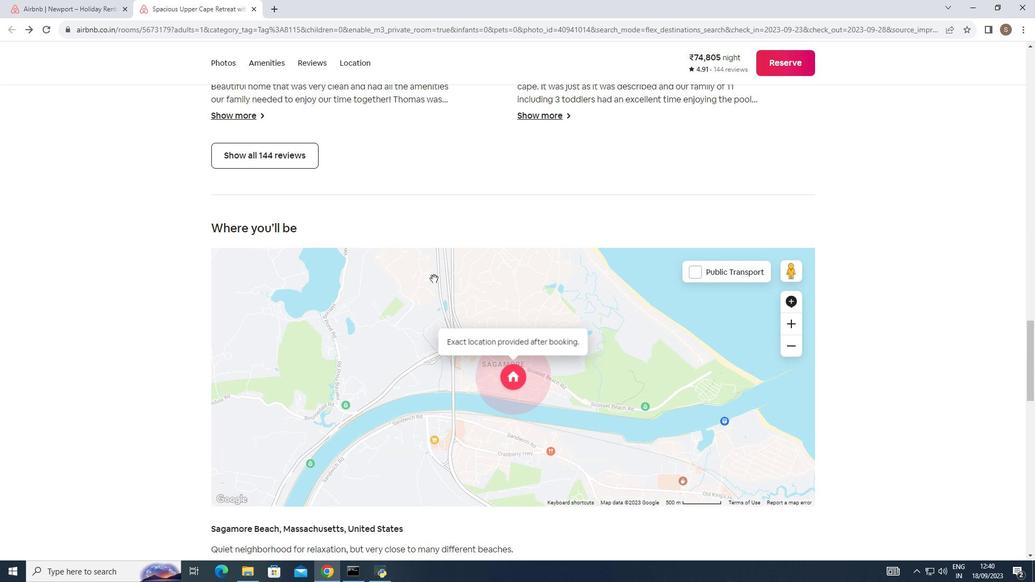 
Action: Mouse scrolled (430, 277) with delta (0, 0)
Screenshot: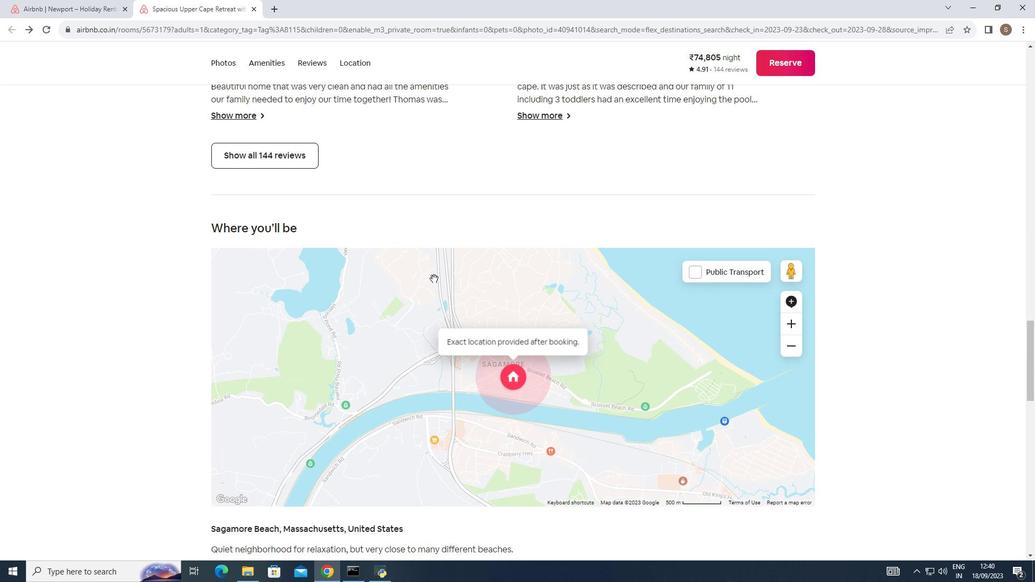 
Action: Mouse scrolled (430, 277) with delta (0, 0)
Screenshot: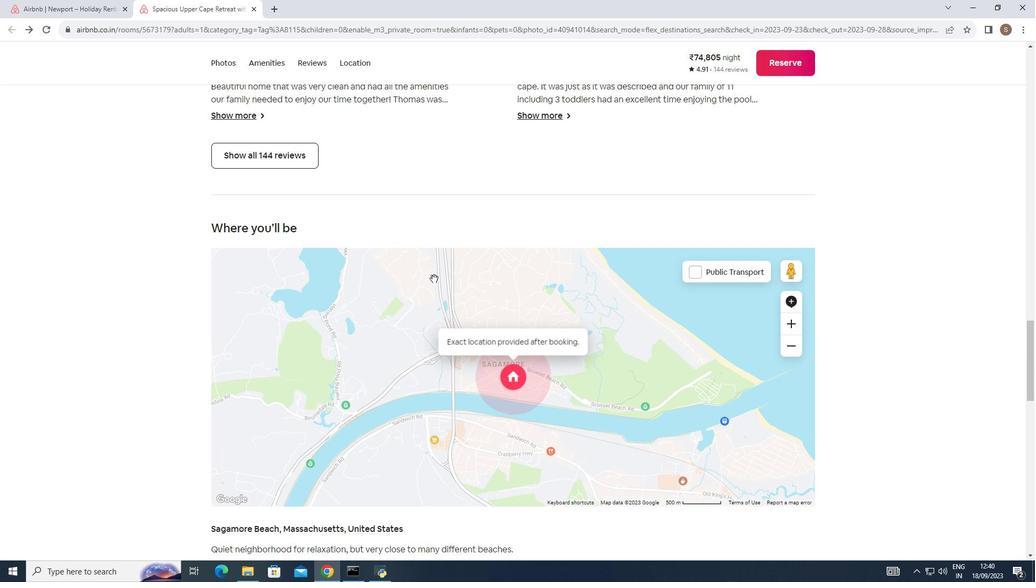 
Action: Mouse scrolled (430, 277) with delta (0, 0)
Screenshot: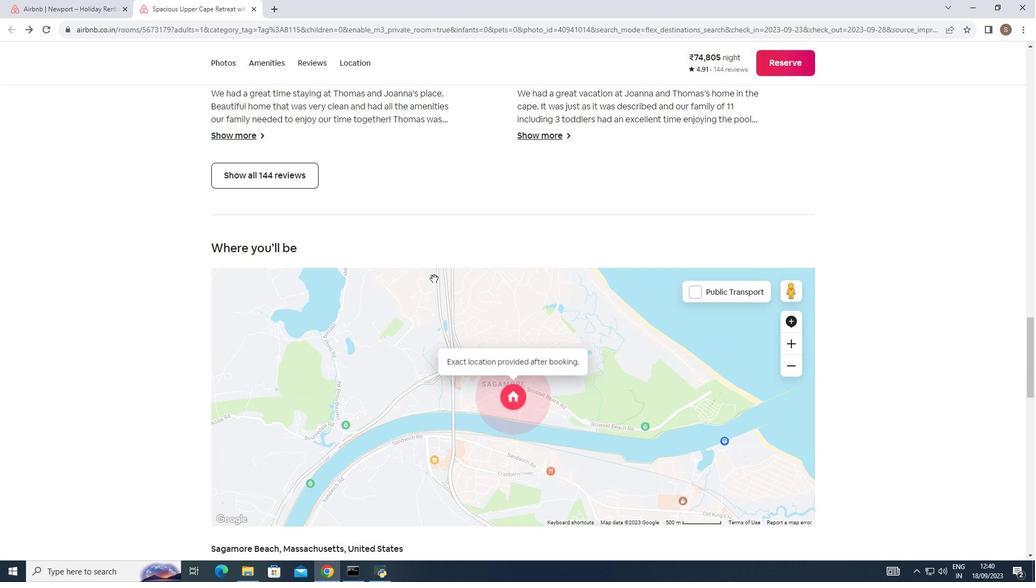 
Action: Mouse moved to (431, 276)
Screenshot: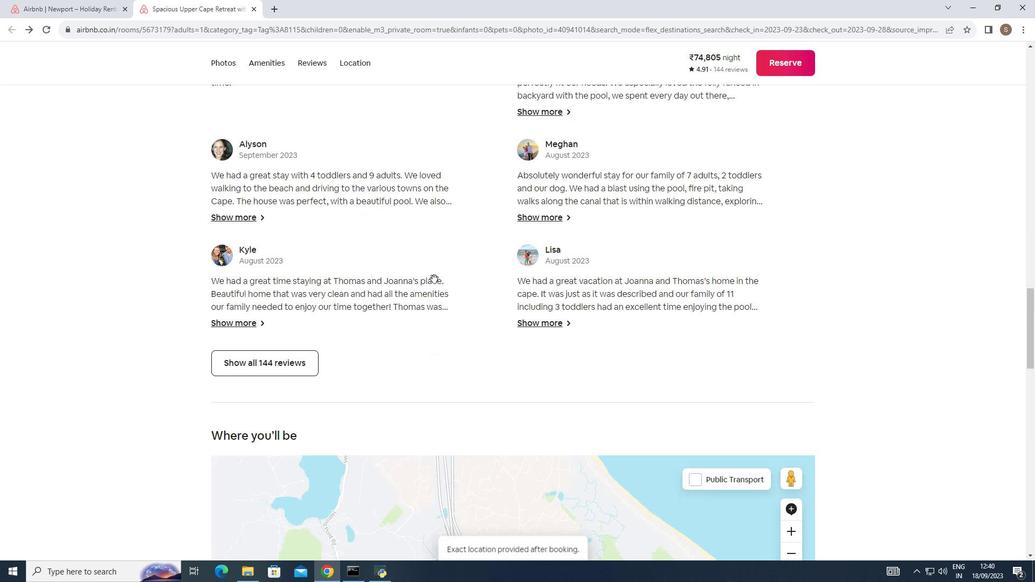 
Action: Mouse scrolled (431, 276) with delta (0, 0)
Screenshot: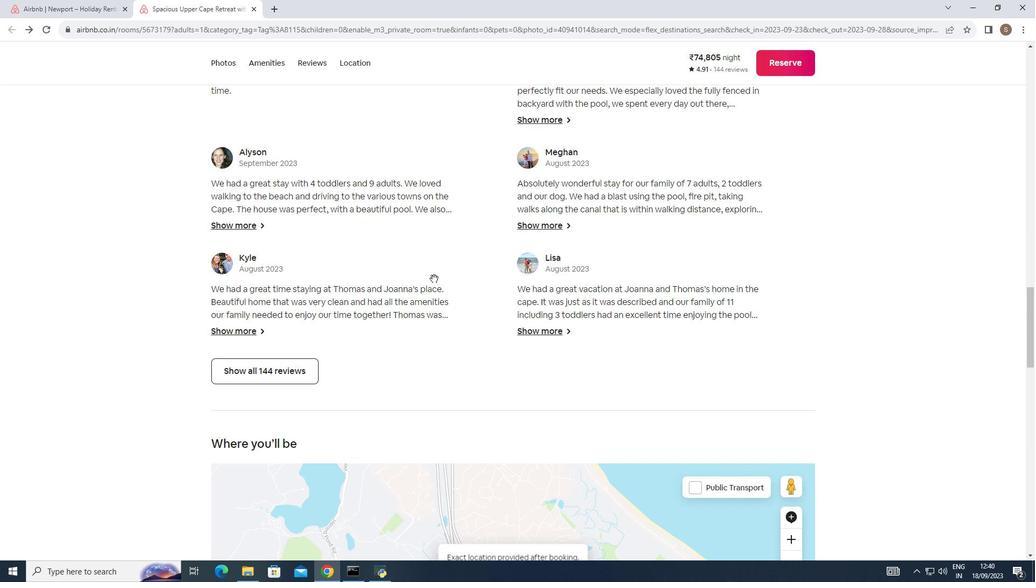 
Action: Mouse scrolled (431, 276) with delta (0, 0)
Screenshot: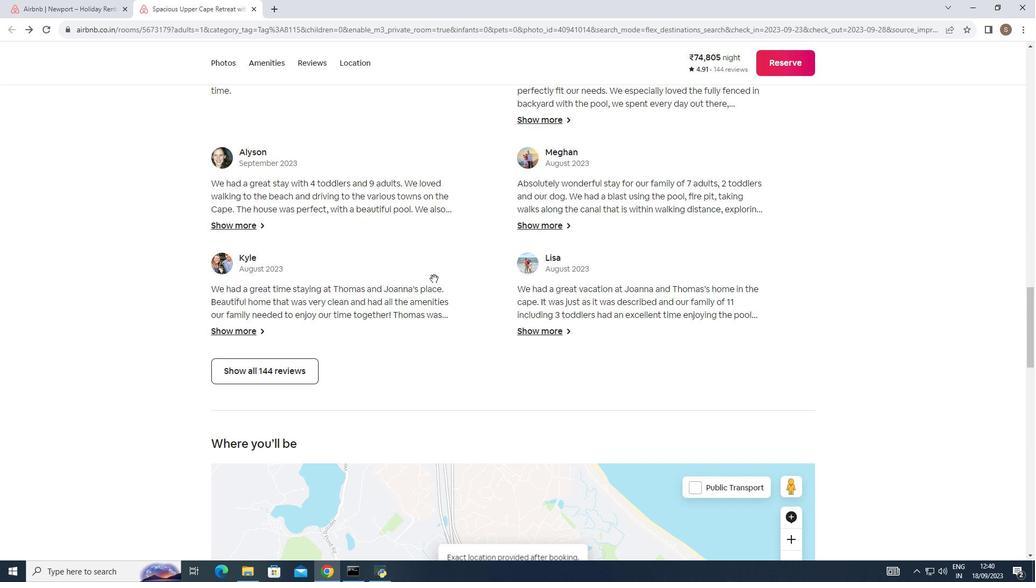 
Action: Mouse scrolled (431, 276) with delta (0, 0)
Screenshot: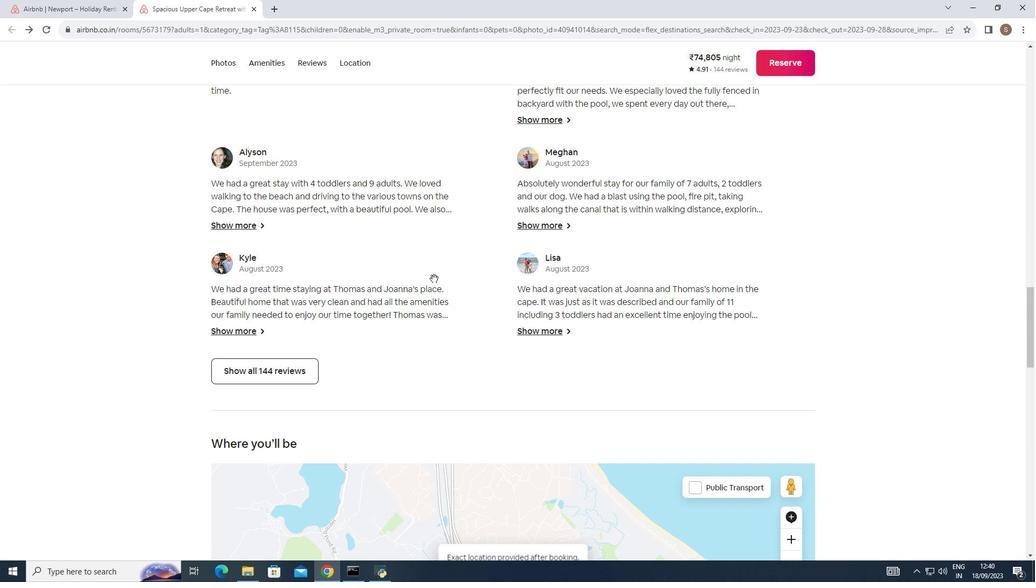 
Action: Mouse scrolled (431, 276) with delta (0, 0)
Screenshot: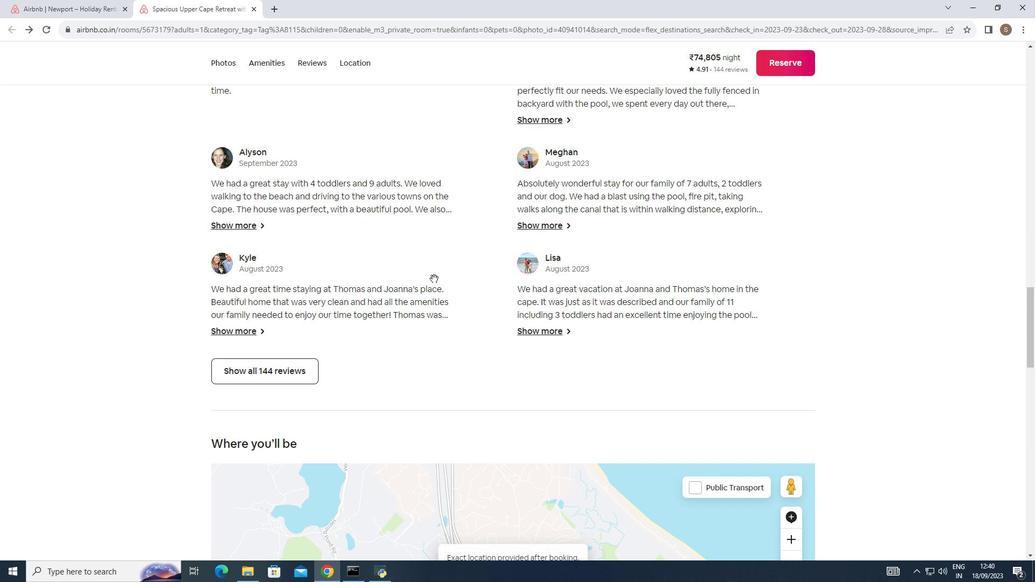 
Action: Mouse scrolled (431, 276) with delta (0, 0)
Screenshot: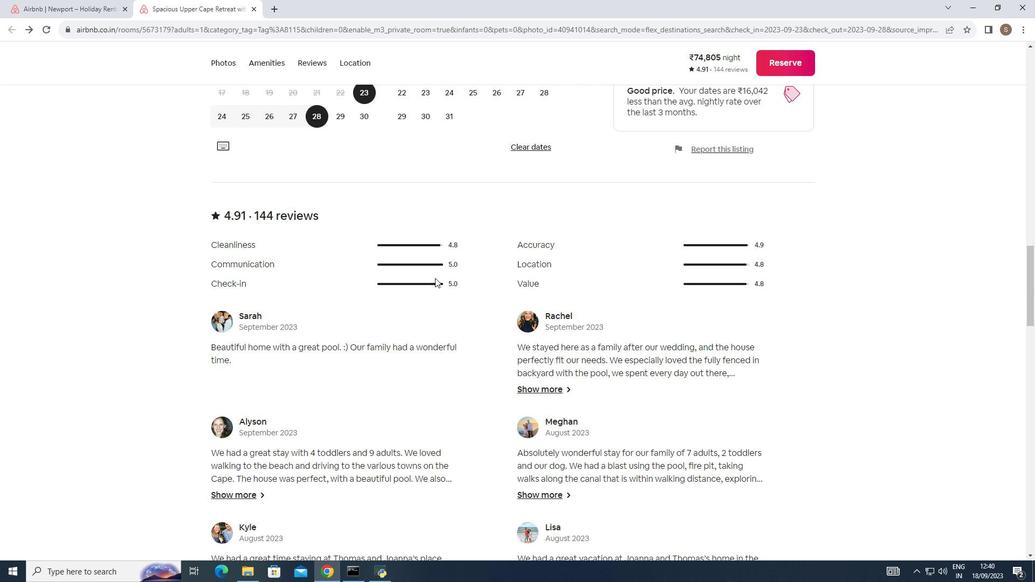 
Action: Mouse scrolled (431, 276) with delta (0, 0)
Screenshot: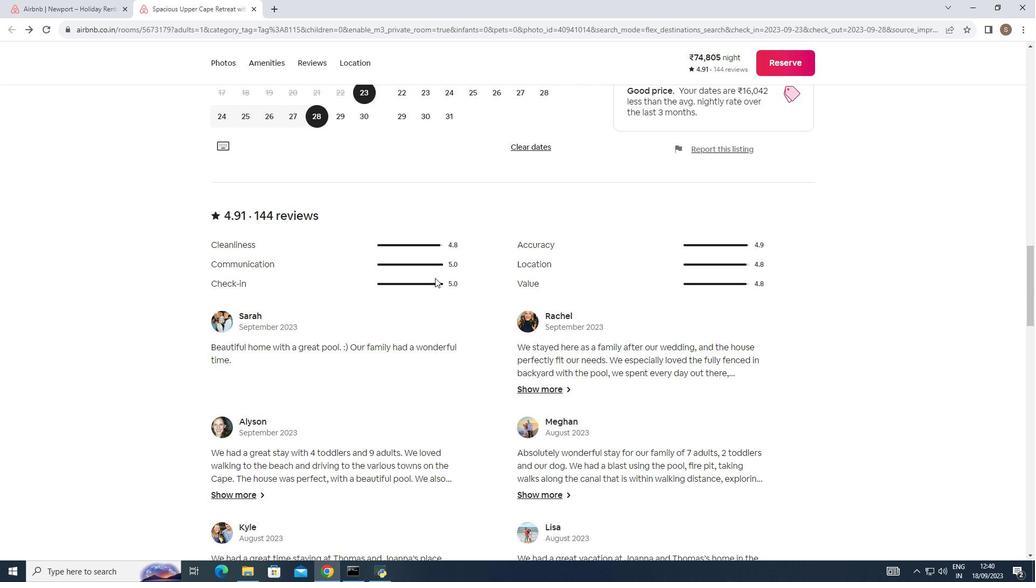 
Action: Mouse scrolled (431, 276) with delta (0, 0)
Screenshot: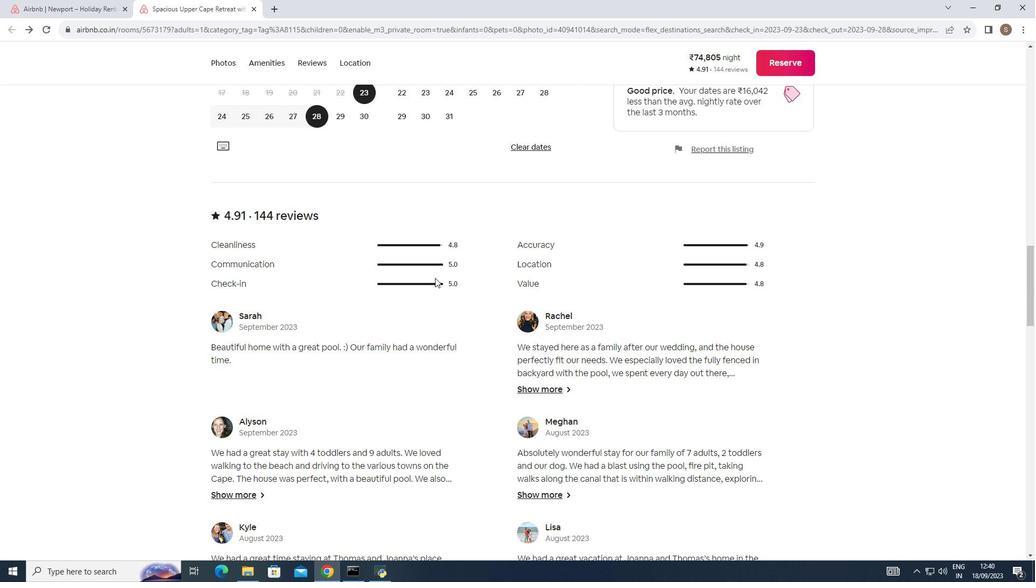 
Action: Mouse scrolled (431, 276) with delta (0, 0)
Screenshot: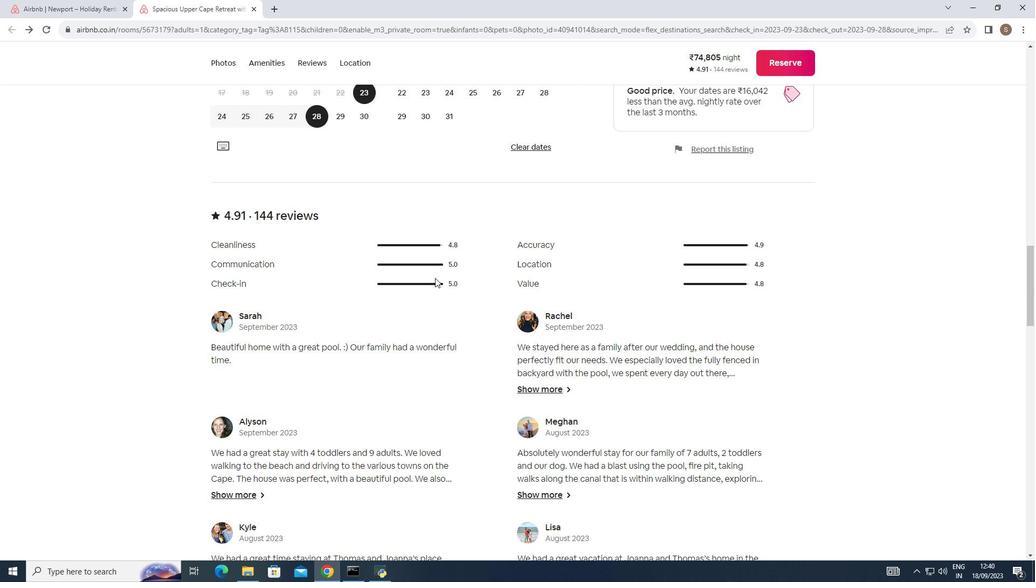 
Action: Mouse scrolled (431, 276) with delta (0, 0)
Screenshot: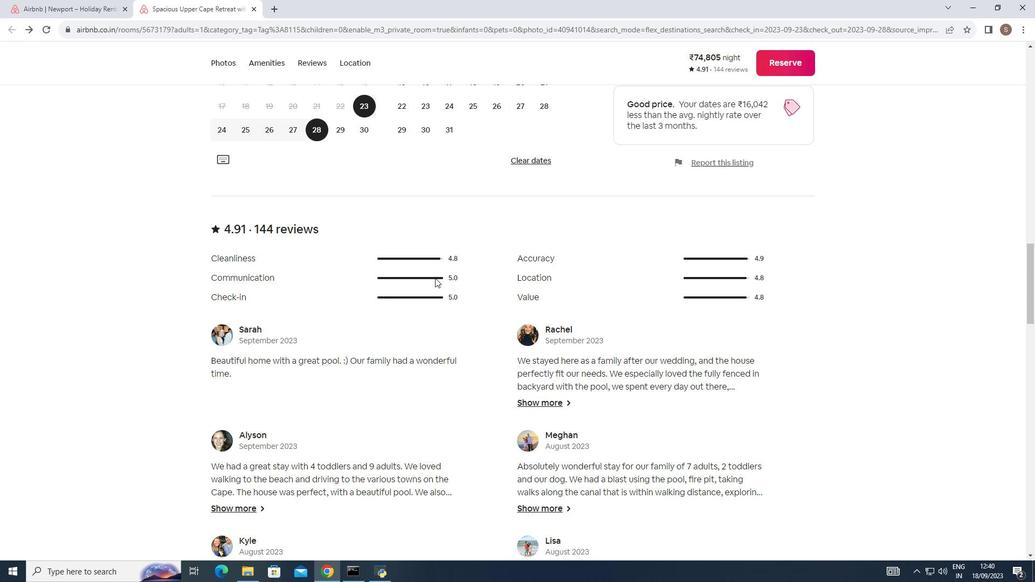 
Action: Mouse moved to (432, 275)
Screenshot: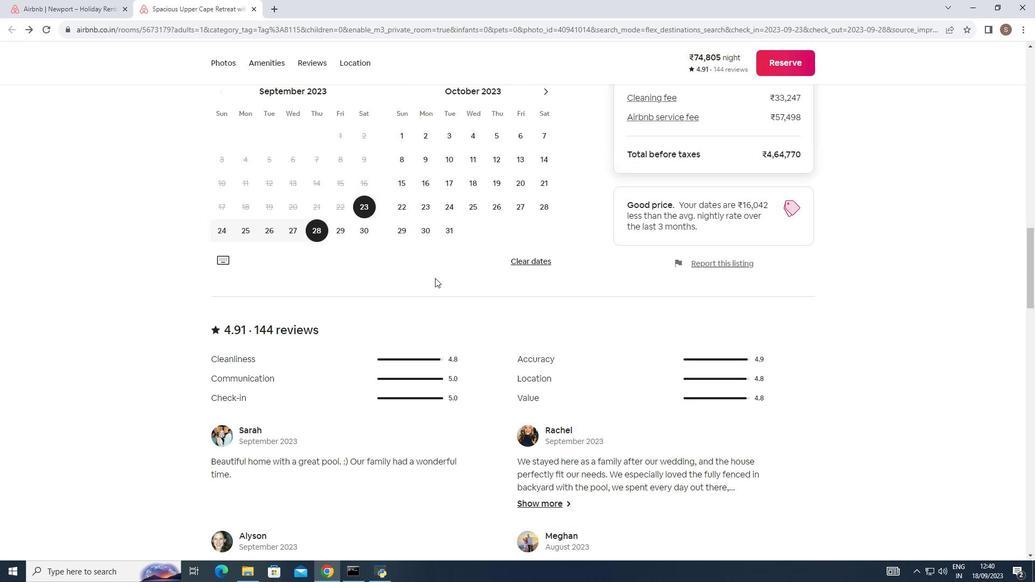 
Action: Mouse scrolled (432, 276) with delta (0, 0)
Screenshot: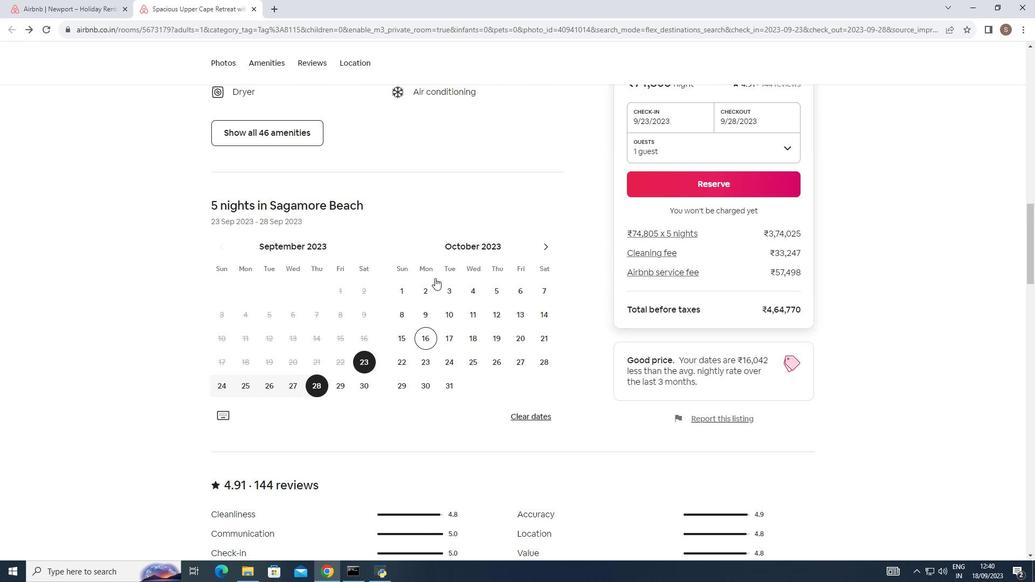 
Action: Mouse scrolled (432, 276) with delta (0, 0)
Screenshot: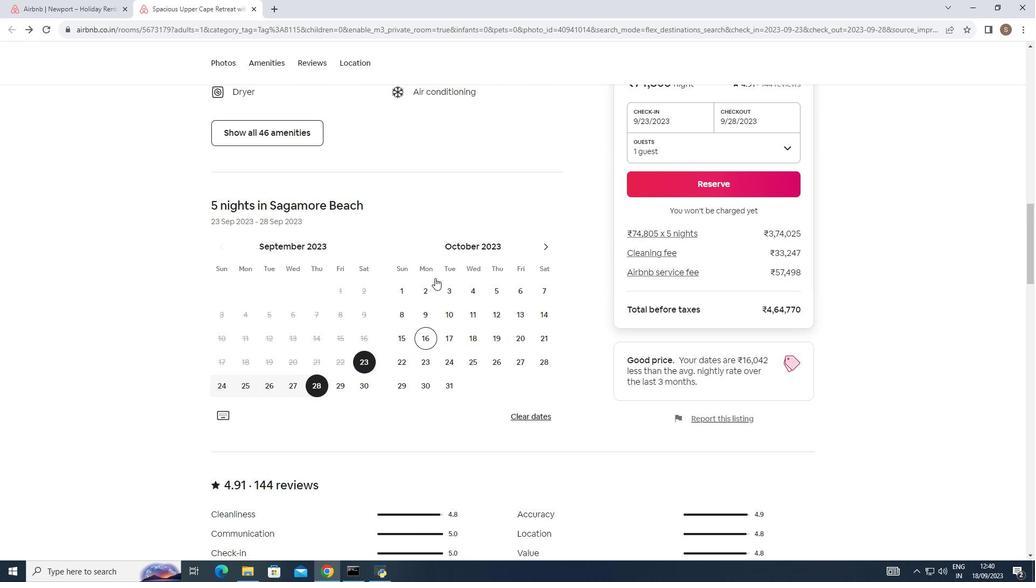 
Action: Mouse scrolled (432, 276) with delta (0, 0)
Screenshot: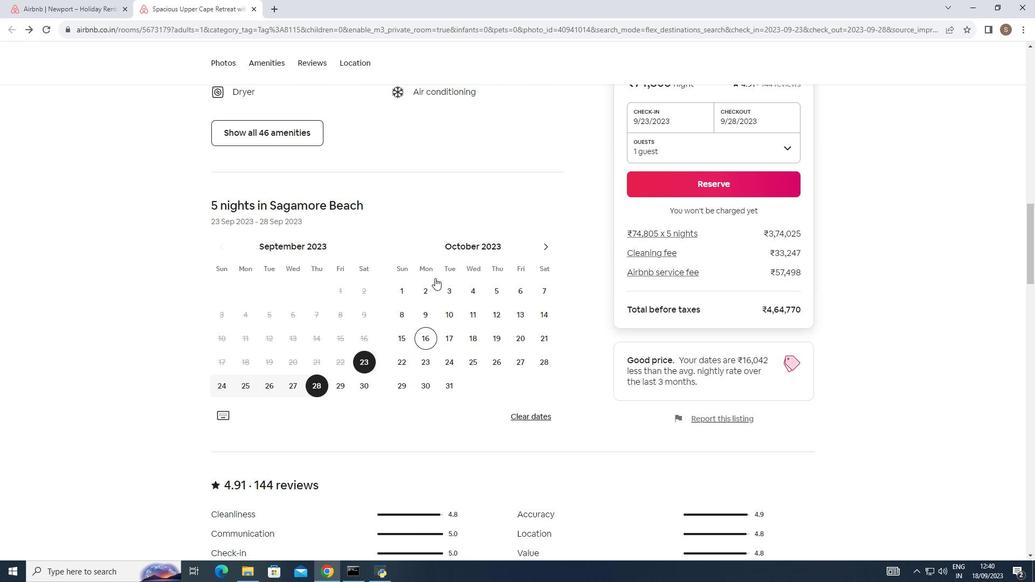 
Action: Mouse scrolled (432, 276) with delta (0, 0)
Screenshot: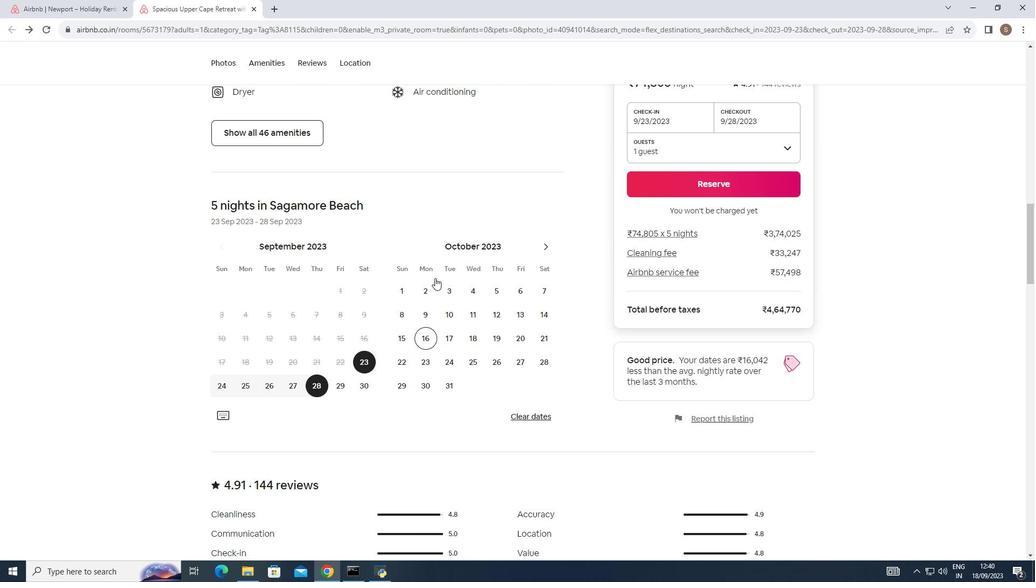 
Action: Mouse scrolled (432, 276) with delta (0, 0)
Screenshot: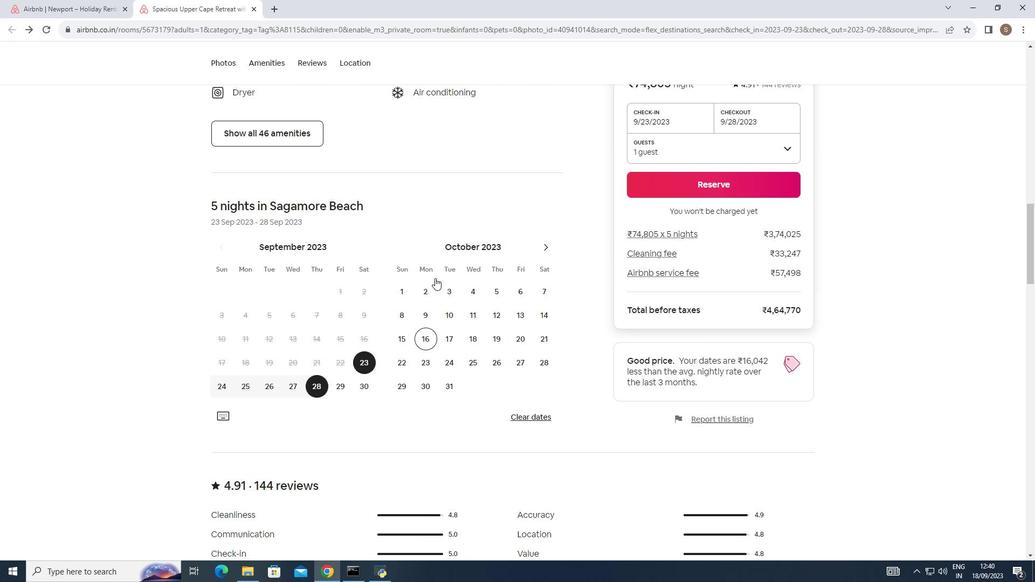 
Action: Mouse scrolled (432, 276) with delta (0, 0)
Screenshot: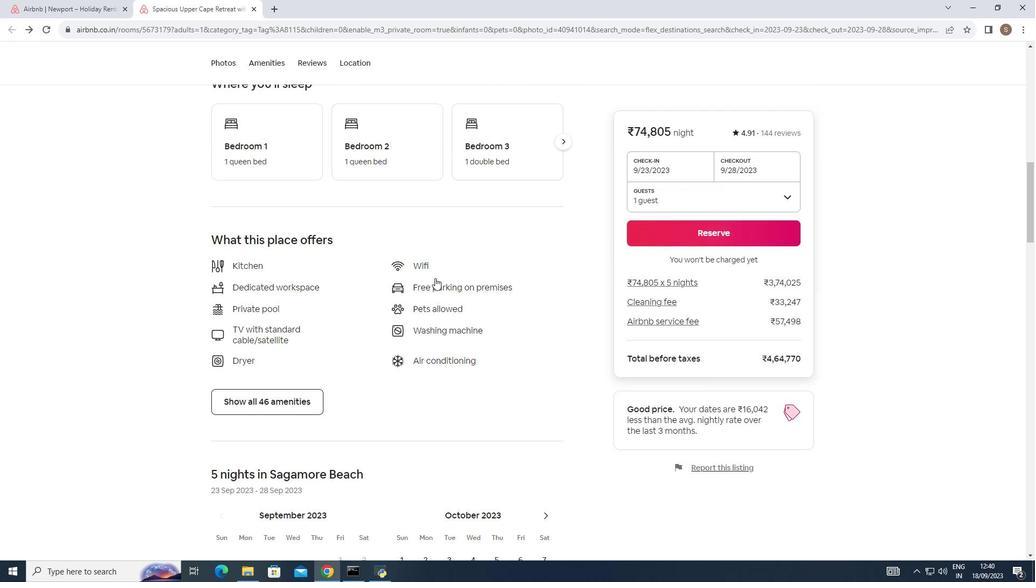 
Action: Mouse scrolled (432, 276) with delta (0, 0)
Screenshot: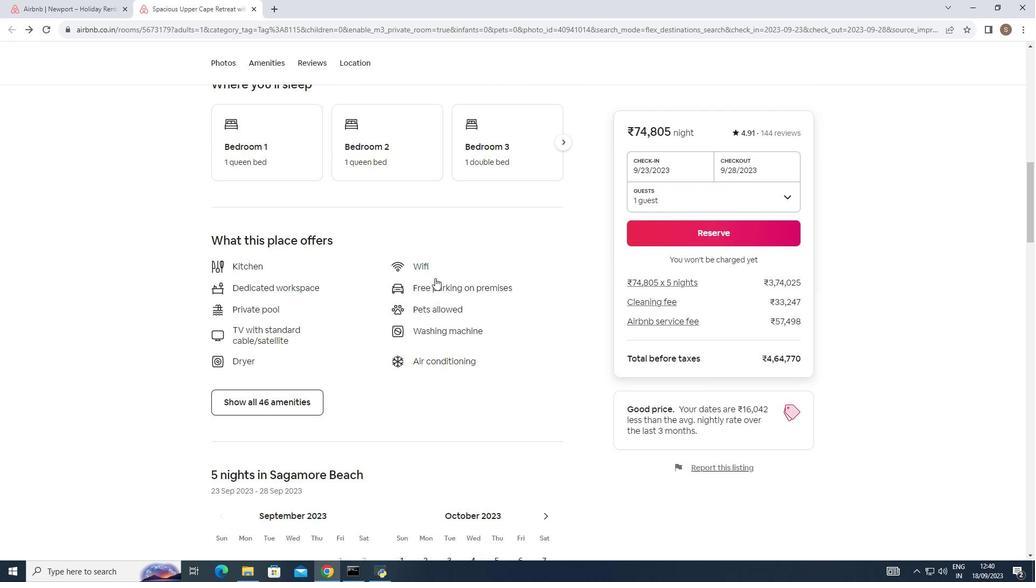 
Action: Mouse scrolled (432, 276) with delta (0, 0)
Screenshot: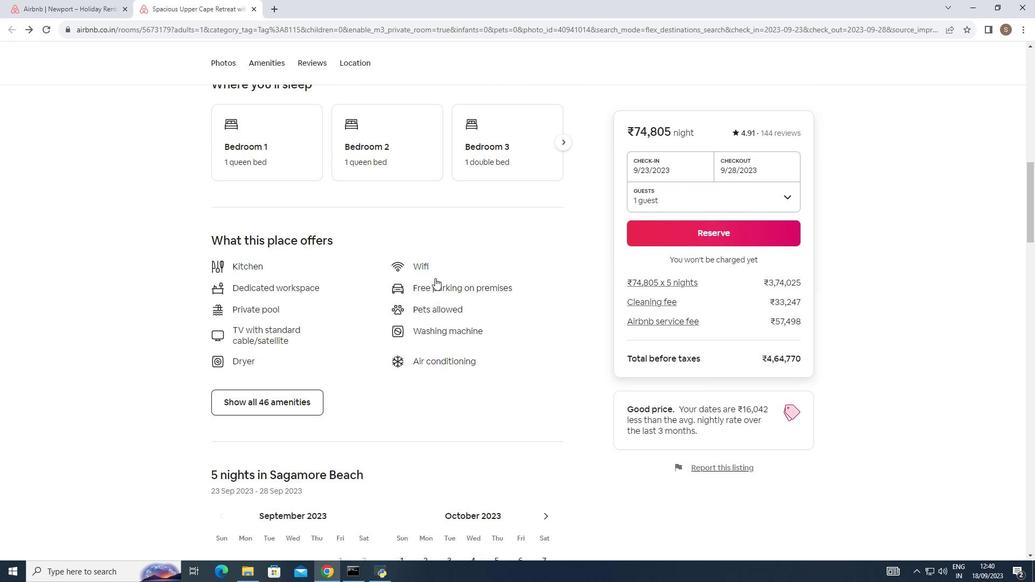 
Action: Mouse scrolled (432, 276) with delta (0, 0)
Screenshot: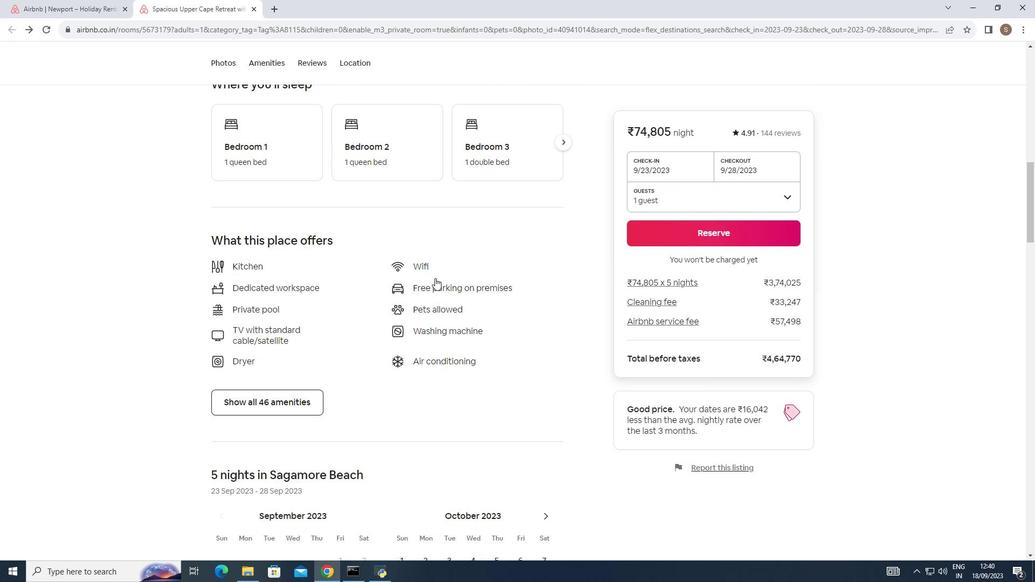 
Action: Mouse scrolled (432, 276) with delta (0, 0)
Screenshot: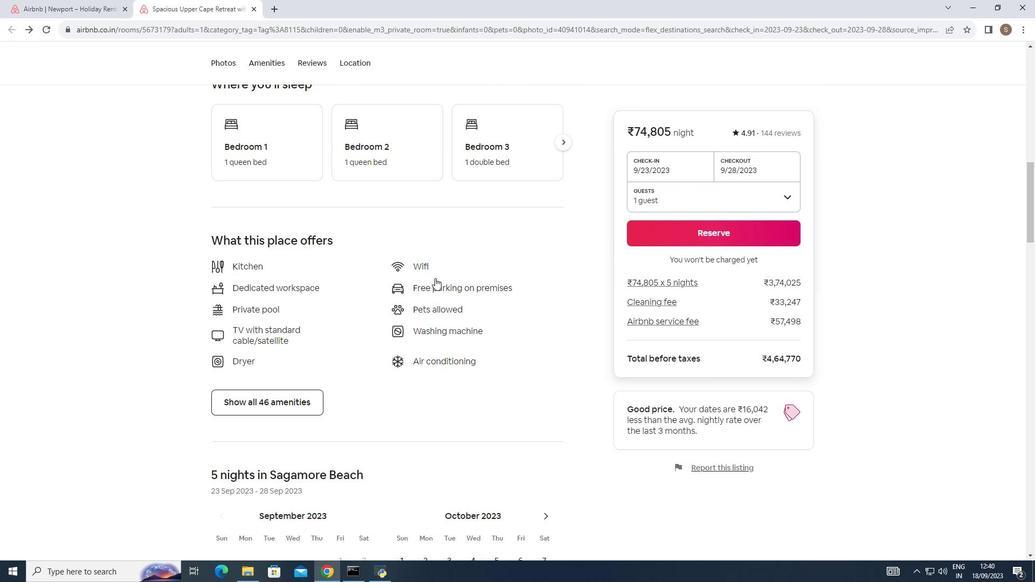 
Action: Mouse scrolled (432, 276) with delta (0, 0)
Screenshot: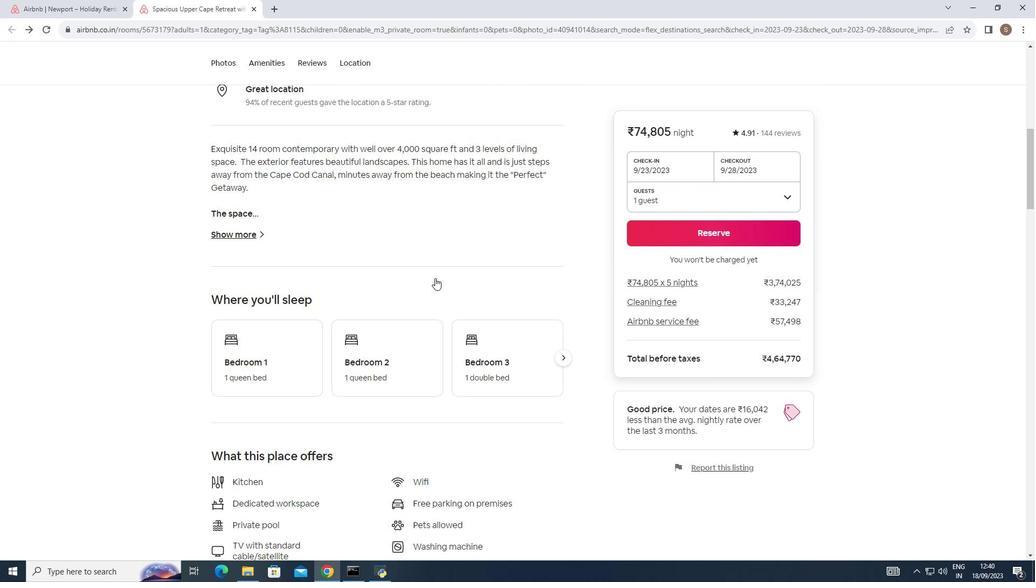 
Action: Mouse scrolled (432, 276) with delta (0, 0)
Screenshot: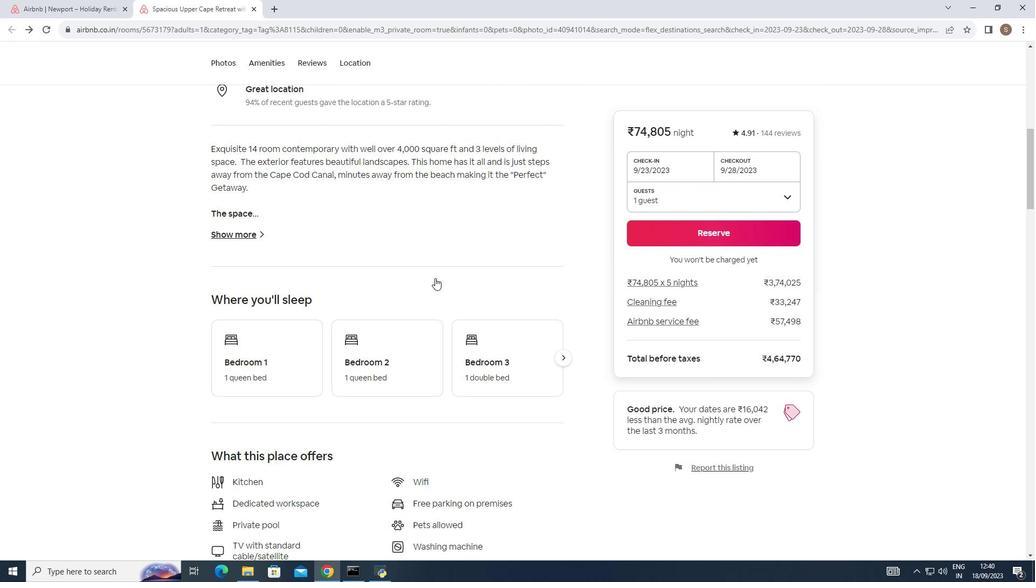 
Action: Mouse scrolled (432, 276) with delta (0, 0)
Screenshot: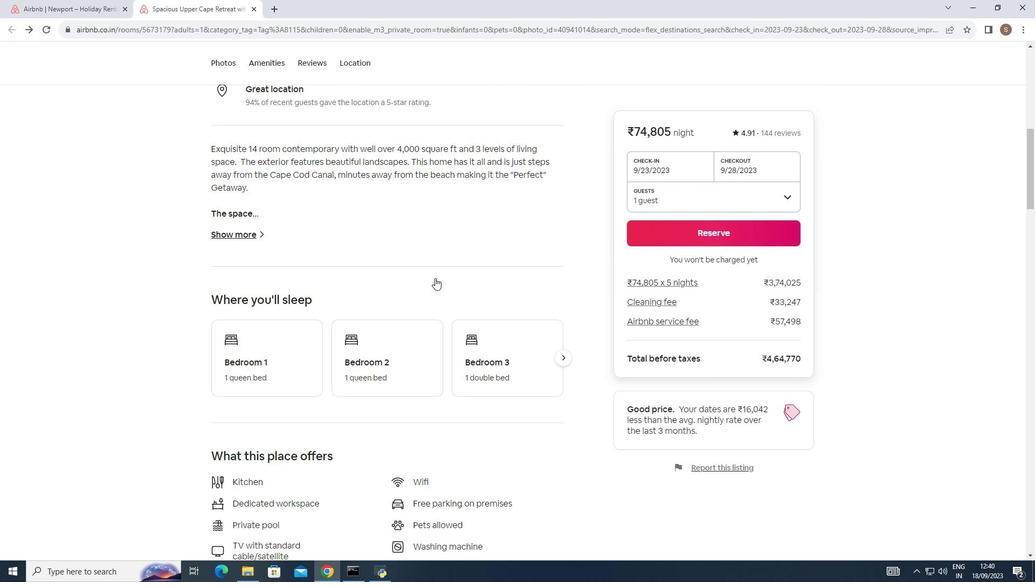 
Action: Mouse scrolled (432, 276) with delta (0, 0)
Screenshot: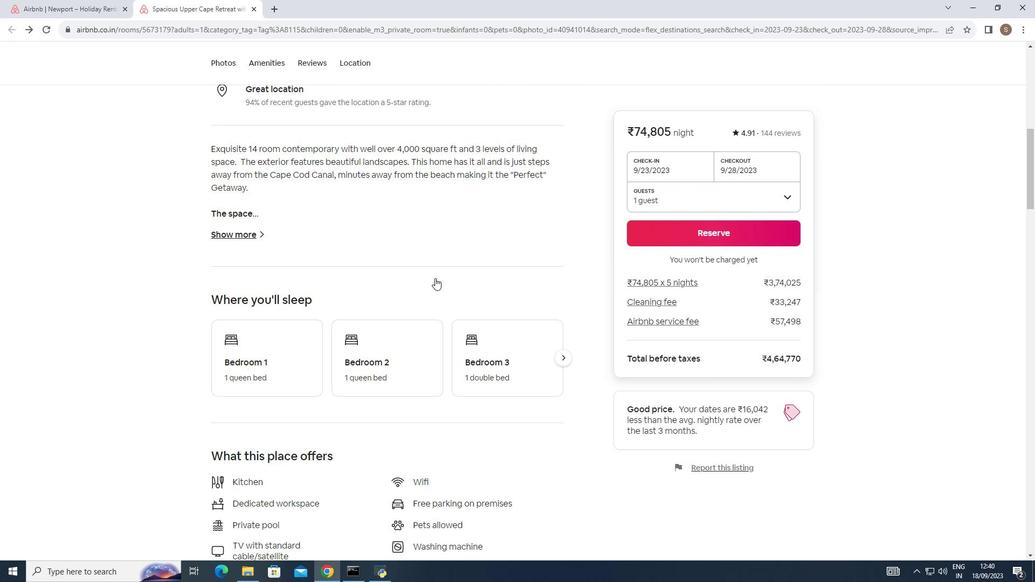 
Action: Mouse scrolled (432, 276) with delta (0, 0)
Screenshot: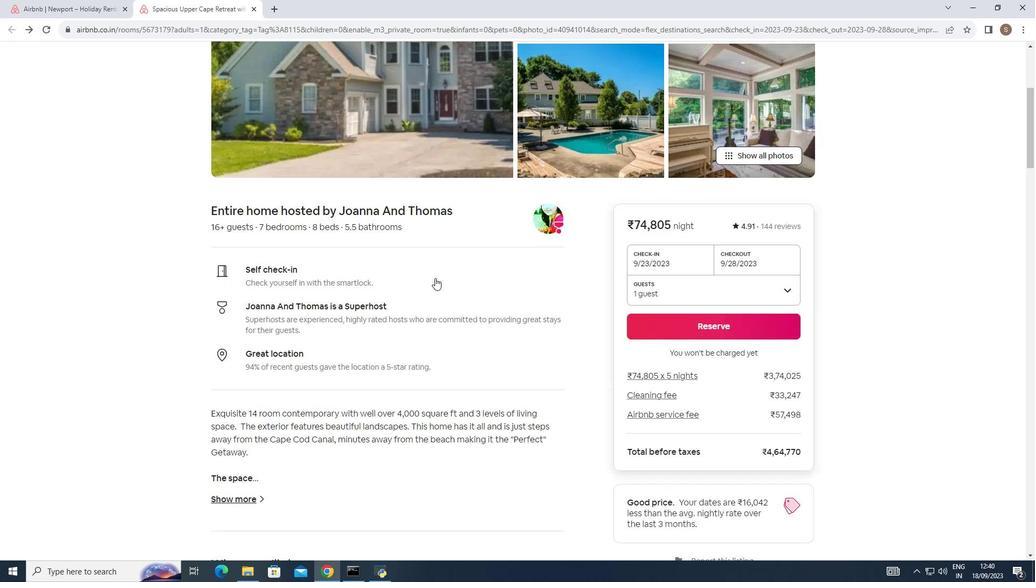 
Action: Mouse scrolled (432, 276) with delta (0, 0)
